 Task: Research Airbnb properties in El Puerto de Santa MarÃ­a, Spain from 19th December, 2023 to 26th December, 2023 for 2 adults, 1 child. Place can be entire room with 2 bedrooms having 2 beds and 1 bathroom. Property type can be flat.
Action: Mouse moved to (537, 102)
Screenshot: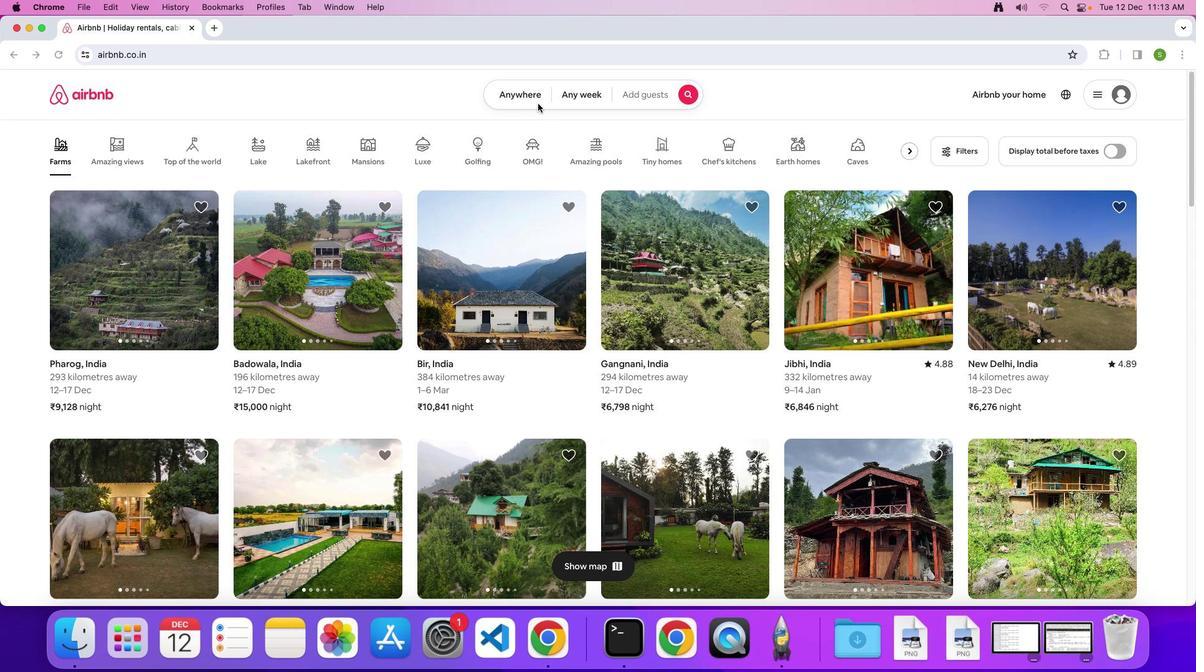 
Action: Mouse pressed left at (537, 102)
Screenshot: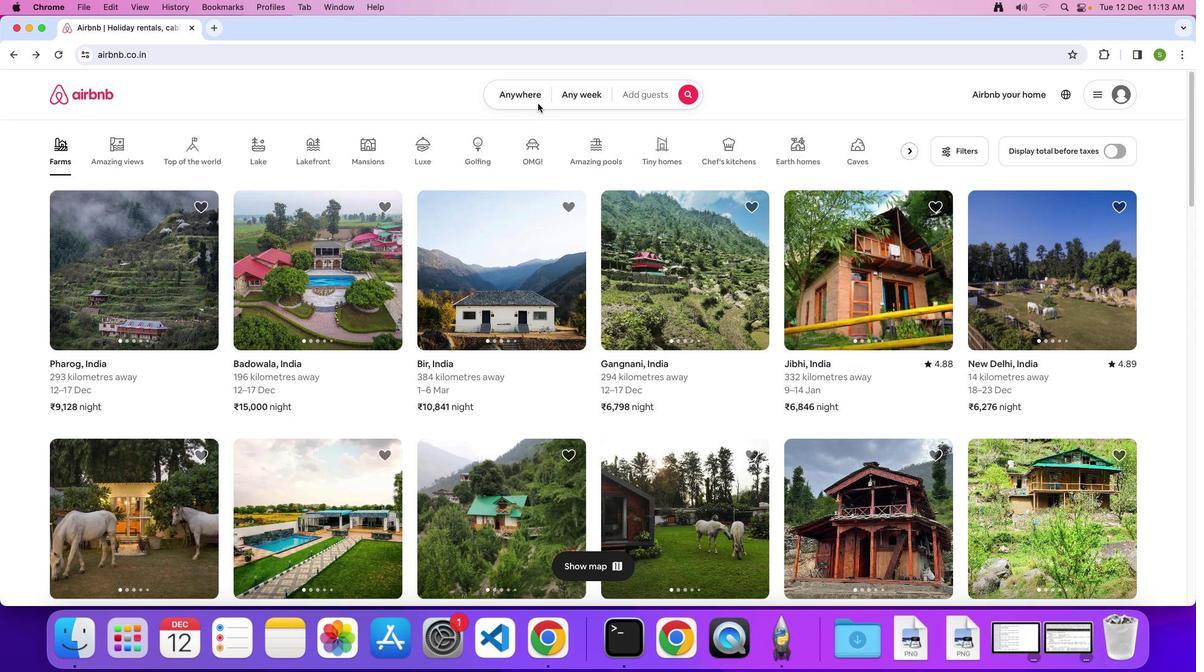 
Action: Mouse moved to (504, 87)
Screenshot: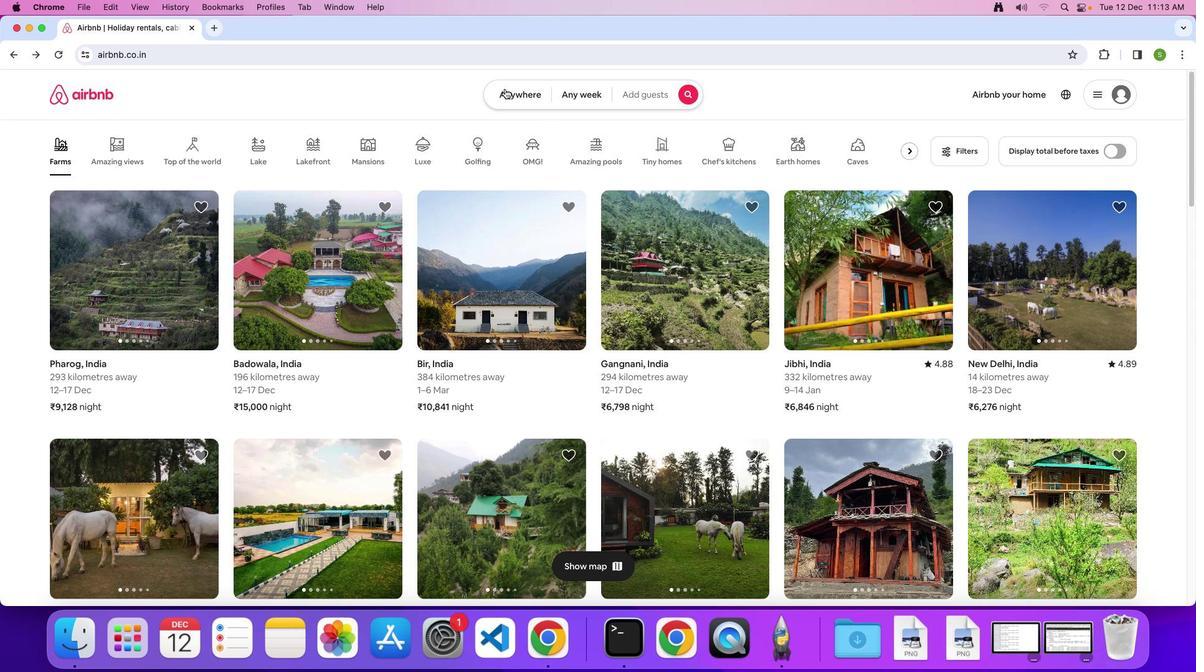 
Action: Mouse pressed left at (504, 87)
Screenshot: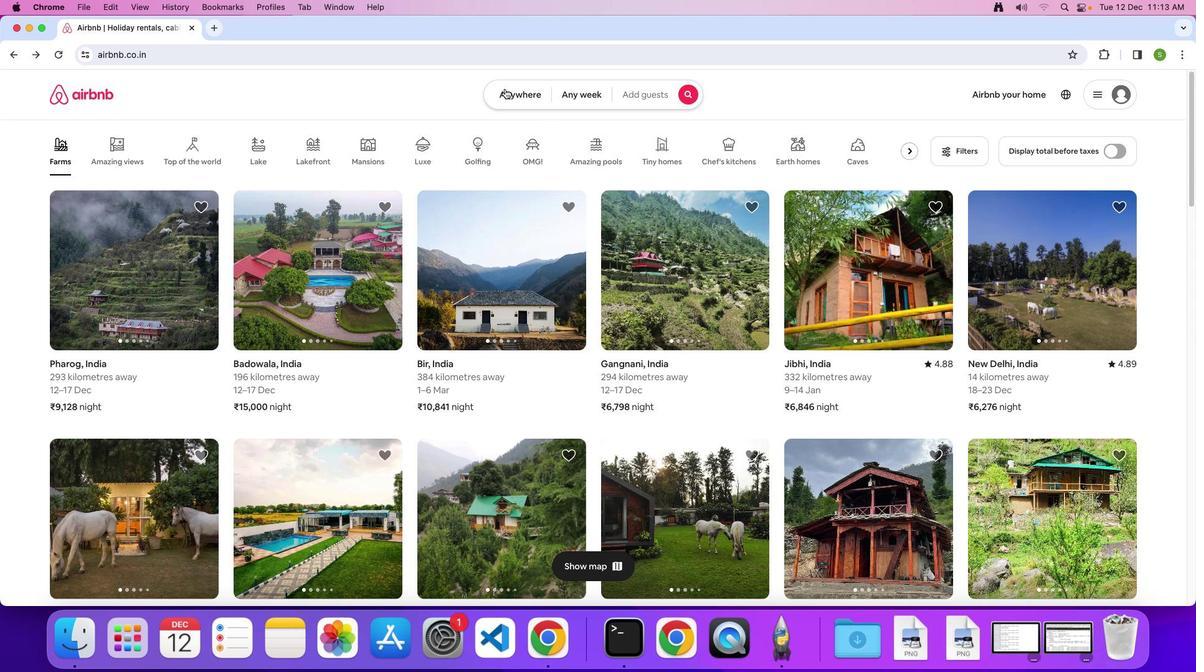 
Action: Mouse moved to (439, 146)
Screenshot: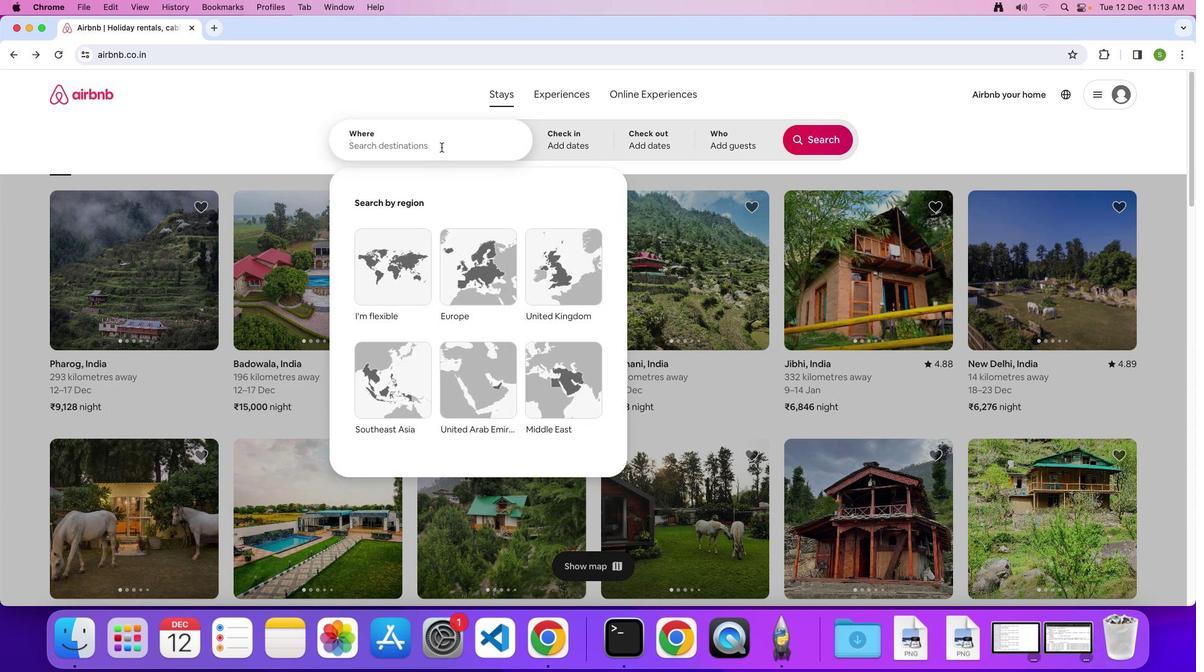 
Action: Mouse pressed left at (439, 146)
Screenshot: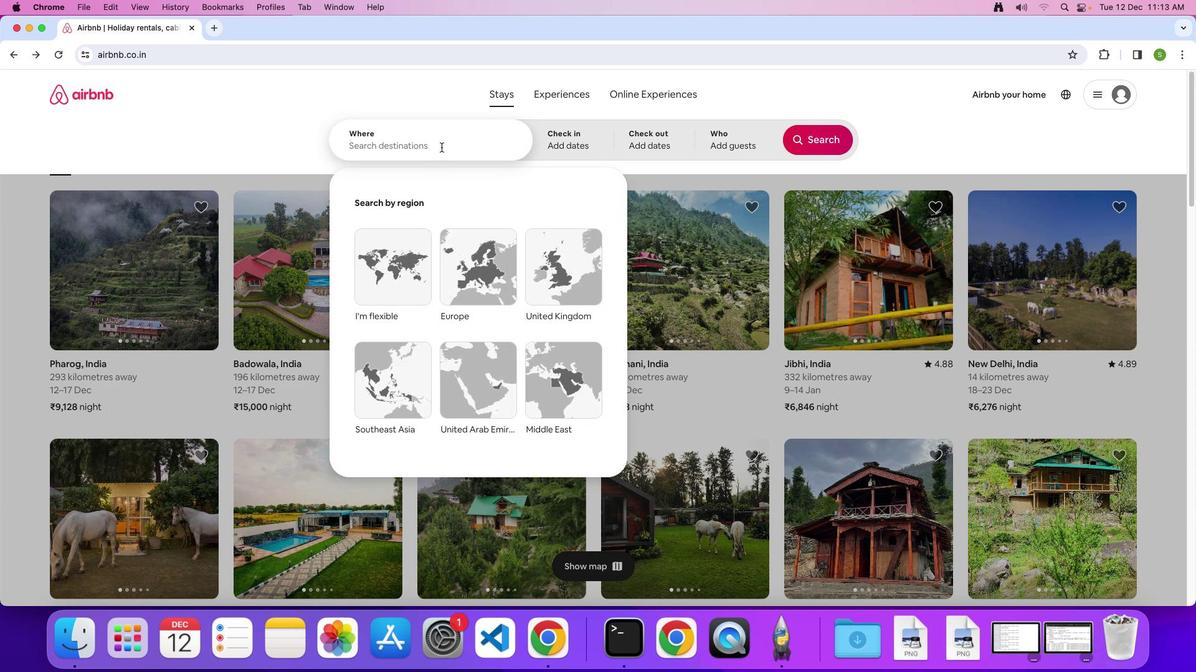 
Action: Key pressed 'E'Key.caps_lock'i'Key.backspace'l'Key.spaceKey.shift'P''u''e''r''t''o'Key.space'd''e'Key.spaceKey.shift'S''a''n''t''a'Key.spaceKey.shift'M''a''r''i''a'','Key.spaceKey.shift'S''p''a''i''n'Key.enter
Screenshot: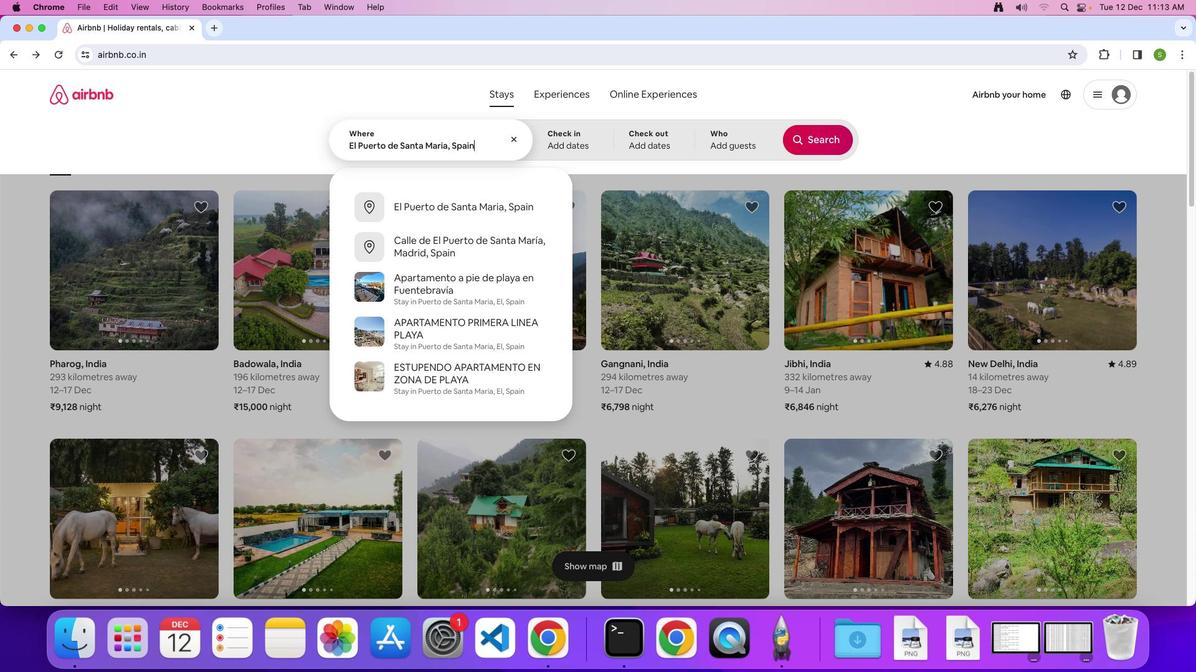 
Action: Mouse moved to (431, 386)
Screenshot: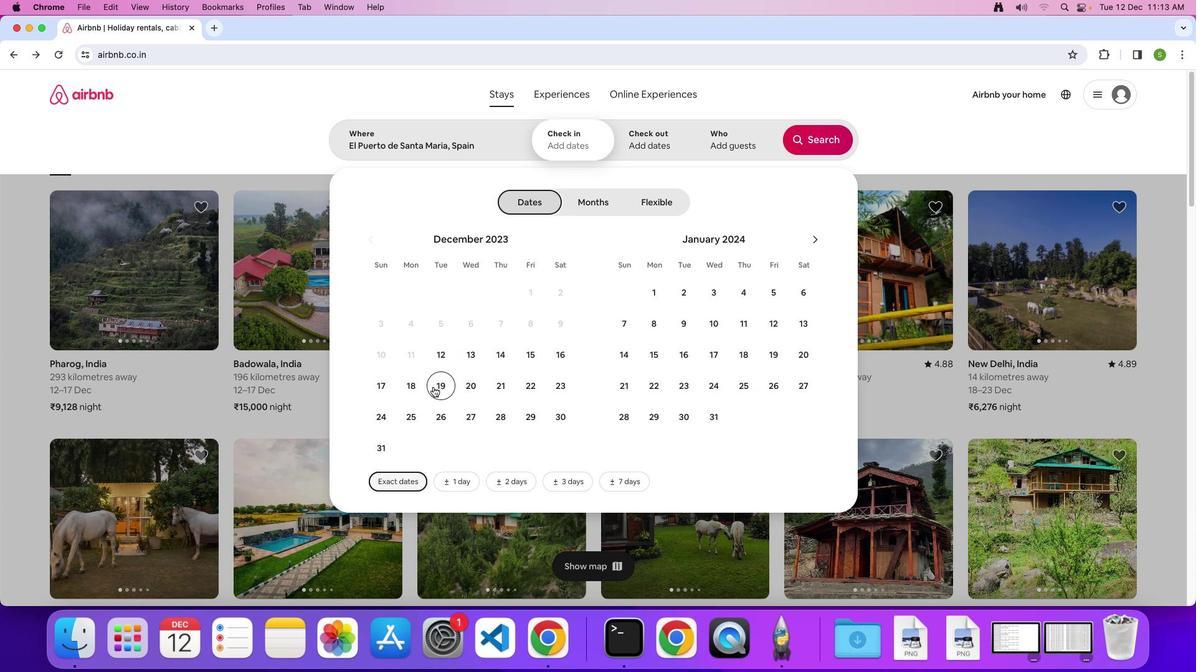 
Action: Mouse pressed left at (431, 386)
Screenshot: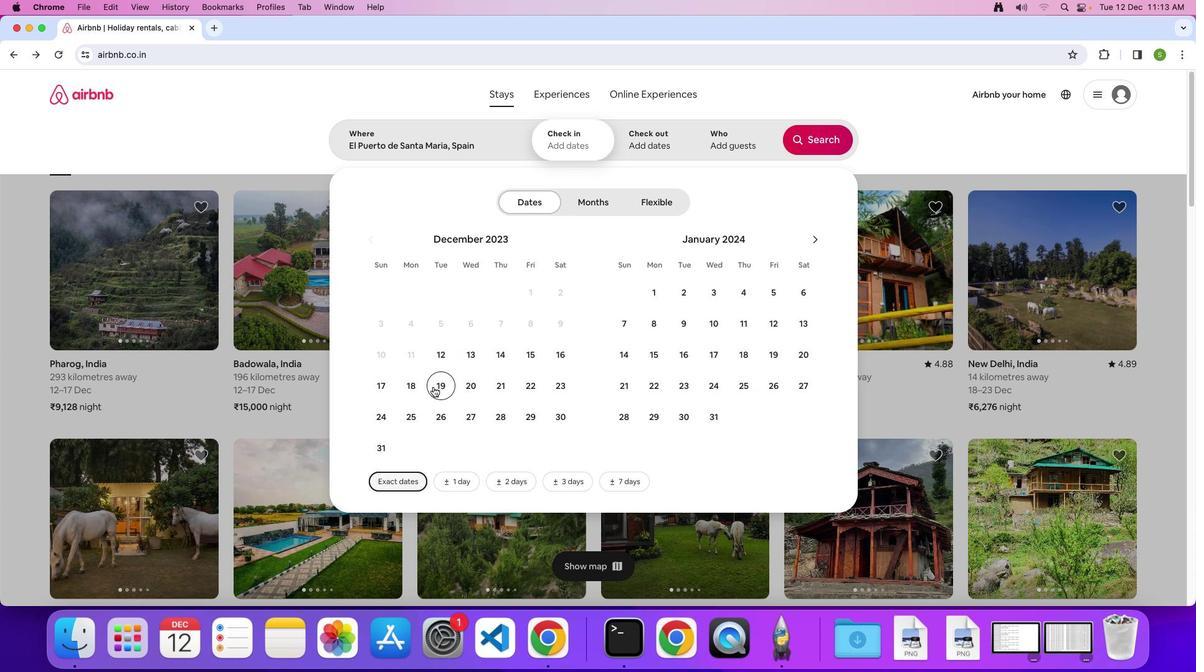 
Action: Mouse moved to (439, 419)
Screenshot: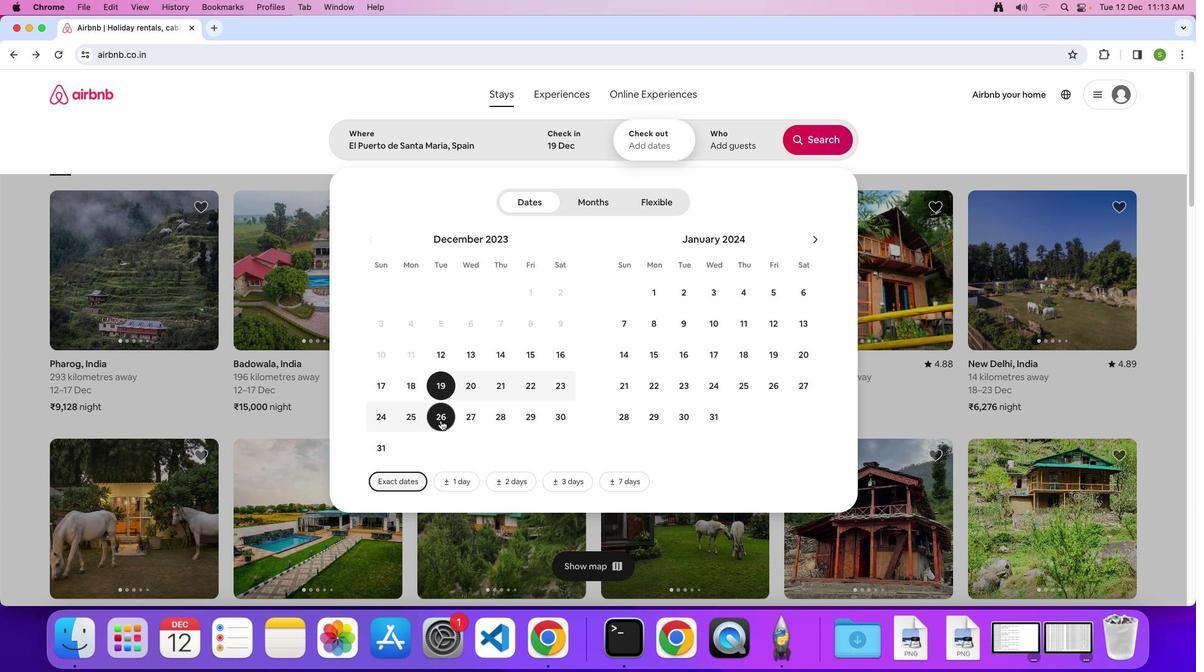 
Action: Mouse pressed left at (439, 419)
Screenshot: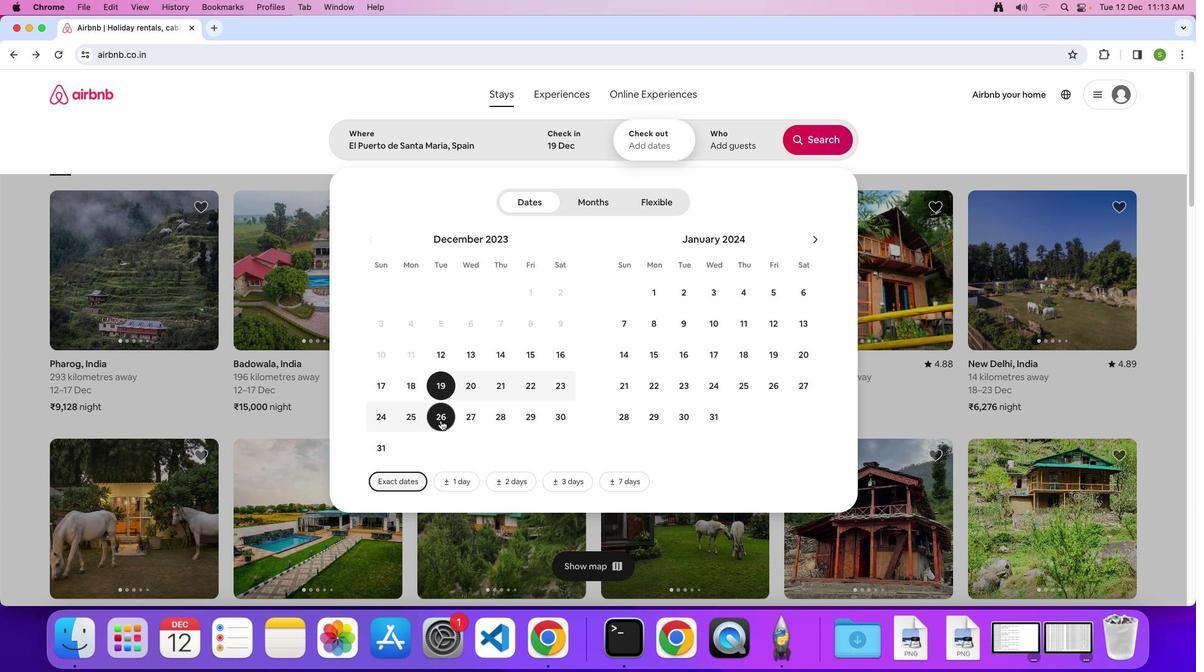 
Action: Mouse moved to (738, 140)
Screenshot: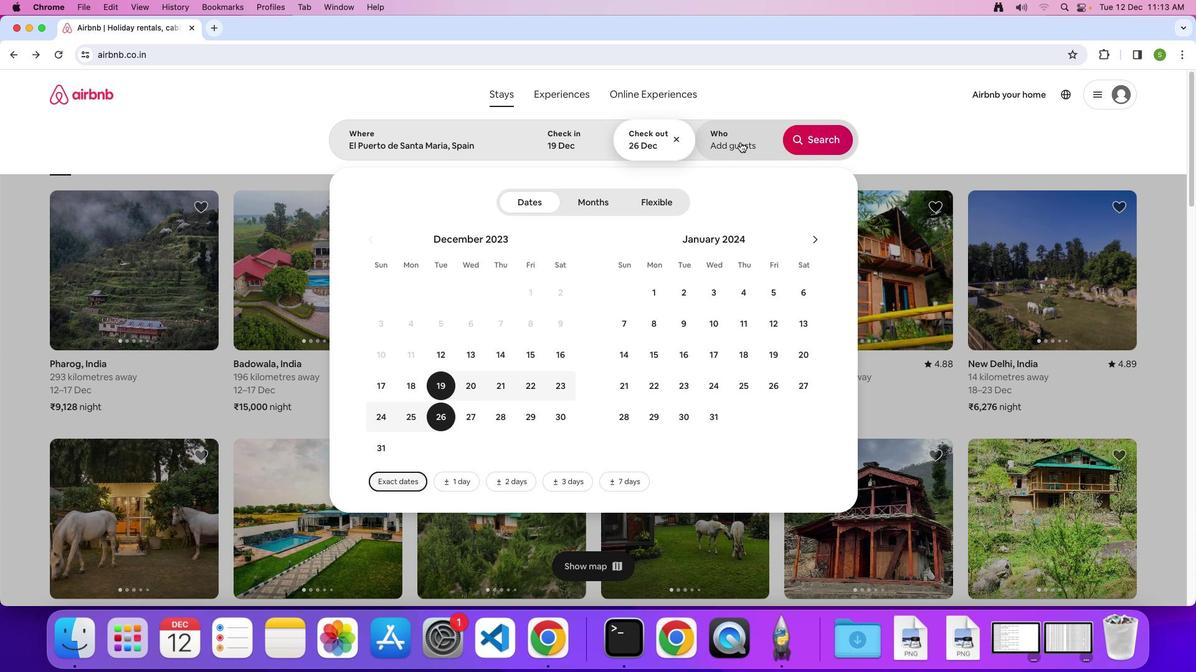 
Action: Mouse pressed left at (738, 140)
Screenshot: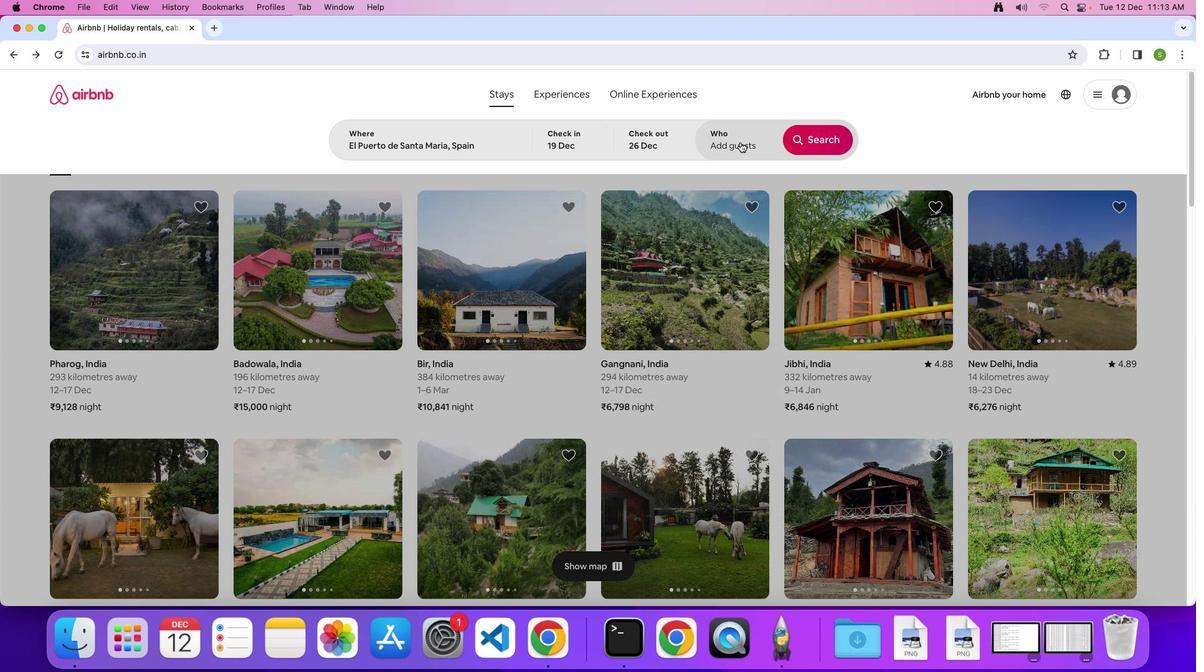 
Action: Mouse moved to (829, 205)
Screenshot: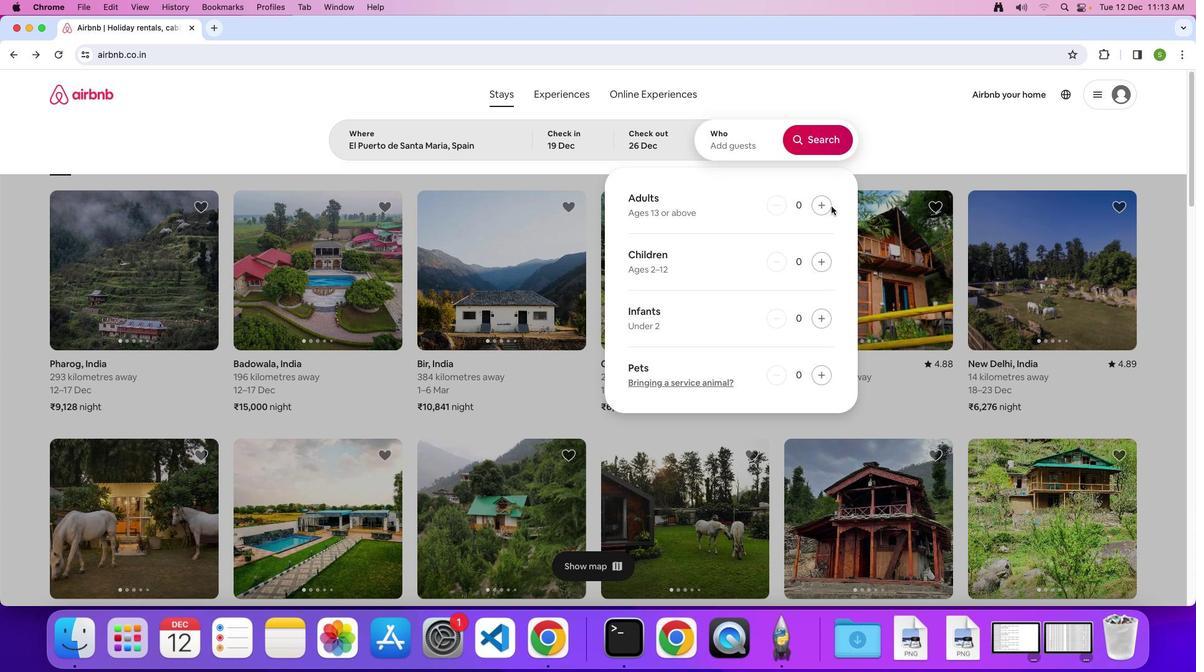 
Action: Mouse pressed left at (829, 205)
Screenshot: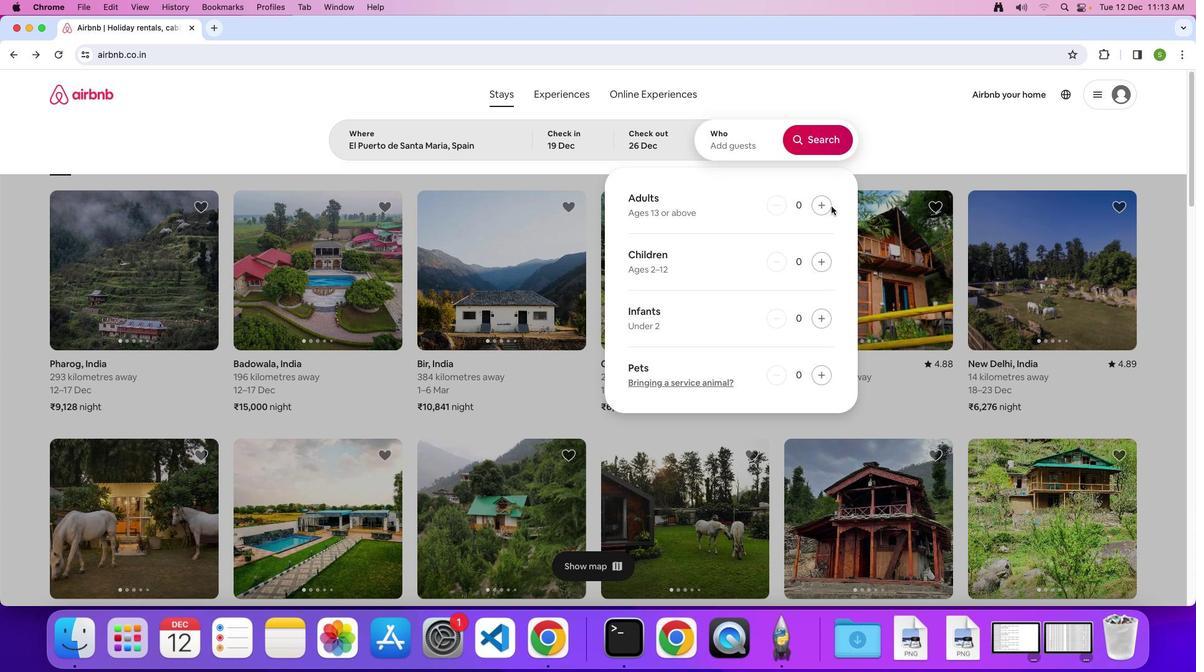 
Action: Mouse moved to (824, 206)
Screenshot: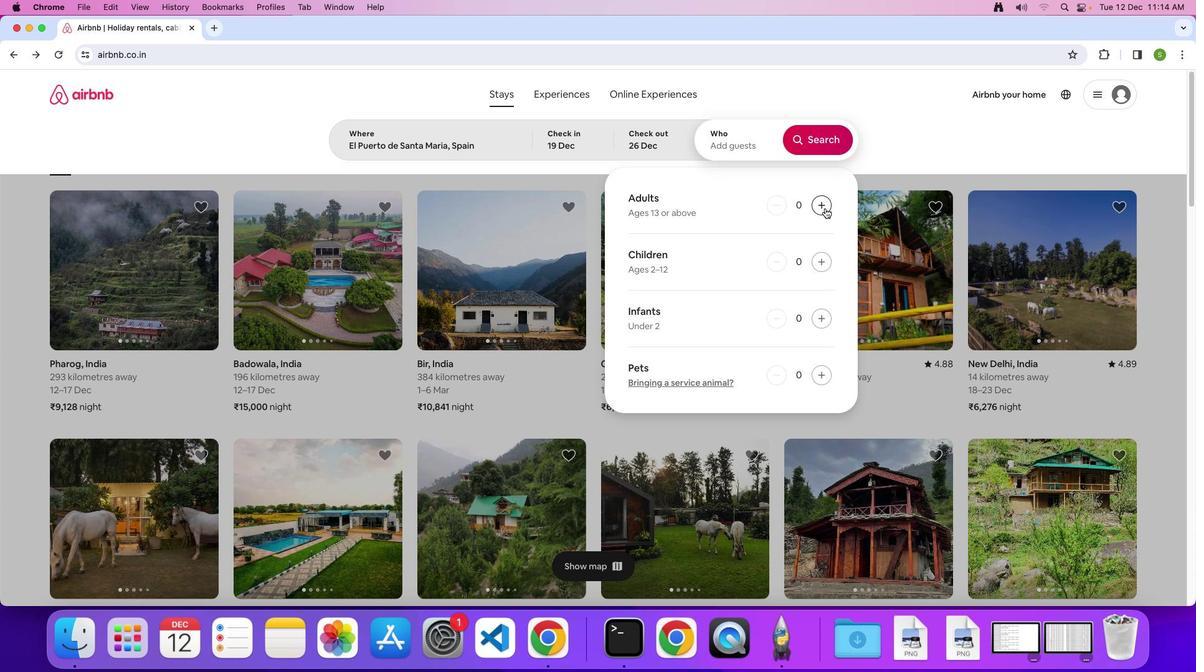 
Action: Mouse pressed left at (824, 206)
Screenshot: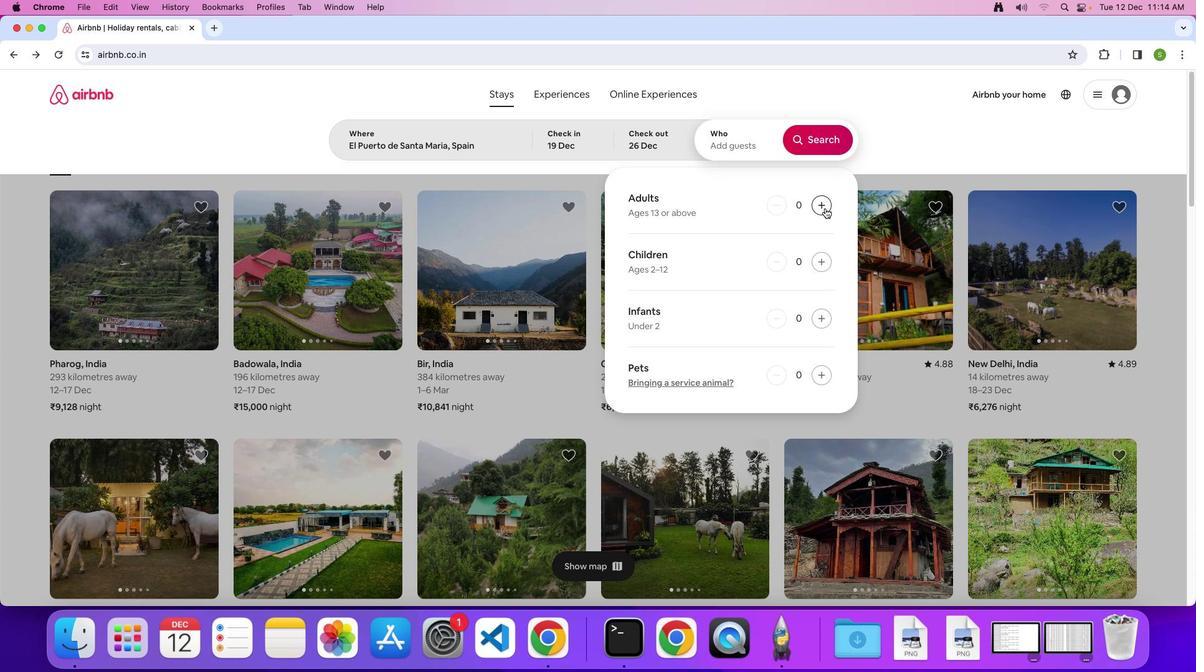 
Action: Mouse pressed left at (824, 206)
Screenshot: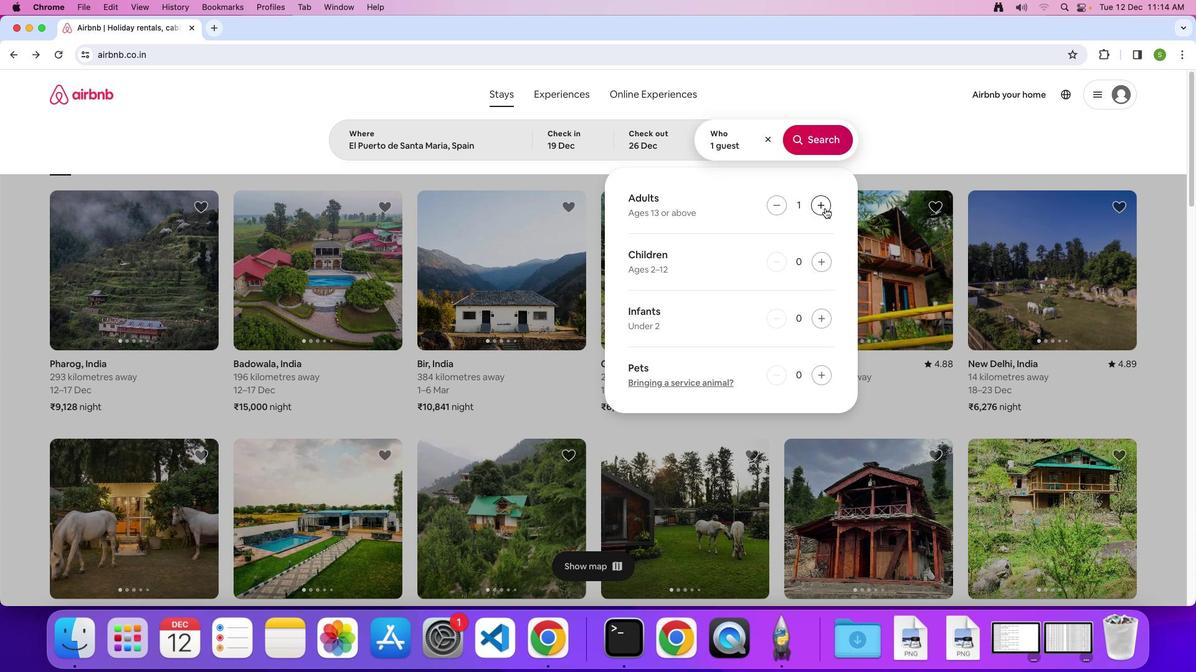 
Action: Mouse moved to (818, 262)
Screenshot: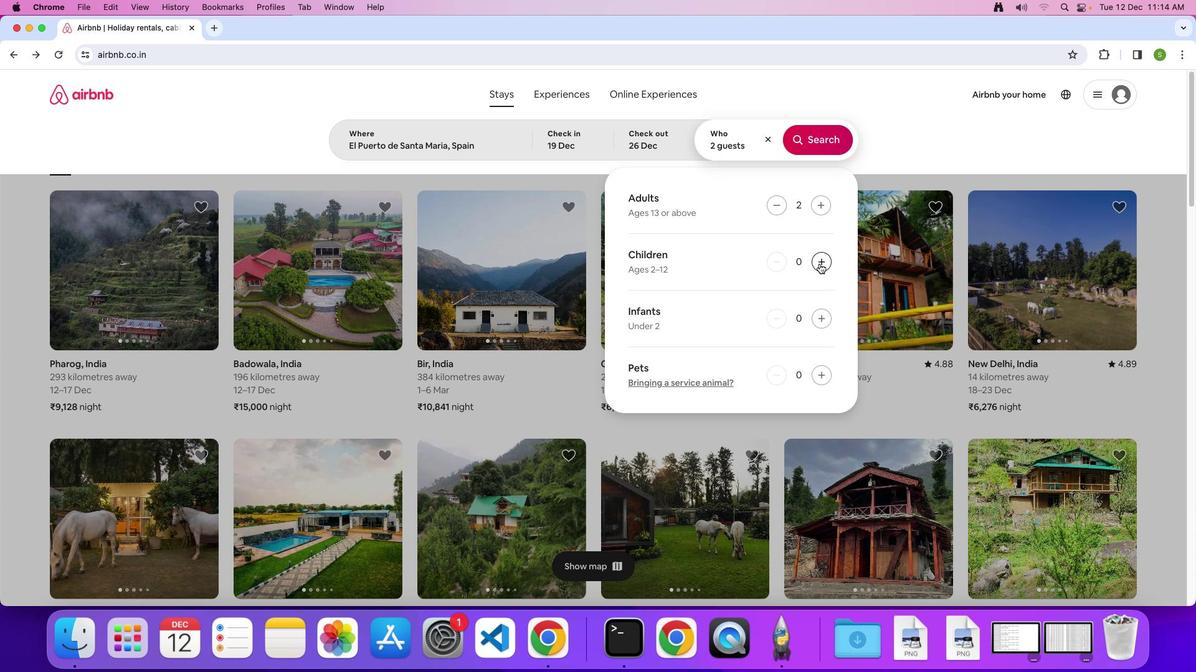 
Action: Mouse pressed left at (818, 262)
Screenshot: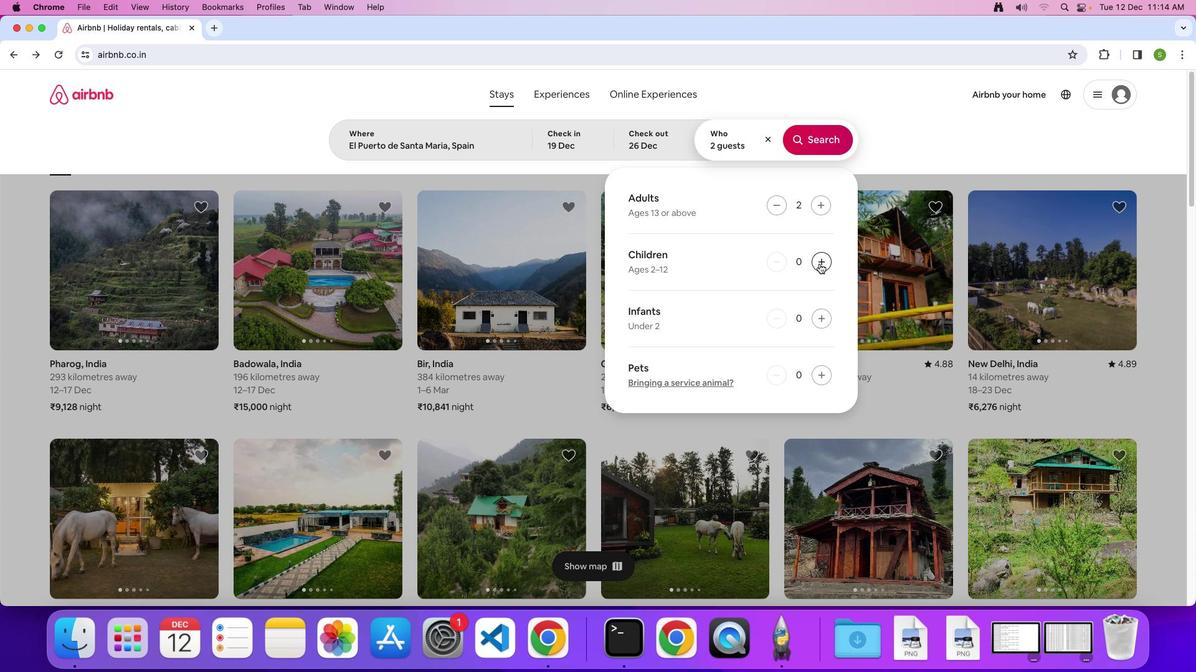 
Action: Mouse moved to (818, 143)
Screenshot: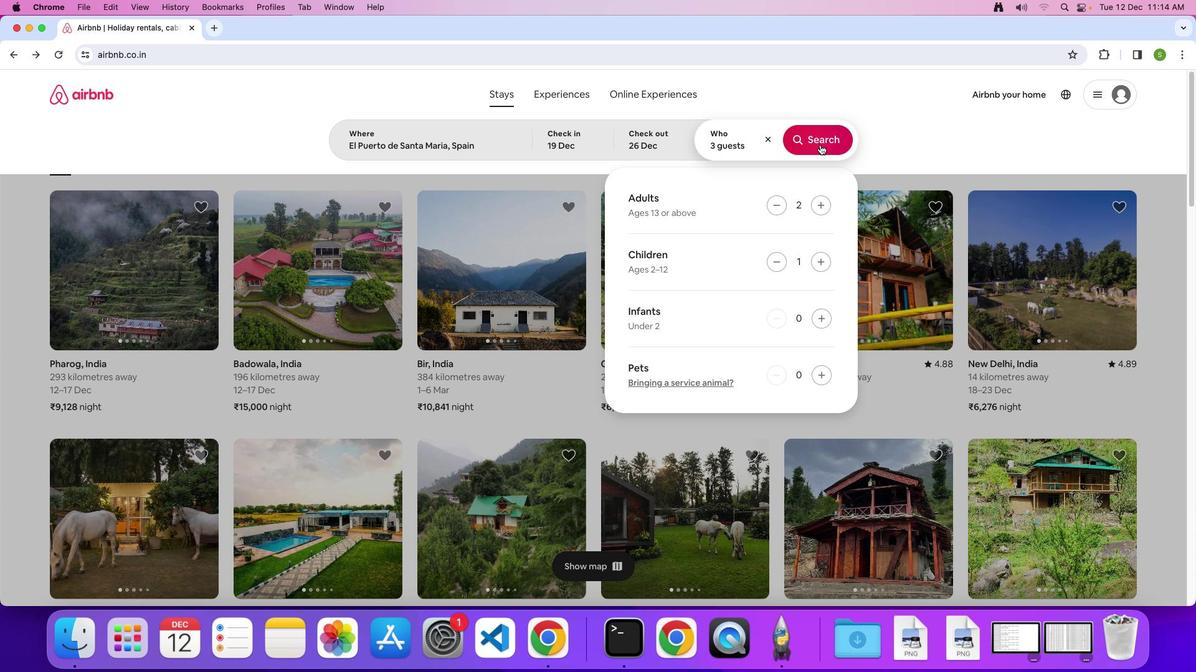 
Action: Mouse pressed left at (818, 143)
Screenshot: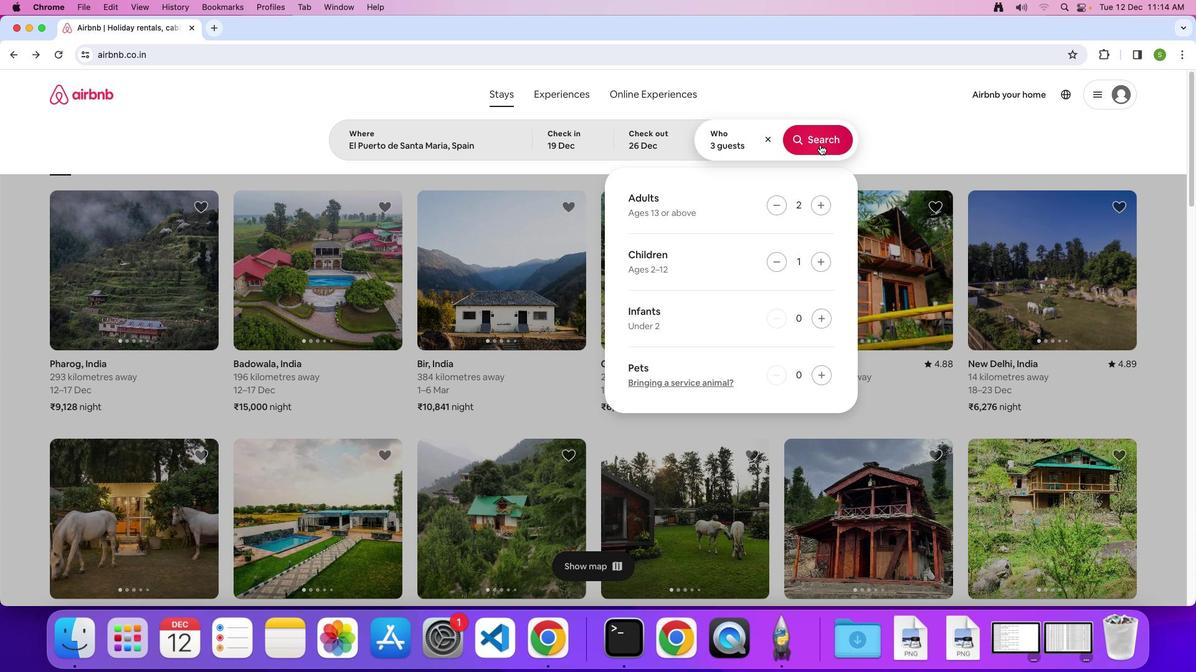 
Action: Mouse moved to (981, 138)
Screenshot: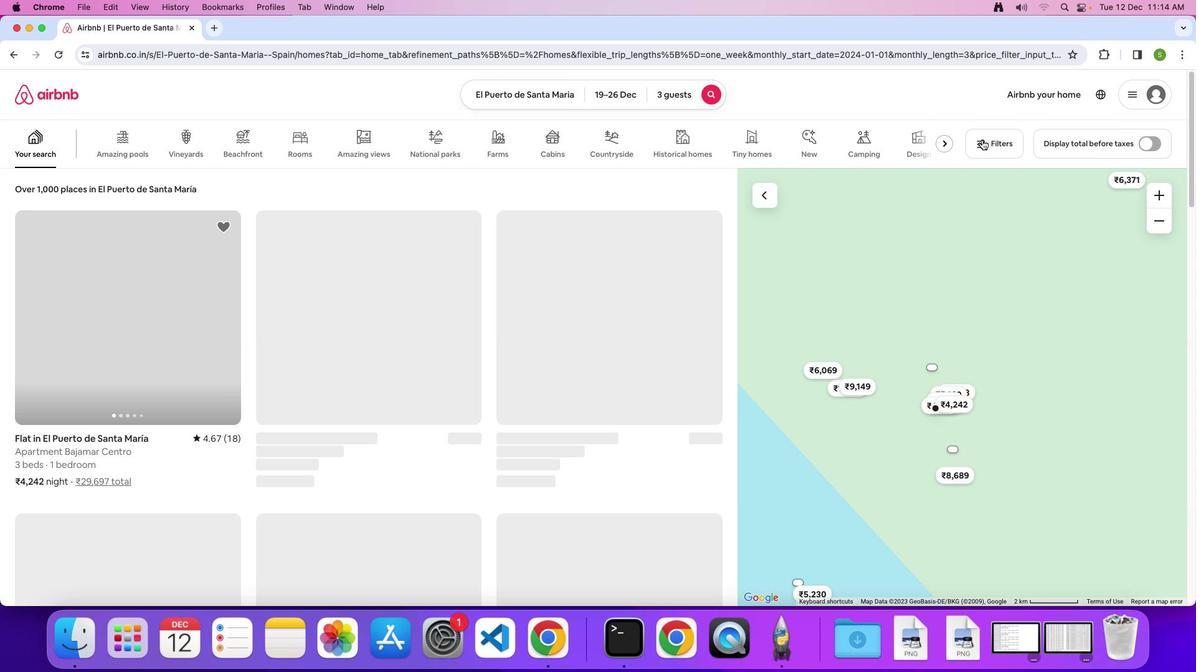 
Action: Mouse pressed left at (981, 138)
Screenshot: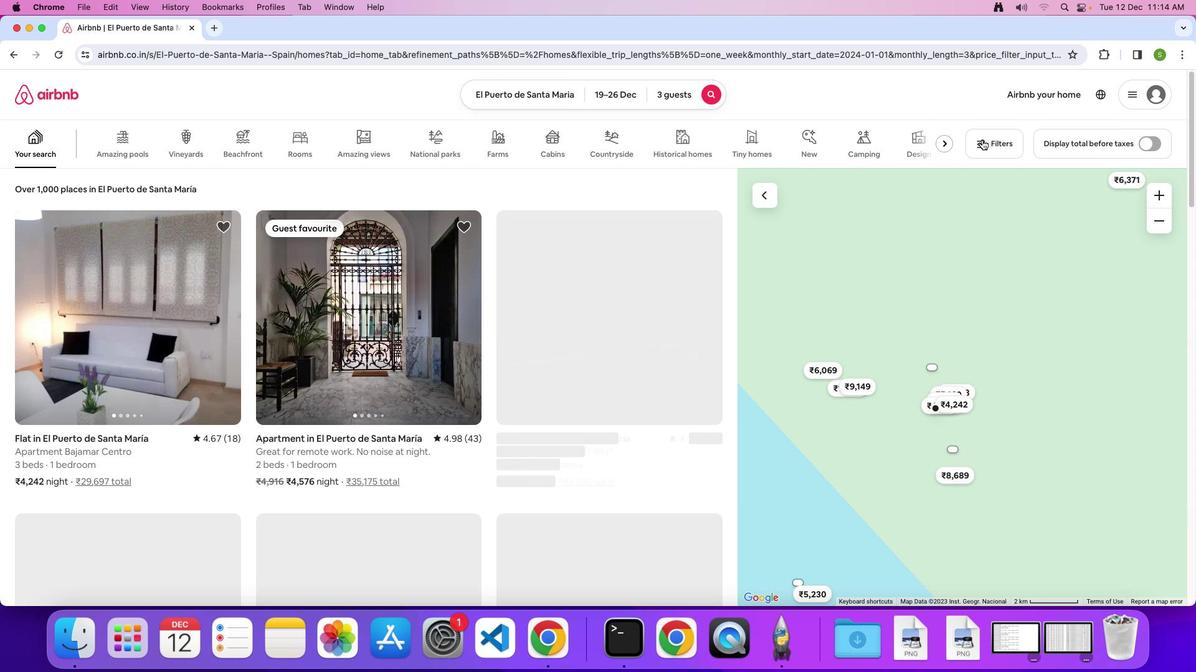 
Action: Mouse moved to (613, 375)
Screenshot: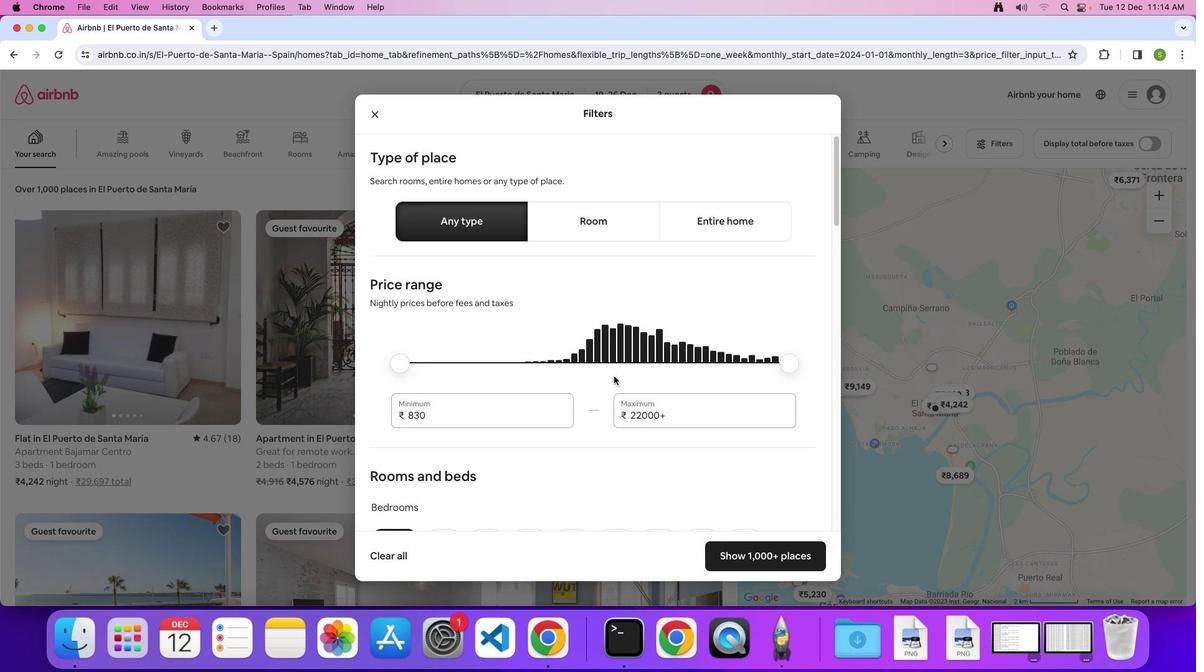 
Action: Mouse scrolled (613, 375) with delta (0, -1)
Screenshot: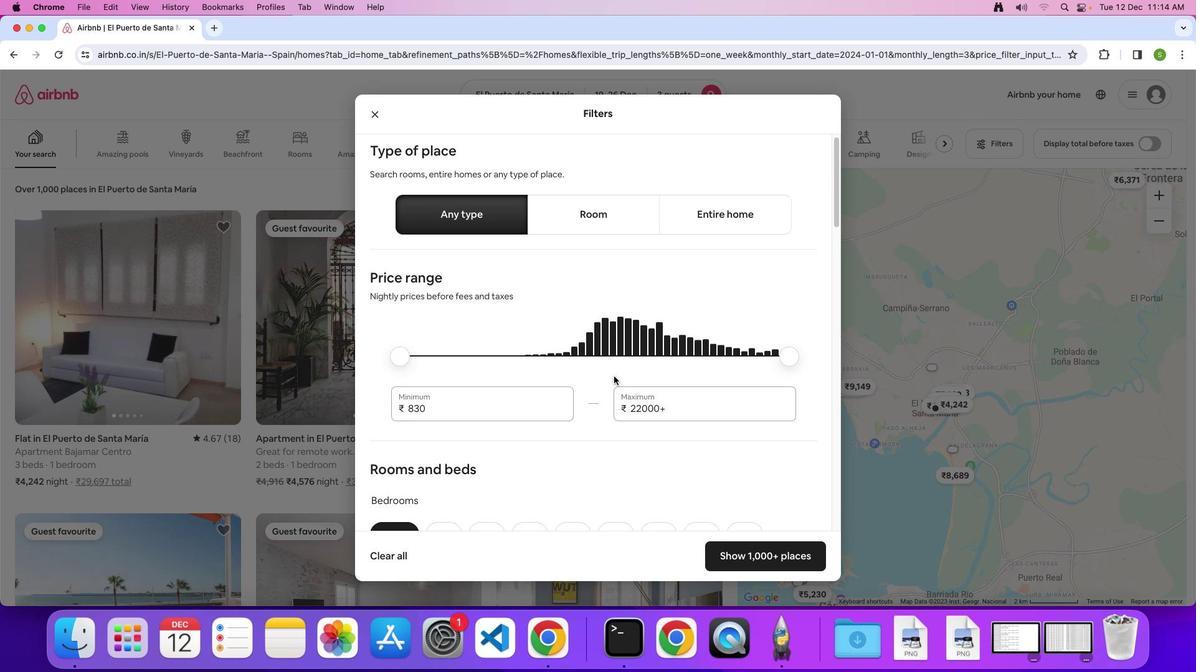 
Action: Mouse scrolled (613, 375) with delta (0, -1)
Screenshot: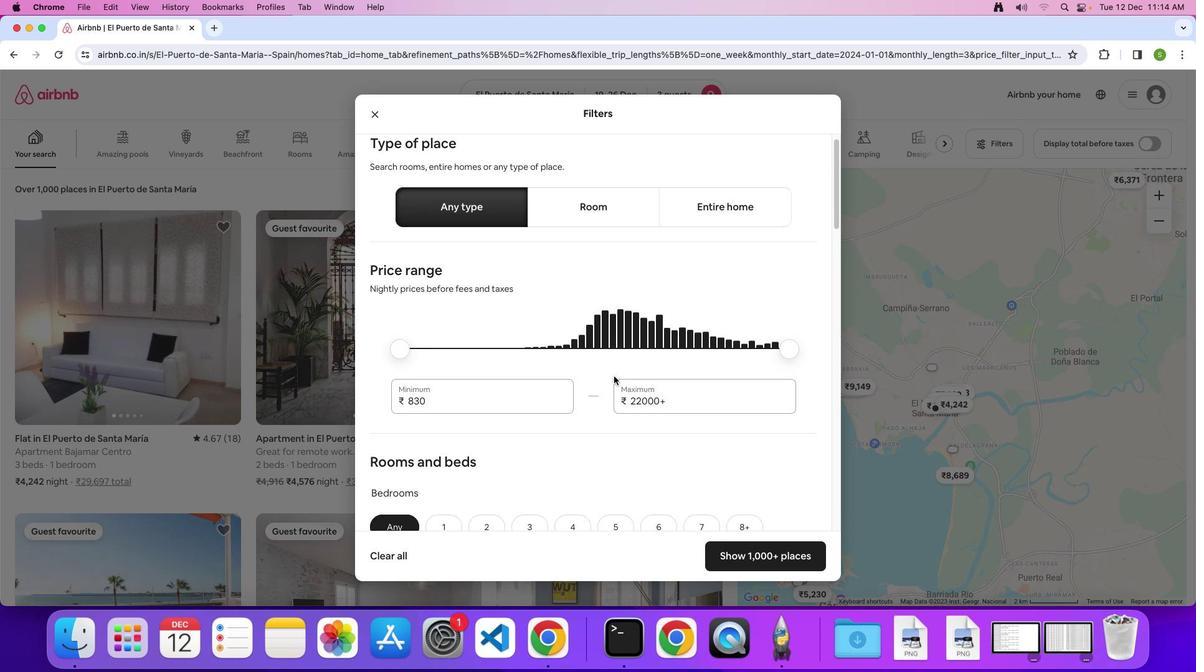 
Action: Mouse scrolled (613, 375) with delta (0, -1)
Screenshot: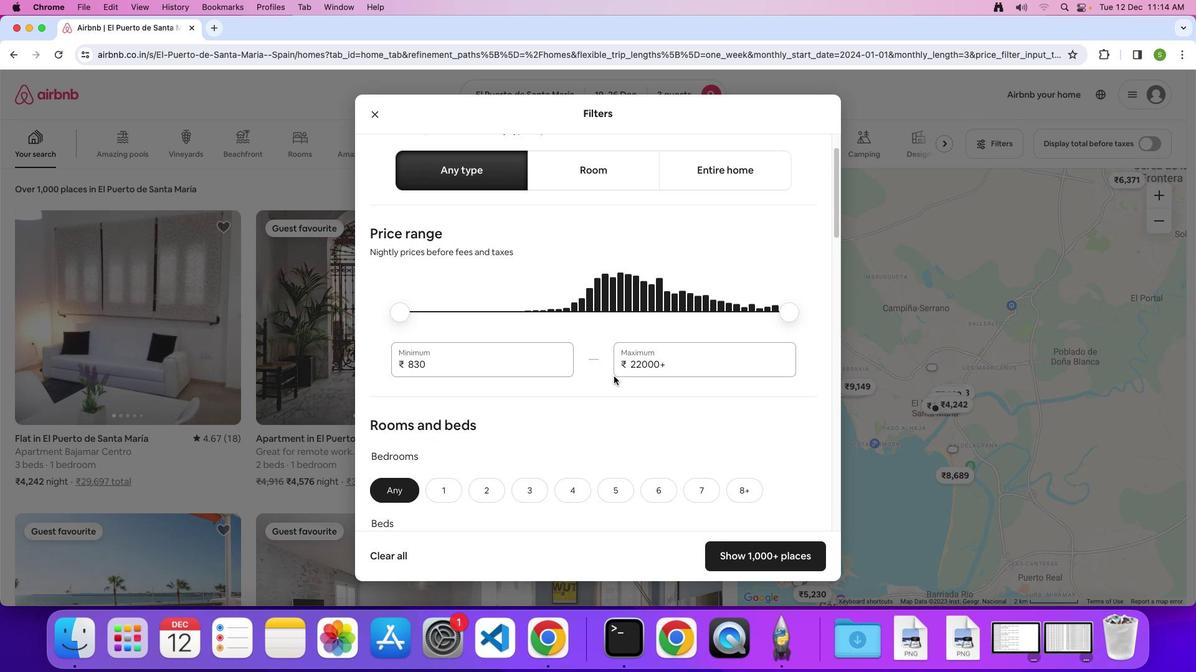 
Action: Mouse scrolled (613, 375) with delta (0, -1)
Screenshot: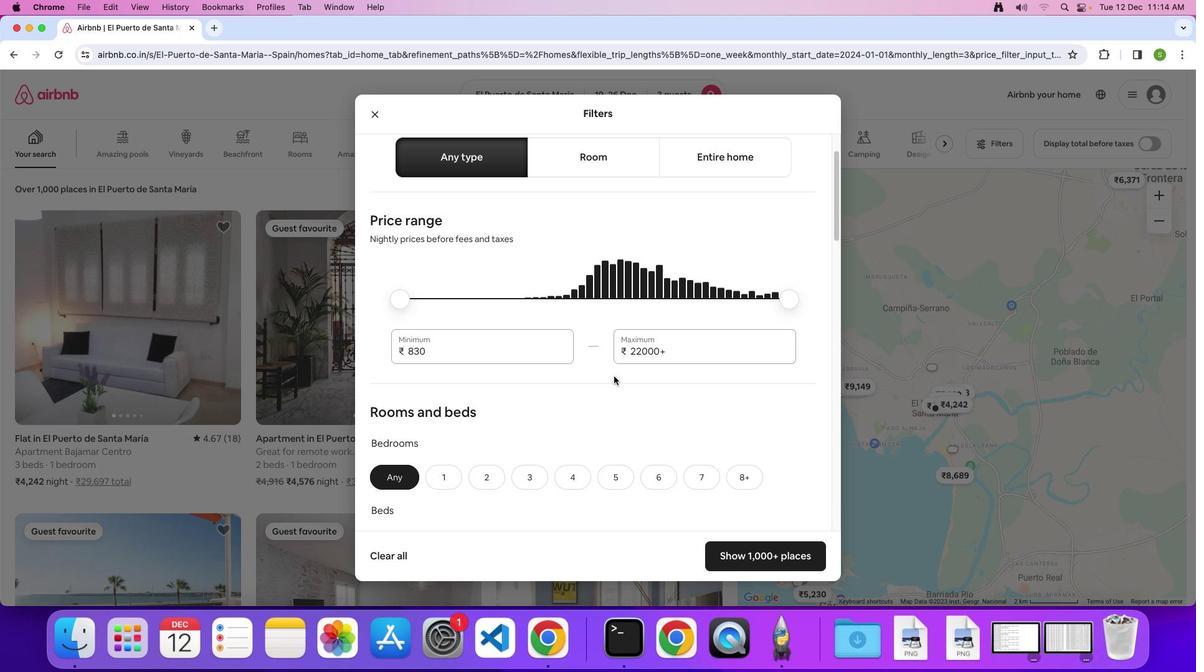 
Action: Mouse scrolled (613, 375) with delta (0, -1)
Screenshot: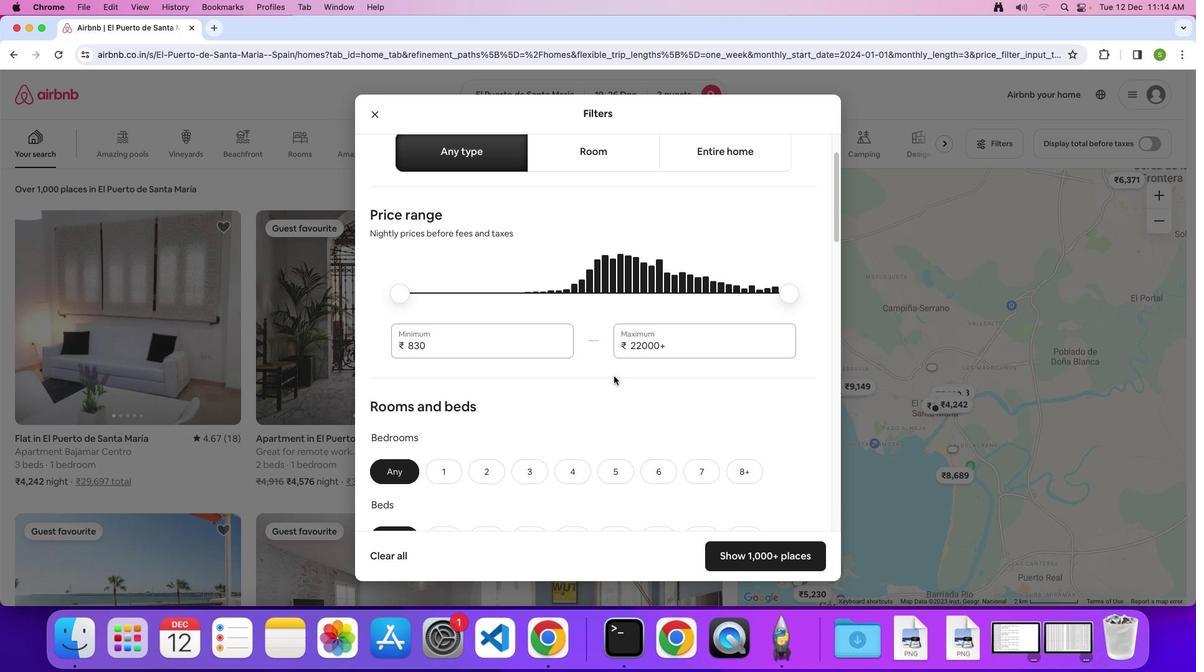 
Action: Mouse scrolled (613, 375) with delta (0, -1)
Screenshot: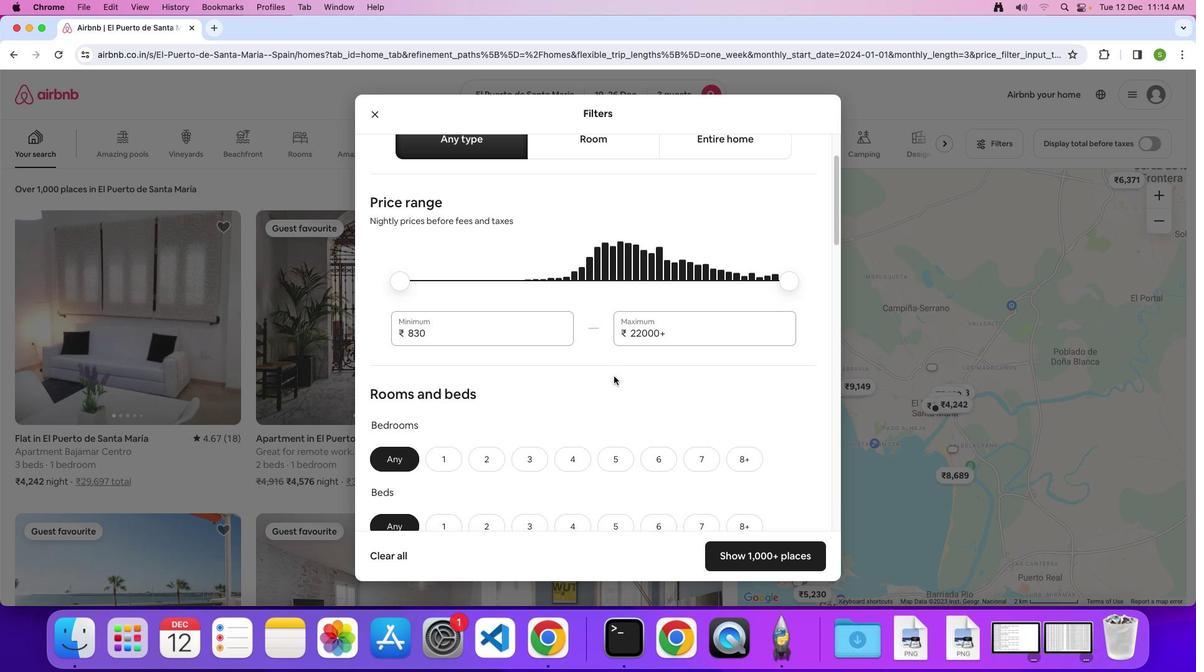 
Action: Mouse scrolled (613, 375) with delta (0, -1)
Screenshot: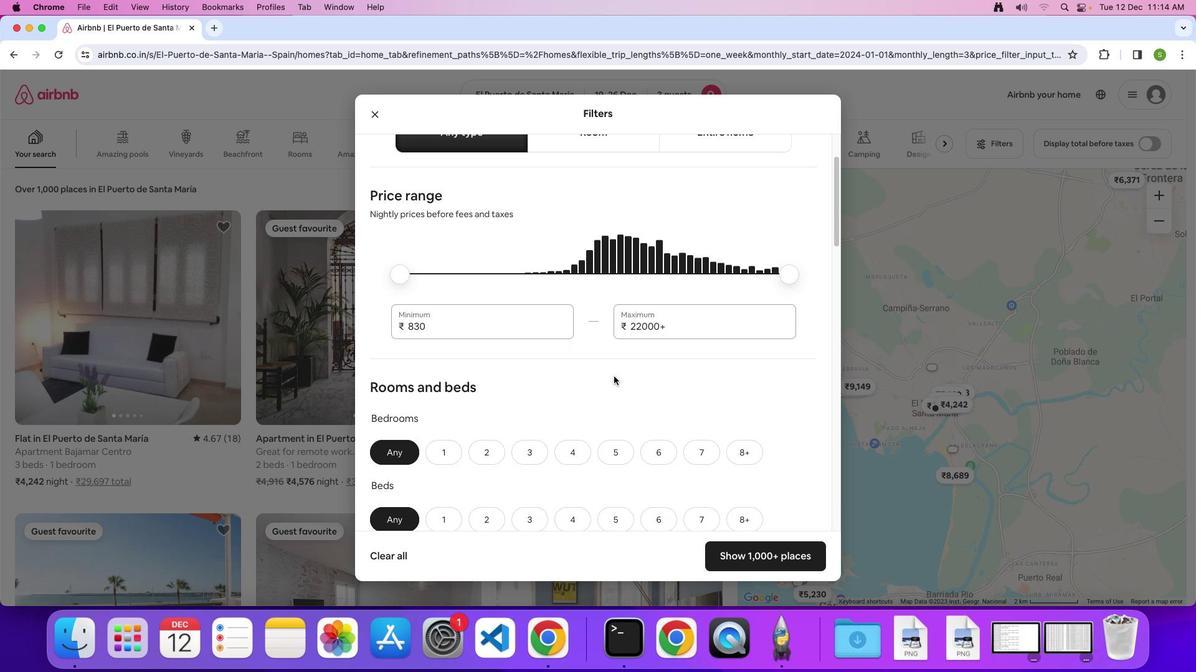 
Action: Mouse scrolled (613, 375) with delta (0, -1)
Screenshot: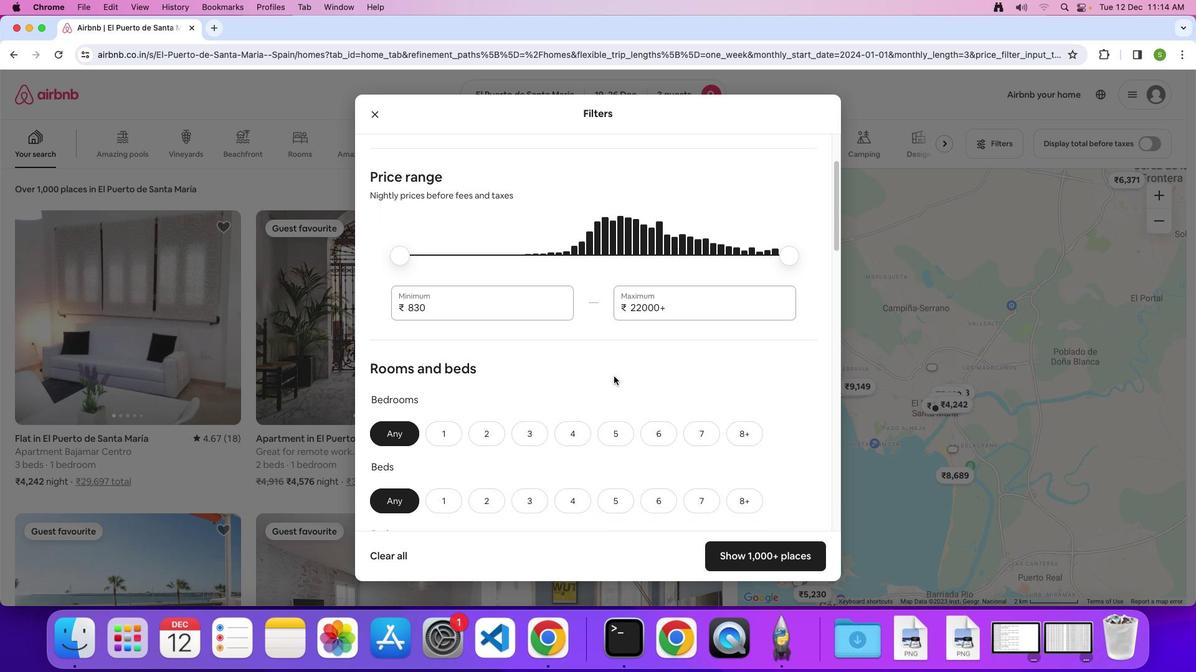 
Action: Mouse scrolled (613, 375) with delta (0, -1)
Screenshot: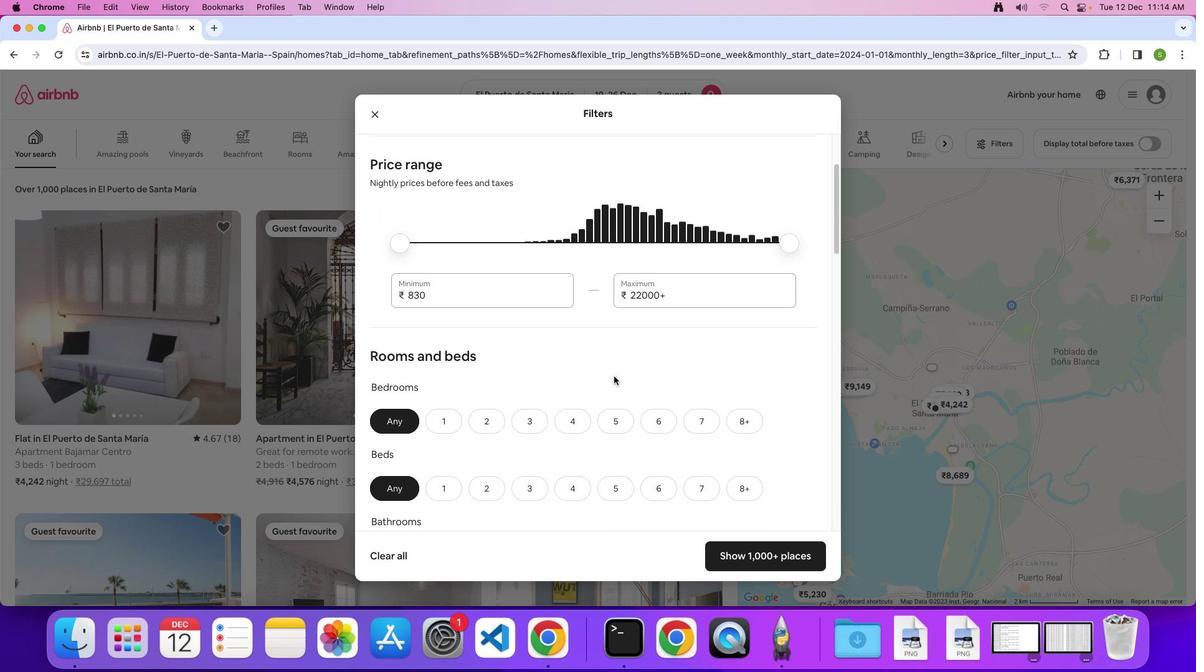 
Action: Mouse scrolled (613, 375) with delta (0, -1)
Screenshot: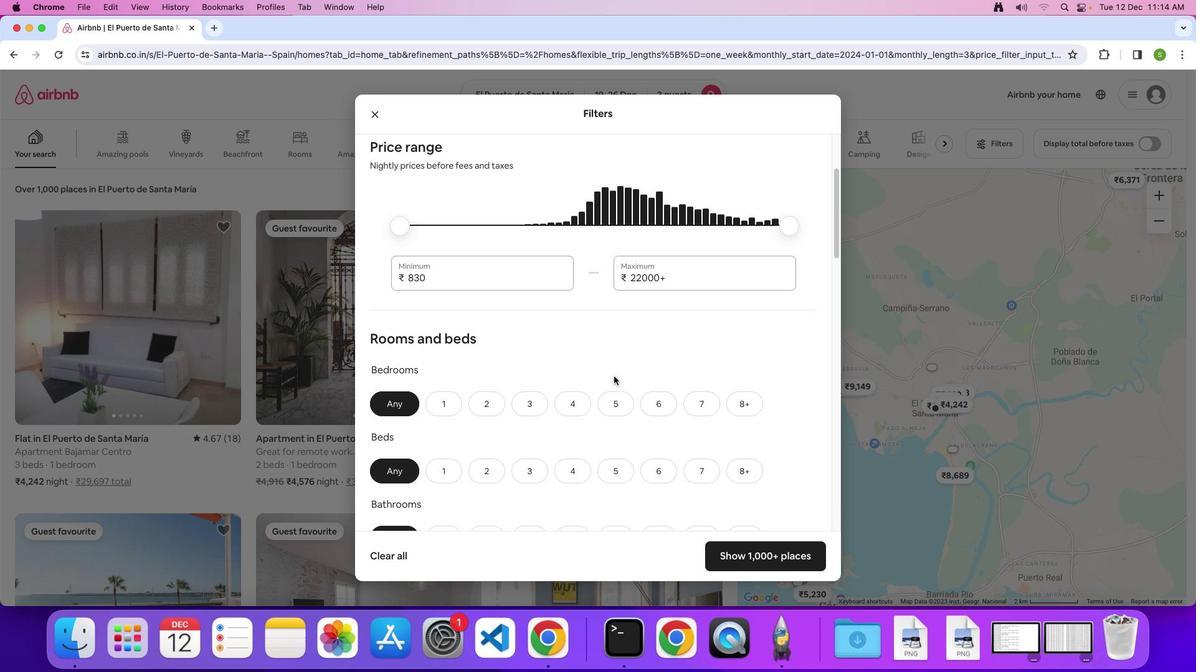 
Action: Mouse scrolled (613, 375) with delta (0, -1)
Screenshot: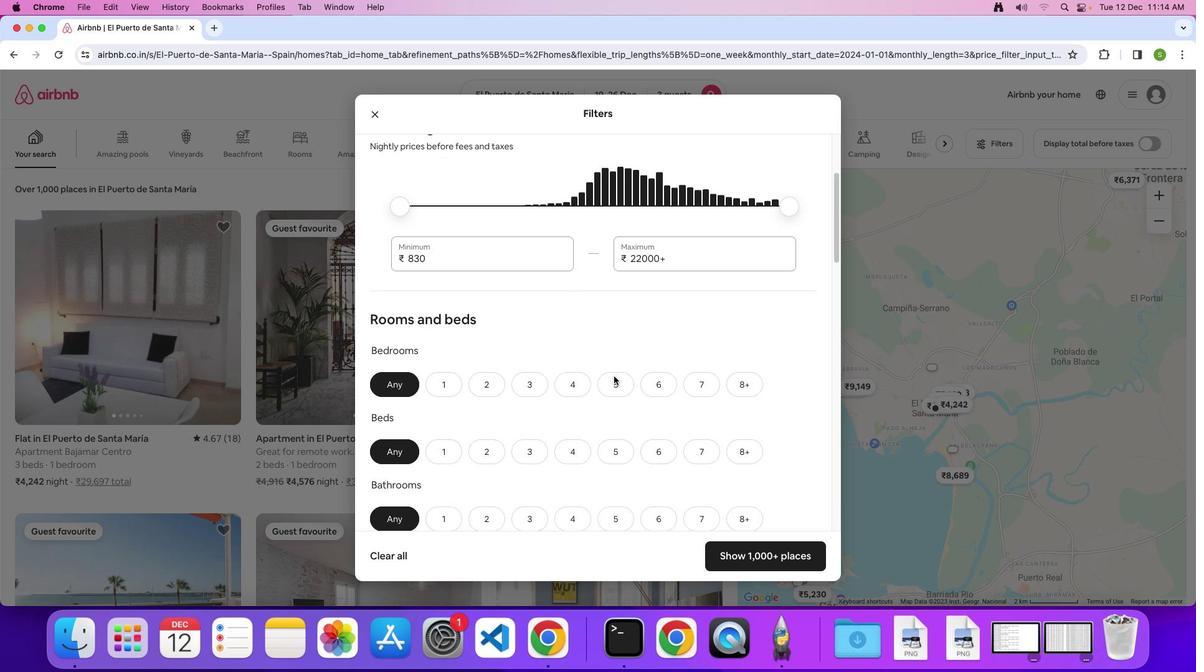 
Action: Mouse scrolled (613, 375) with delta (0, -2)
Screenshot: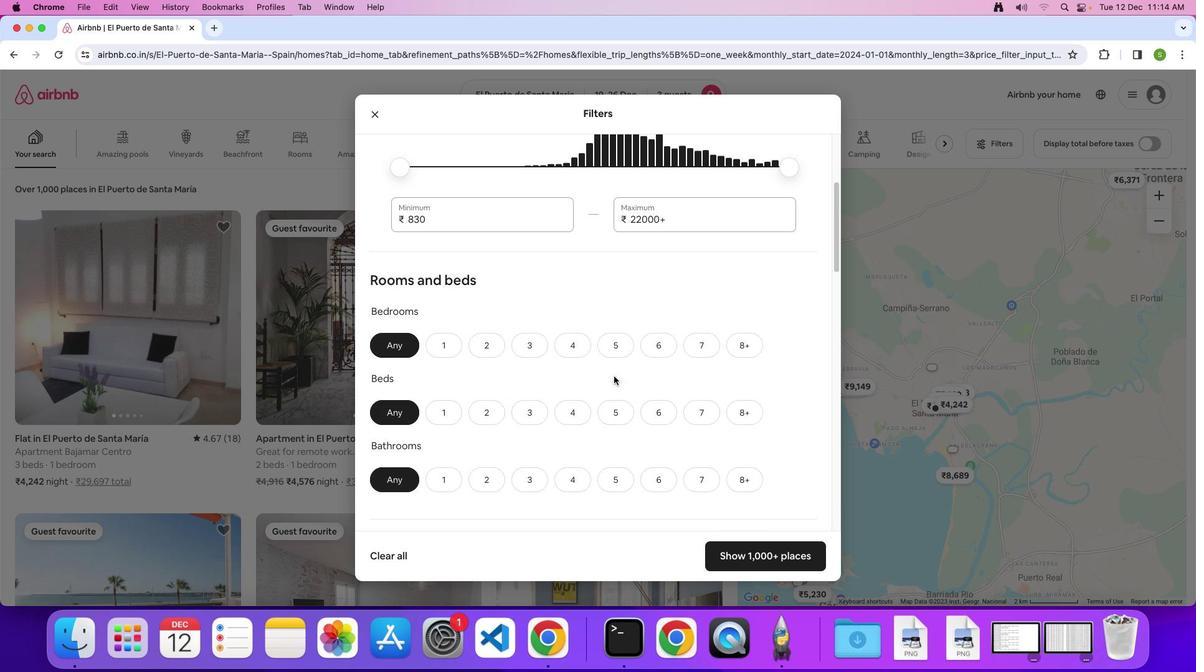 
Action: Mouse scrolled (613, 375) with delta (0, -1)
Screenshot: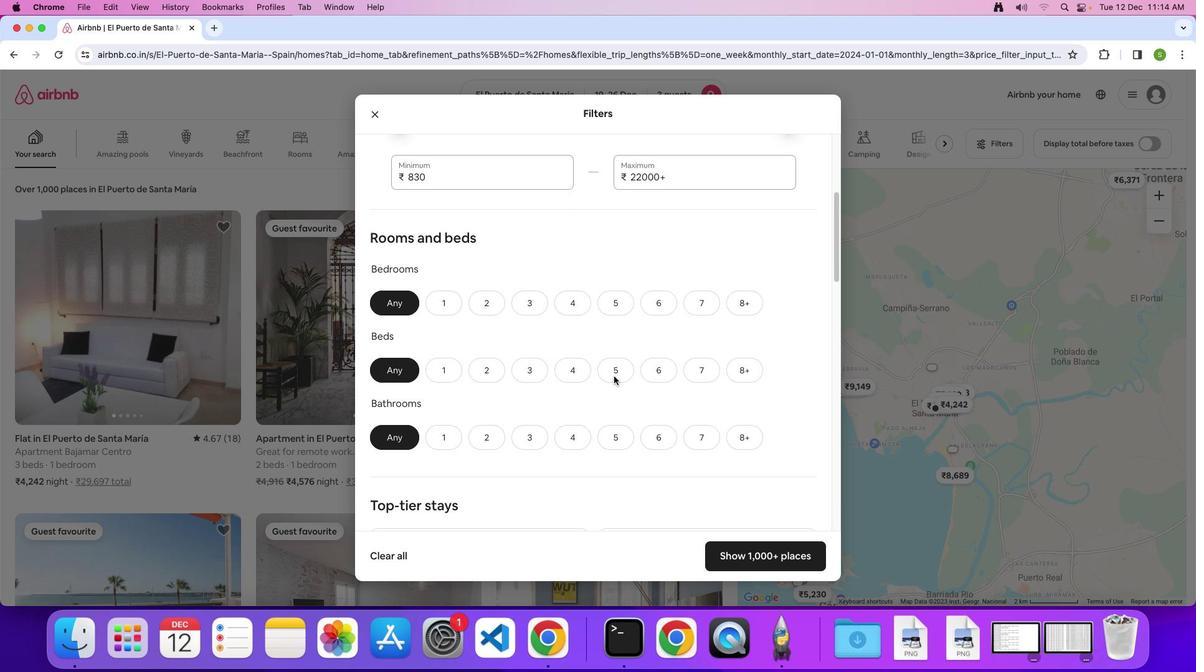 
Action: Mouse scrolled (613, 375) with delta (0, -1)
Screenshot: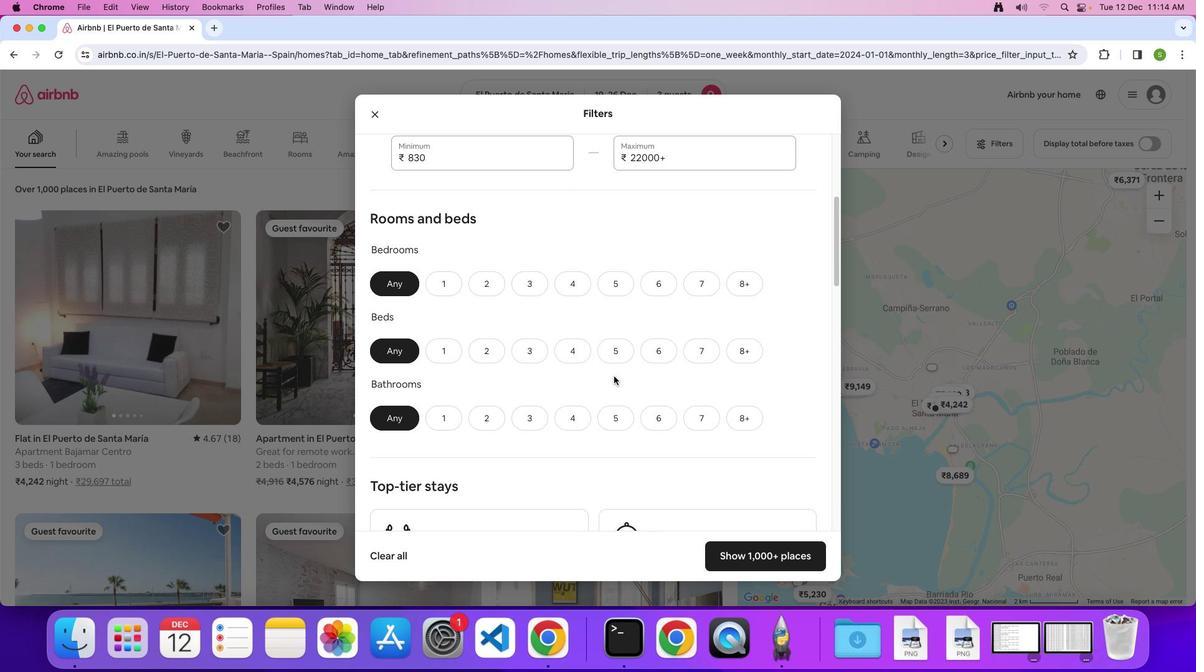 
Action: Mouse scrolled (613, 375) with delta (0, -2)
Screenshot: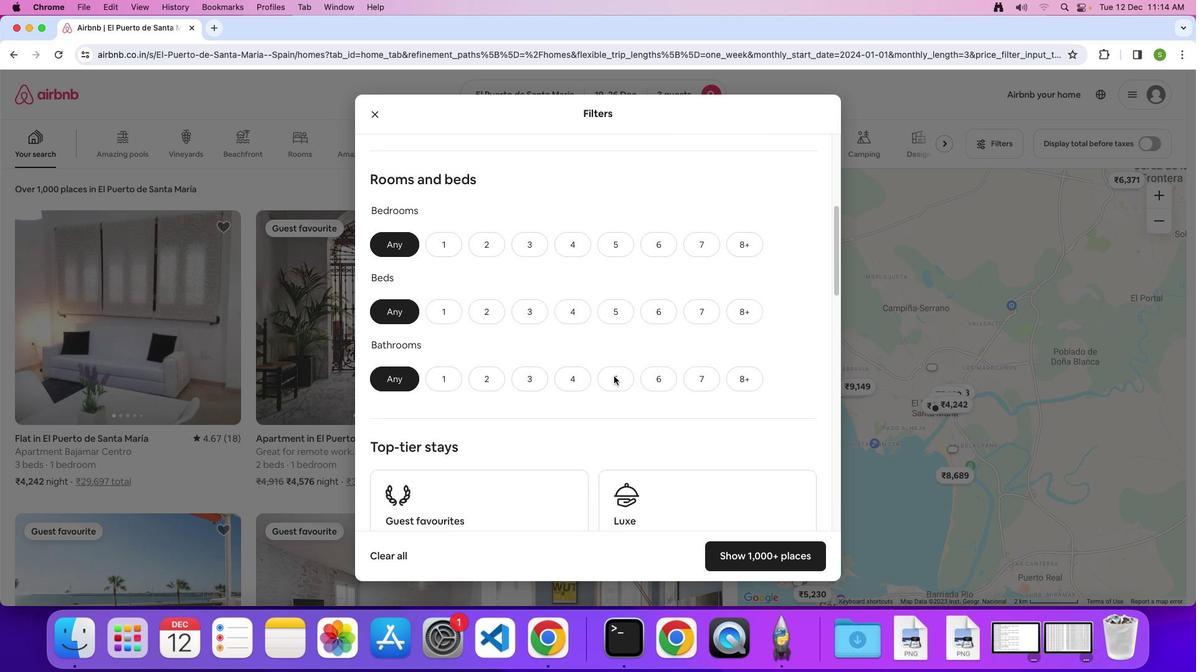 
Action: Mouse moved to (490, 215)
Screenshot: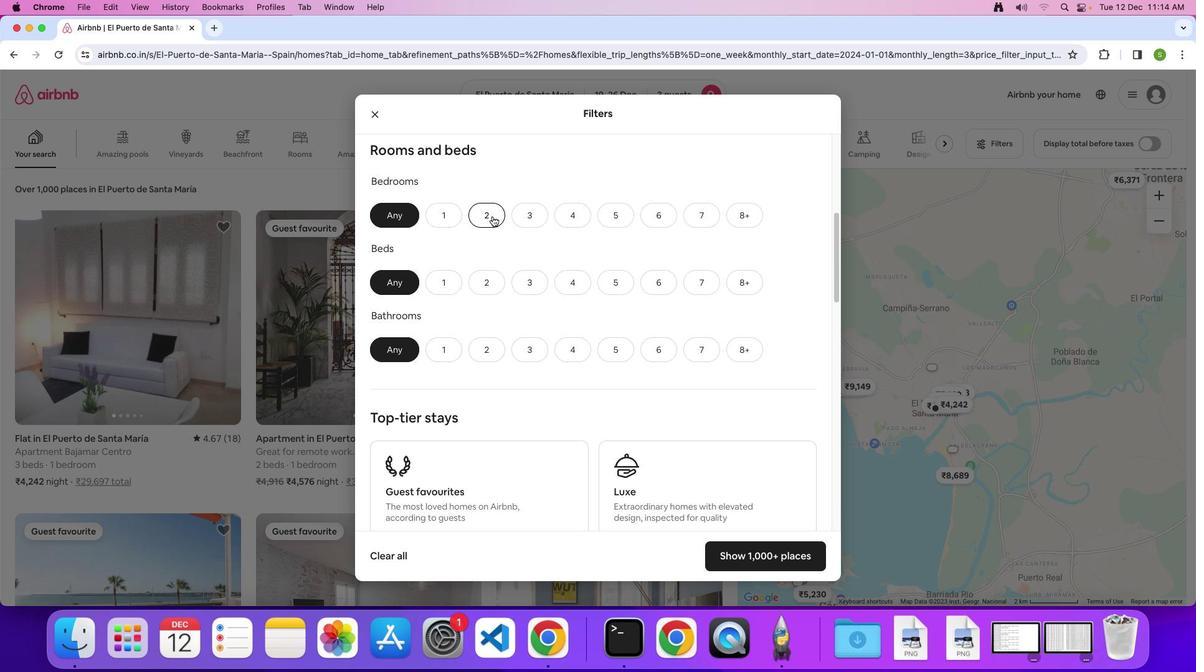 
Action: Mouse pressed left at (490, 215)
Screenshot: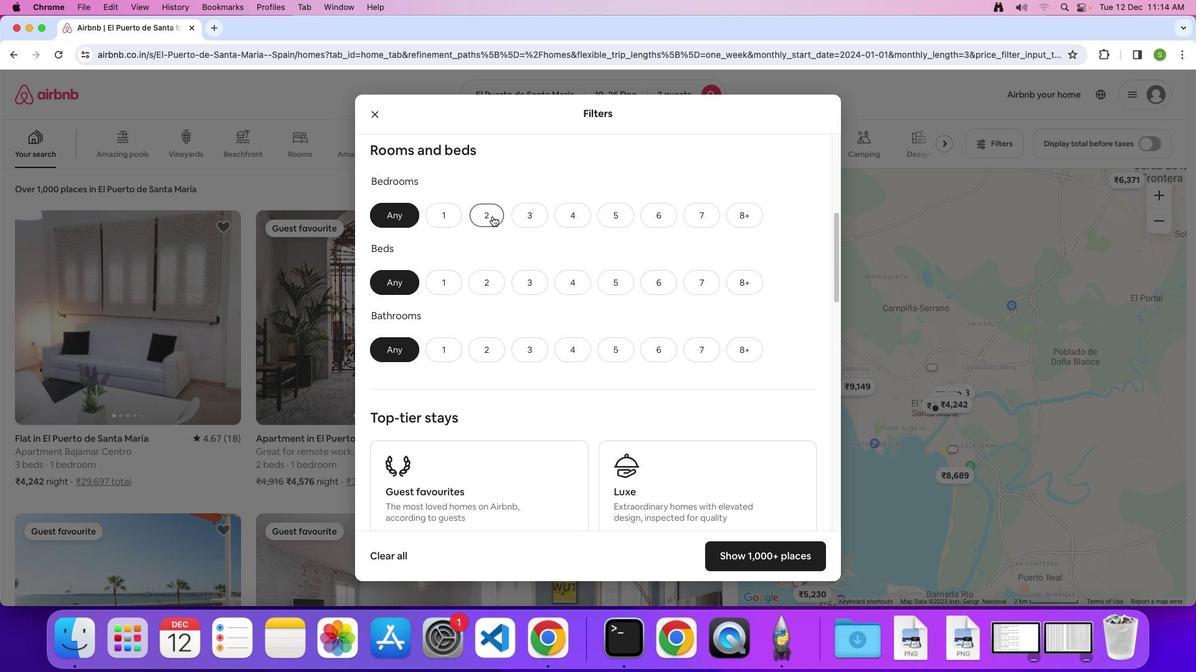 
Action: Mouse moved to (490, 274)
Screenshot: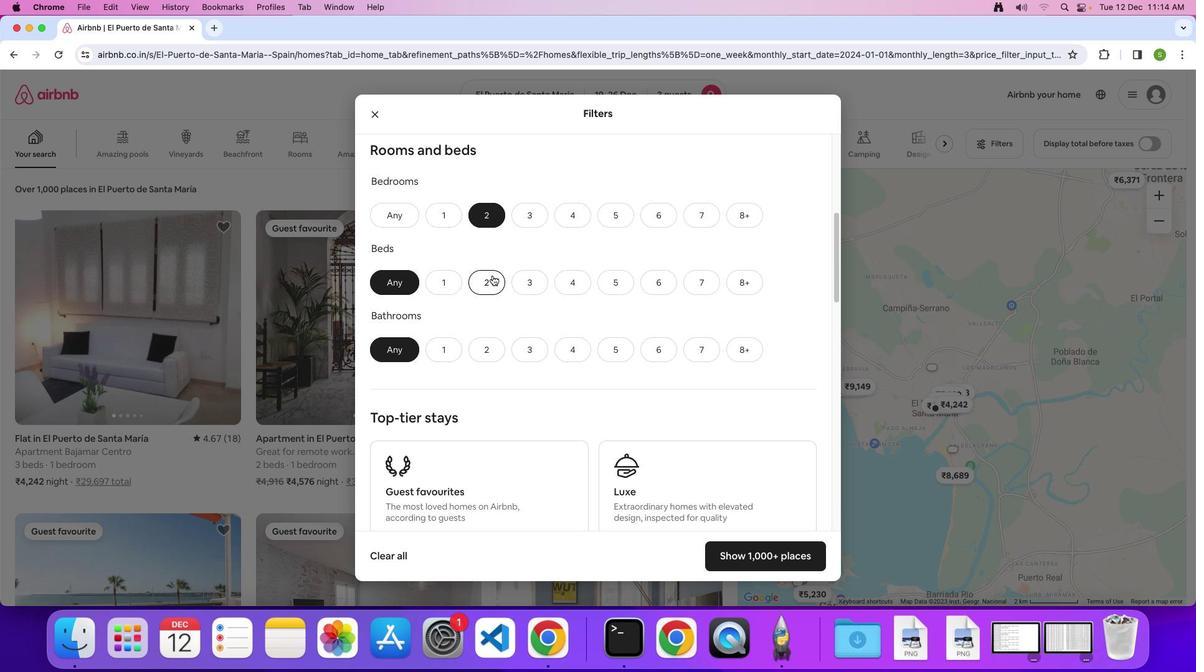 
Action: Mouse pressed left at (490, 274)
Screenshot: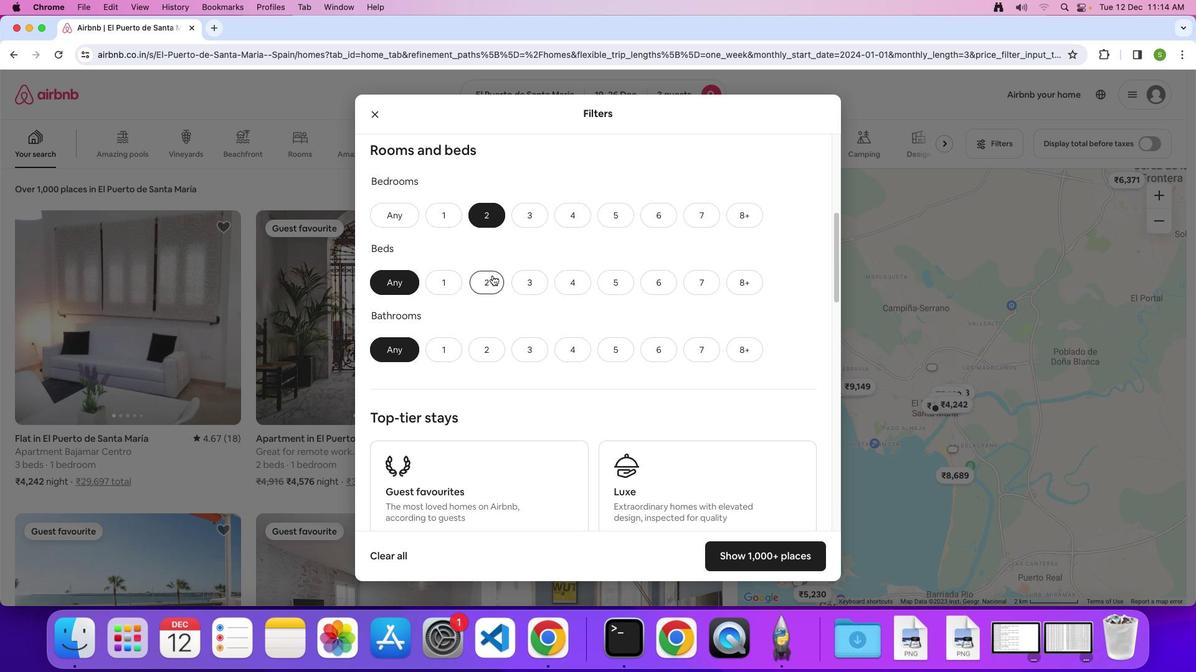 
Action: Mouse moved to (436, 353)
Screenshot: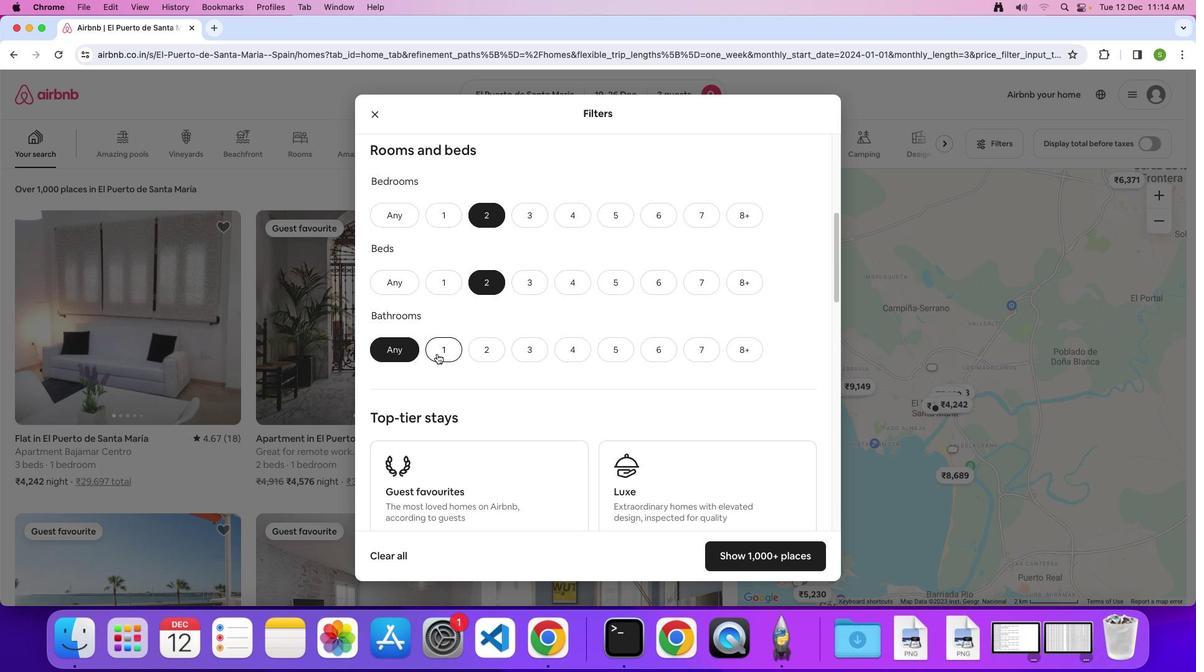 
Action: Mouse pressed left at (436, 353)
Screenshot: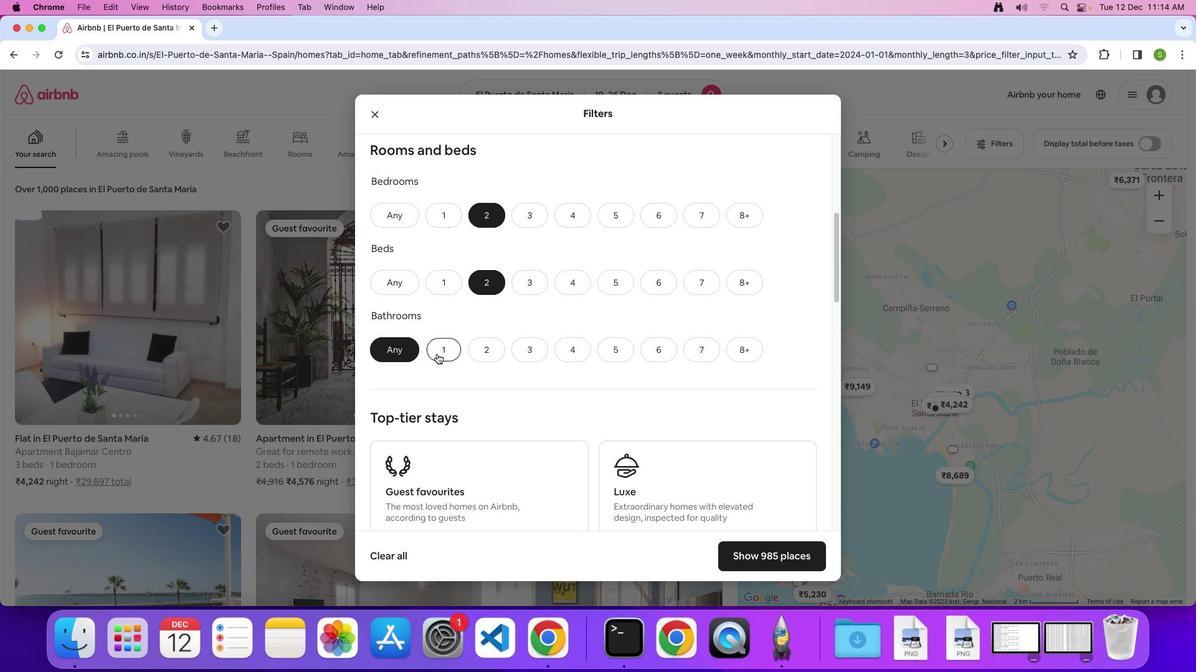 
Action: Mouse moved to (570, 333)
Screenshot: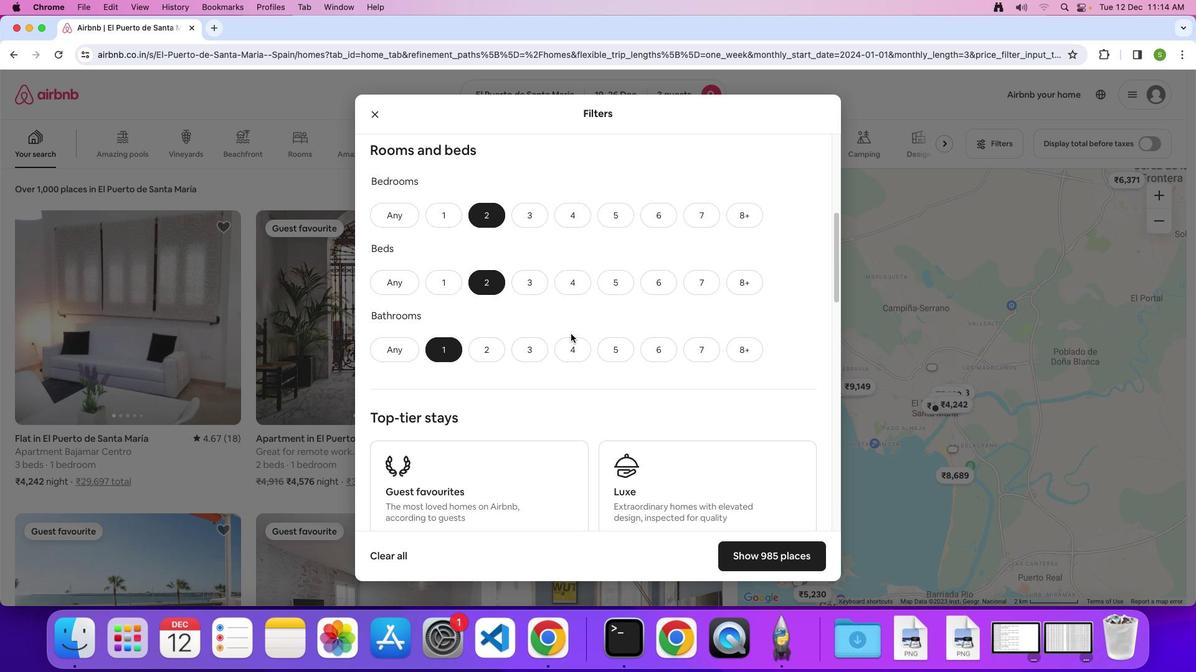 
Action: Mouse scrolled (570, 333) with delta (0, -1)
Screenshot: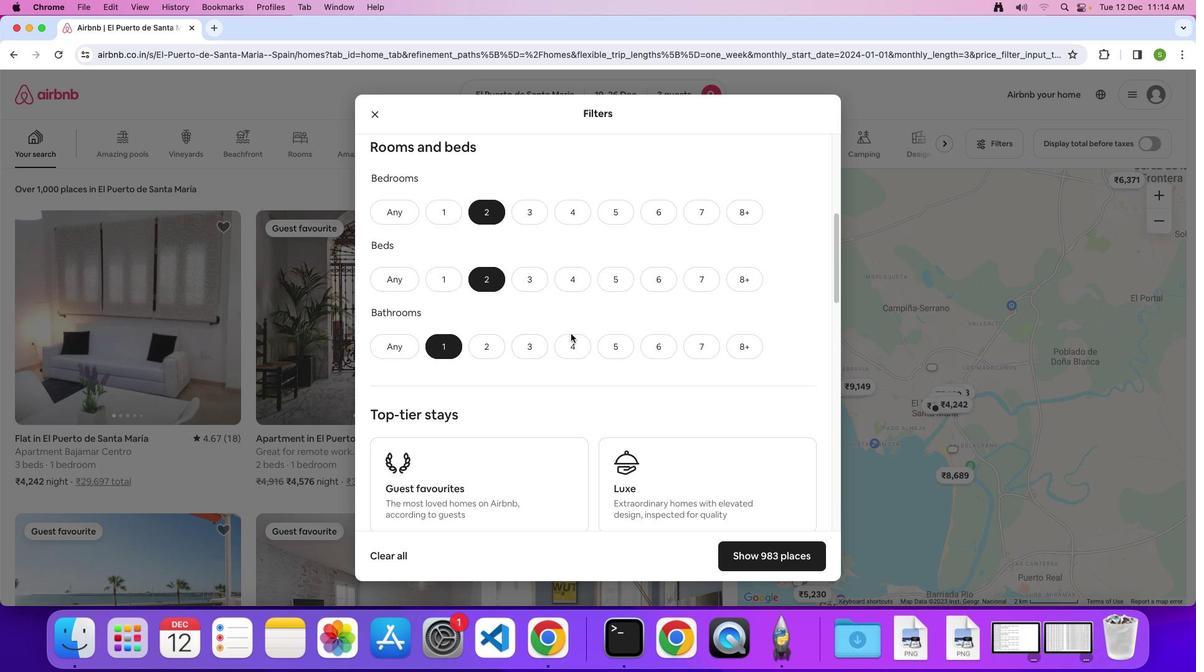 
Action: Mouse scrolled (570, 333) with delta (0, -1)
Screenshot: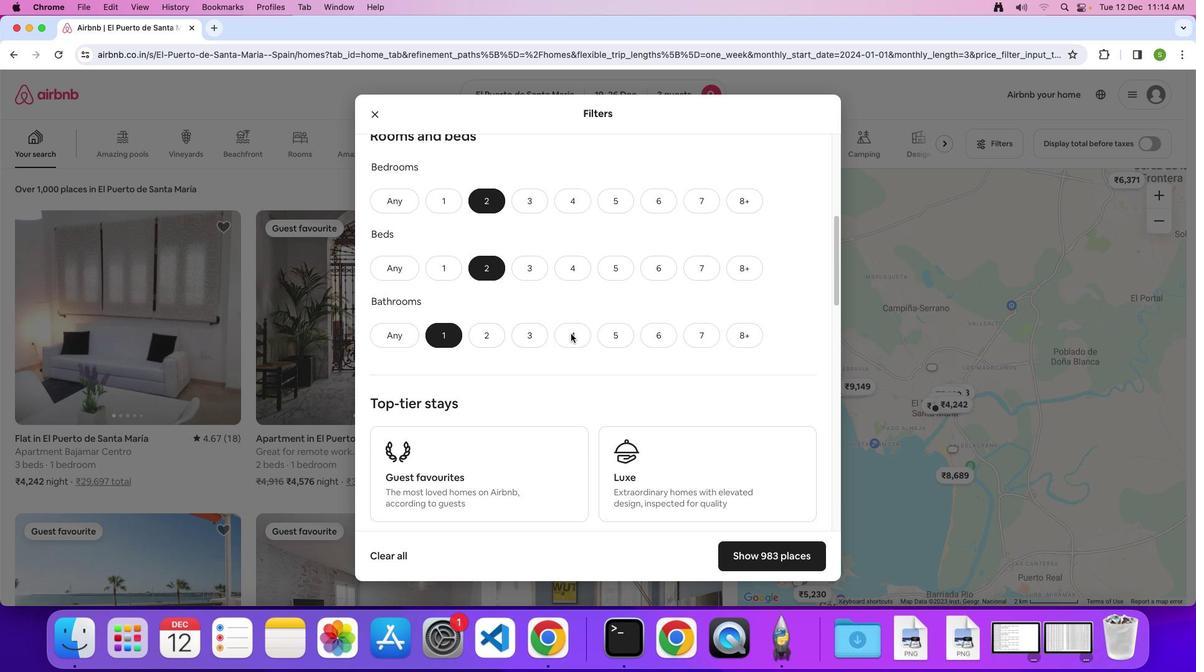 
Action: Mouse scrolled (570, 333) with delta (0, -1)
Screenshot: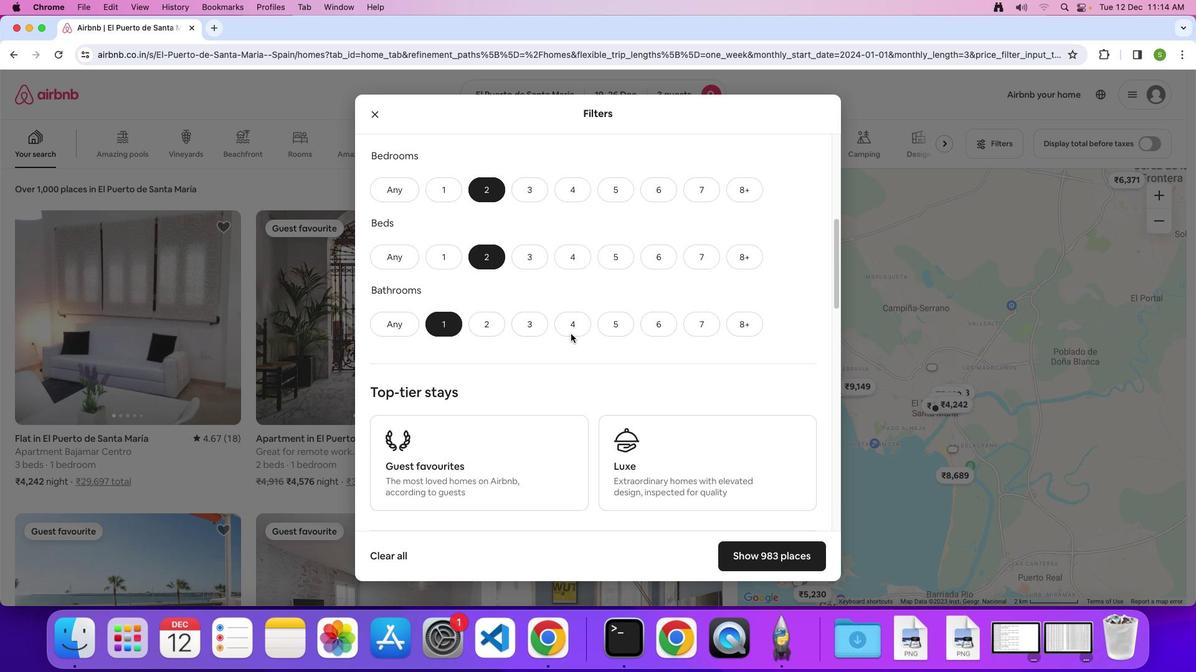 
Action: Mouse scrolled (570, 333) with delta (0, -1)
Screenshot: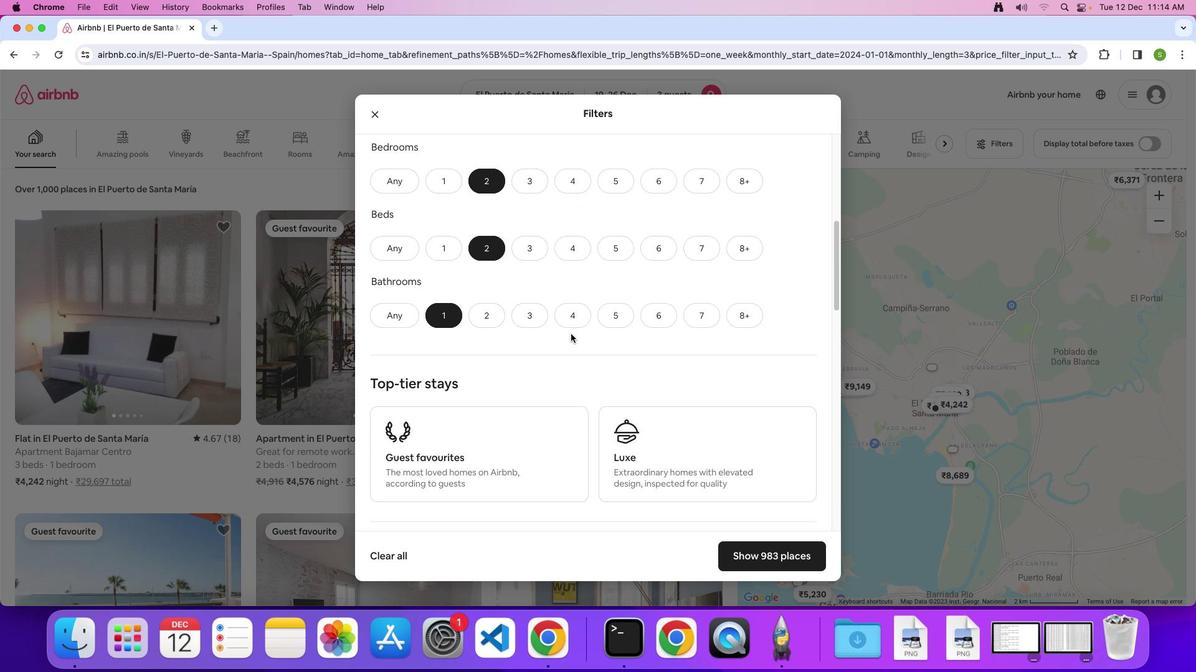 
Action: Mouse scrolled (570, 333) with delta (0, -1)
Screenshot: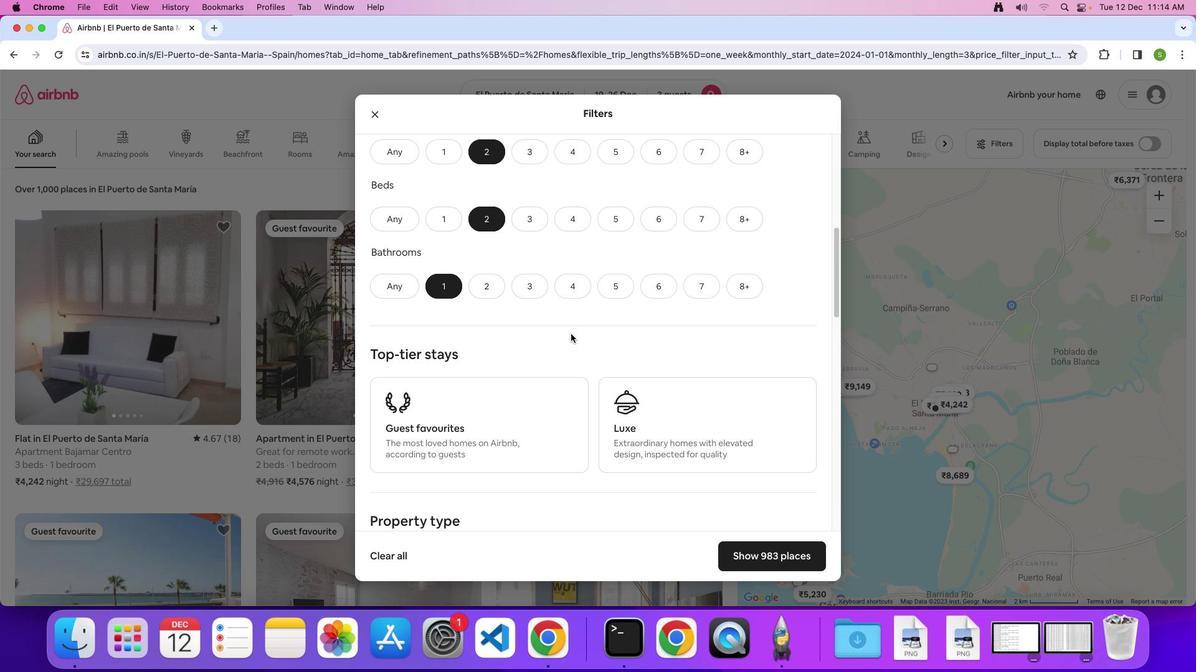 
Action: Mouse scrolled (570, 333) with delta (0, -1)
Screenshot: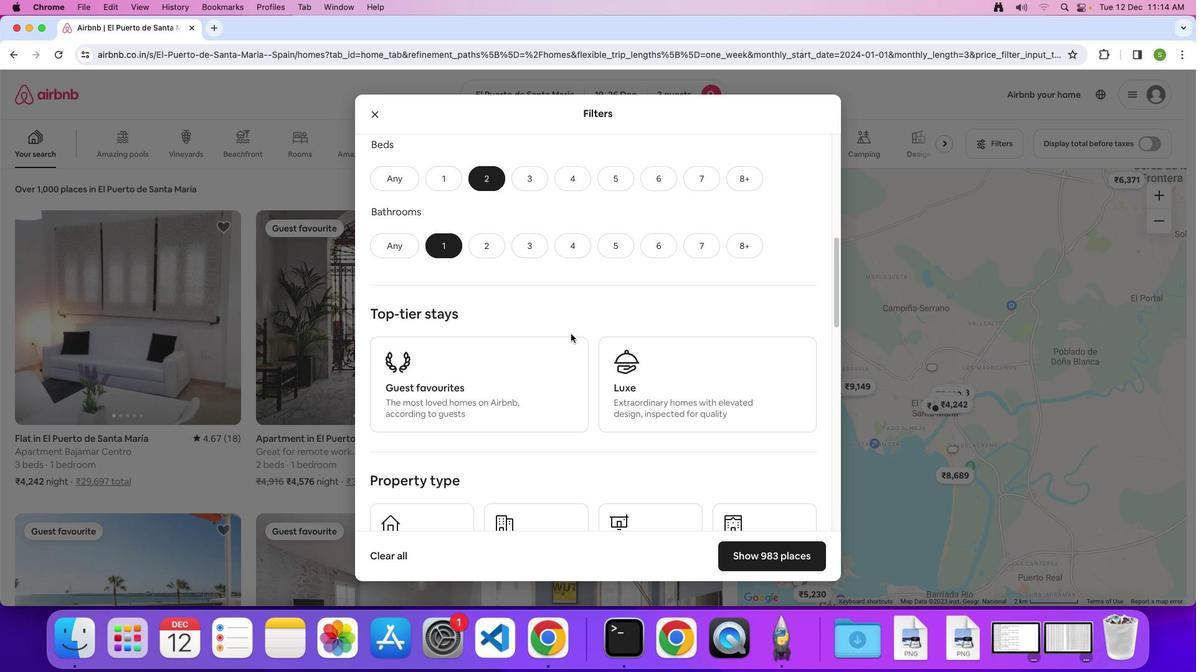 
Action: Mouse scrolled (570, 333) with delta (0, -1)
Screenshot: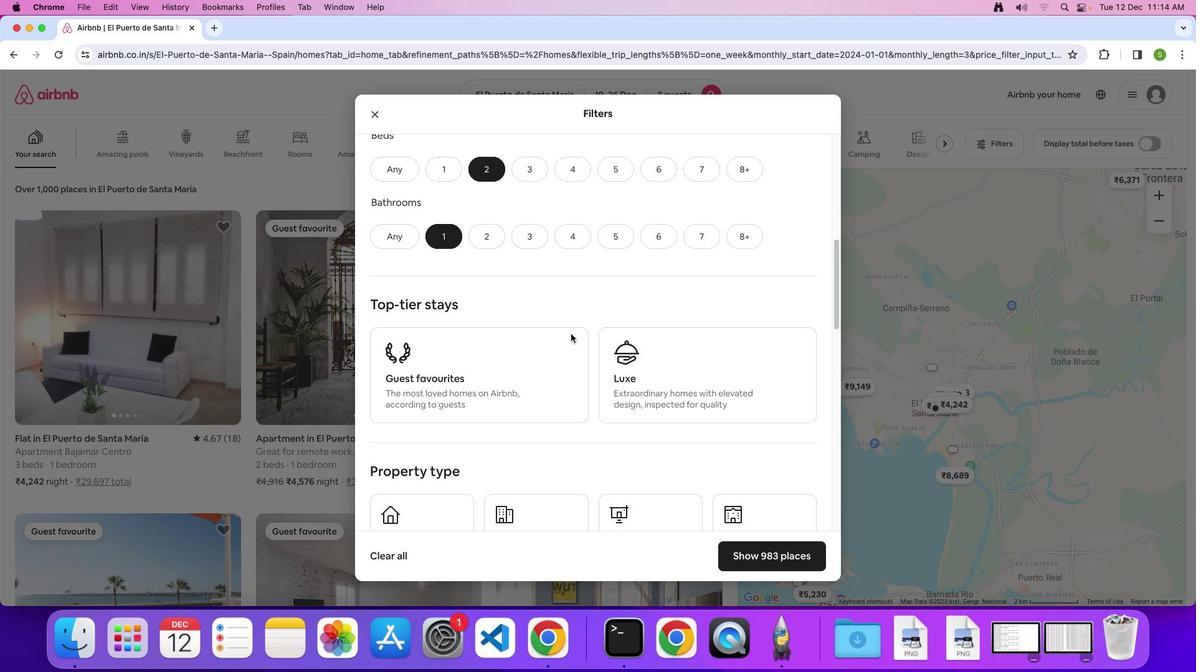 
Action: Mouse scrolled (570, 333) with delta (0, -1)
Screenshot: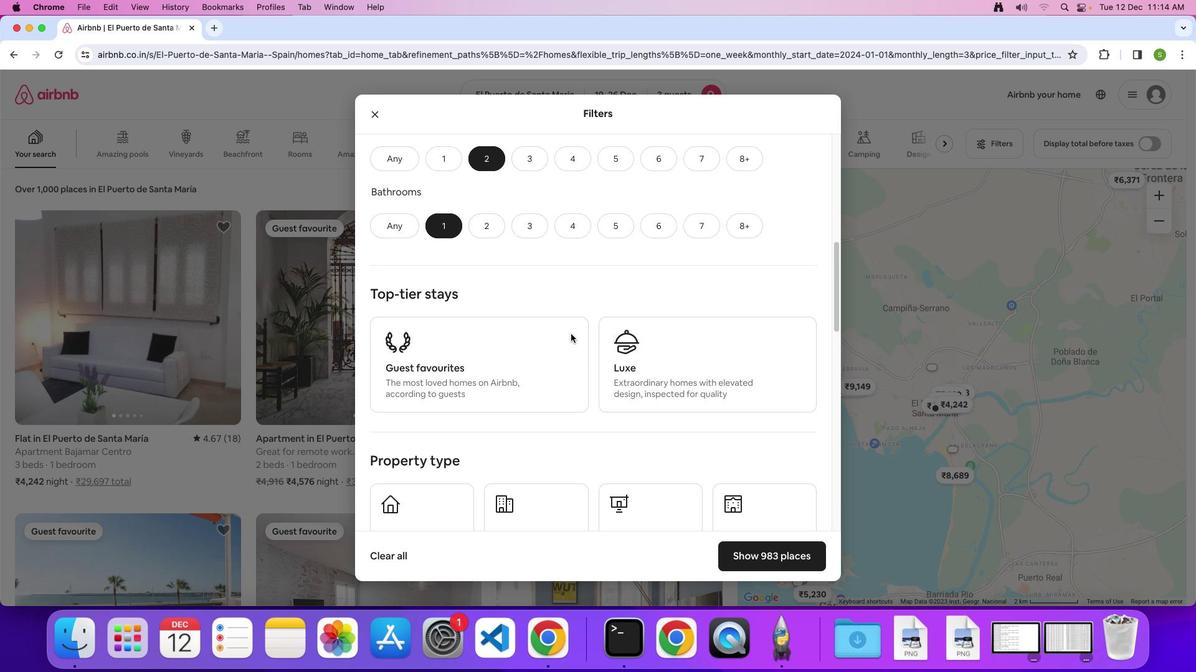 
Action: Mouse scrolled (570, 333) with delta (0, -1)
Screenshot: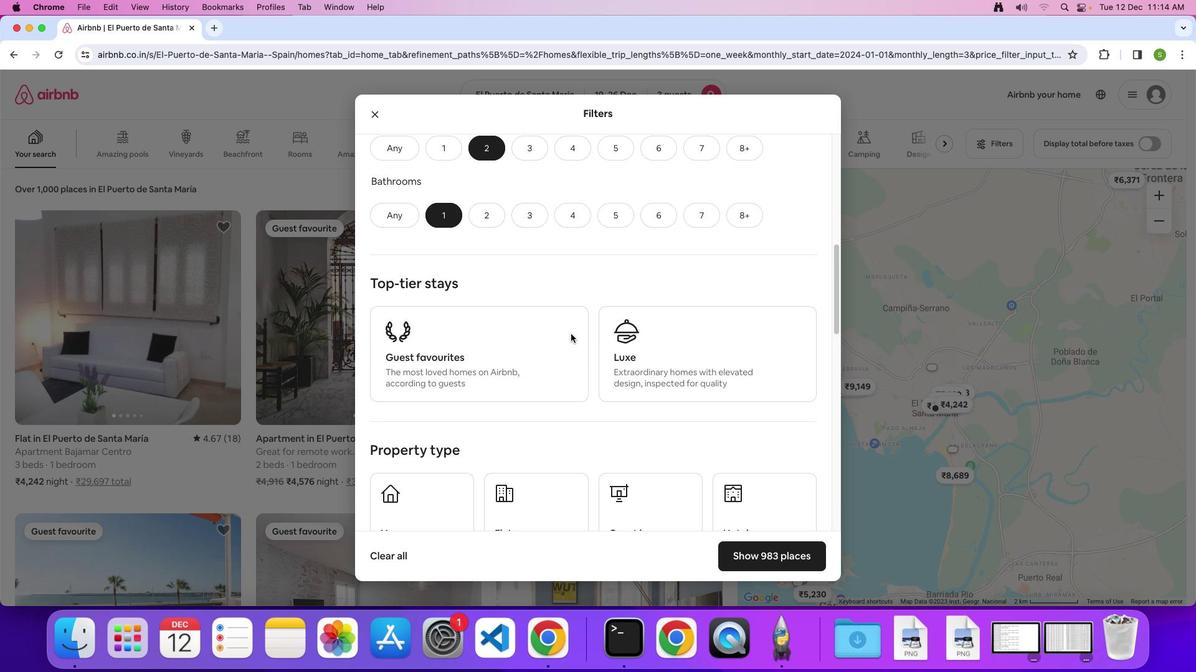 
Action: Mouse scrolled (570, 333) with delta (0, -1)
Screenshot: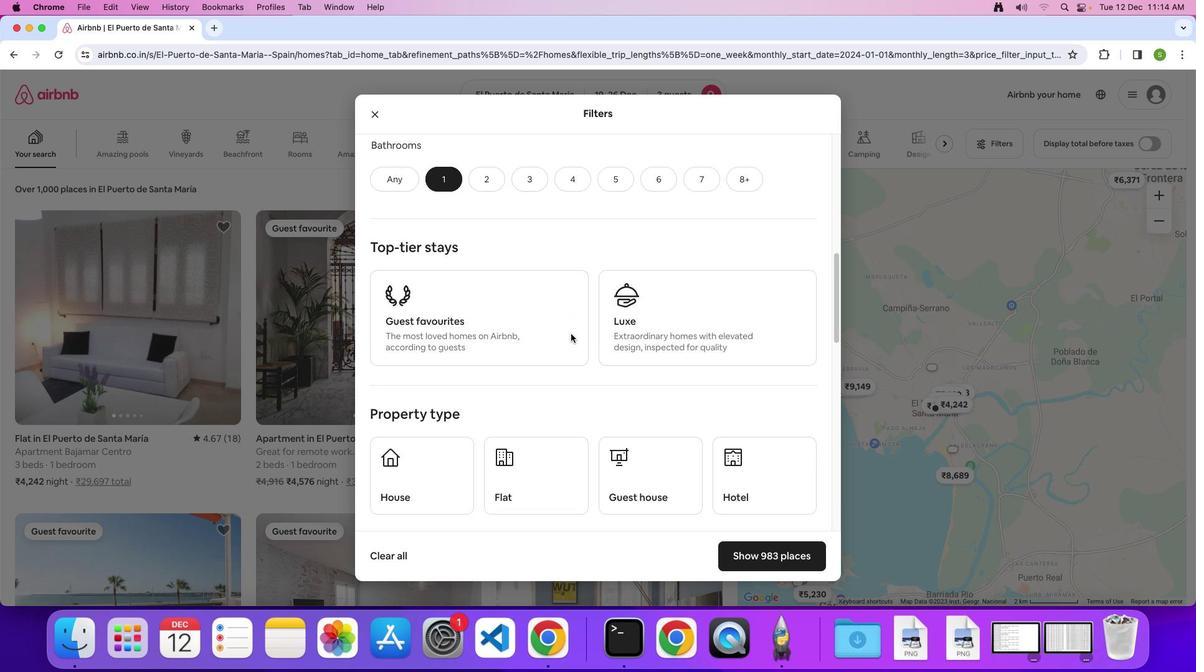 
Action: Mouse scrolled (570, 333) with delta (0, -1)
Screenshot: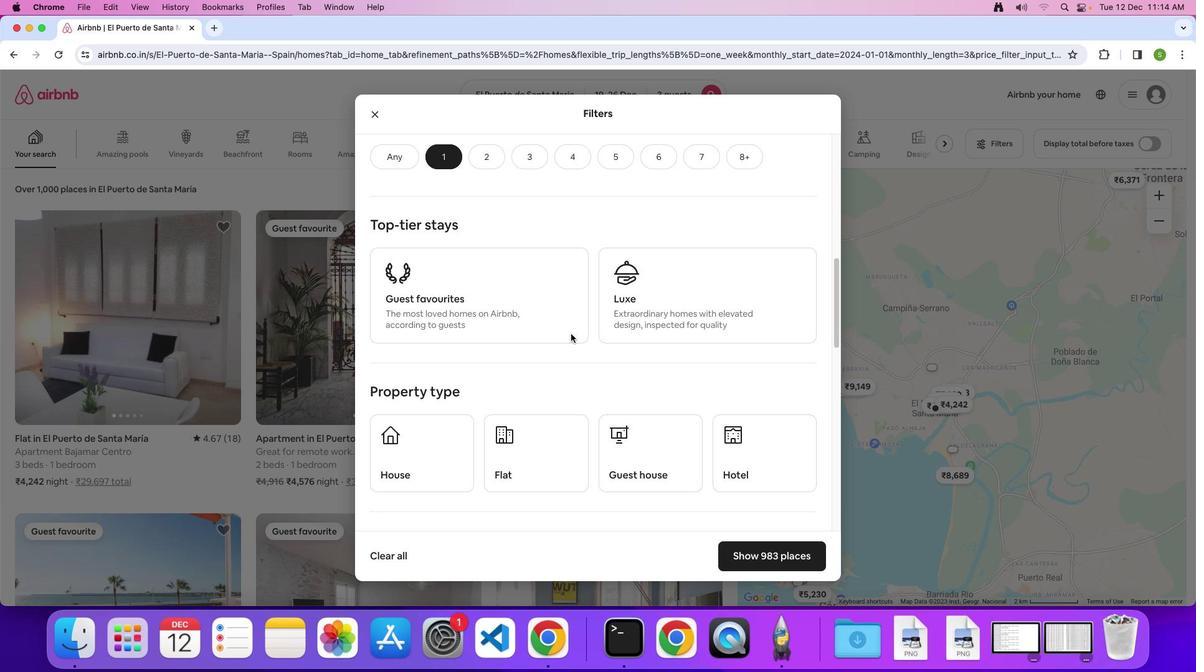 
Action: Mouse scrolled (570, 333) with delta (0, -1)
Screenshot: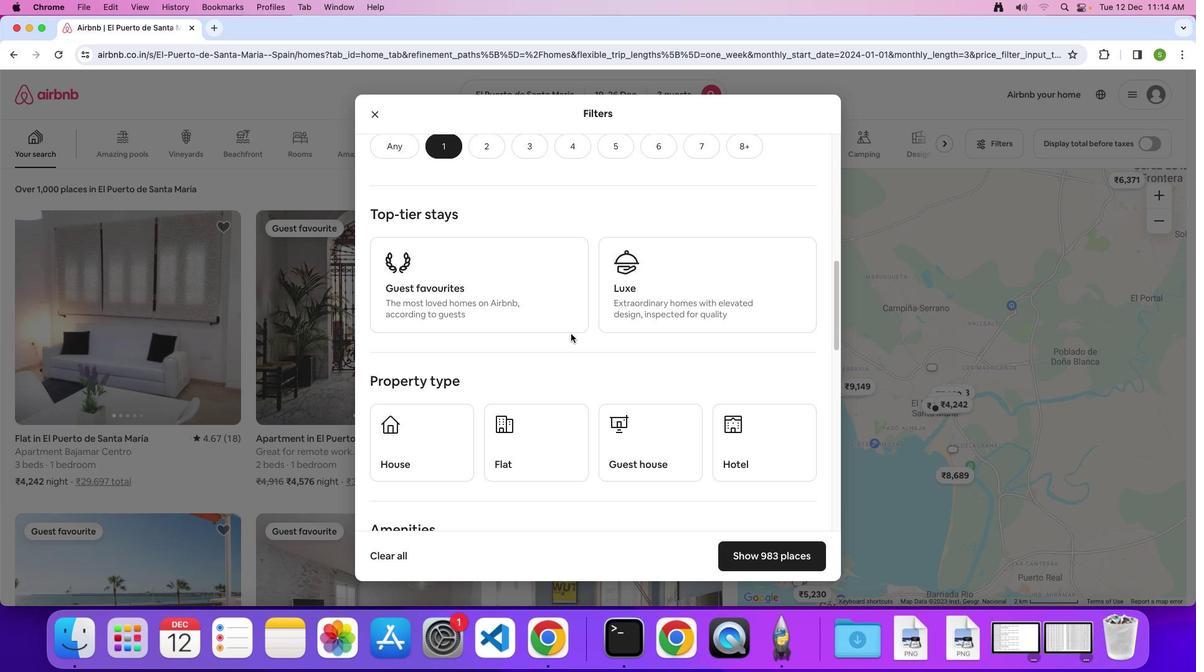 
Action: Mouse scrolled (570, 333) with delta (0, -1)
Screenshot: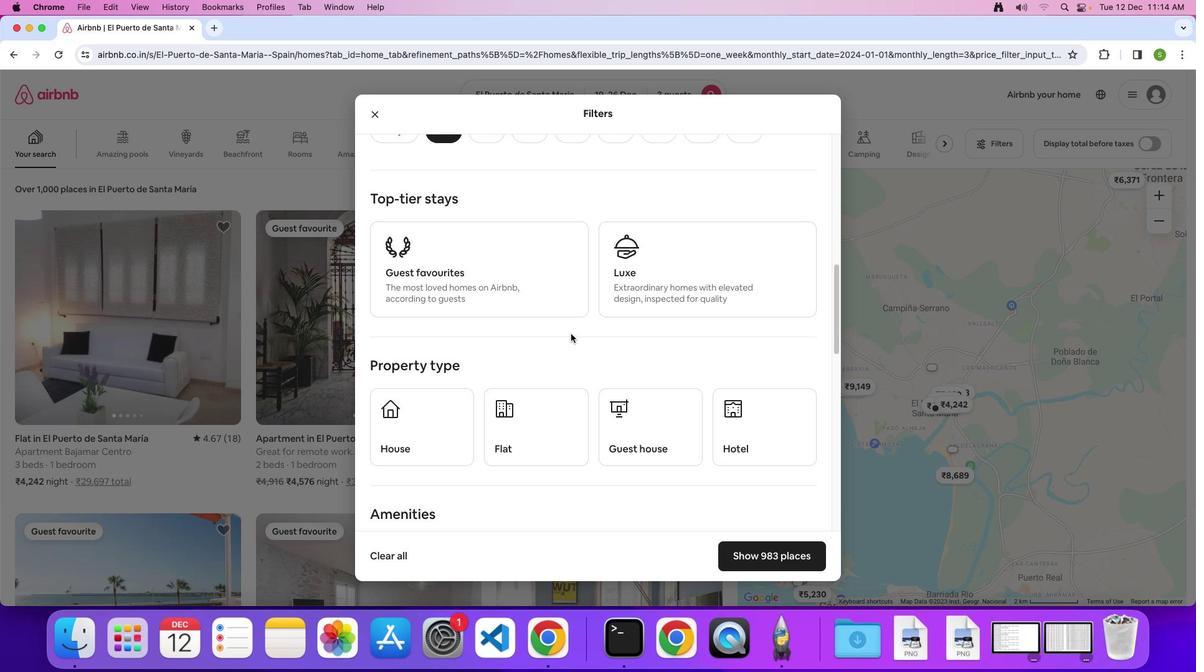 
Action: Mouse scrolled (570, 333) with delta (0, -1)
Screenshot: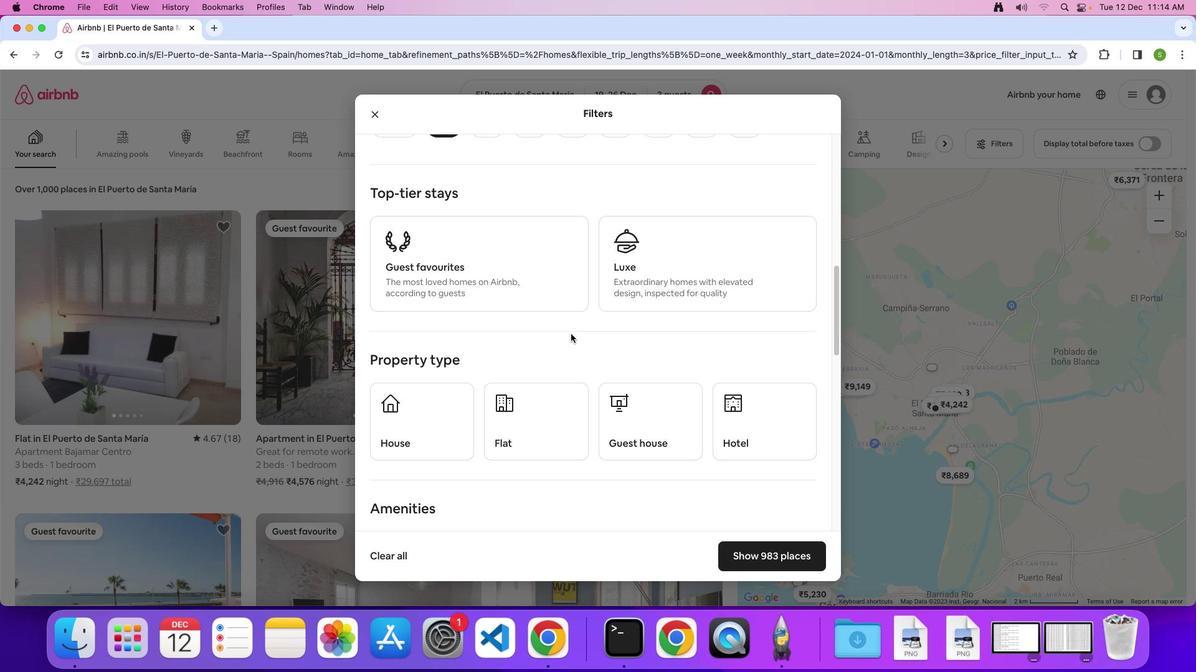
Action: Mouse scrolled (570, 333) with delta (0, -1)
Screenshot: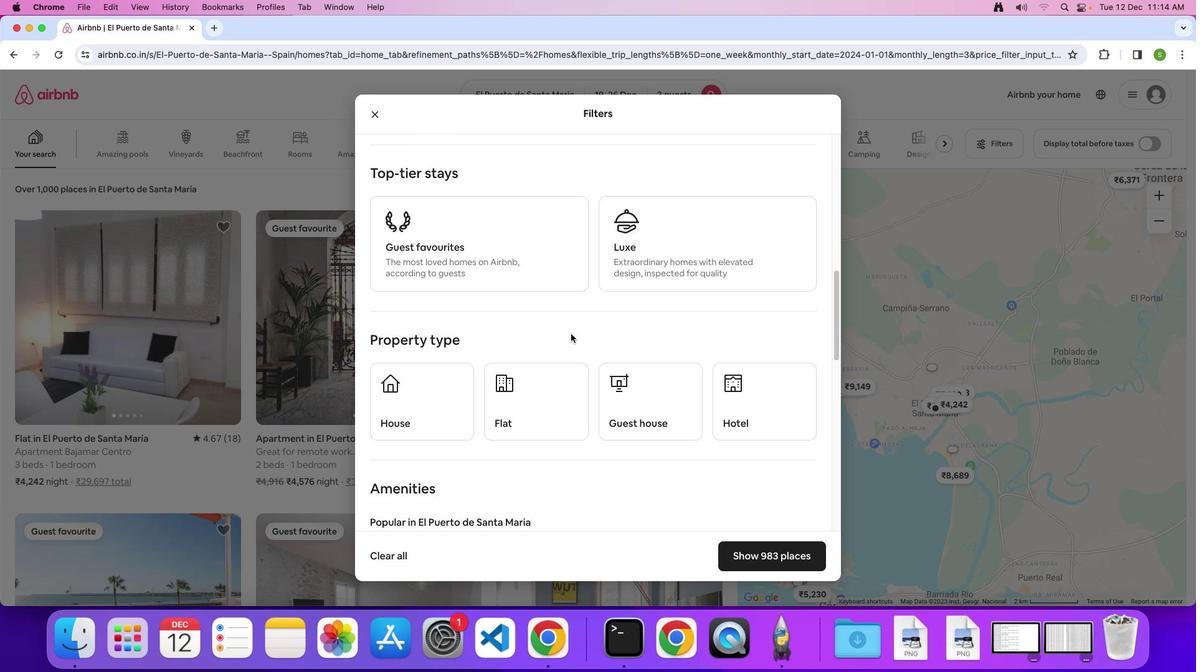
Action: Mouse scrolled (570, 333) with delta (0, -1)
Screenshot: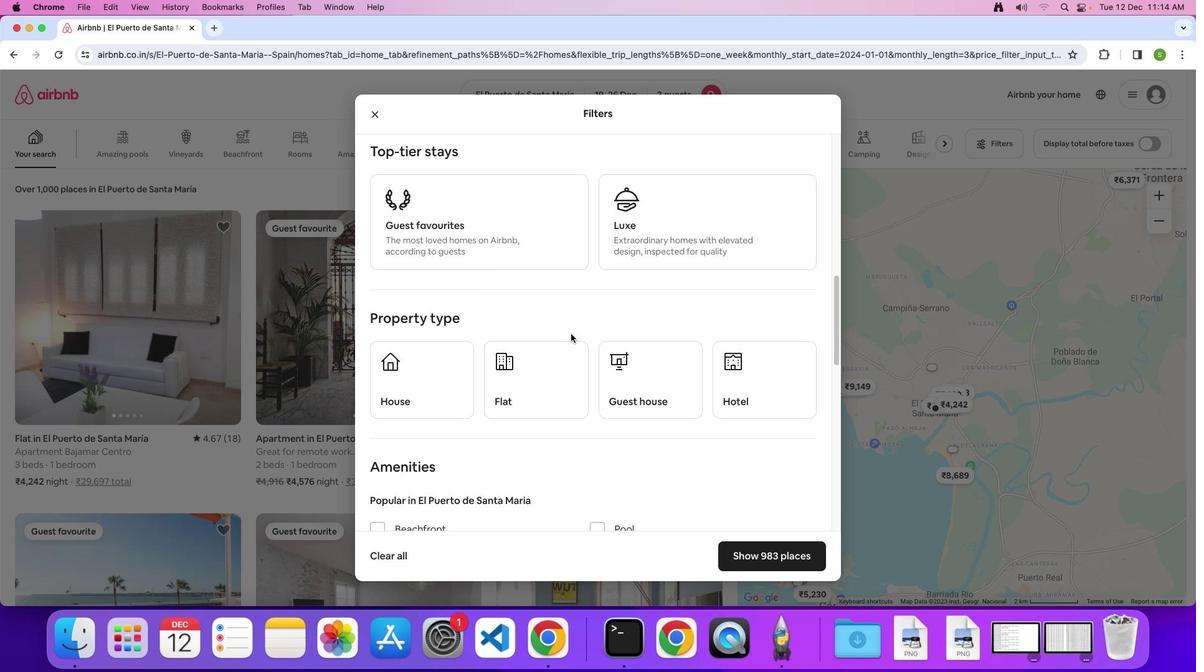 
Action: Mouse scrolled (570, 333) with delta (0, -2)
Screenshot: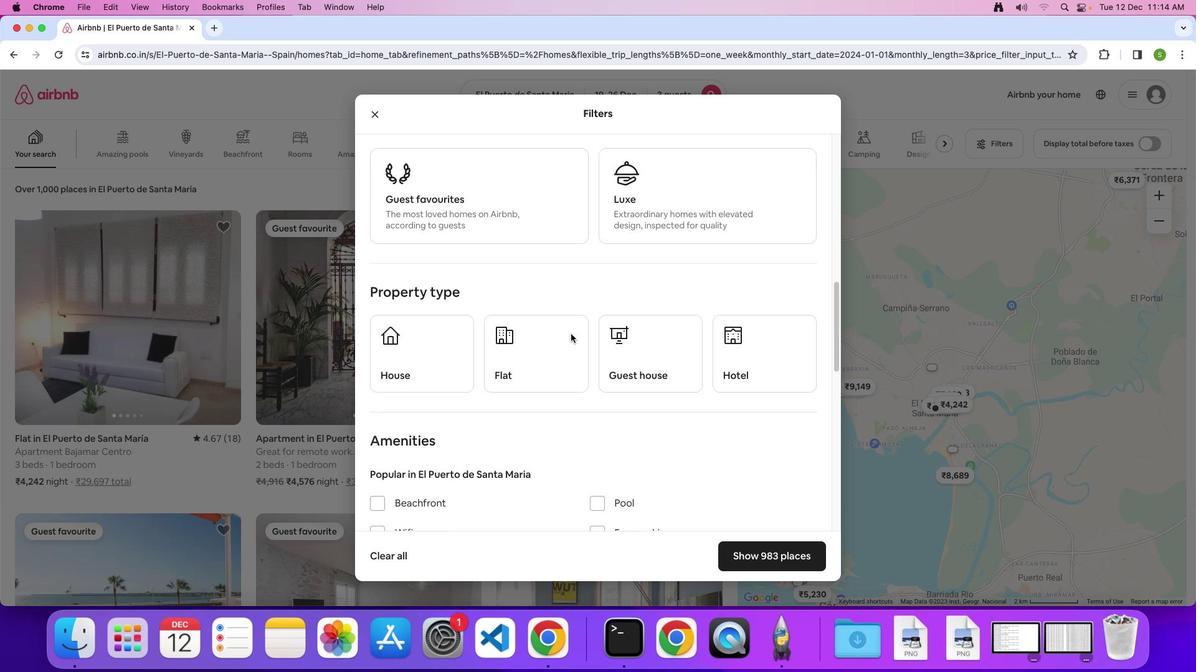 
Action: Mouse moved to (512, 302)
Screenshot: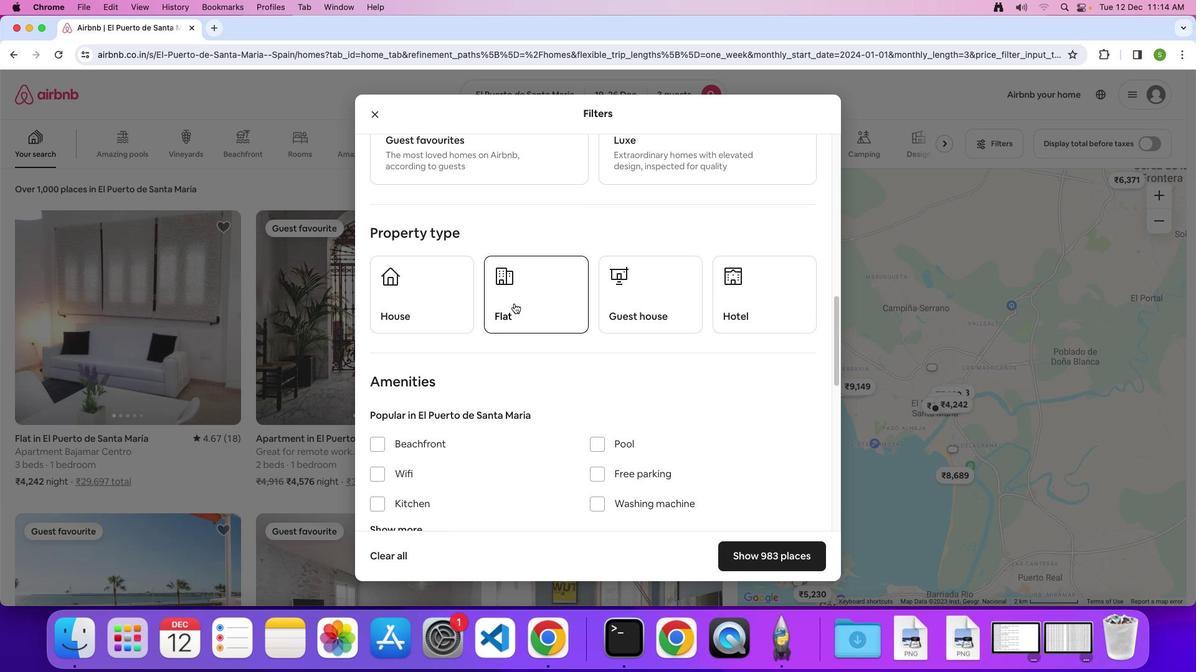 
Action: Mouse pressed left at (512, 302)
Screenshot: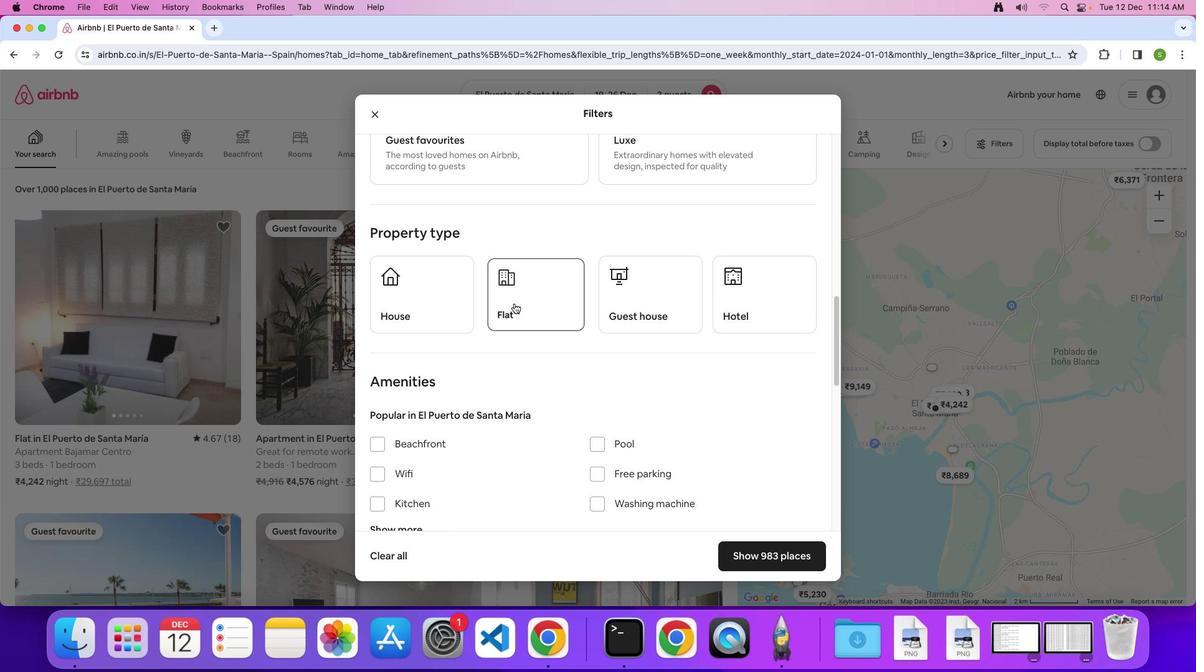 
Action: Mouse moved to (656, 386)
Screenshot: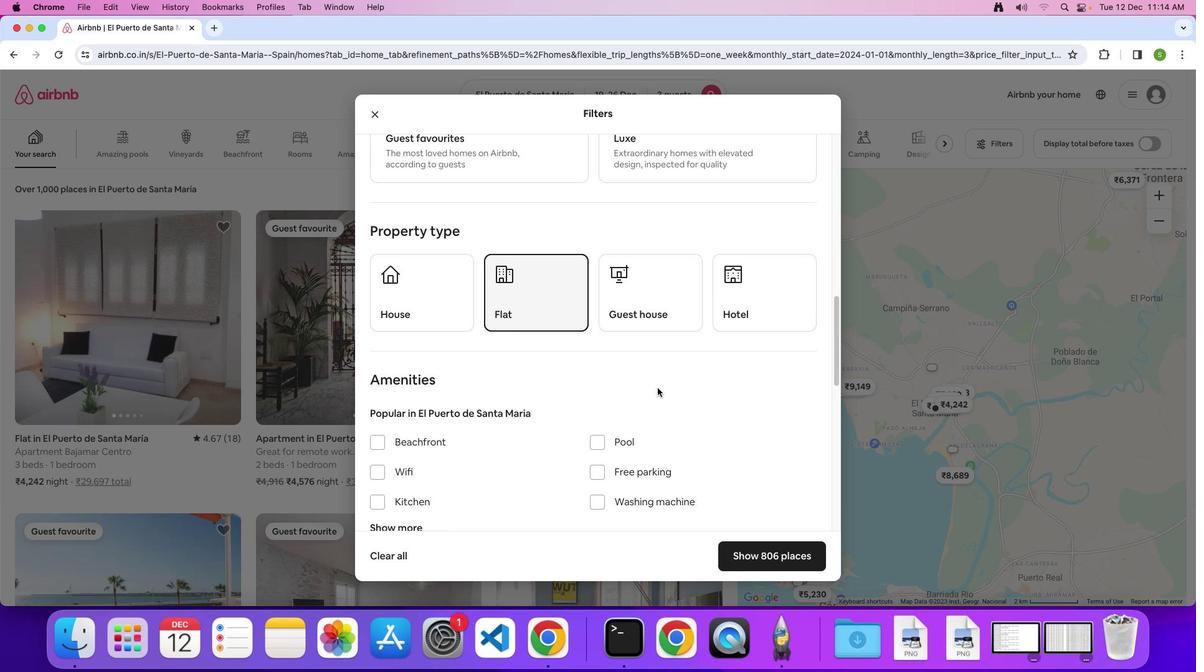
Action: Mouse scrolled (656, 386) with delta (0, -1)
Screenshot: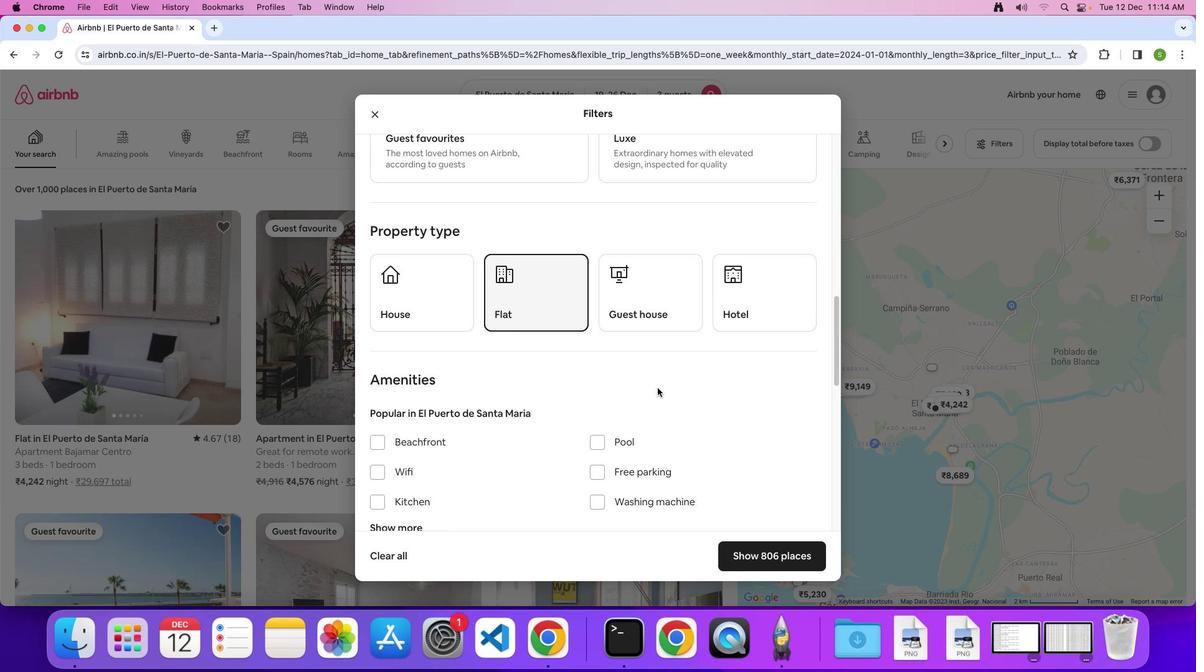 
Action: Mouse scrolled (656, 386) with delta (0, -1)
Screenshot: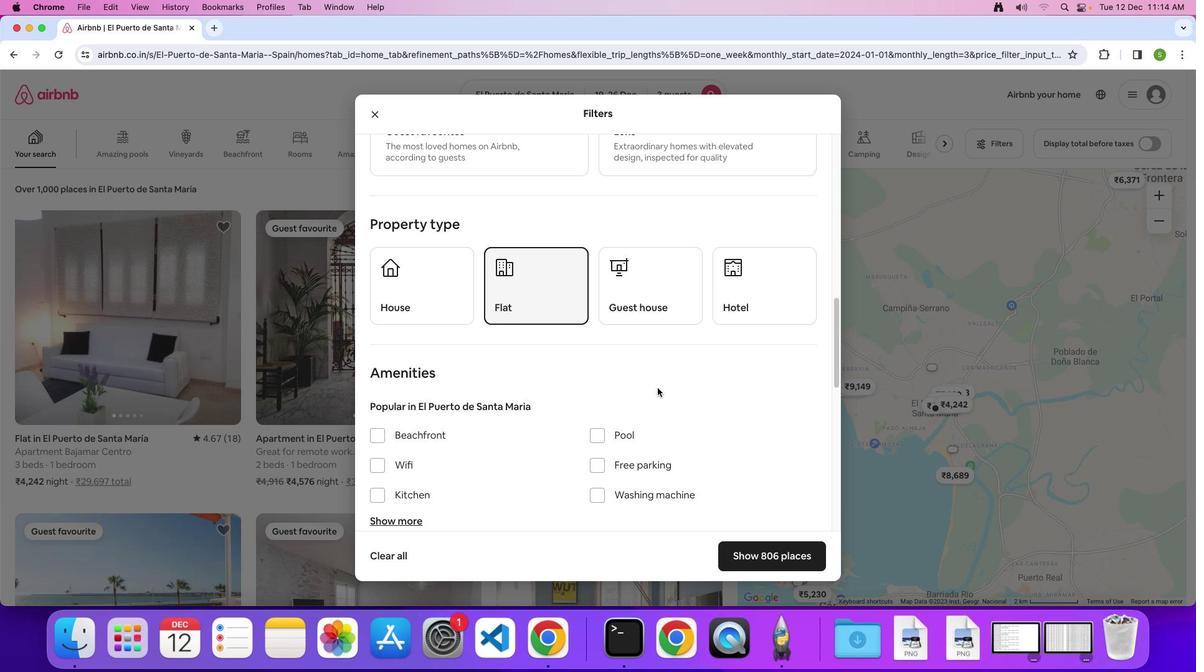 
Action: Mouse scrolled (656, 386) with delta (0, -1)
Screenshot: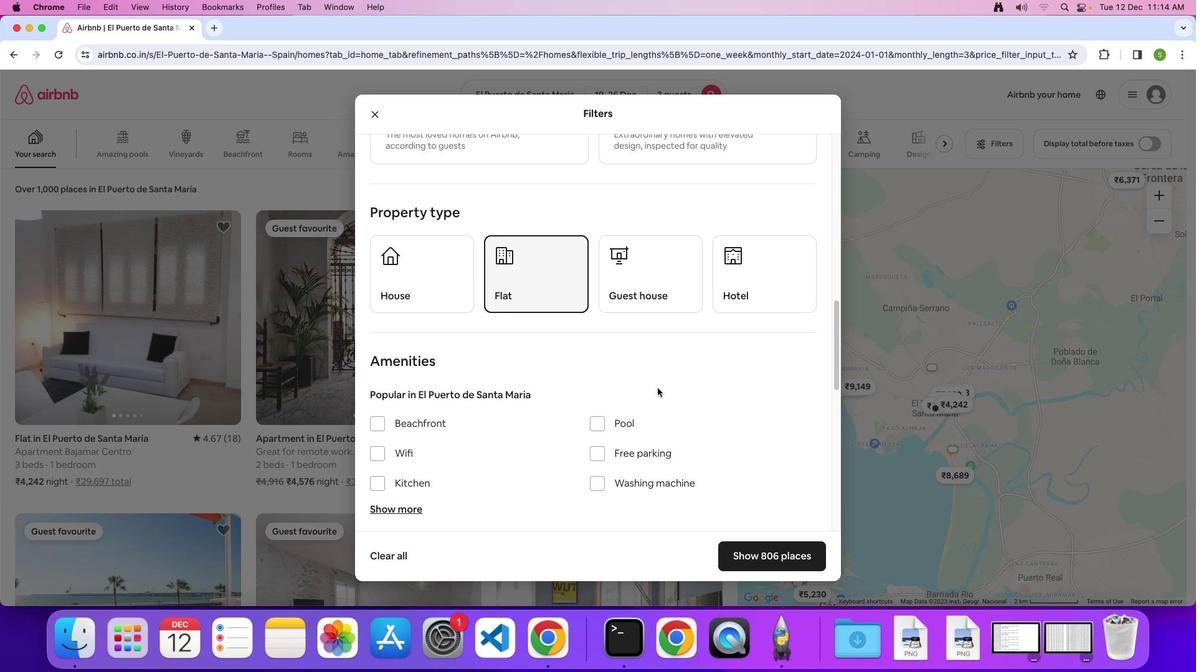 
Action: Mouse scrolled (656, 386) with delta (0, -1)
Screenshot: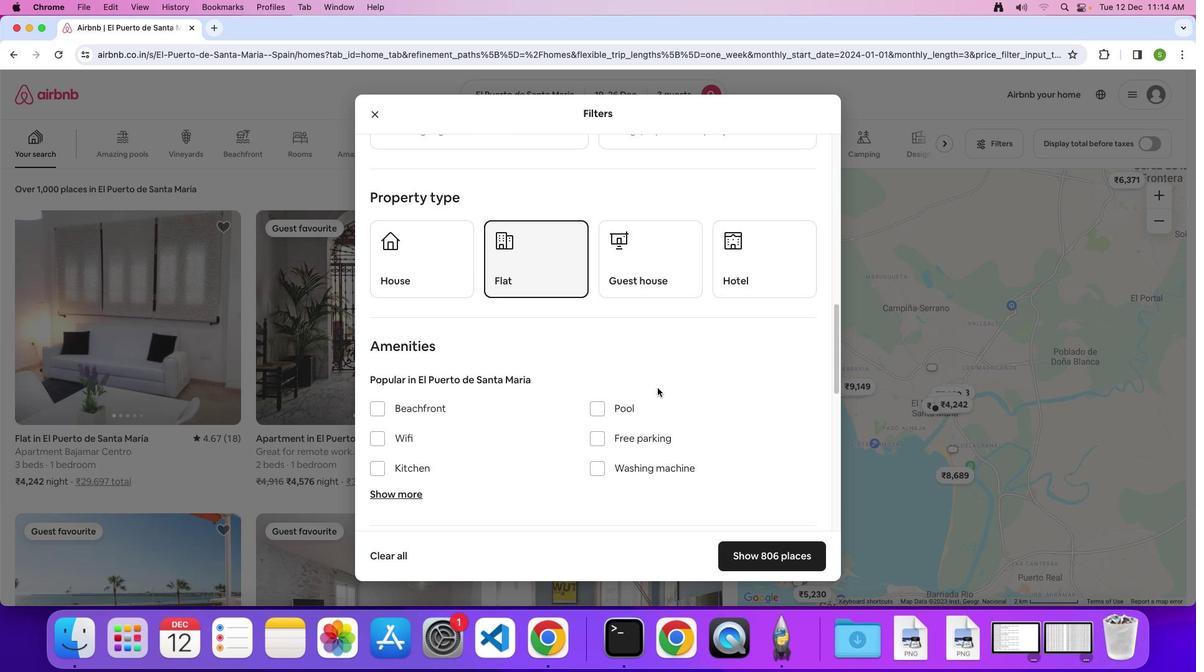 
Action: Mouse scrolled (656, 386) with delta (0, -1)
Screenshot: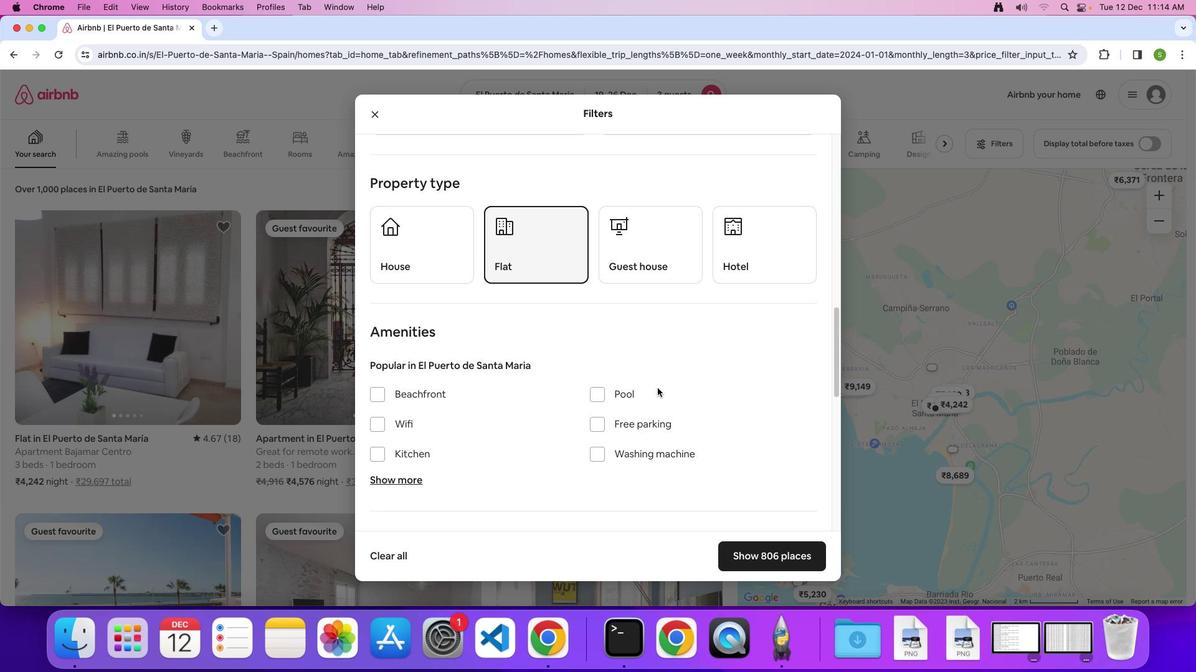 
Action: Mouse scrolled (656, 386) with delta (0, -1)
Screenshot: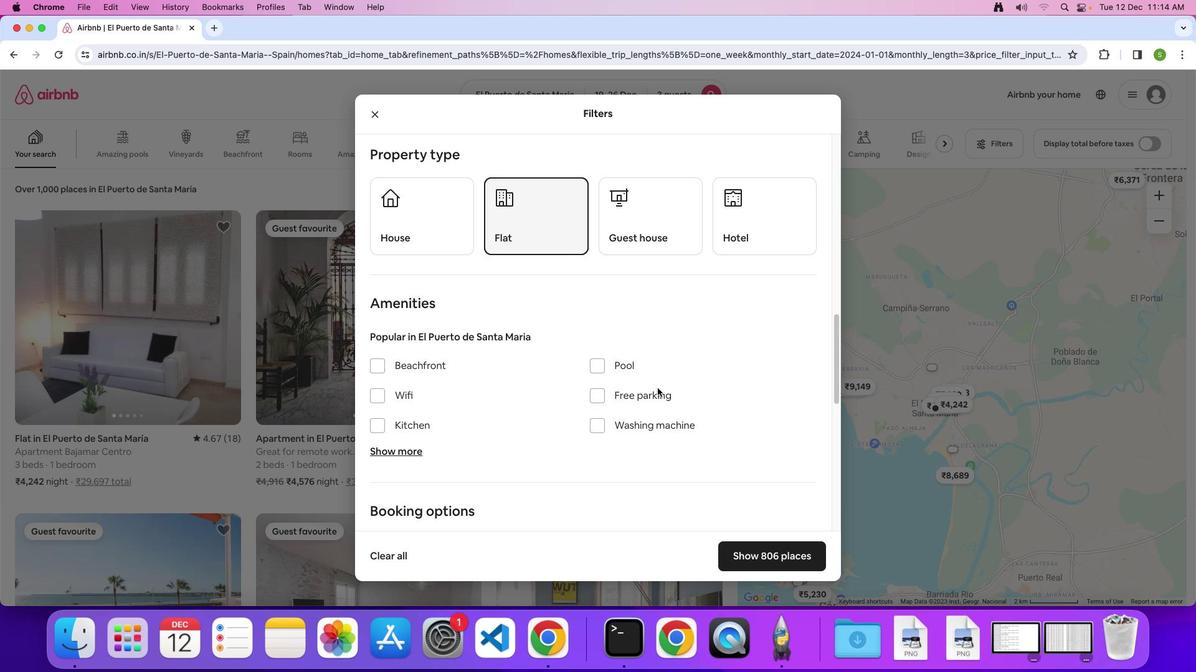 
Action: Mouse scrolled (656, 386) with delta (0, -1)
Screenshot: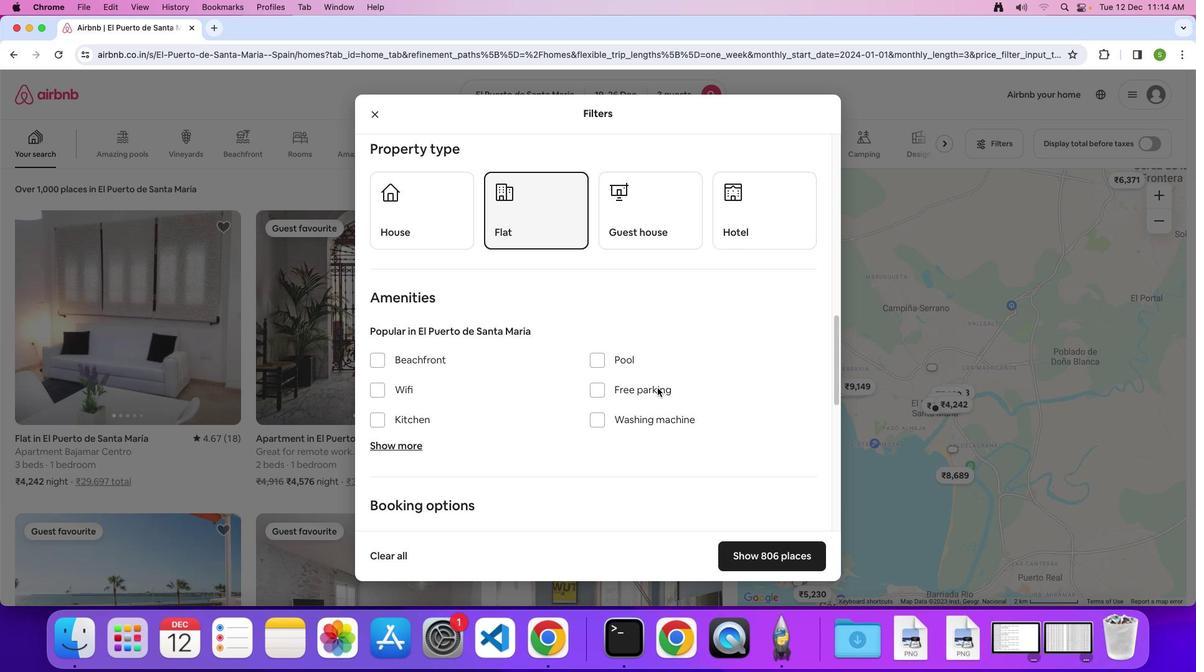 
Action: Mouse scrolled (656, 386) with delta (0, -1)
Screenshot: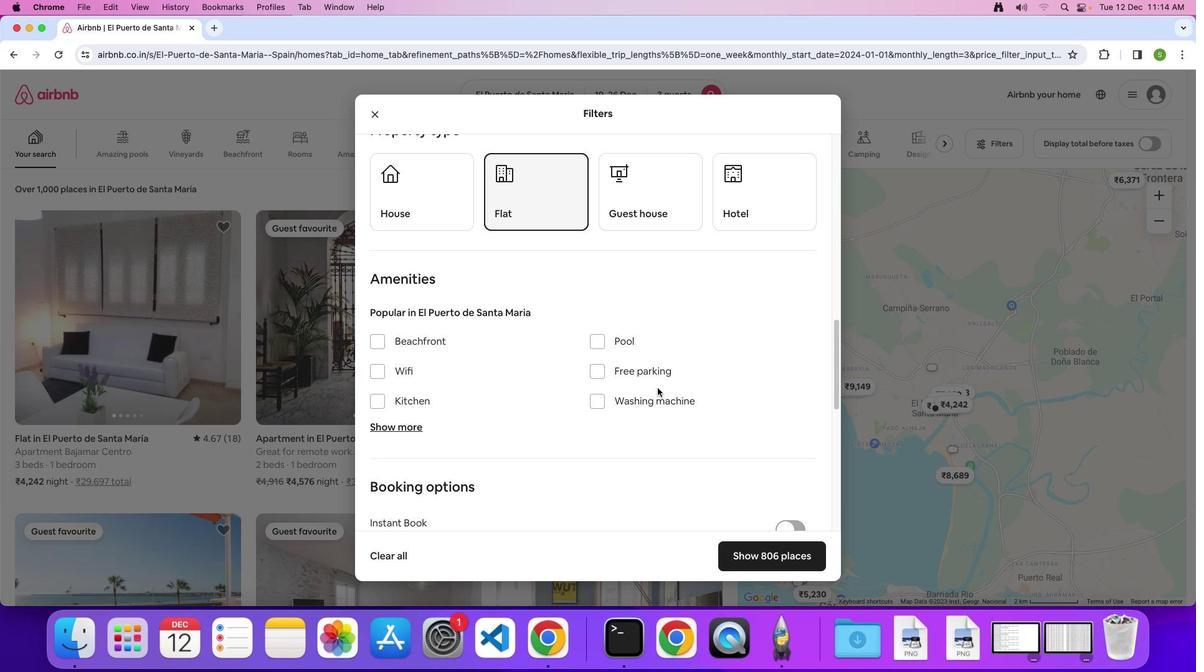 
Action: Mouse scrolled (656, 386) with delta (0, -1)
Screenshot: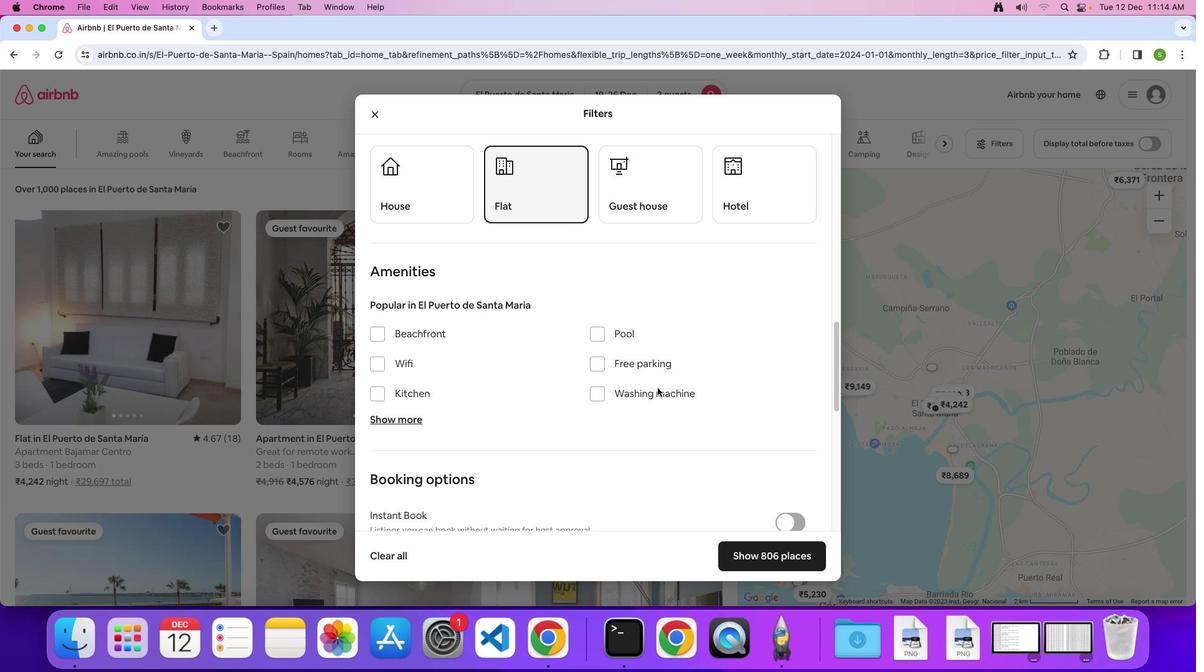 
Action: Mouse scrolled (656, 386) with delta (0, -1)
Screenshot: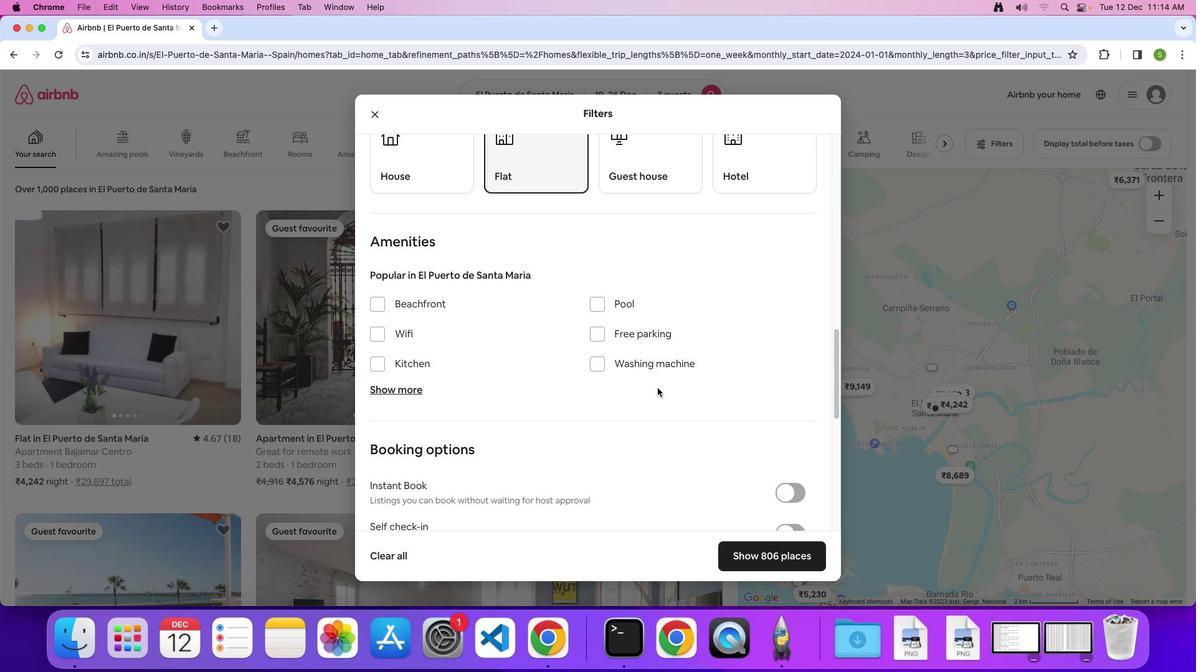 
Action: Mouse scrolled (656, 386) with delta (0, -1)
Screenshot: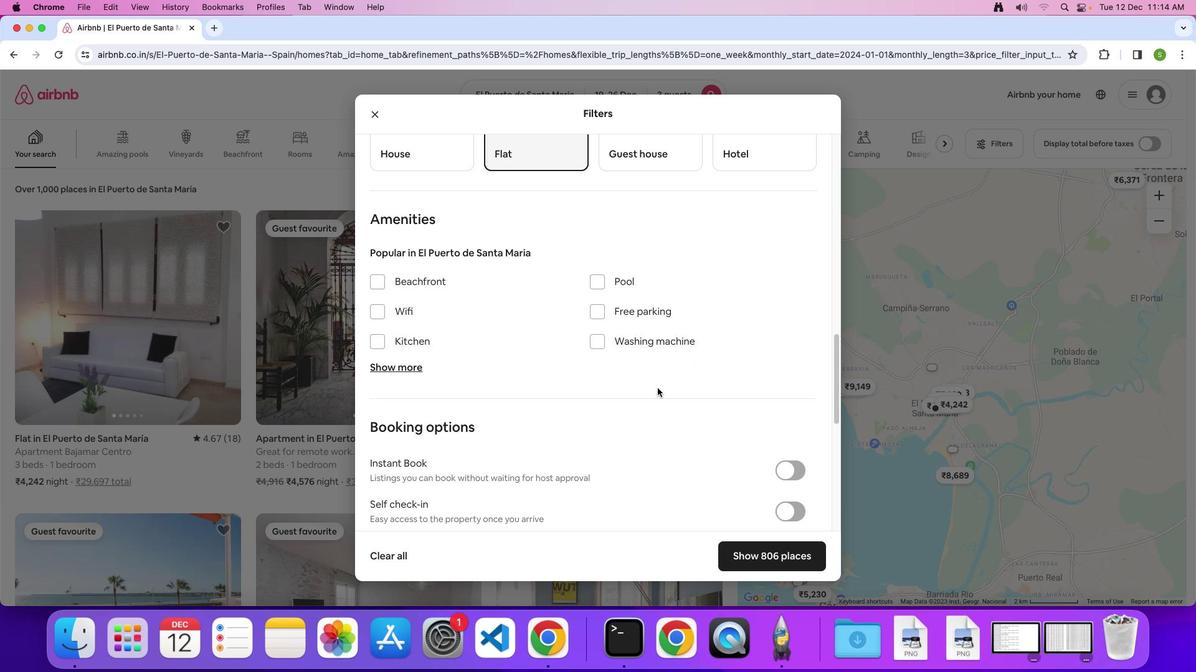 
Action: Mouse scrolled (656, 386) with delta (0, -1)
Screenshot: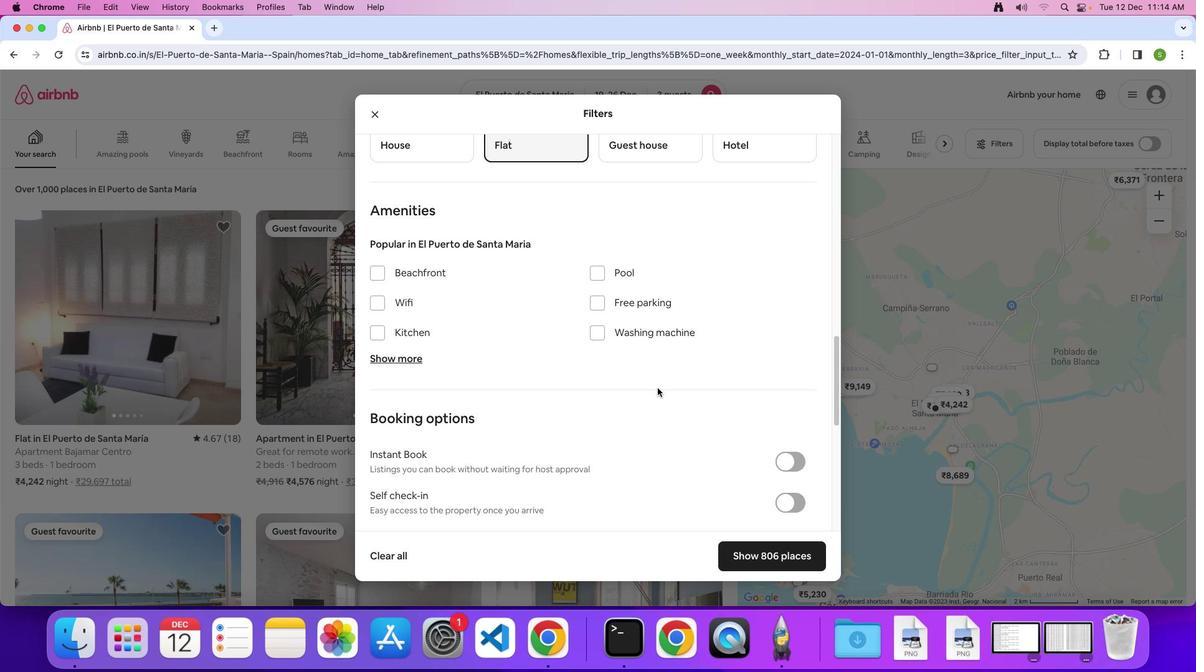 
Action: Mouse scrolled (656, 386) with delta (0, -1)
Screenshot: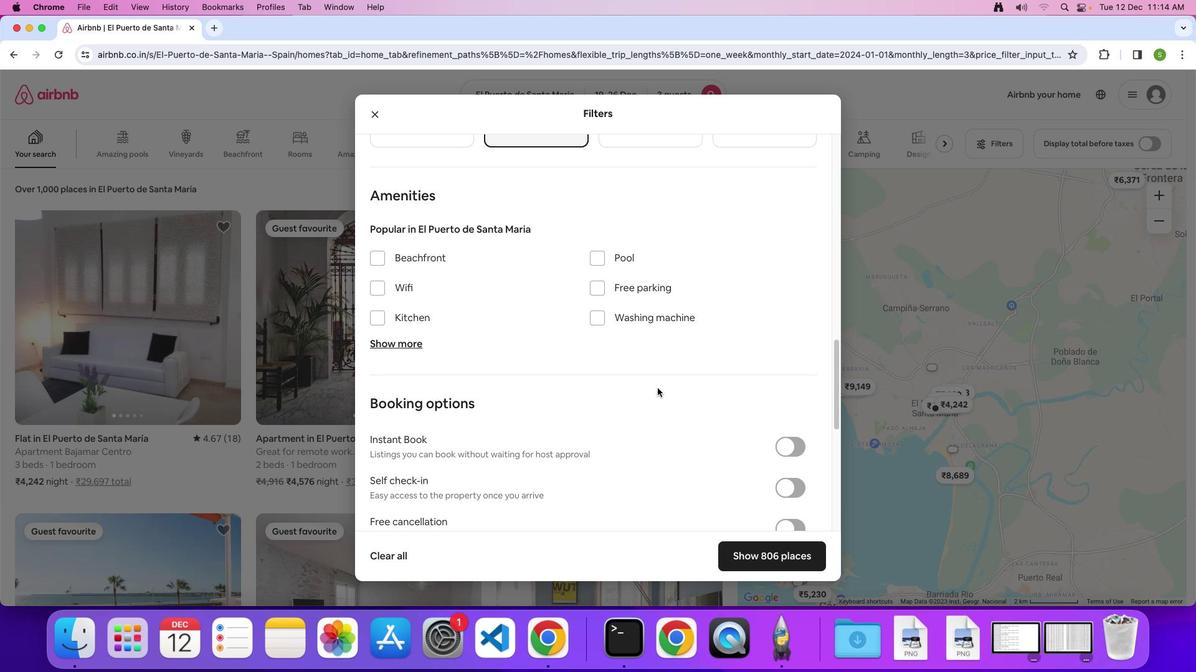 
Action: Mouse scrolled (656, 386) with delta (0, -1)
Screenshot: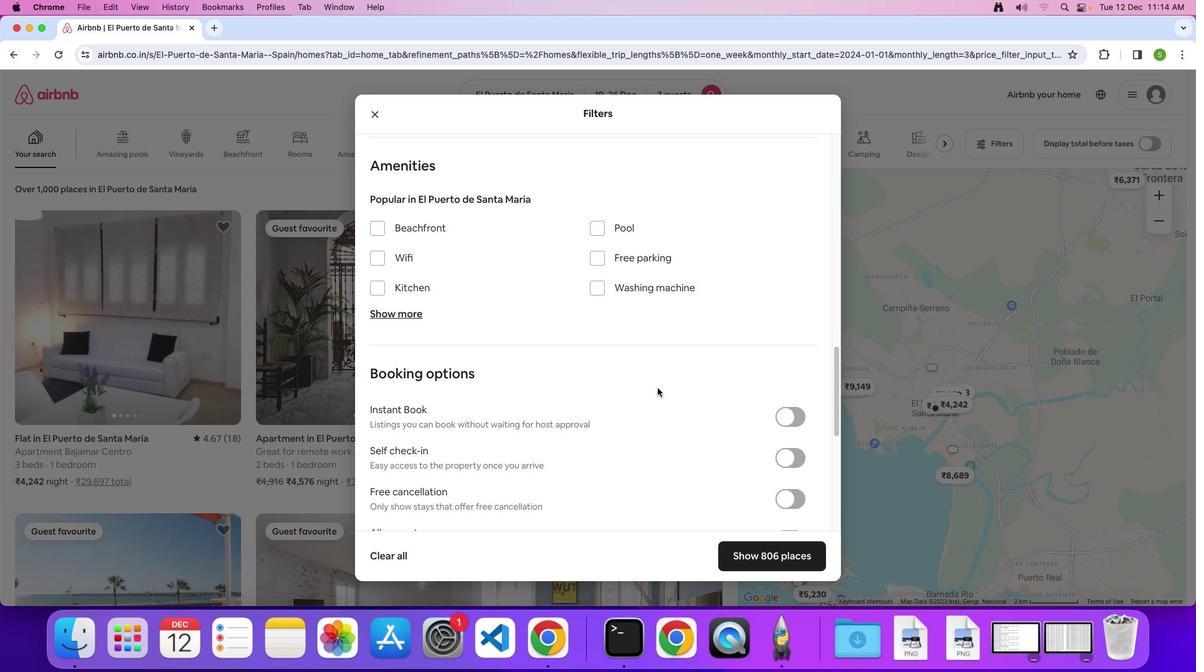 
Action: Mouse scrolled (656, 386) with delta (0, -2)
Screenshot: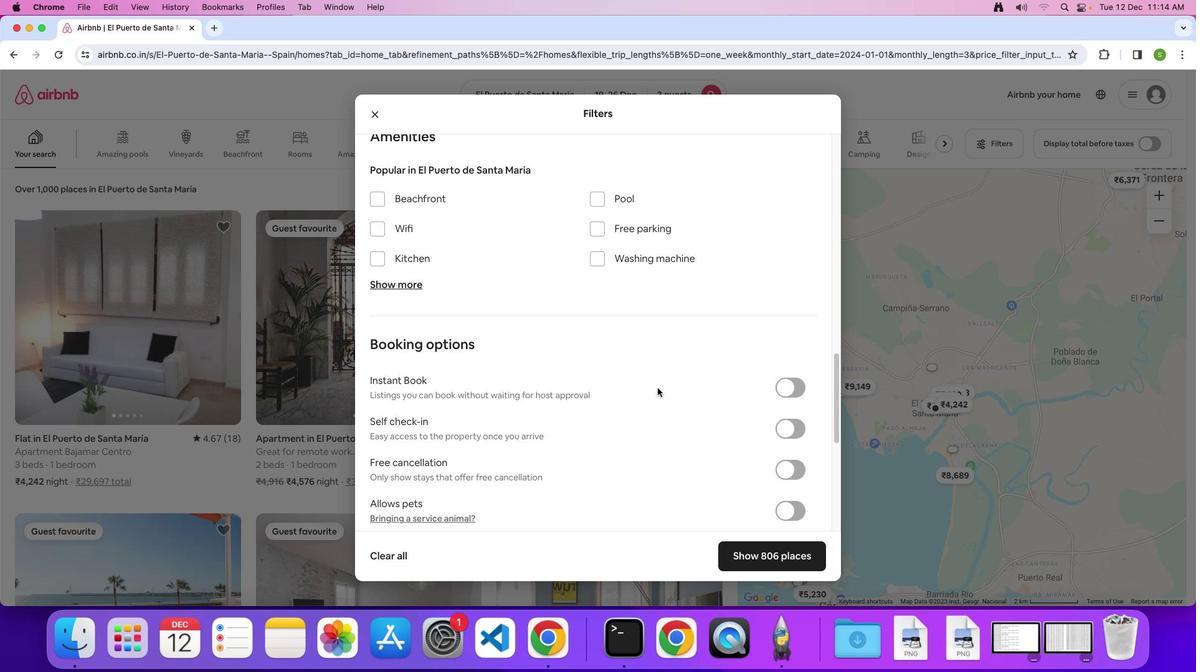 
Action: Mouse scrolled (656, 386) with delta (0, -1)
Screenshot: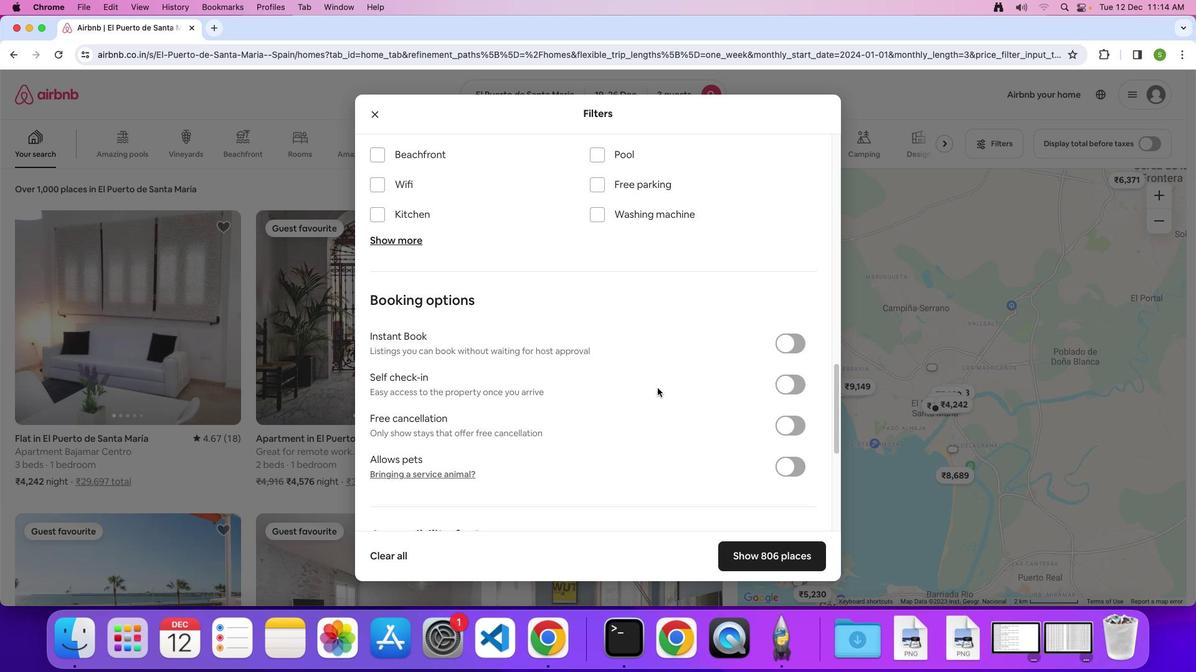 
Action: Mouse scrolled (656, 386) with delta (0, -1)
Screenshot: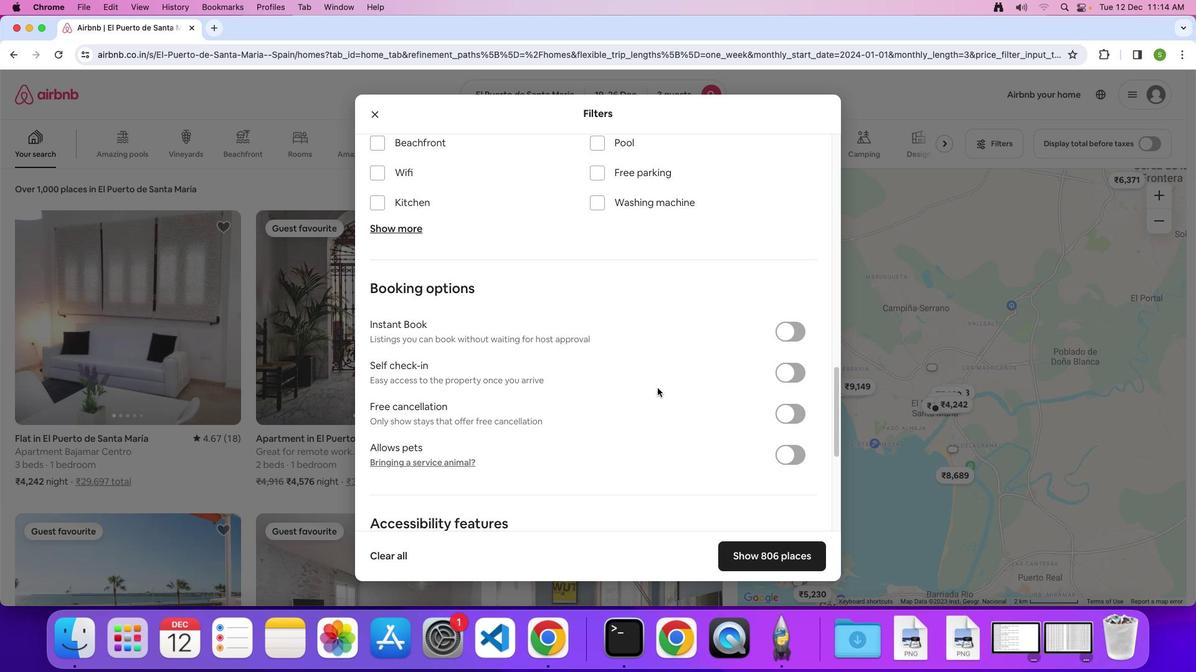 
Action: Mouse scrolled (656, 386) with delta (0, -1)
Screenshot: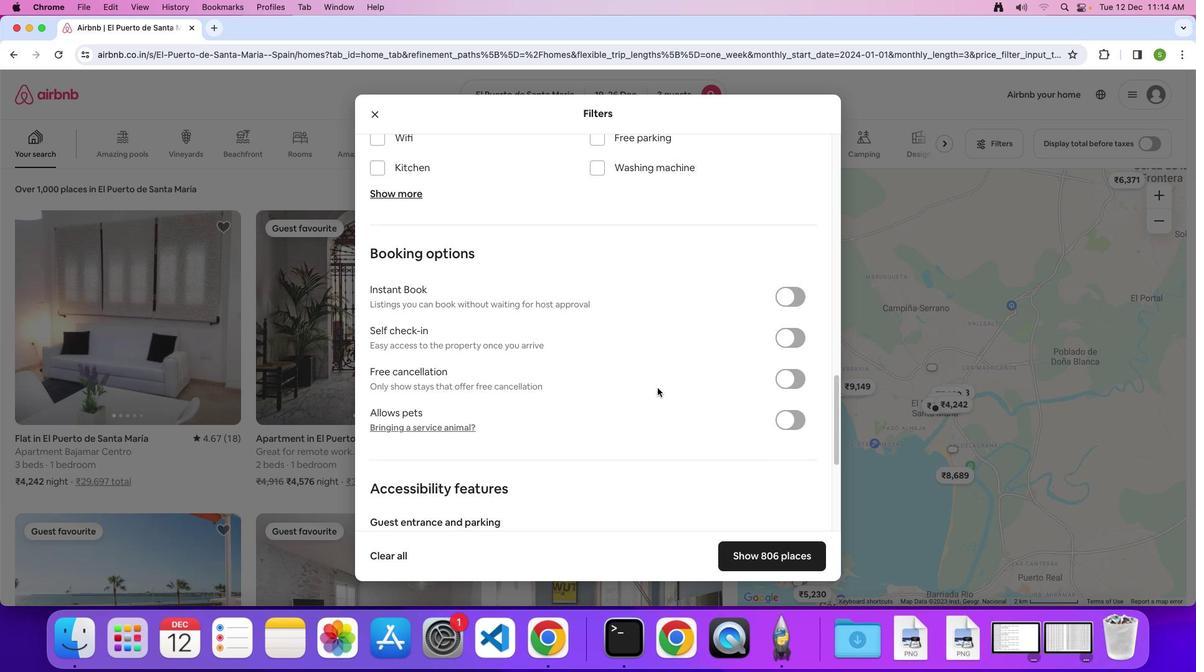 
Action: Mouse scrolled (656, 386) with delta (0, -1)
Screenshot: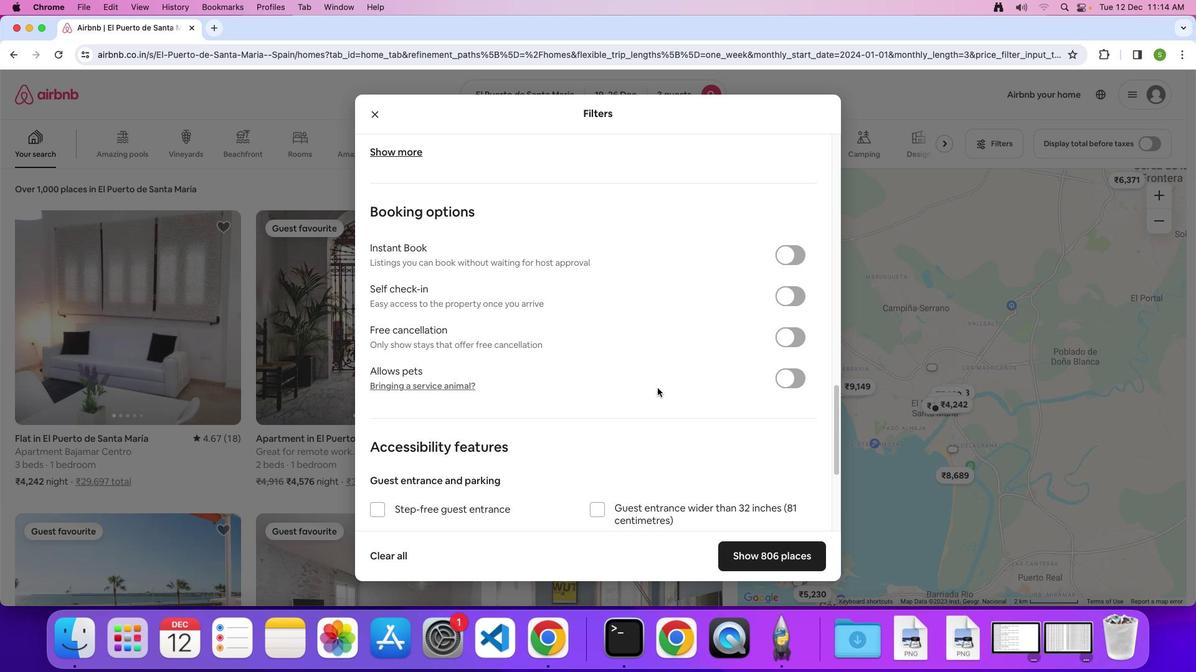 
Action: Mouse scrolled (656, 386) with delta (0, -1)
Screenshot: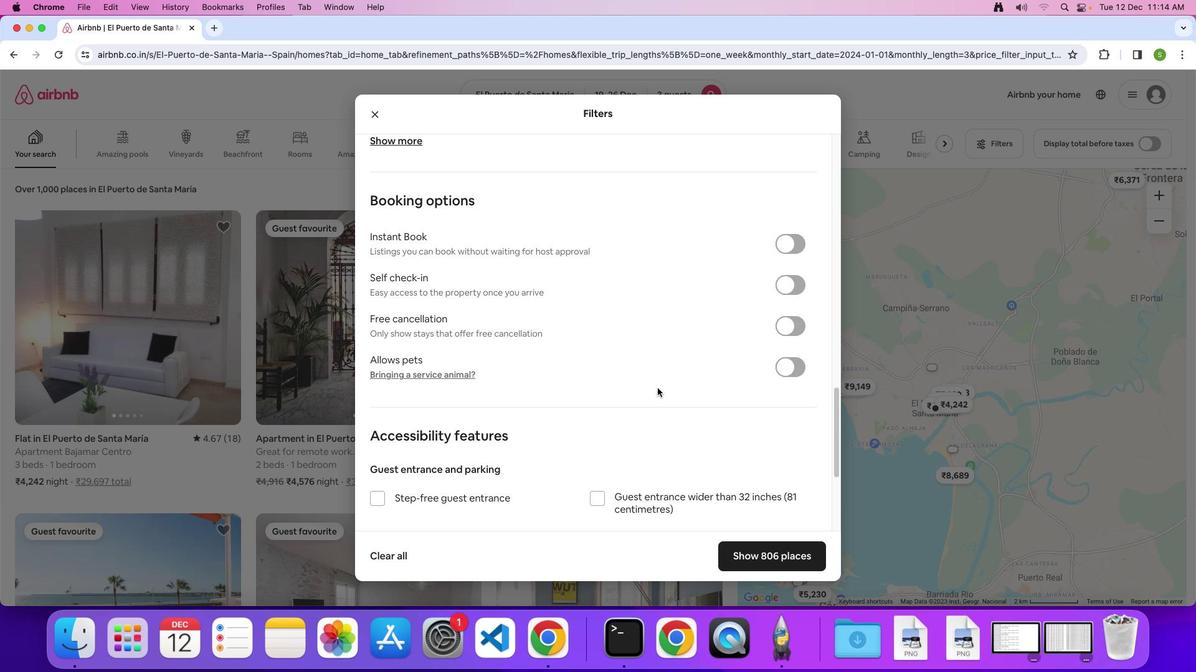 
Action: Mouse scrolled (656, 386) with delta (0, -1)
Screenshot: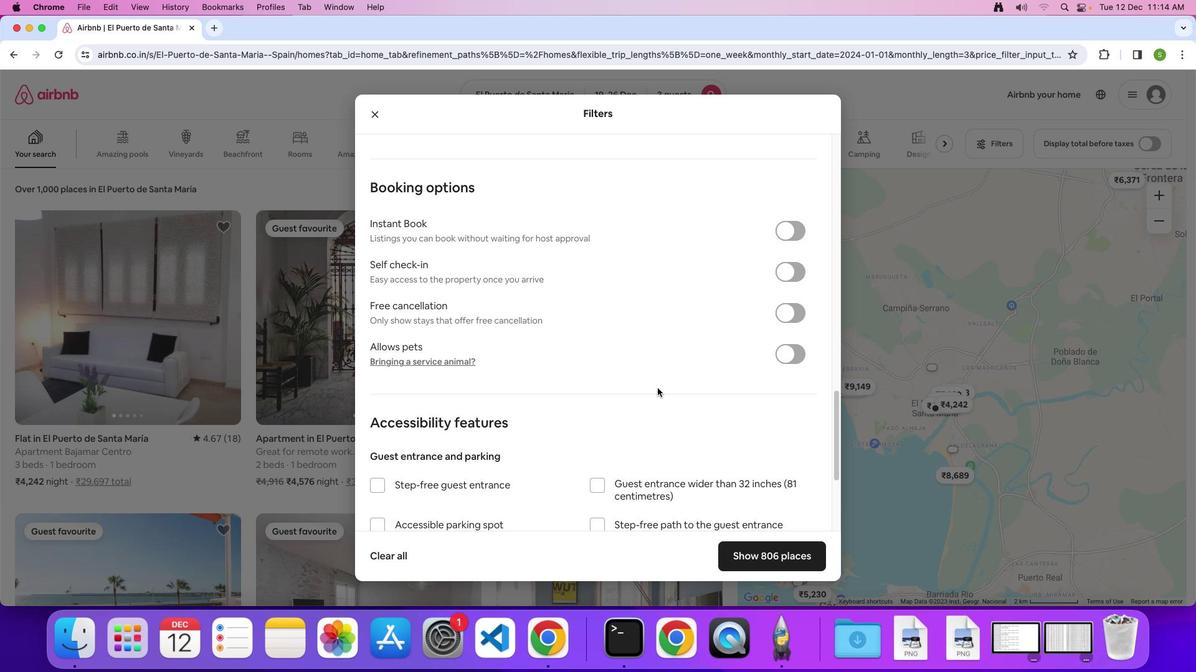
Action: Mouse scrolled (656, 386) with delta (0, -1)
Screenshot: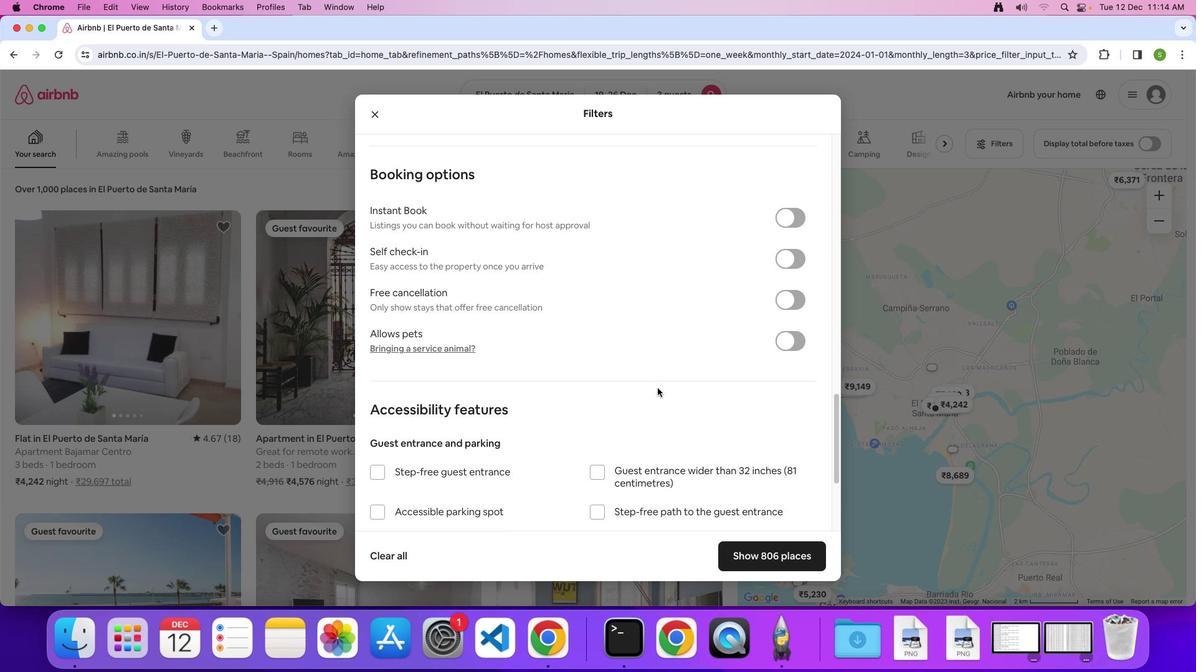 
Action: Mouse scrolled (656, 386) with delta (0, -1)
Screenshot: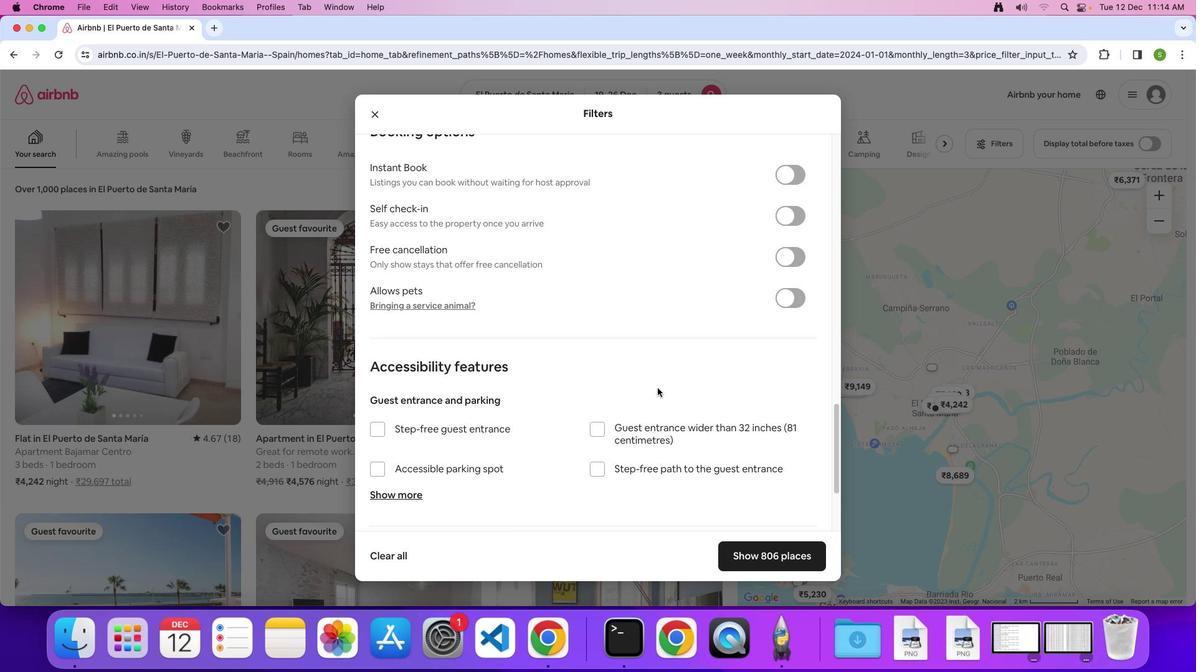 
Action: Mouse scrolled (656, 386) with delta (0, -1)
Screenshot: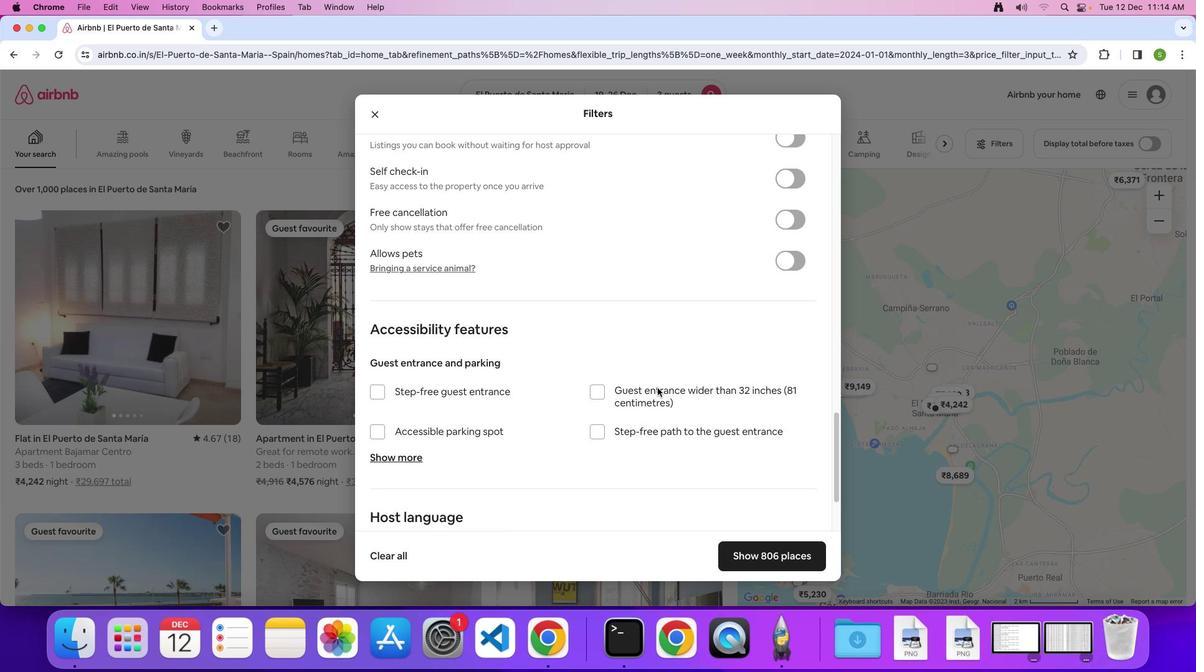 
Action: Mouse scrolled (656, 386) with delta (0, -1)
Screenshot: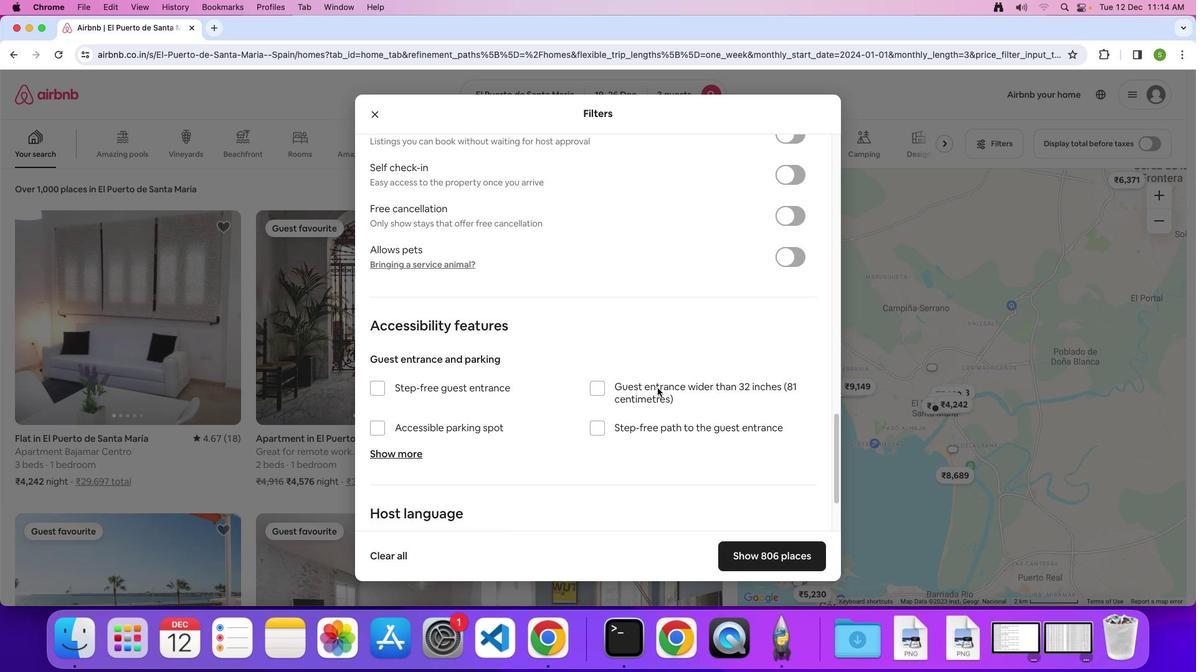 
Action: Mouse scrolled (656, 386) with delta (0, -1)
Screenshot: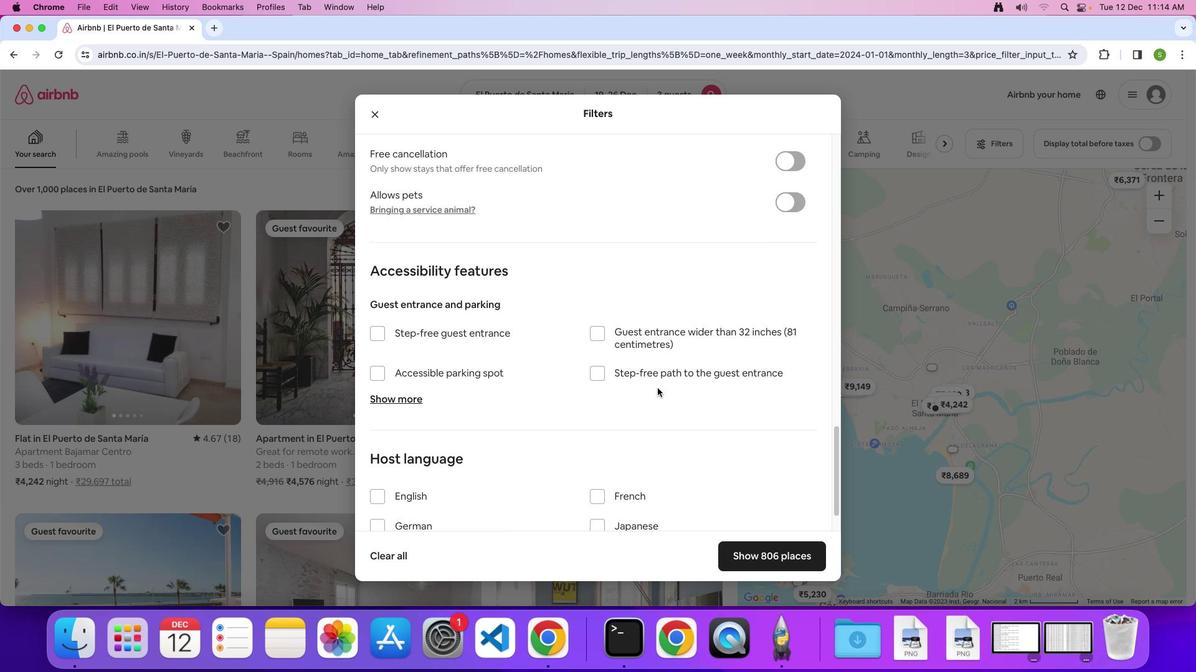 
Action: Mouse scrolled (656, 386) with delta (0, -1)
Screenshot: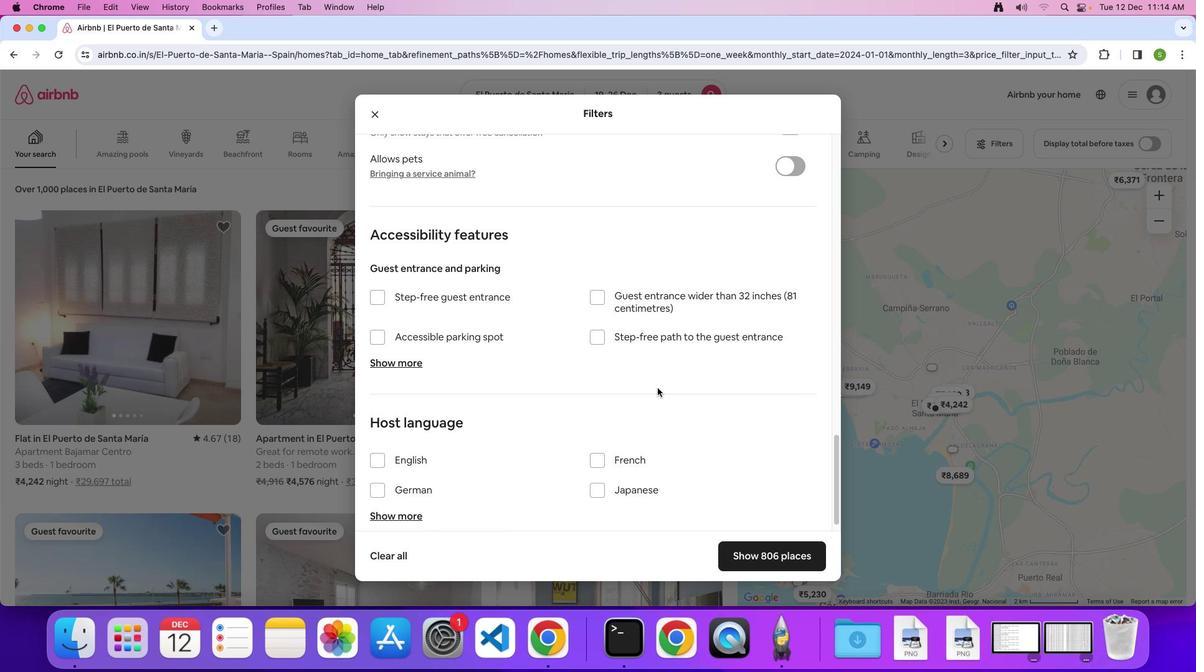 
Action: Mouse scrolled (656, 386) with delta (0, -1)
Screenshot: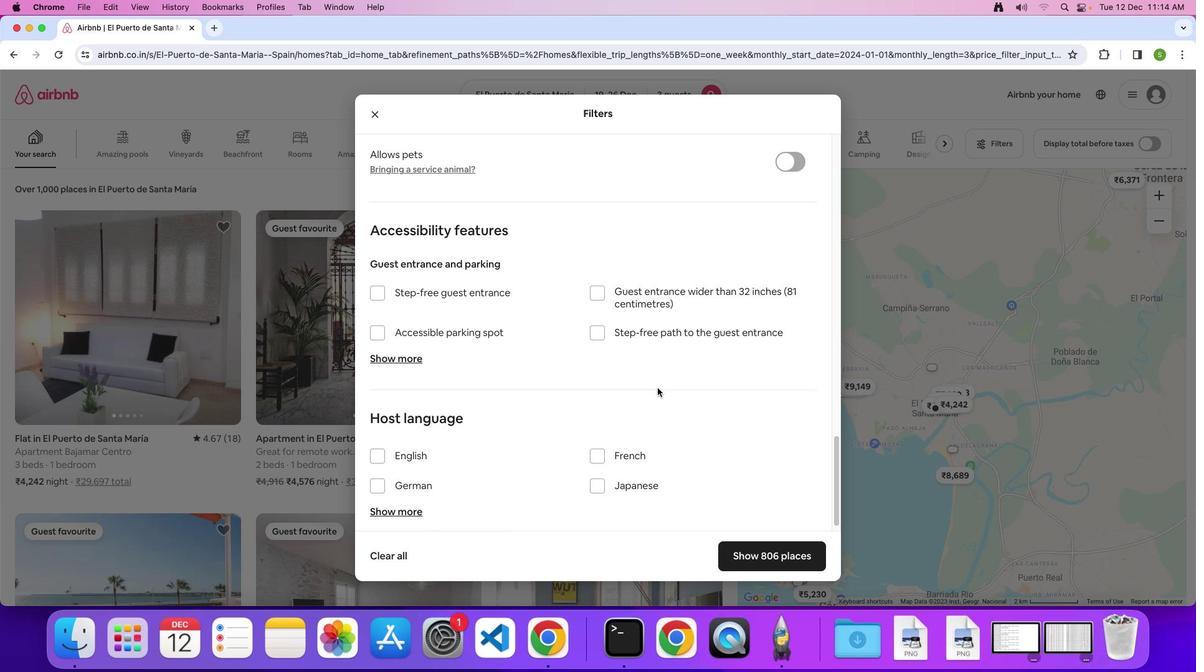 
Action: Mouse moved to (657, 386)
Screenshot: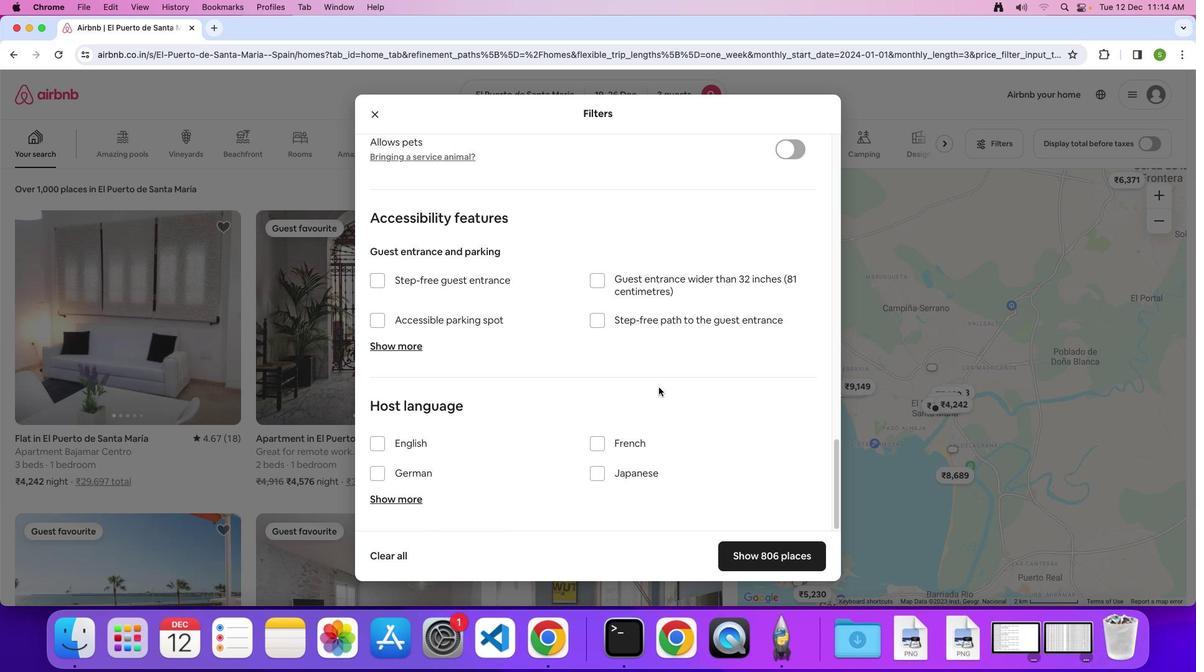 
Action: Mouse scrolled (657, 386) with delta (0, -1)
Screenshot: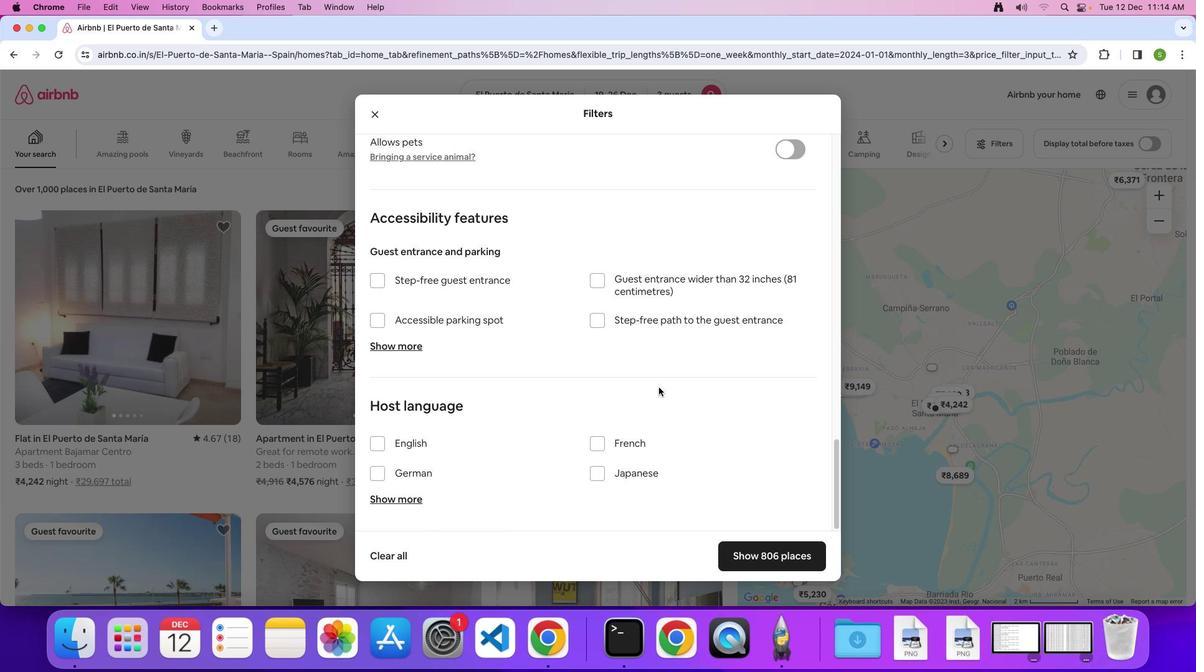 
Action: Mouse scrolled (657, 386) with delta (0, -1)
Screenshot: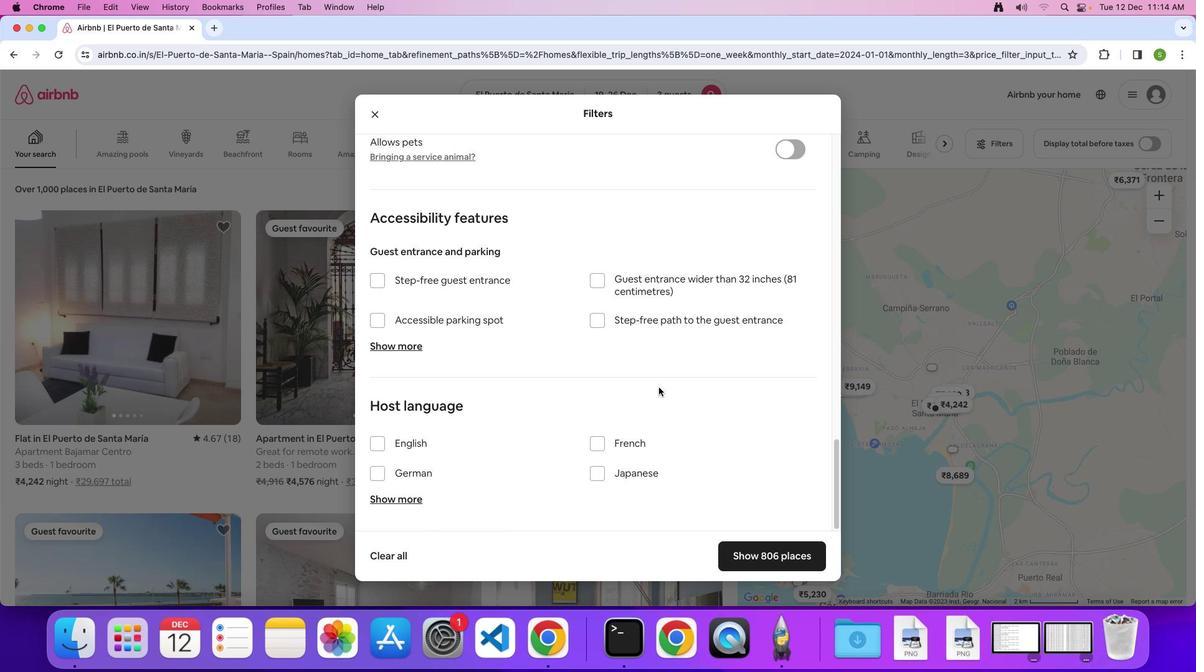 
Action: Mouse scrolled (657, 386) with delta (0, -1)
Screenshot: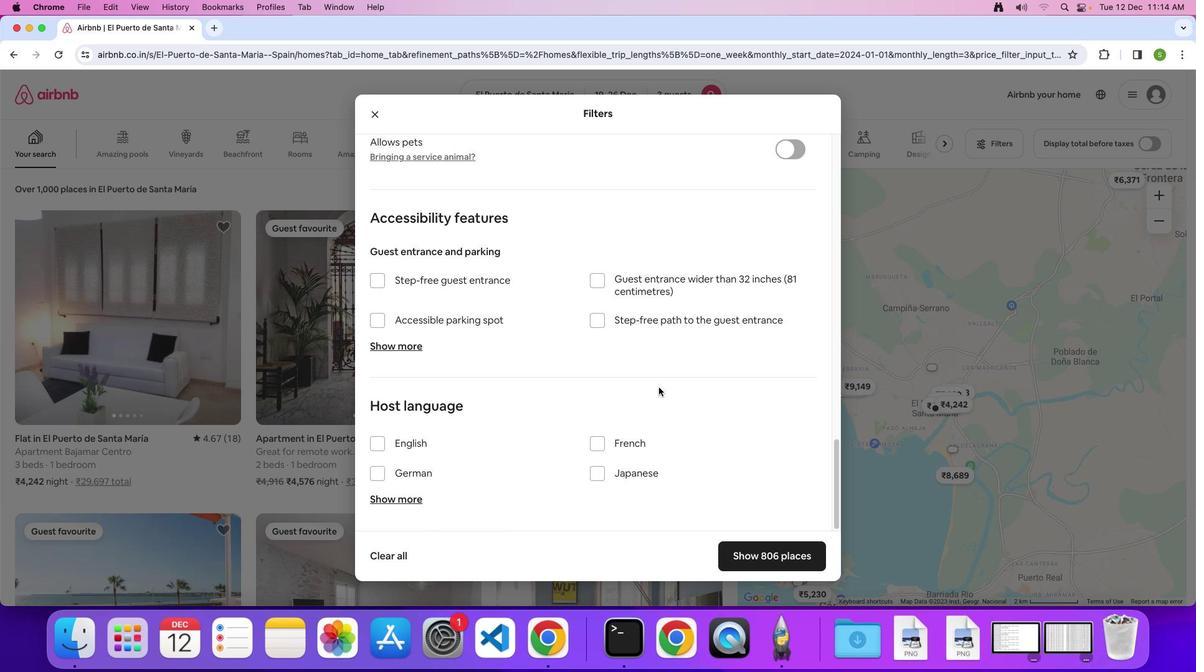 
Action: Mouse moved to (760, 549)
Screenshot: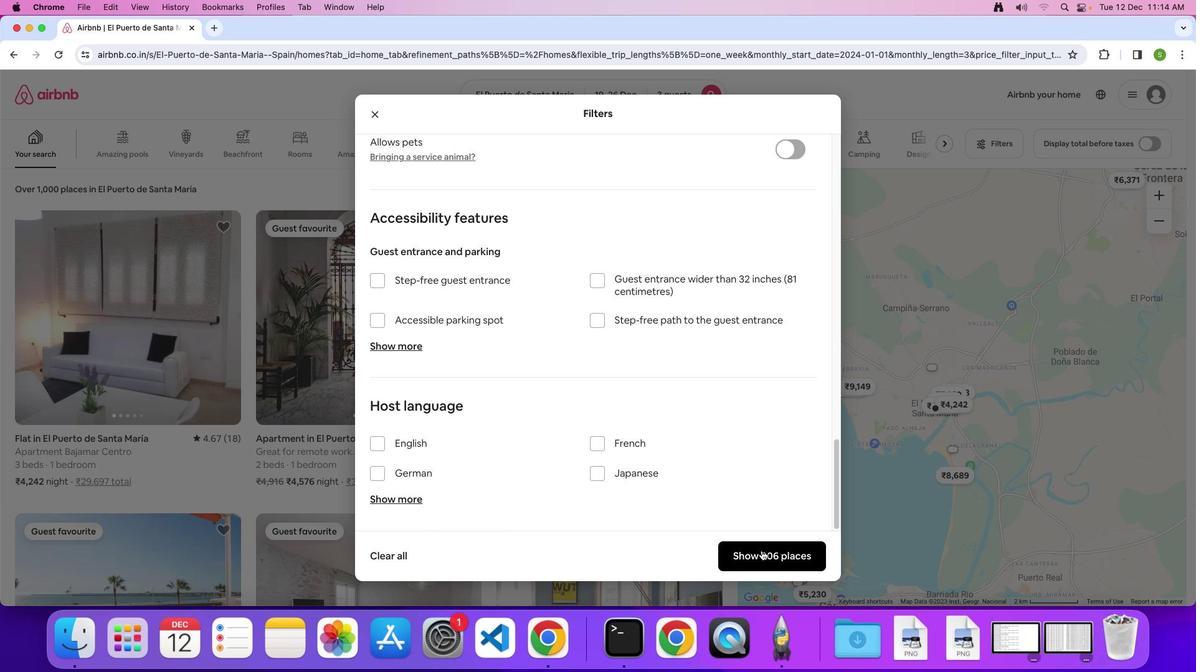 
Action: Mouse pressed left at (760, 549)
Screenshot: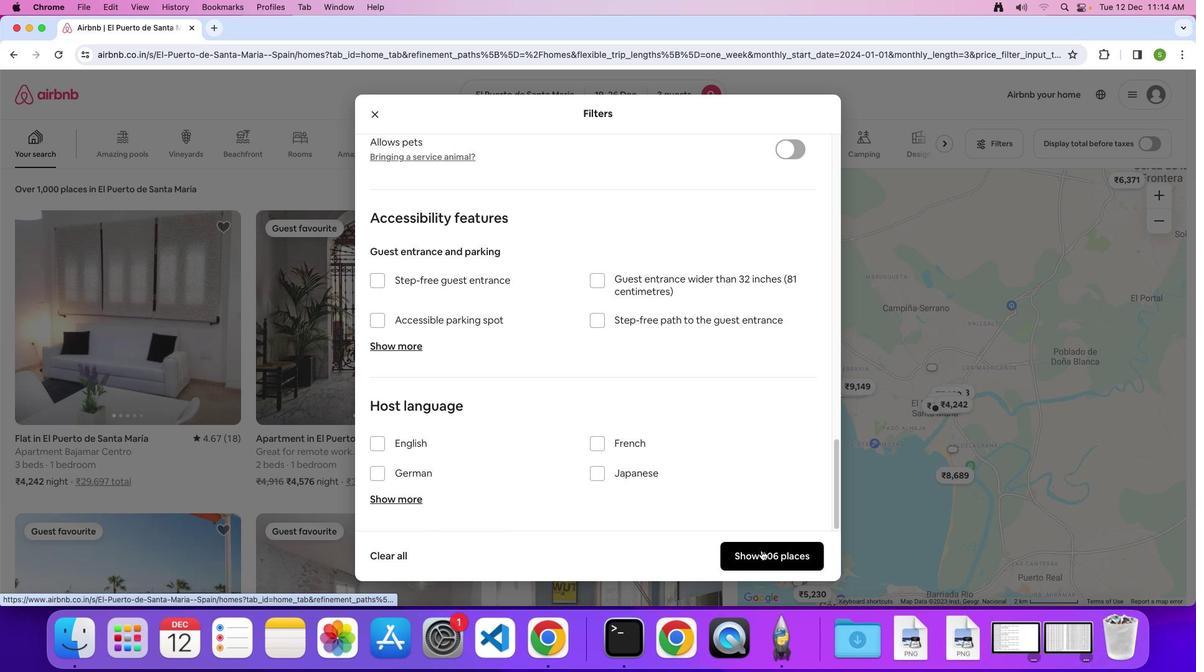 
Action: Mouse moved to (159, 287)
Screenshot: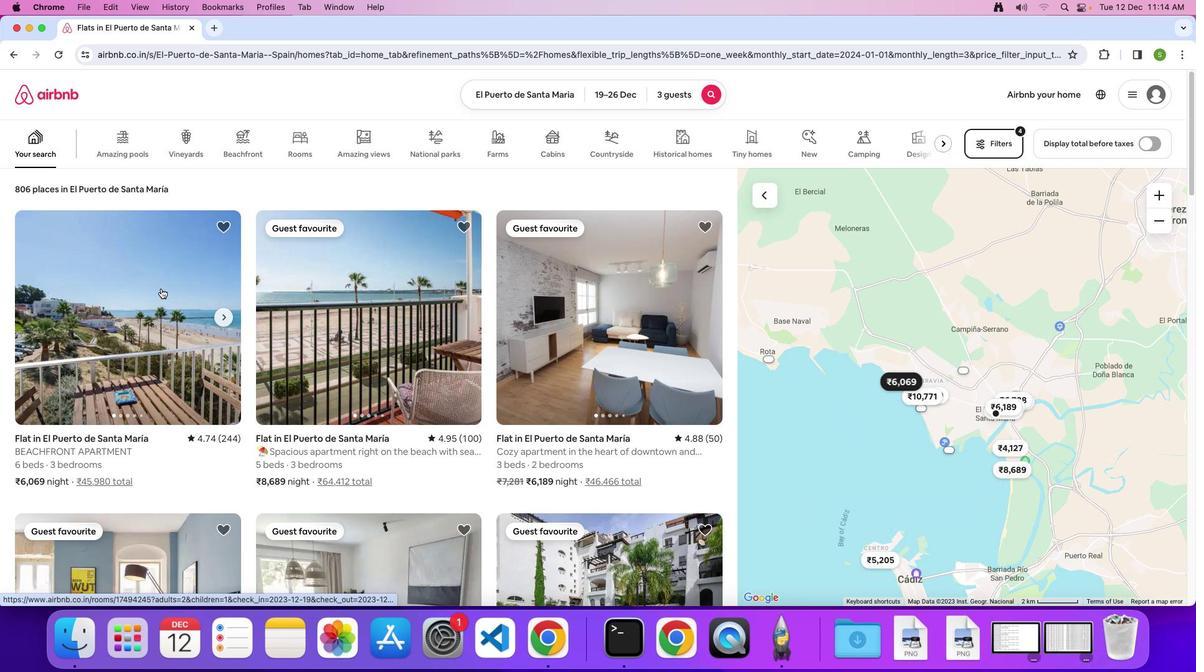 
Action: Mouse pressed left at (159, 287)
Screenshot: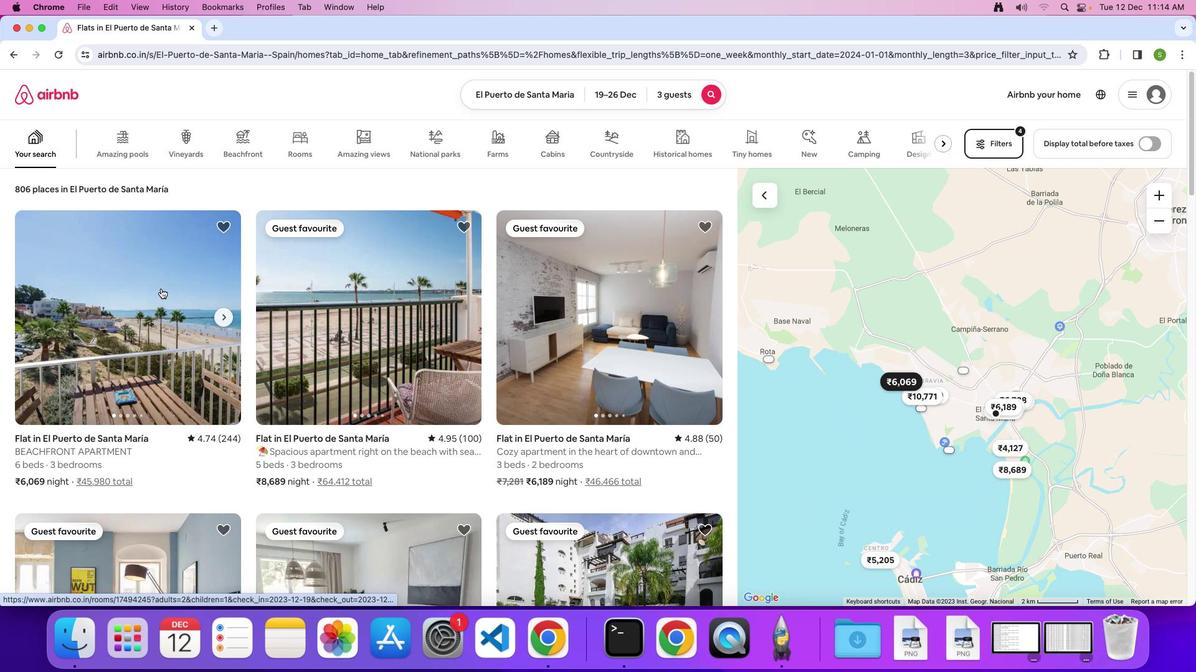
Action: Mouse moved to (428, 269)
Screenshot: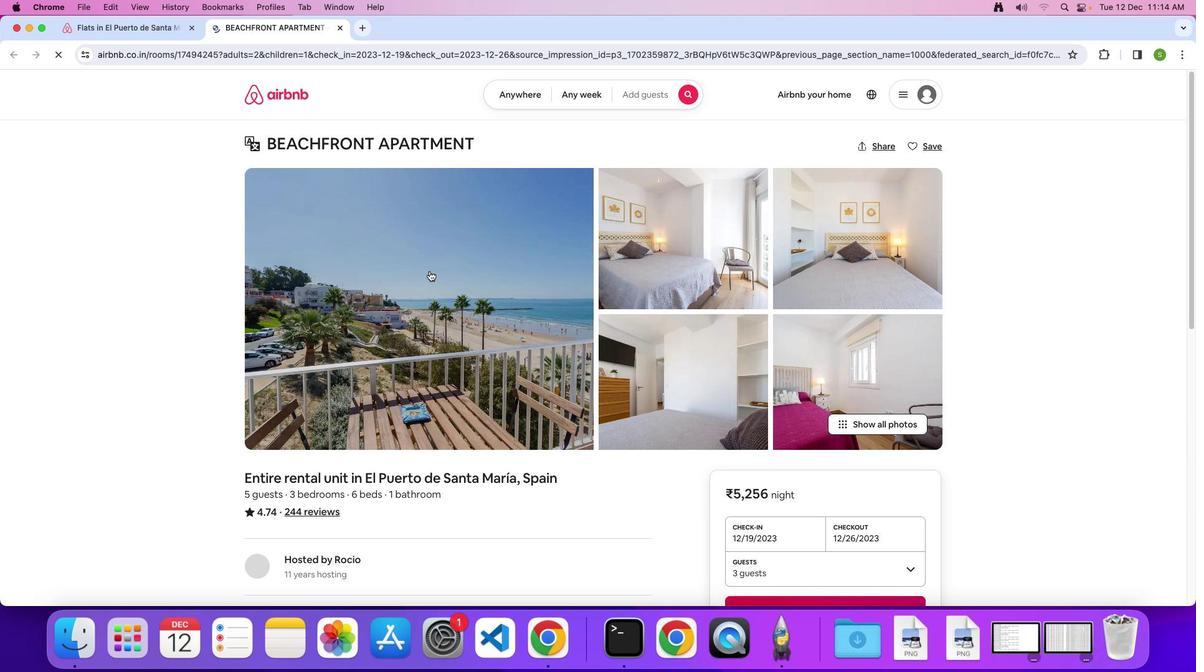 
Action: Mouse pressed left at (428, 269)
Screenshot: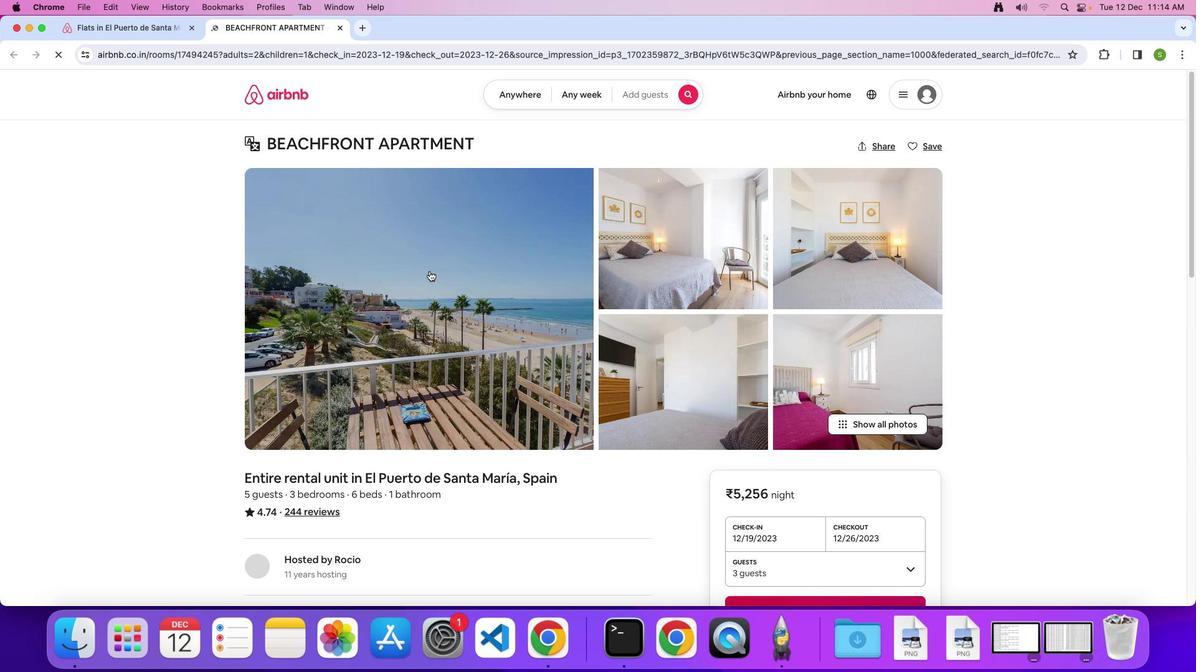 
Action: Mouse moved to (671, 383)
Screenshot: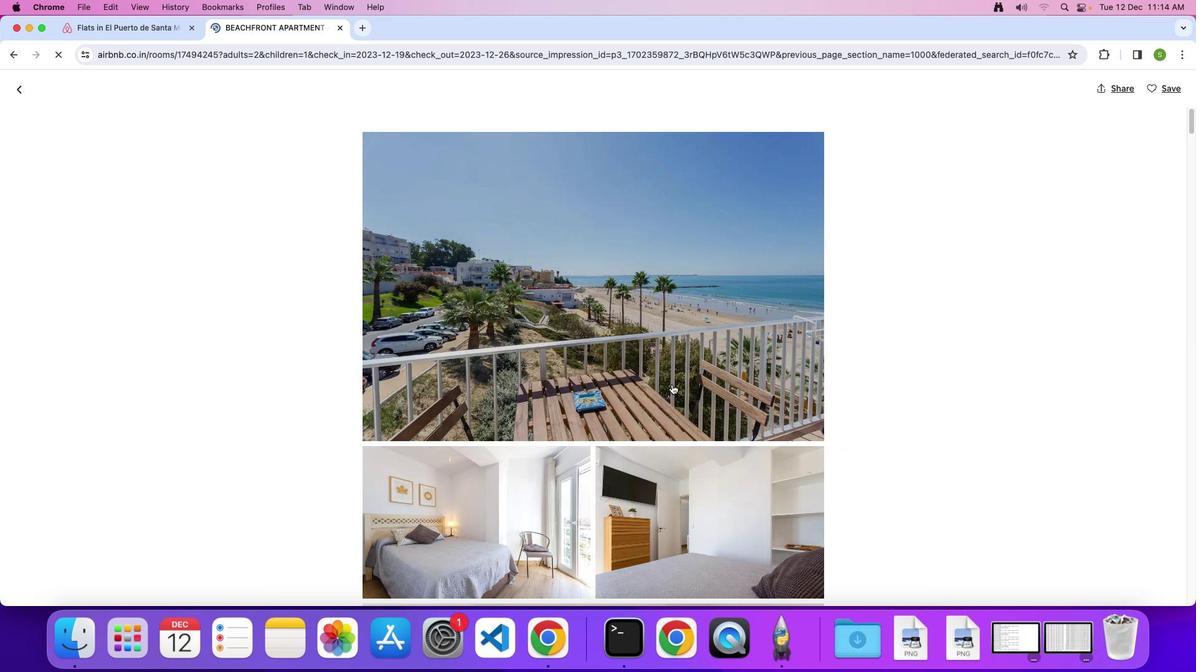 
Action: Mouse scrolled (671, 383) with delta (0, -1)
Screenshot: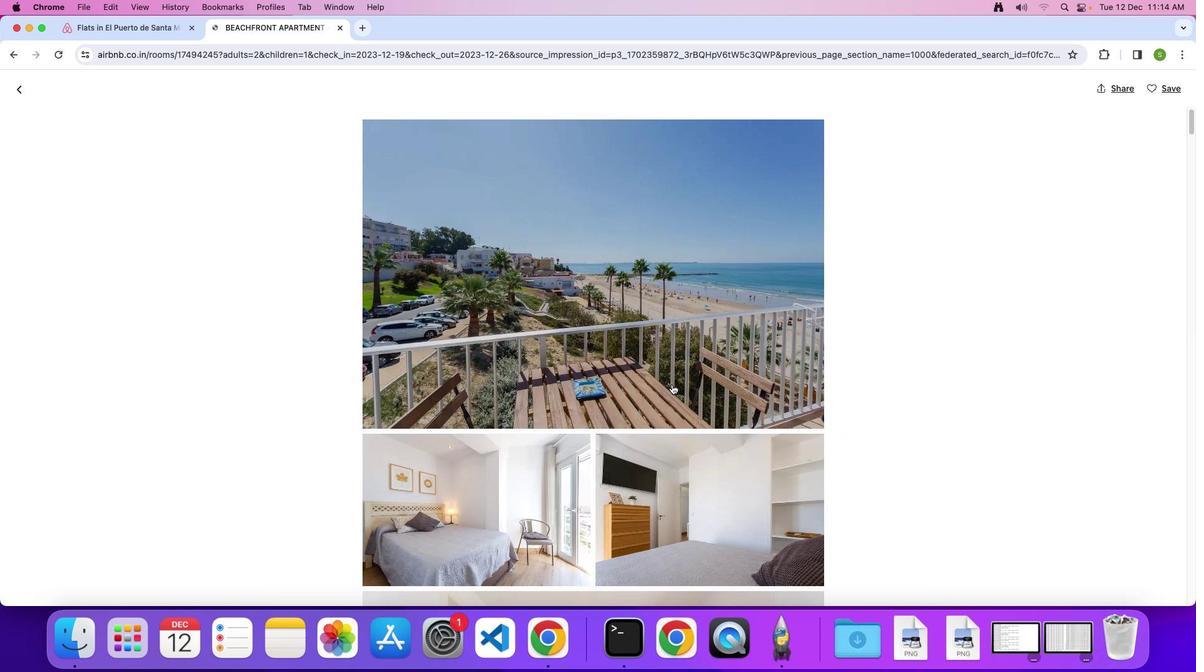 
Action: Mouse scrolled (671, 383) with delta (0, -1)
Screenshot: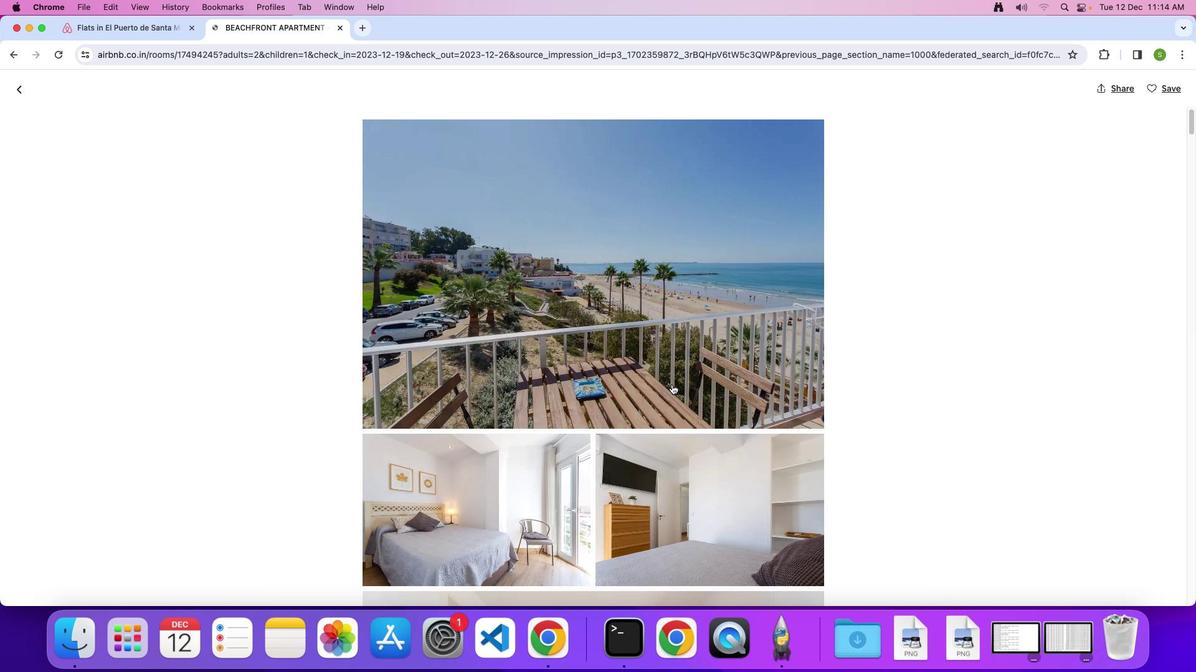 
Action: Mouse scrolled (671, 383) with delta (0, -1)
Screenshot: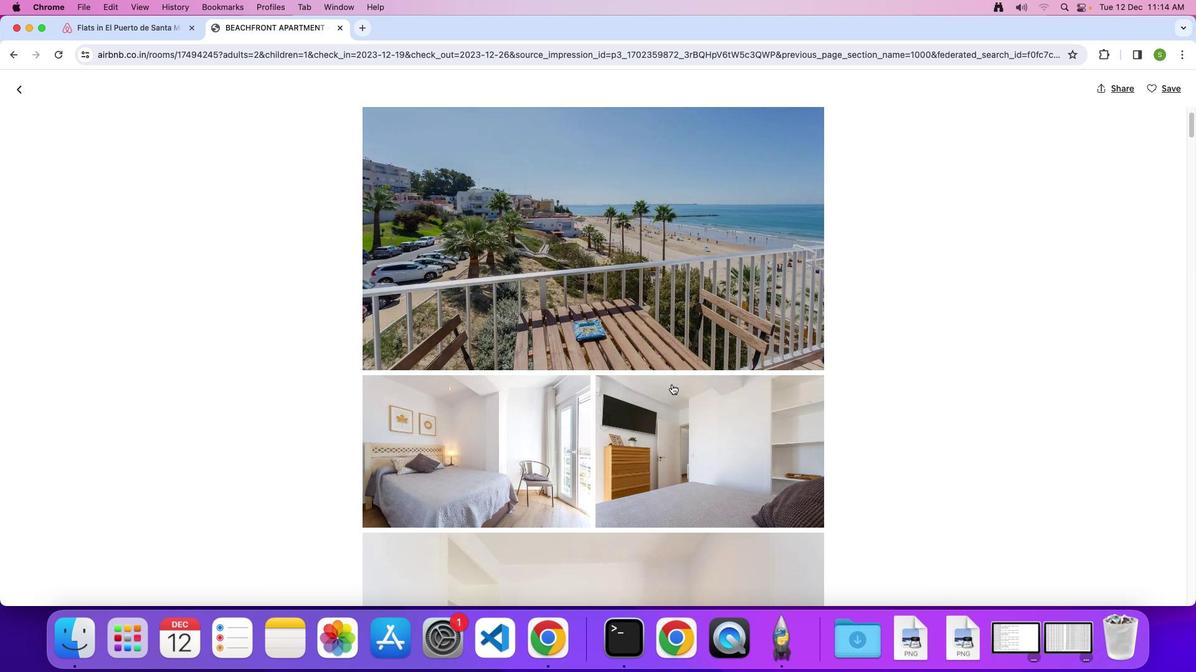 
Action: Mouse scrolled (671, 383) with delta (0, -1)
Screenshot: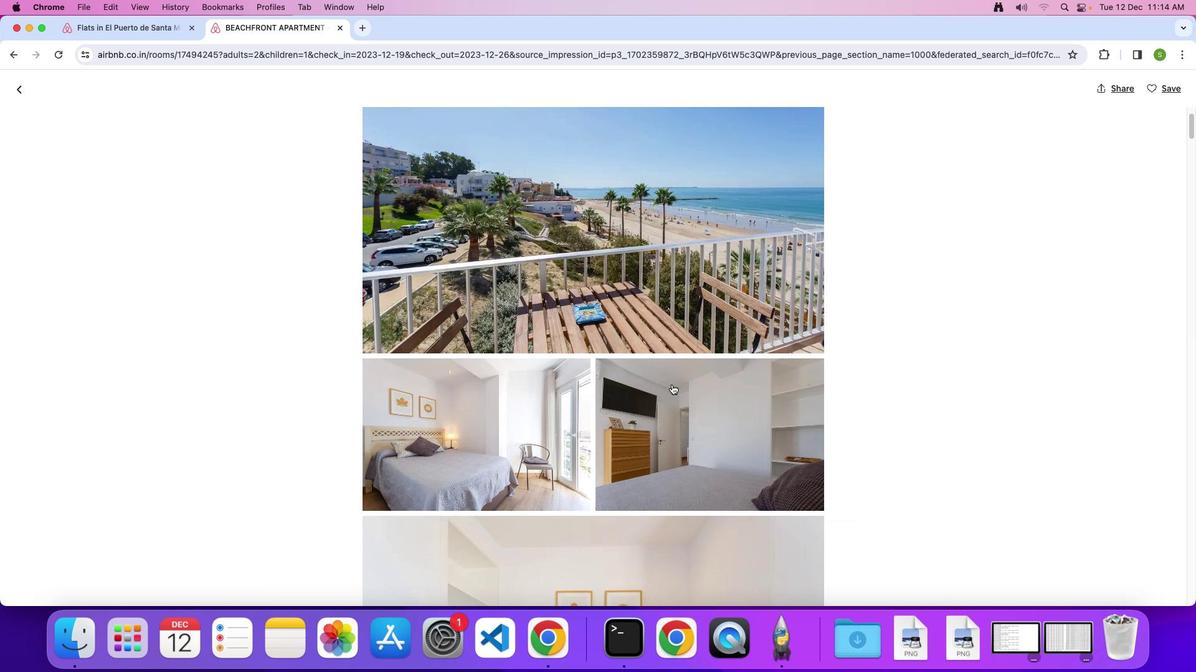 
Action: Mouse scrolled (671, 383) with delta (0, -1)
Screenshot: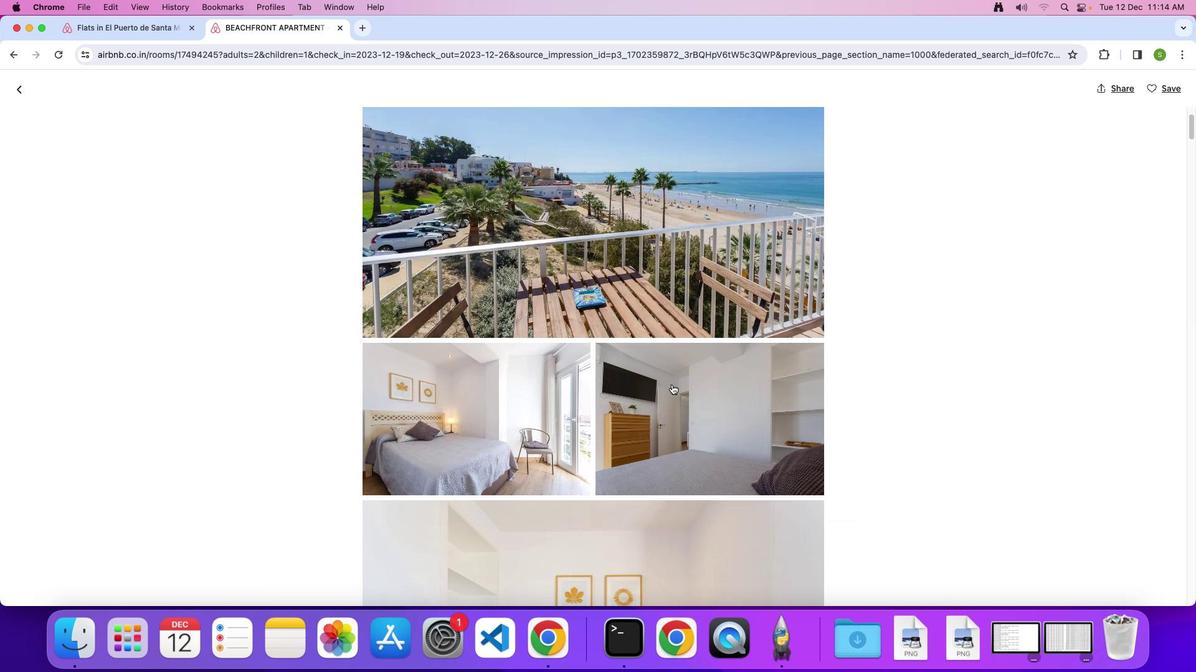 
Action: Mouse scrolled (671, 383) with delta (0, -1)
Screenshot: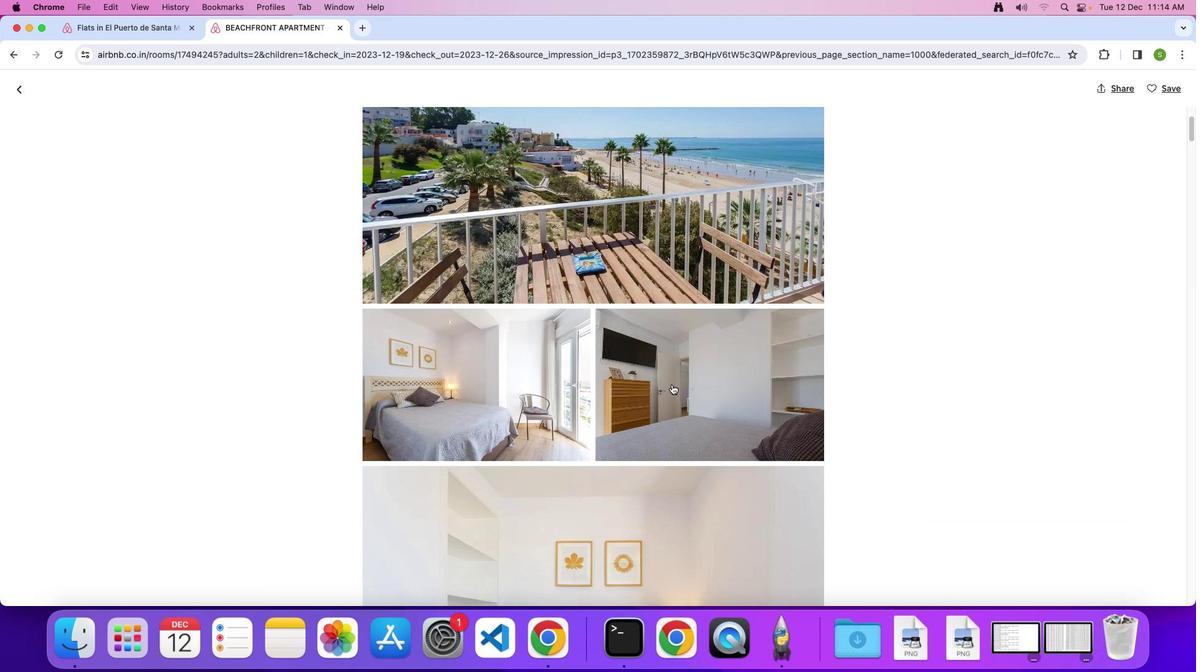 
Action: Mouse scrolled (671, 383) with delta (0, -1)
Screenshot: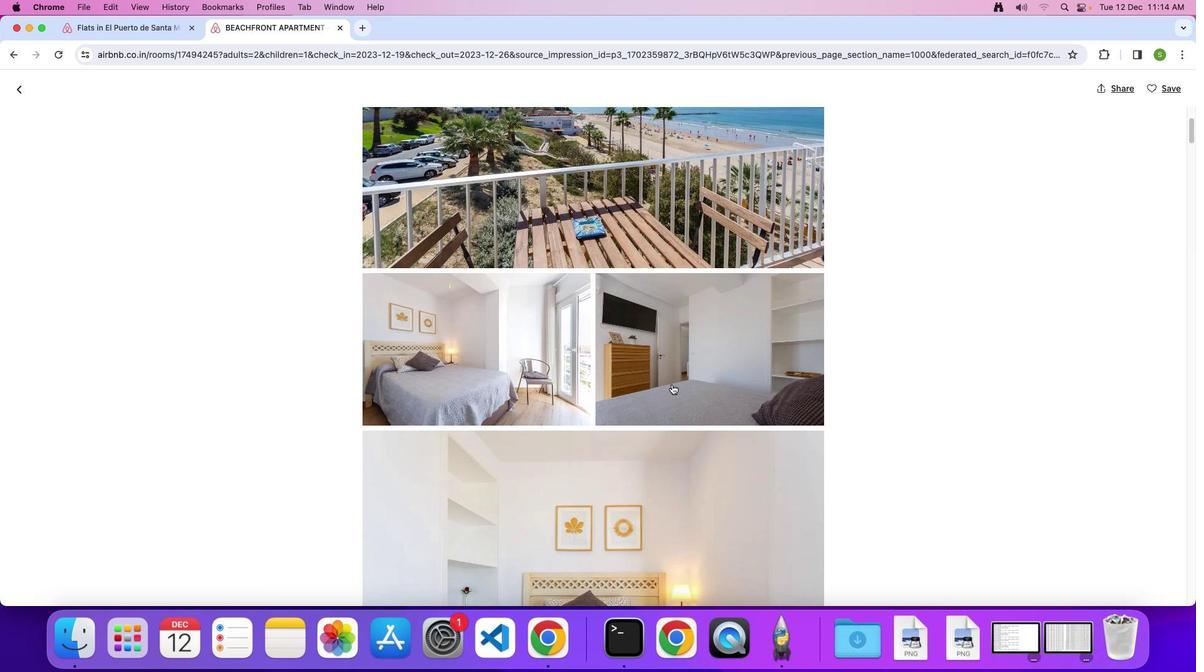 
Action: Mouse scrolled (671, 383) with delta (0, -1)
Screenshot: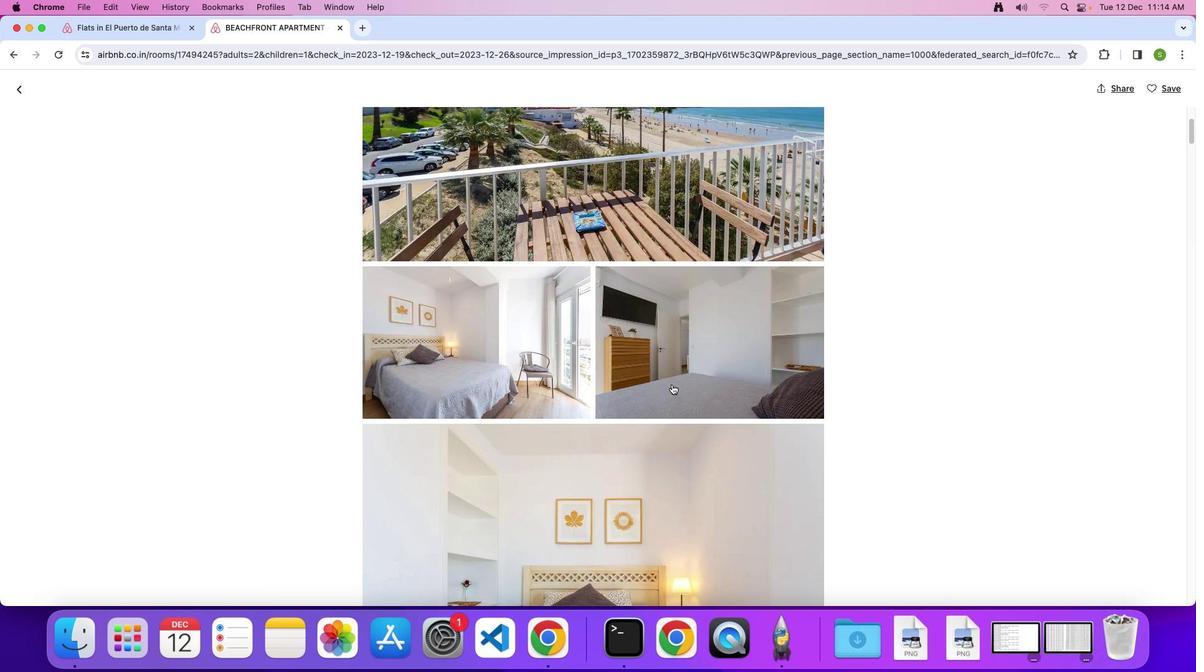
Action: Mouse scrolled (671, 383) with delta (0, -1)
Screenshot: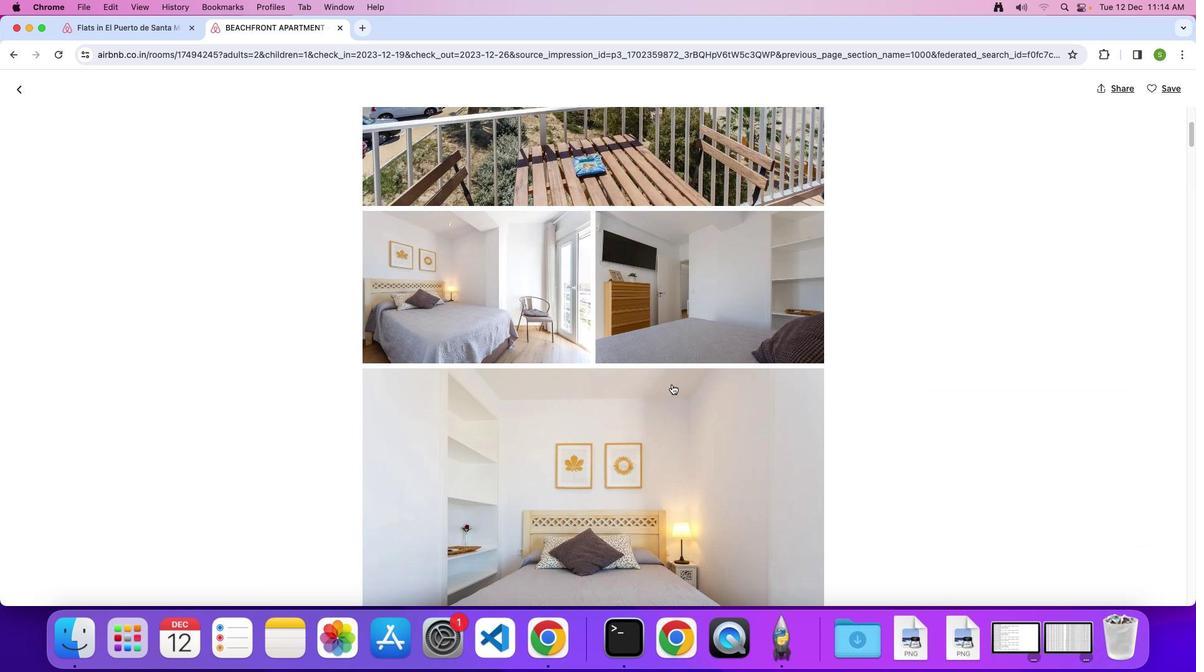 
Action: Mouse scrolled (671, 383) with delta (0, -1)
Screenshot: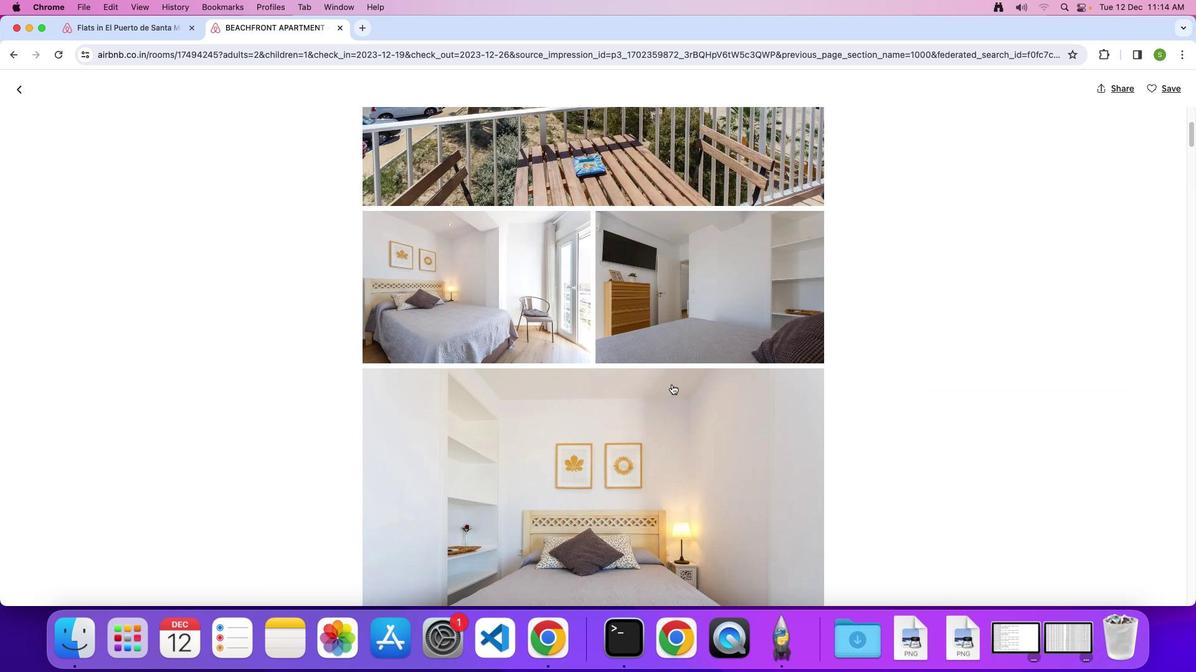 
Action: Mouse scrolled (671, 383) with delta (0, -1)
Screenshot: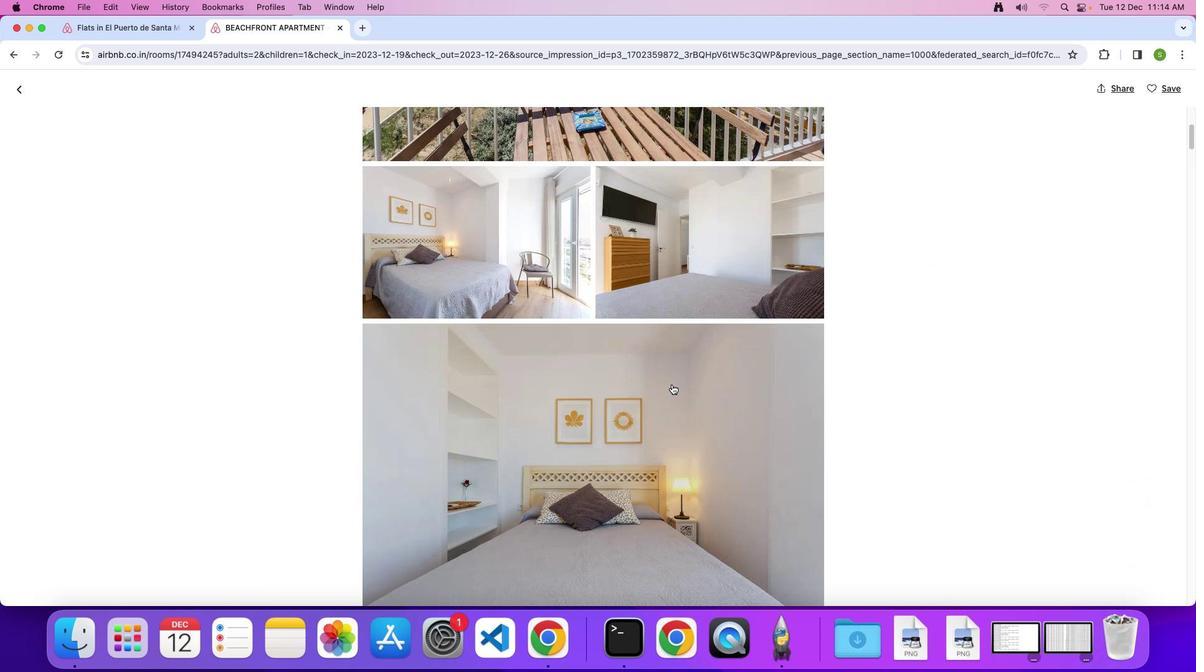 
Action: Mouse scrolled (671, 383) with delta (0, -1)
Screenshot: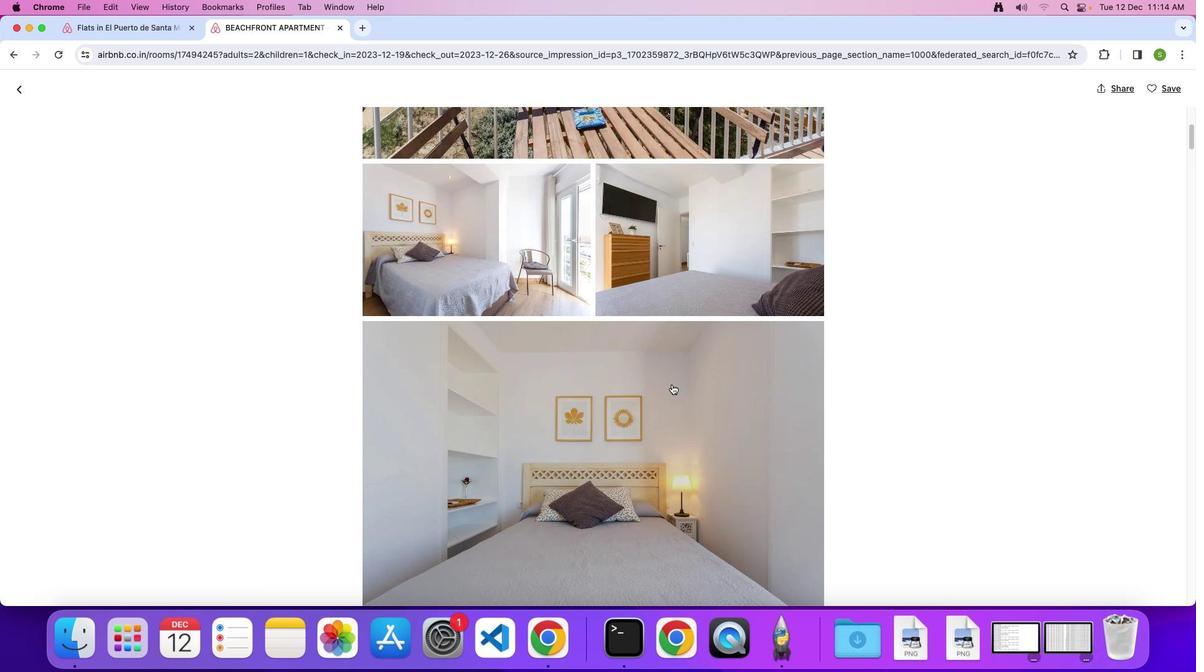 
Action: Mouse scrolled (671, 383) with delta (0, -1)
Screenshot: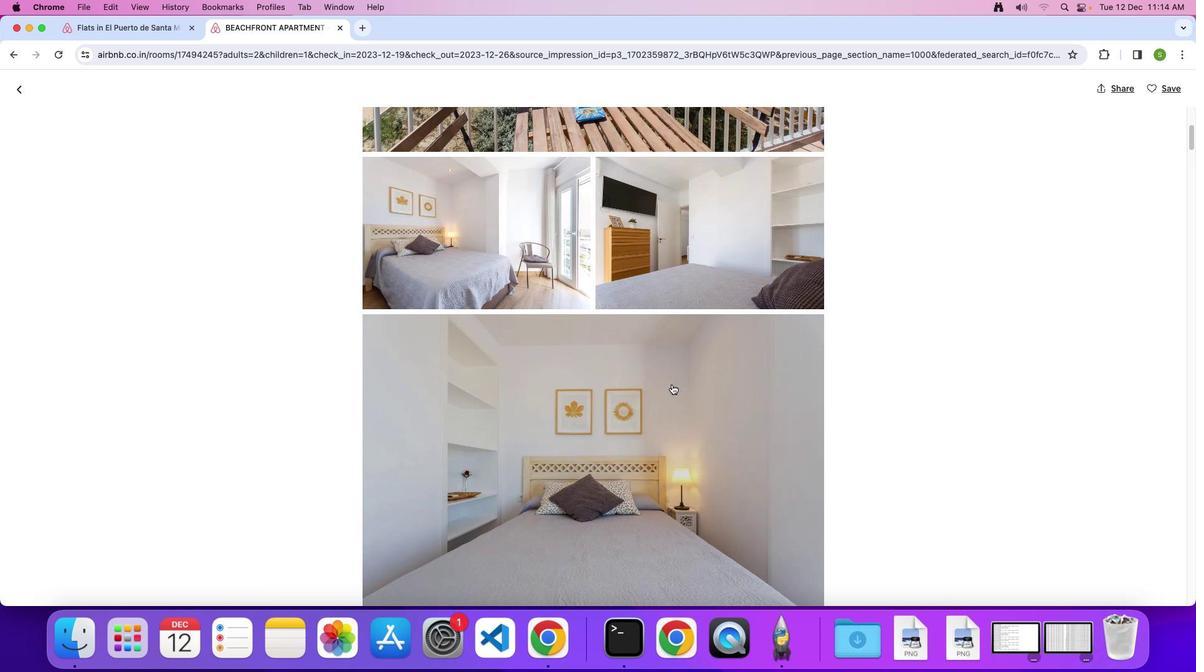 
Action: Mouse scrolled (671, 383) with delta (0, -1)
Screenshot: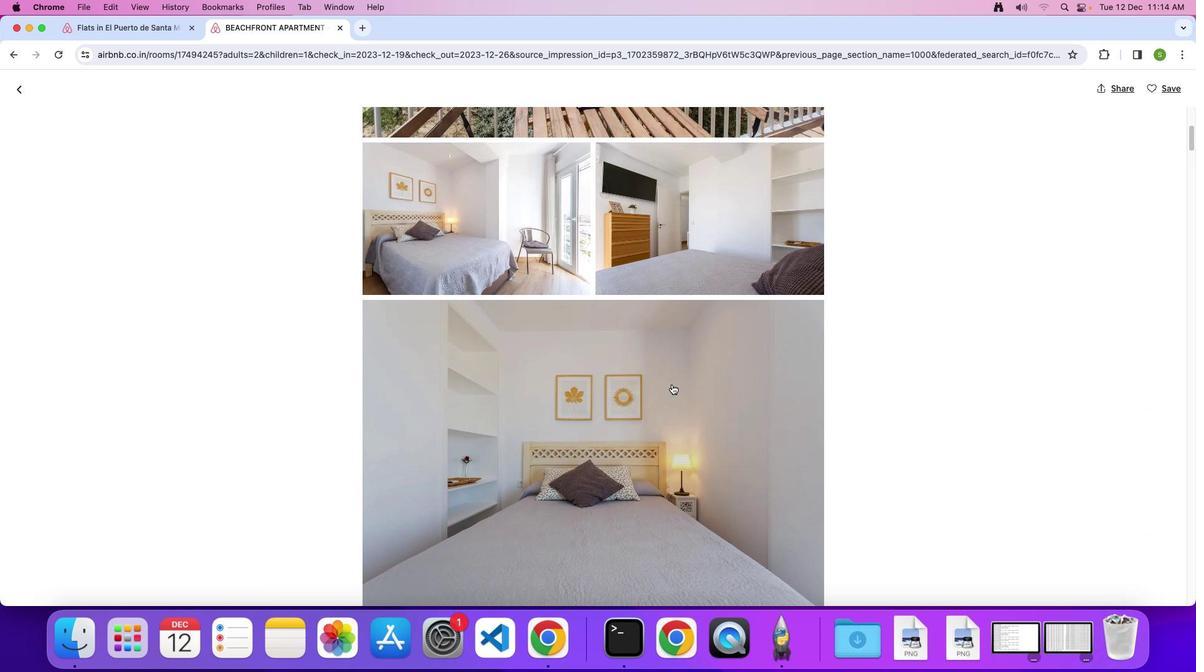
Action: Mouse scrolled (671, 383) with delta (0, -1)
Screenshot: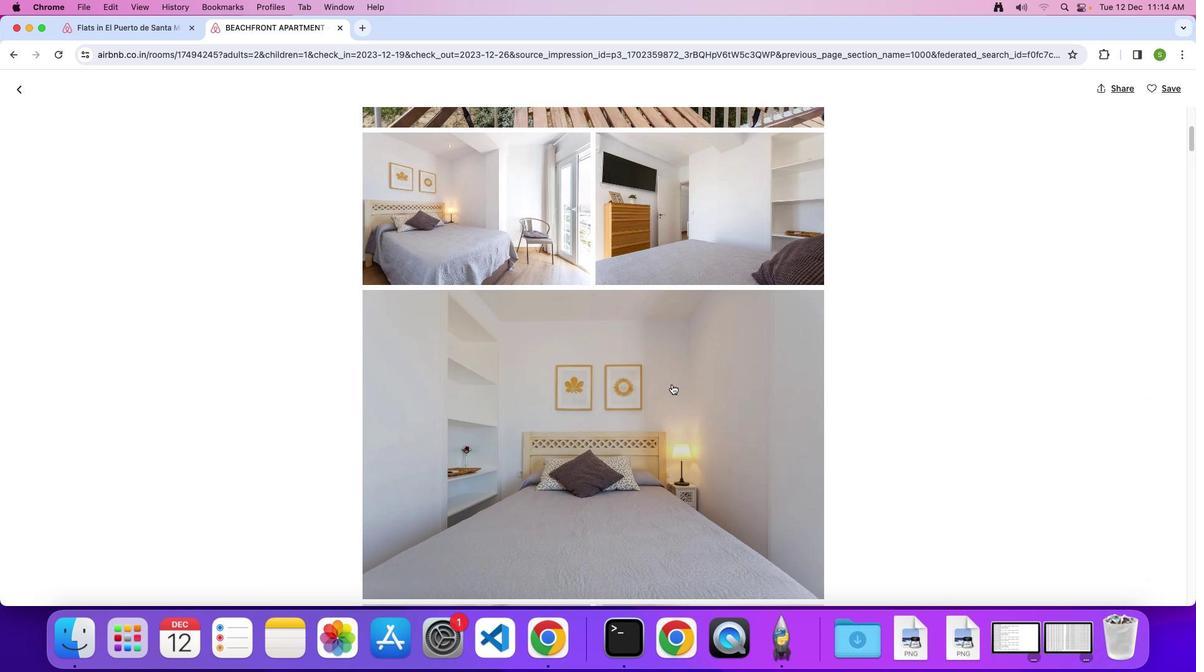 
Action: Mouse scrolled (671, 383) with delta (0, -1)
Screenshot: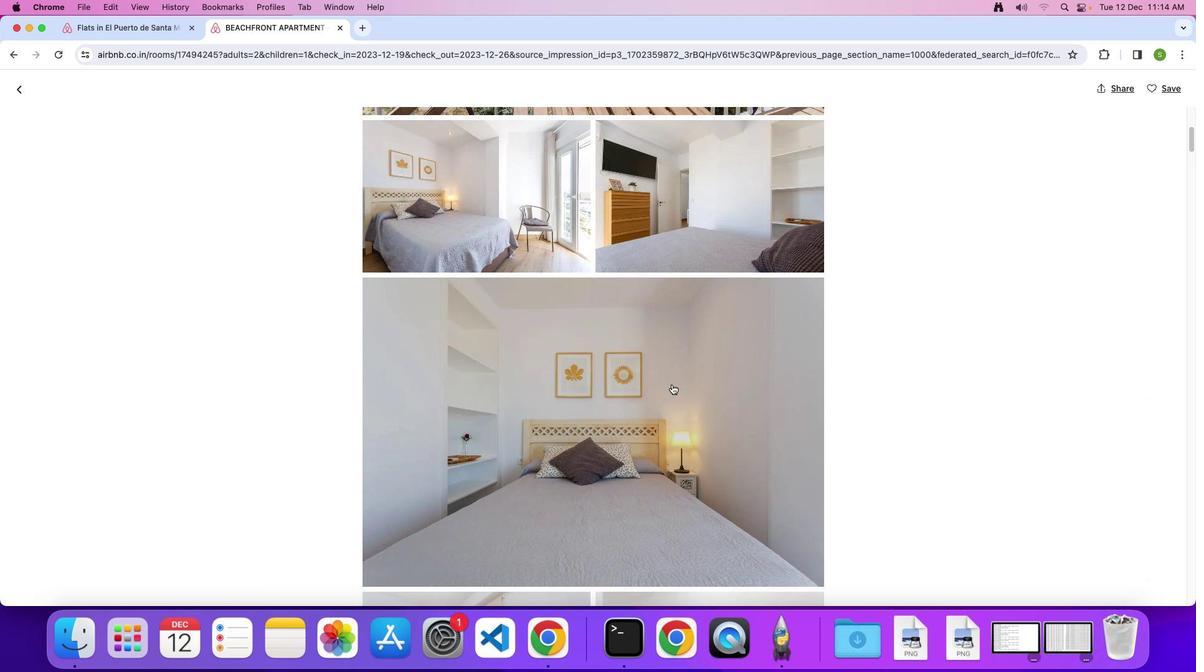 
Action: Mouse scrolled (671, 383) with delta (0, -1)
Screenshot: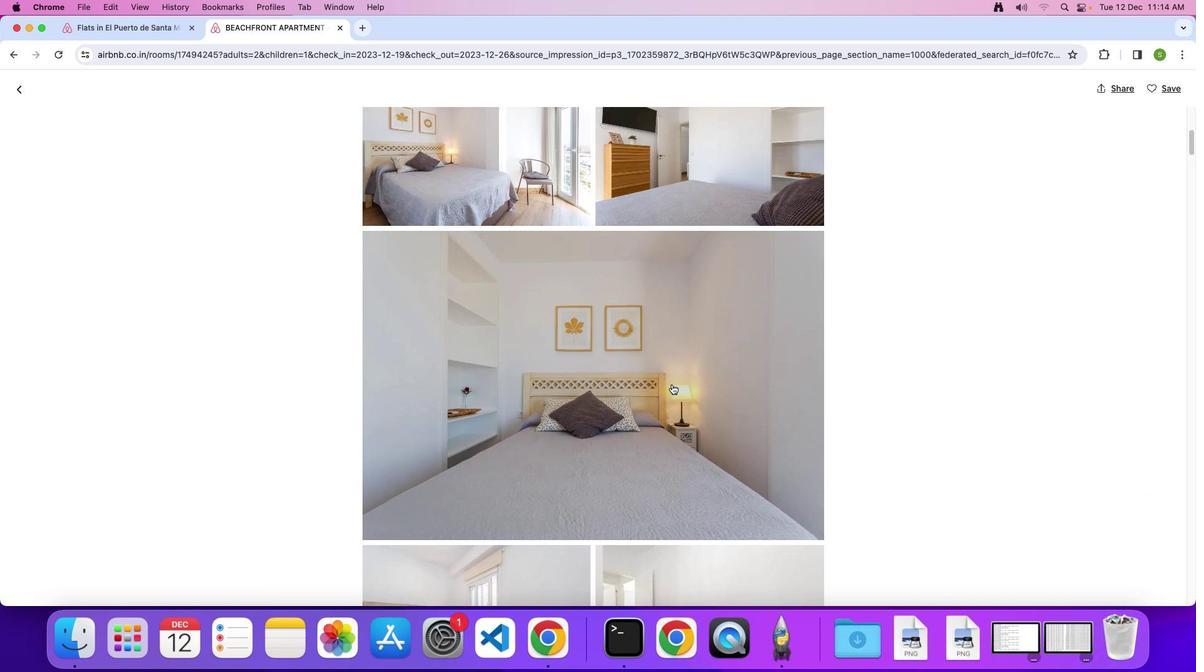 
Action: Mouse scrolled (671, 383) with delta (0, -1)
Screenshot: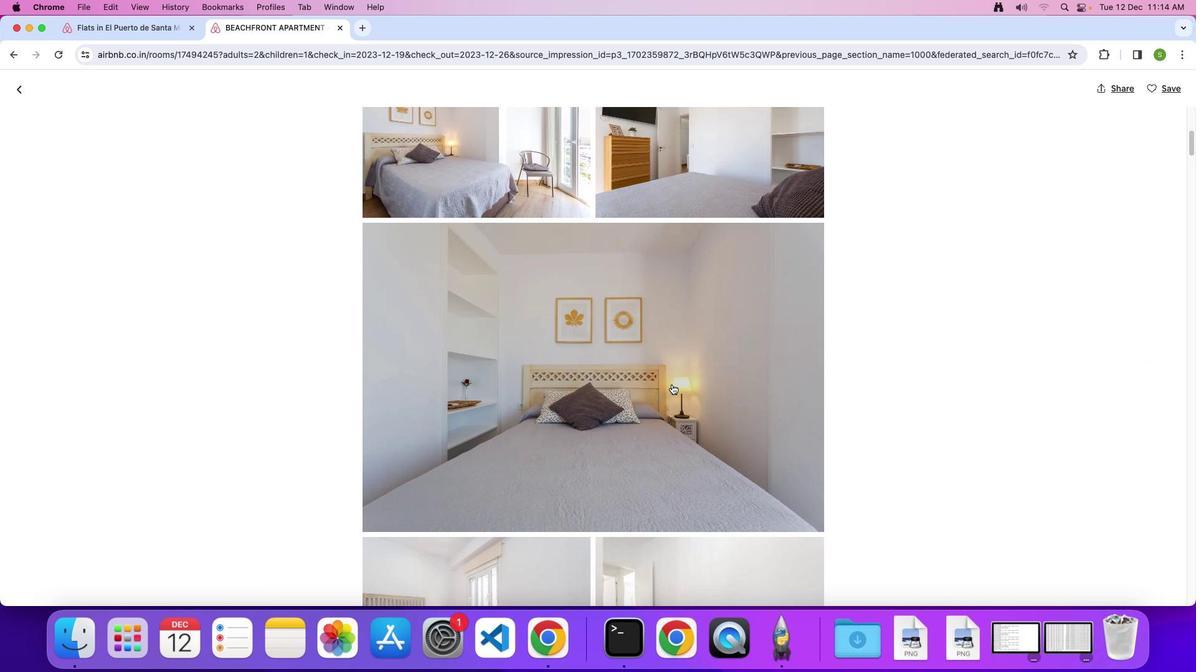 
Action: Mouse scrolled (671, 383) with delta (0, -1)
Screenshot: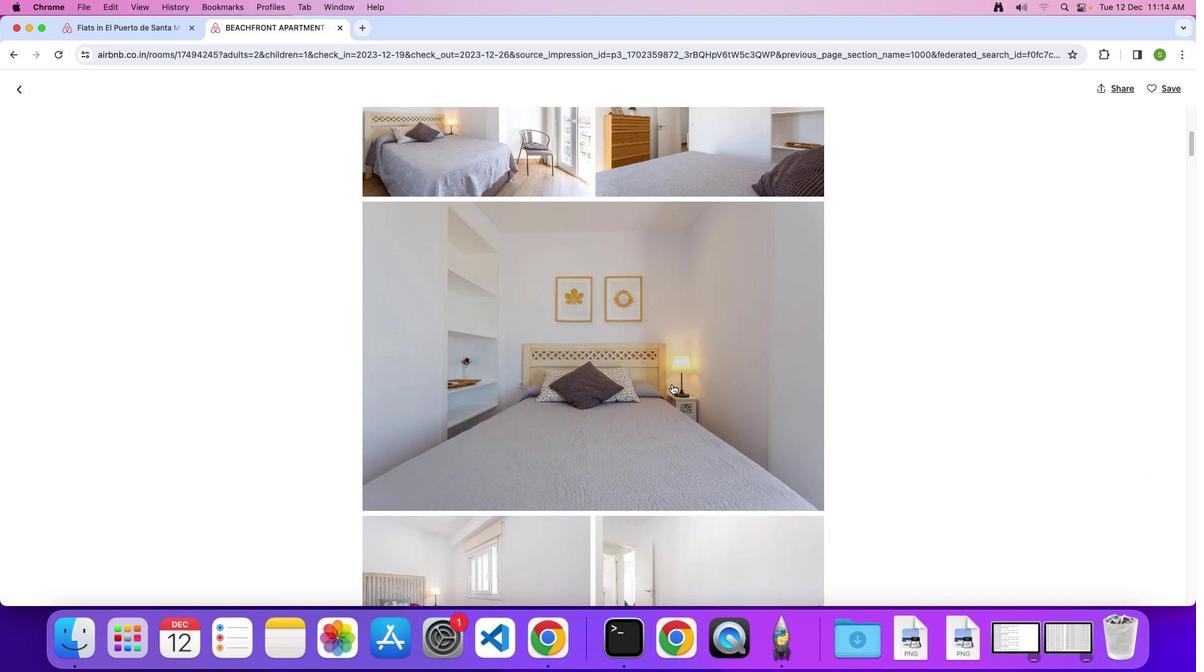 
Action: Mouse scrolled (671, 383) with delta (0, -1)
Screenshot: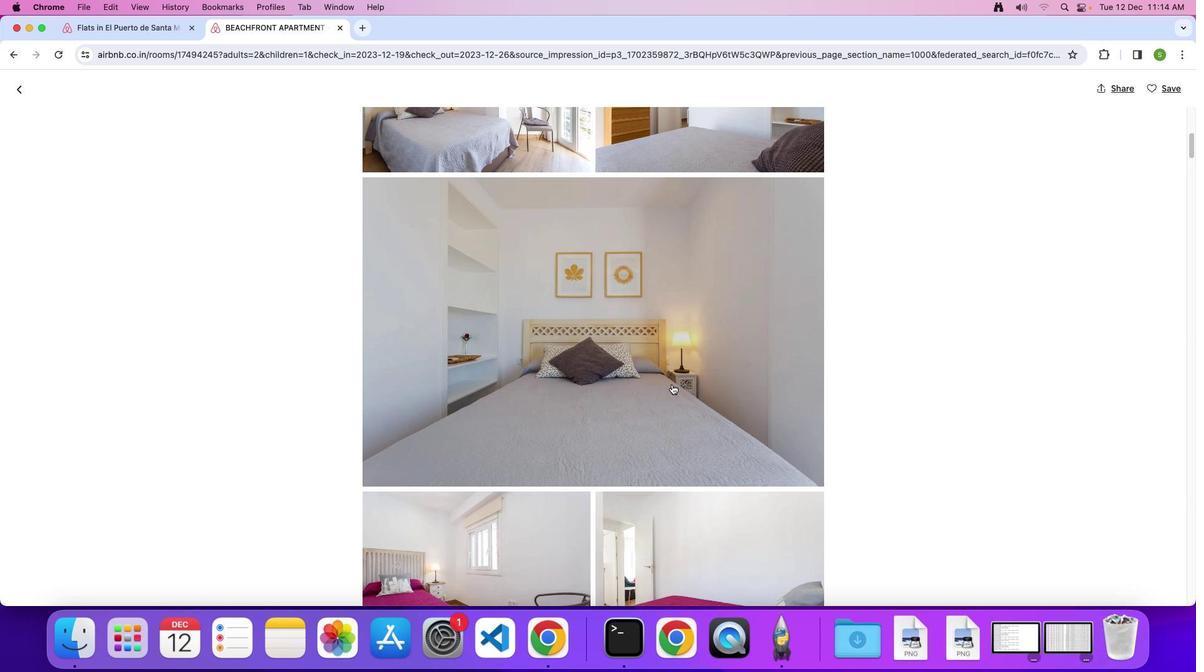
Action: Mouse scrolled (671, 383) with delta (0, -1)
Screenshot: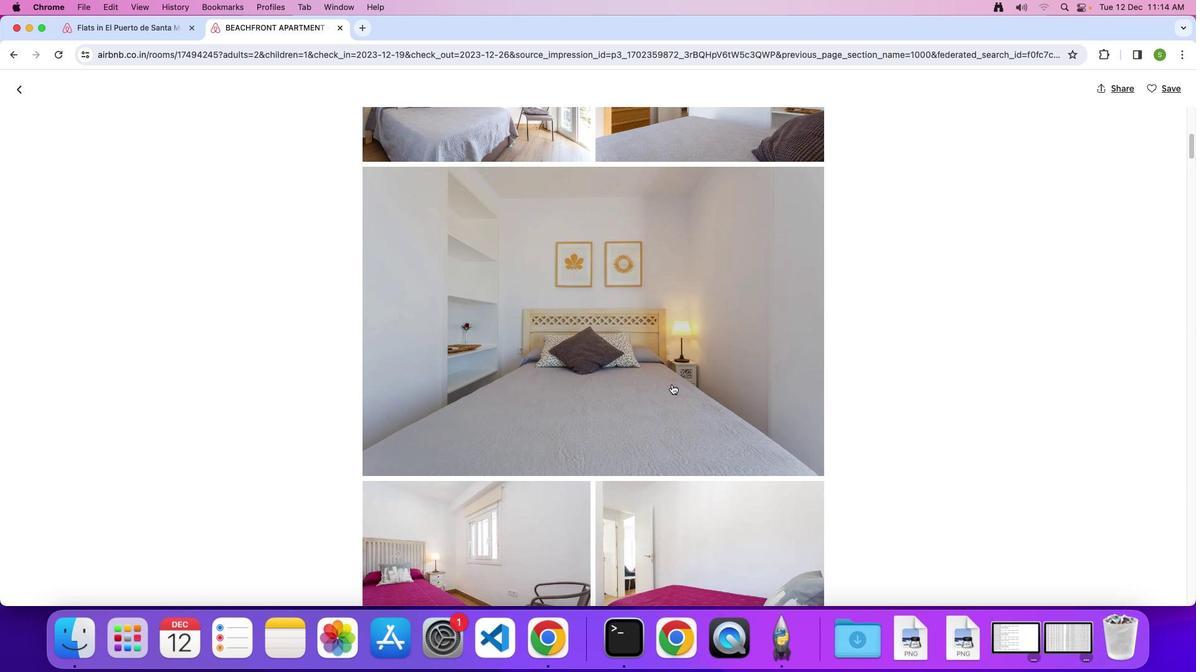 
Action: Mouse scrolled (671, 383) with delta (0, -1)
Screenshot: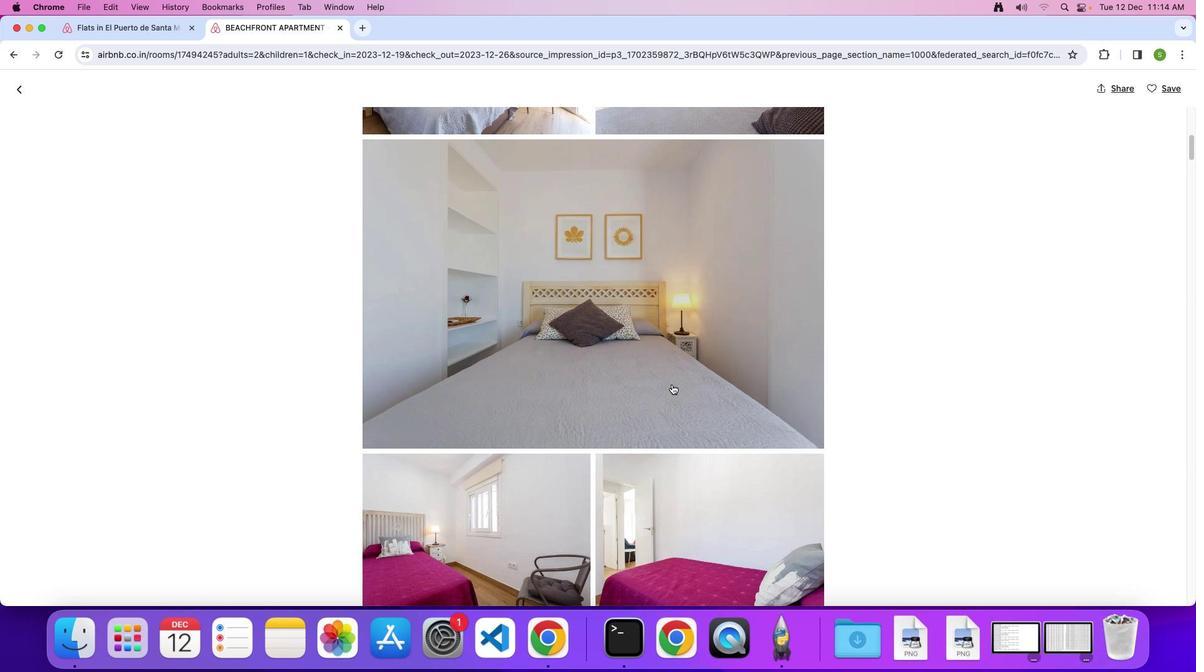 
Action: Mouse scrolled (671, 383) with delta (0, -1)
Screenshot: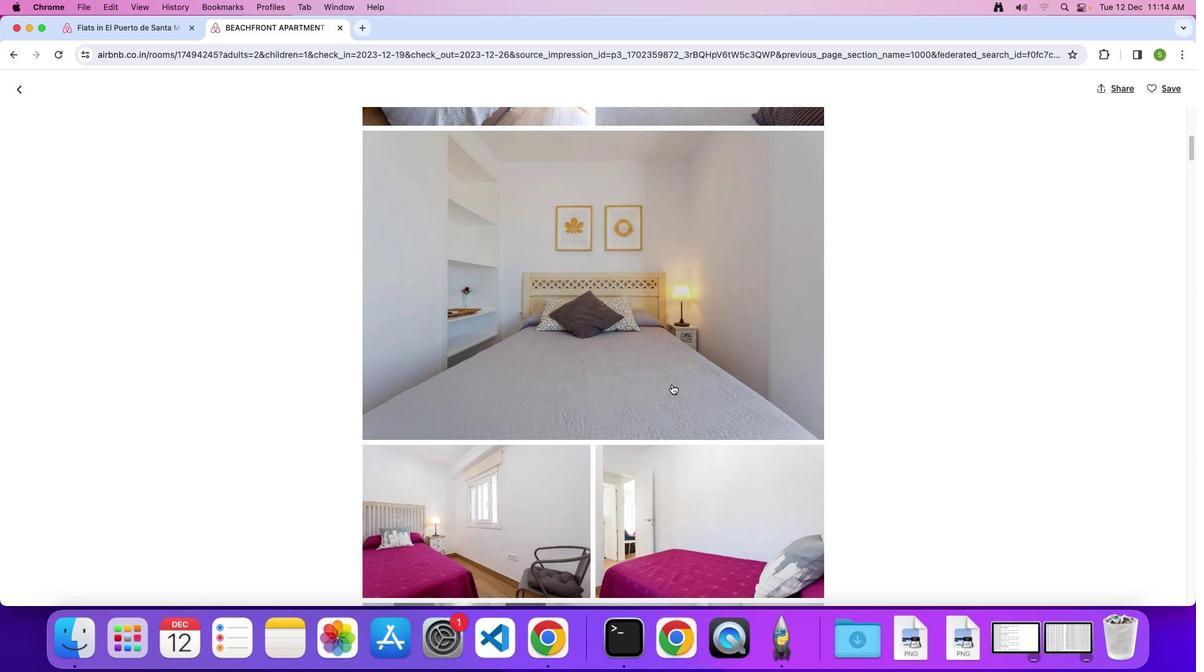 
Action: Mouse scrolled (671, 383) with delta (0, -1)
Screenshot: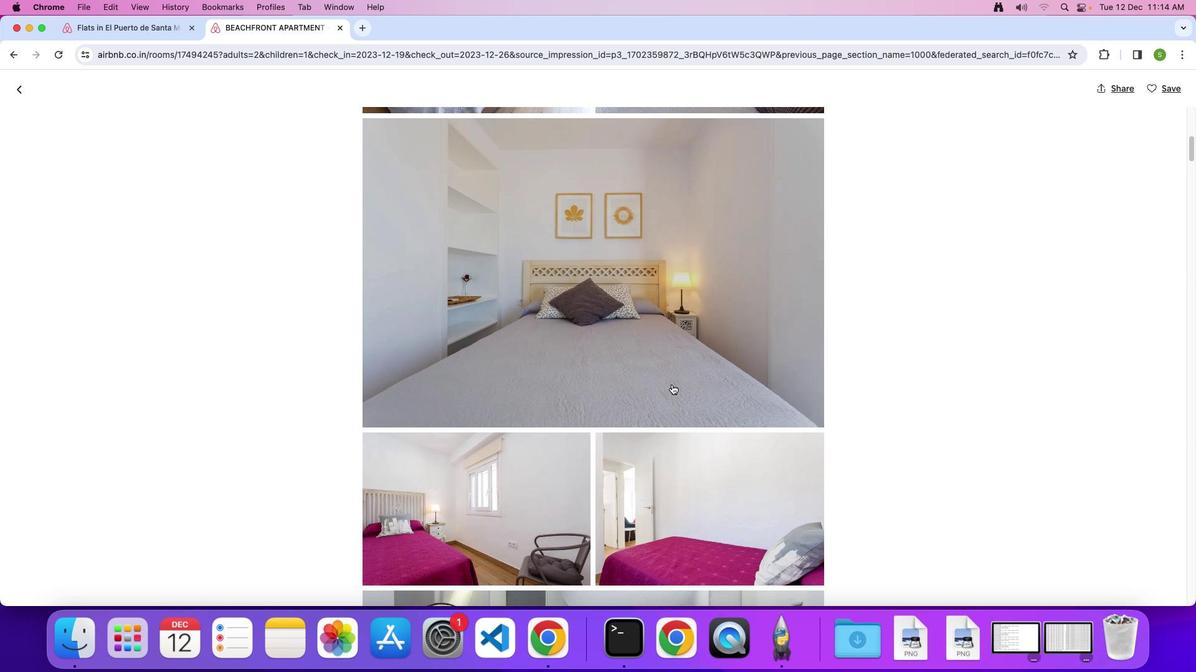 
Action: Mouse scrolled (671, 383) with delta (0, -1)
Screenshot: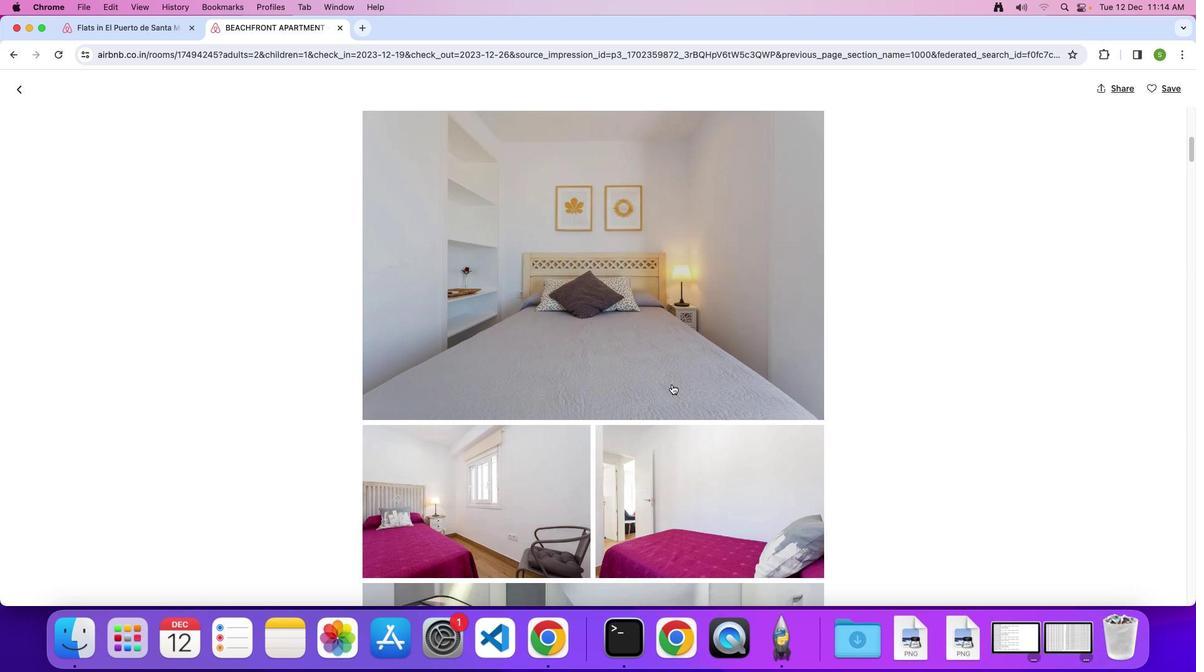 
Action: Mouse scrolled (671, 383) with delta (0, -1)
Screenshot: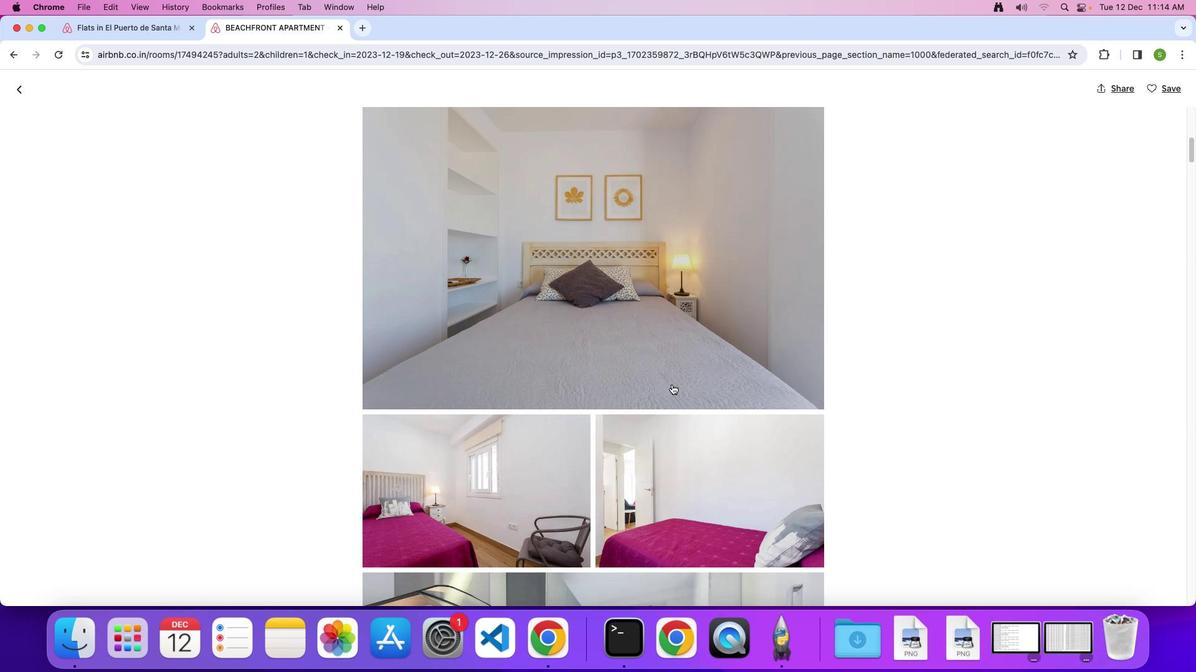 
Action: Mouse scrolled (671, 383) with delta (0, -2)
Screenshot: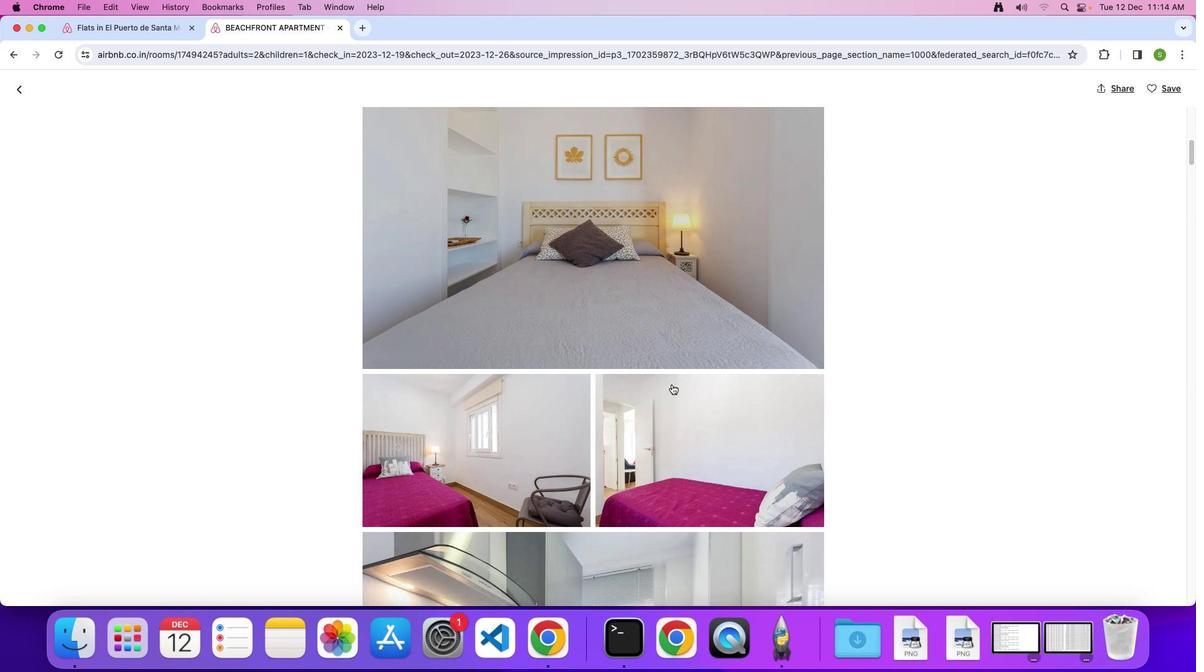 
Action: Mouse scrolled (671, 383) with delta (0, -1)
Screenshot: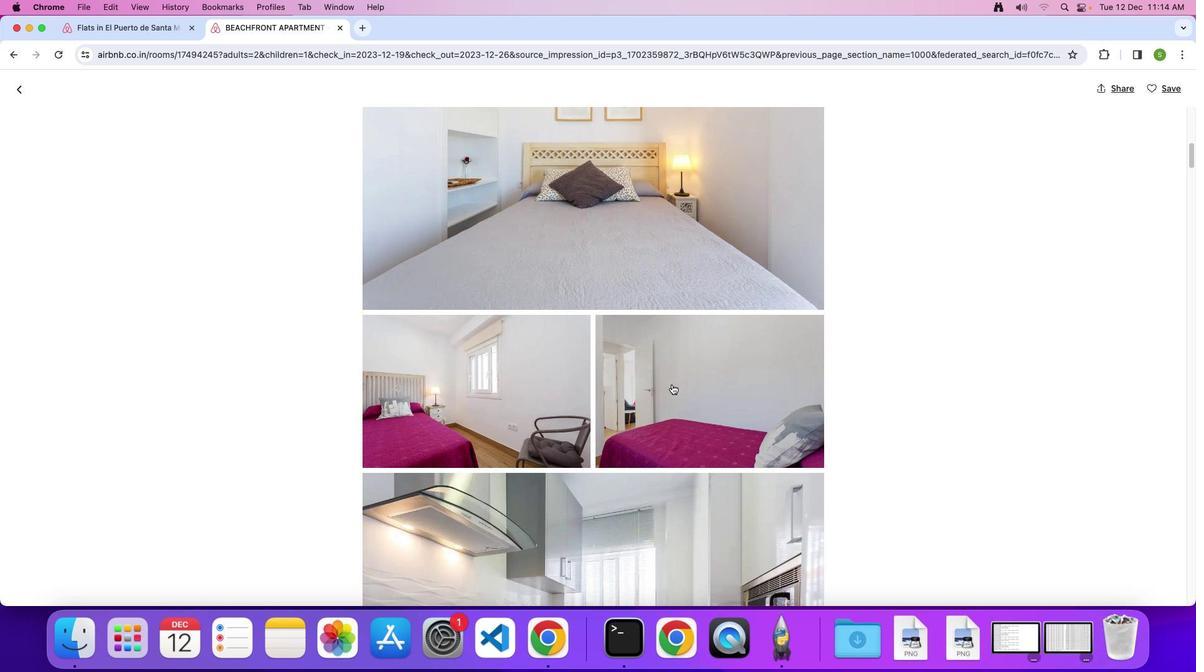 
Action: Mouse scrolled (671, 383) with delta (0, -1)
Screenshot: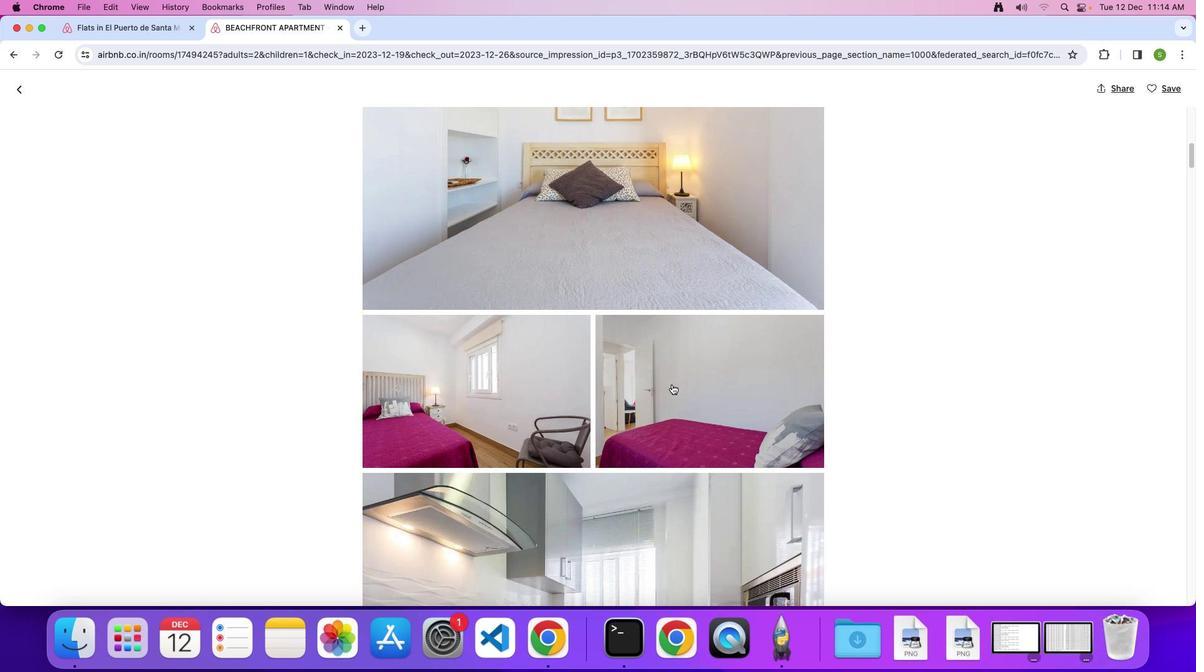 
Action: Mouse scrolled (671, 383) with delta (0, -1)
Screenshot: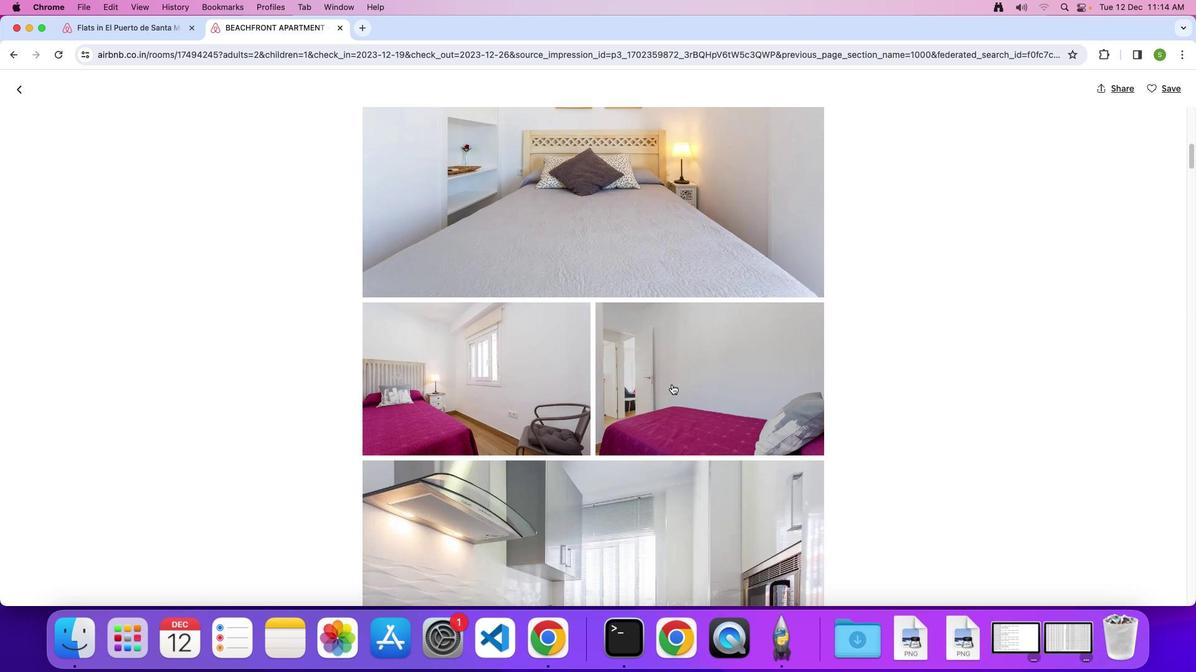 
Action: Mouse scrolled (671, 383) with delta (0, -1)
Screenshot: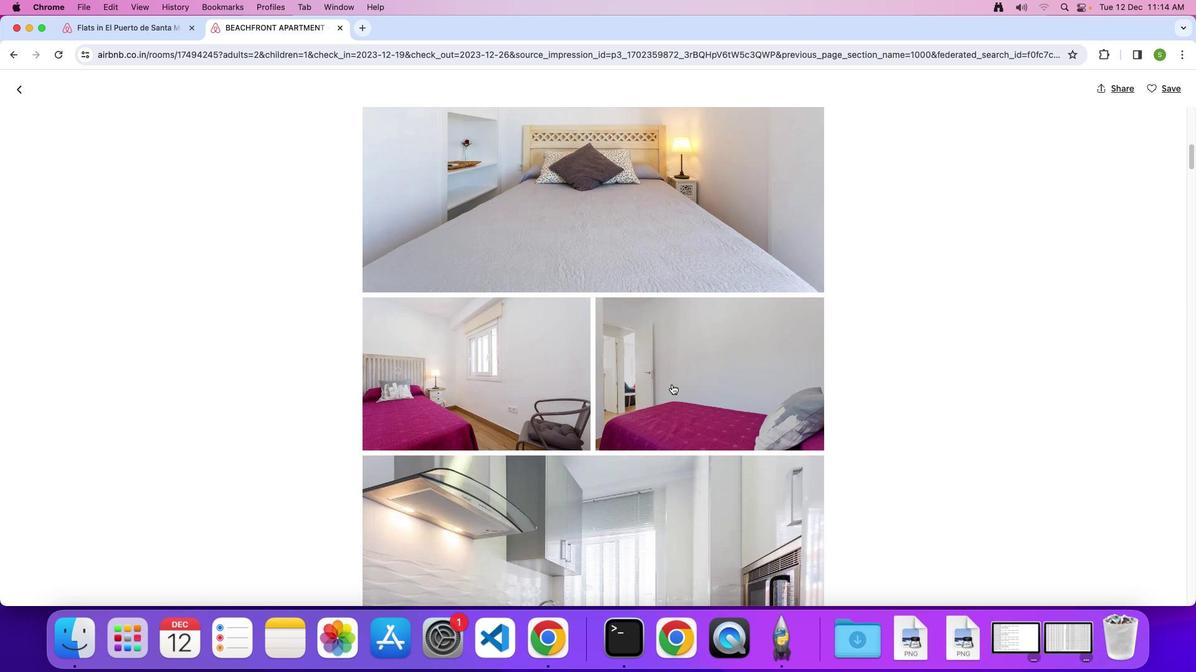 
Action: Mouse scrolled (671, 383) with delta (0, -1)
Screenshot: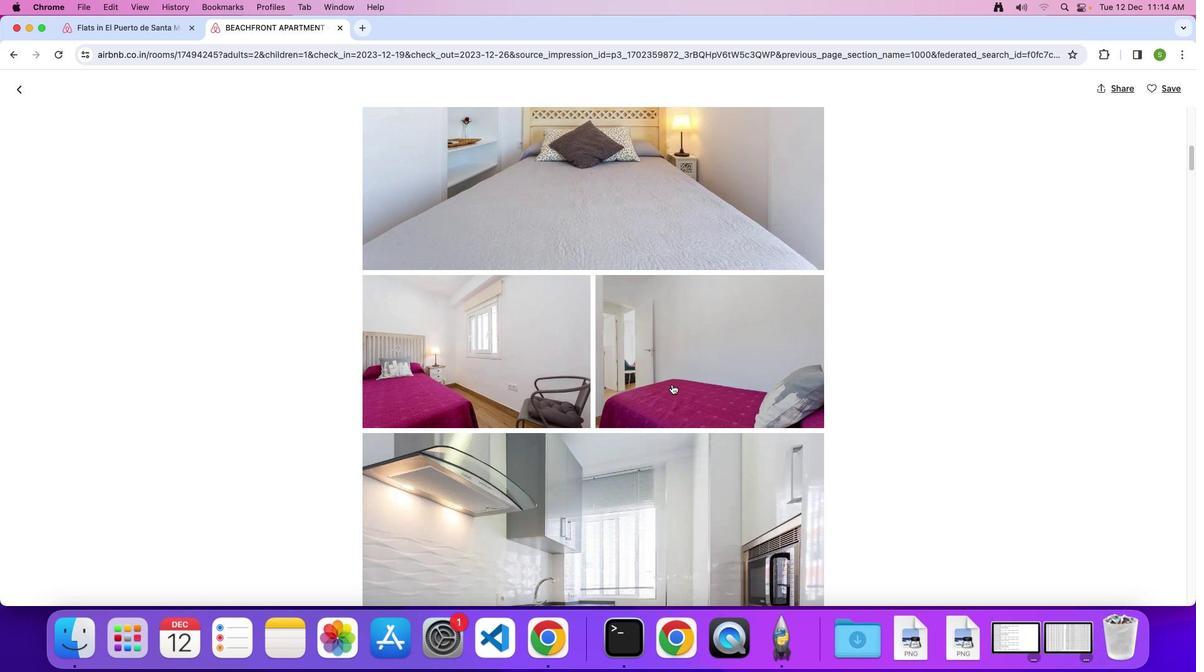 
Action: Mouse scrolled (671, 383) with delta (0, -1)
Screenshot: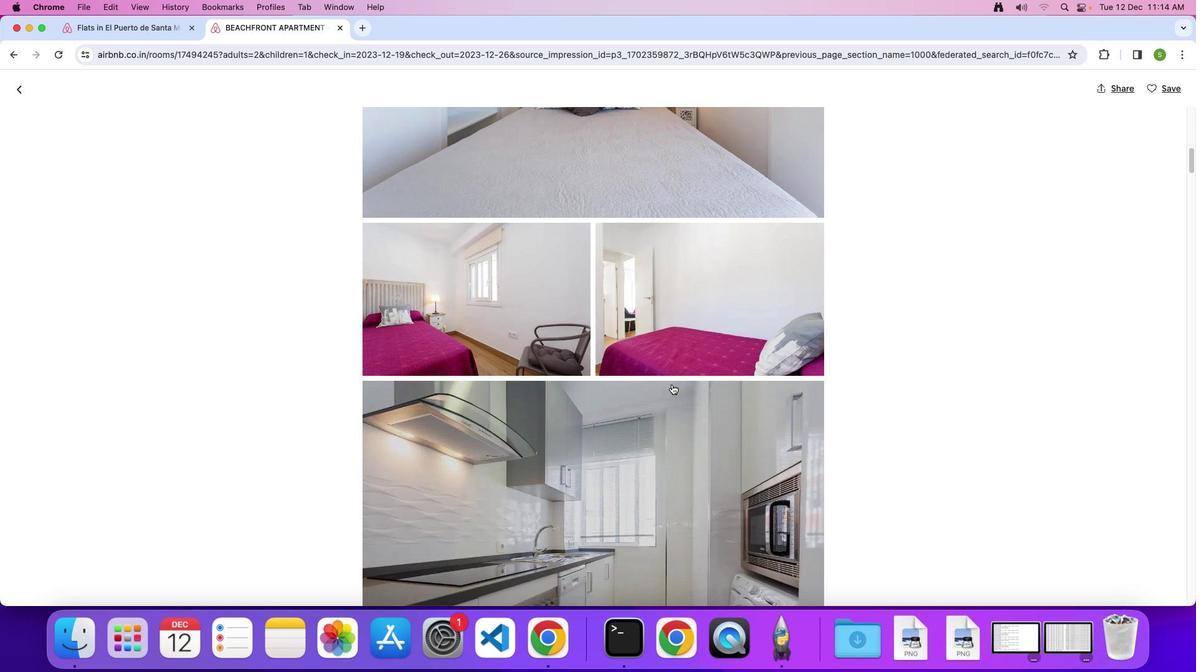 
Action: Mouse scrolled (671, 383) with delta (0, -1)
Screenshot: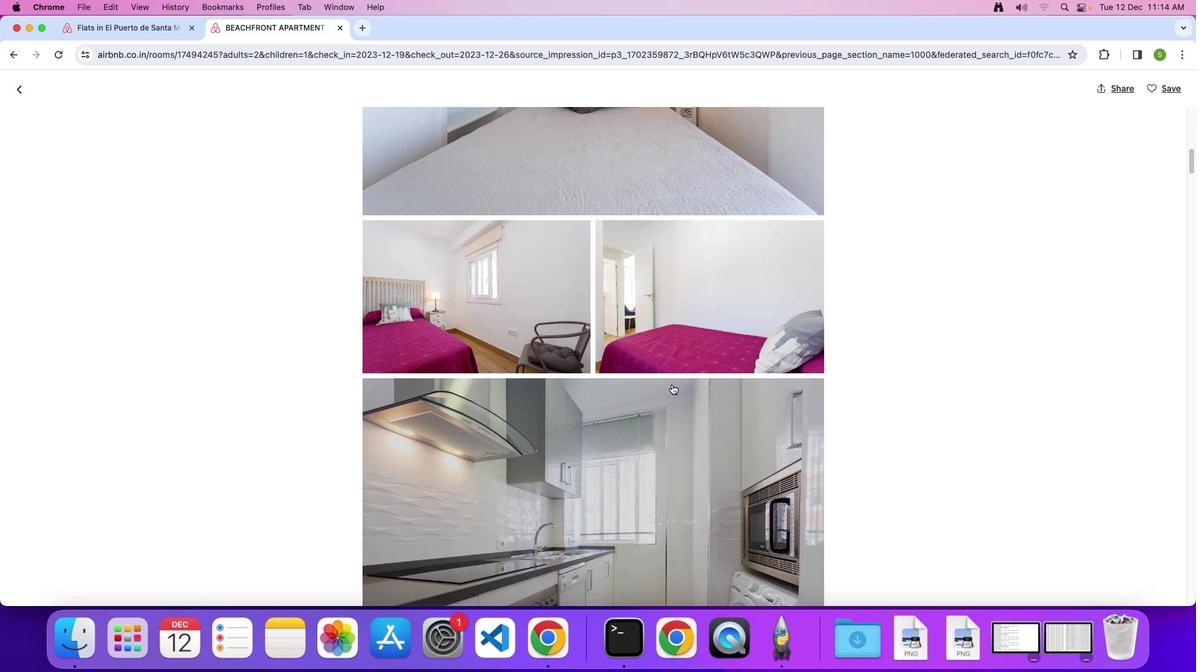 
Action: Mouse scrolled (671, 383) with delta (0, -1)
Screenshot: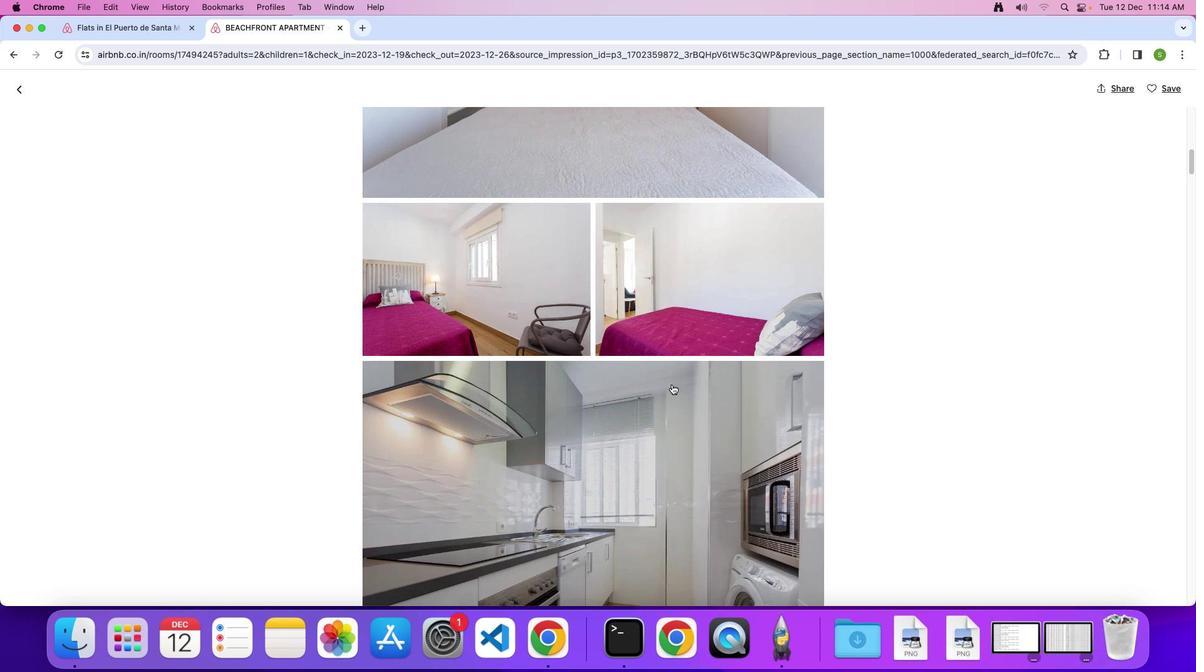 
Action: Mouse scrolled (671, 383) with delta (0, -1)
Screenshot: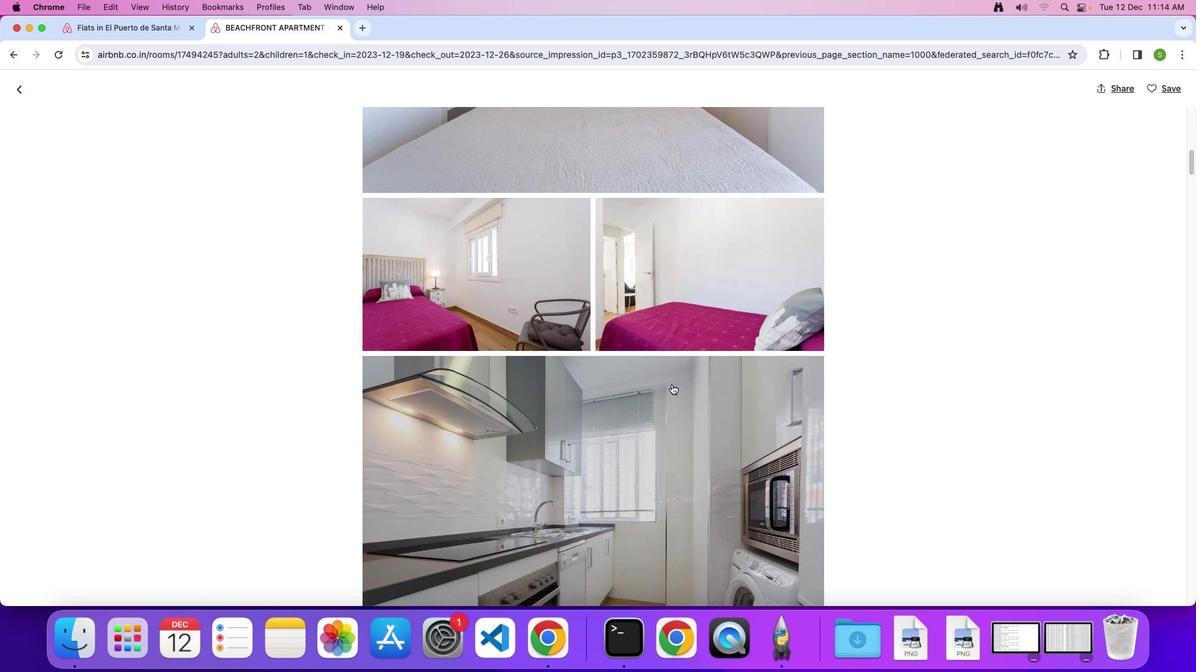 
Action: Mouse scrolled (671, 383) with delta (0, -1)
Screenshot: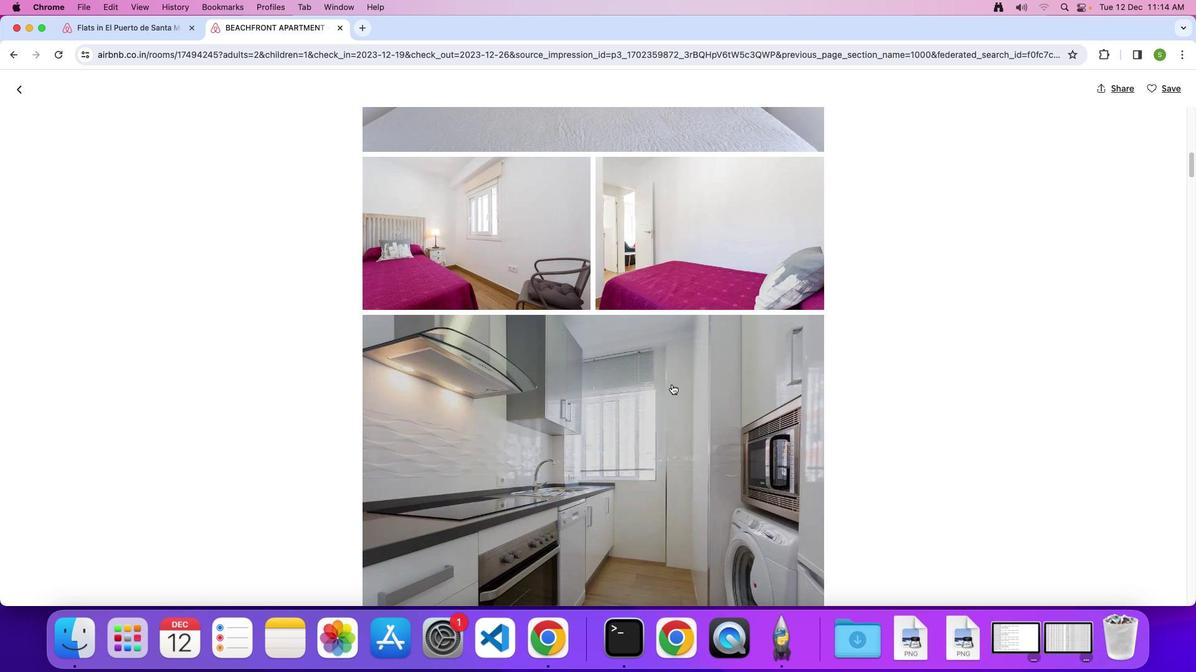 
Action: Mouse scrolled (671, 383) with delta (0, -1)
Screenshot: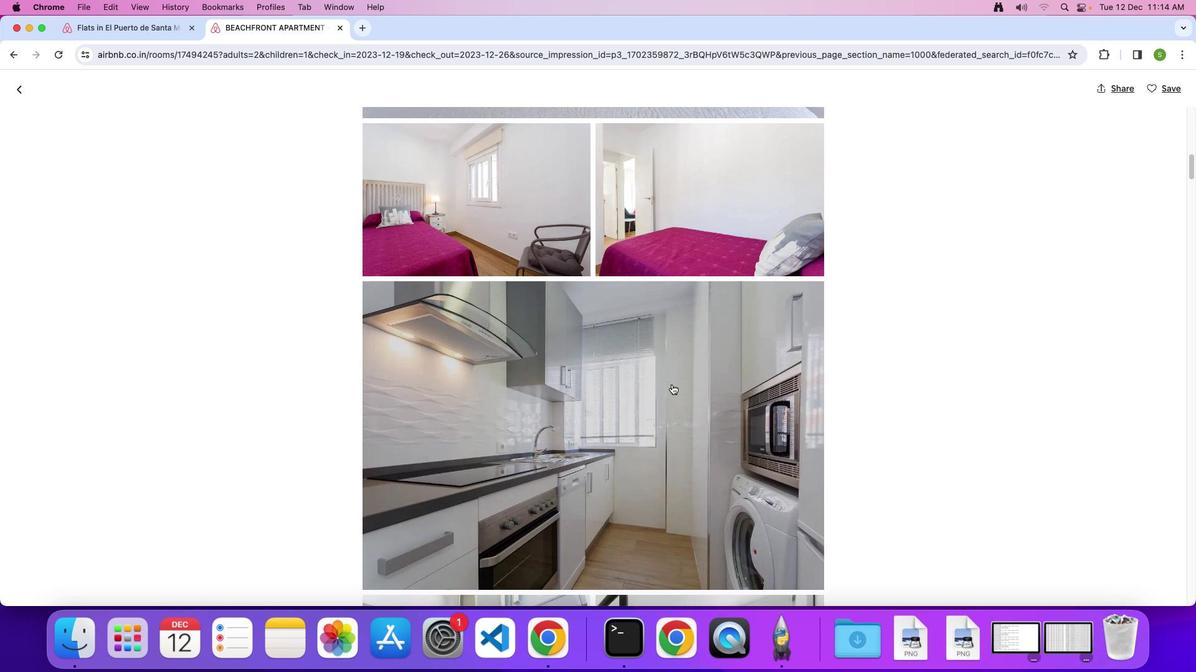 
Action: Mouse scrolled (671, 383) with delta (0, -1)
Screenshot: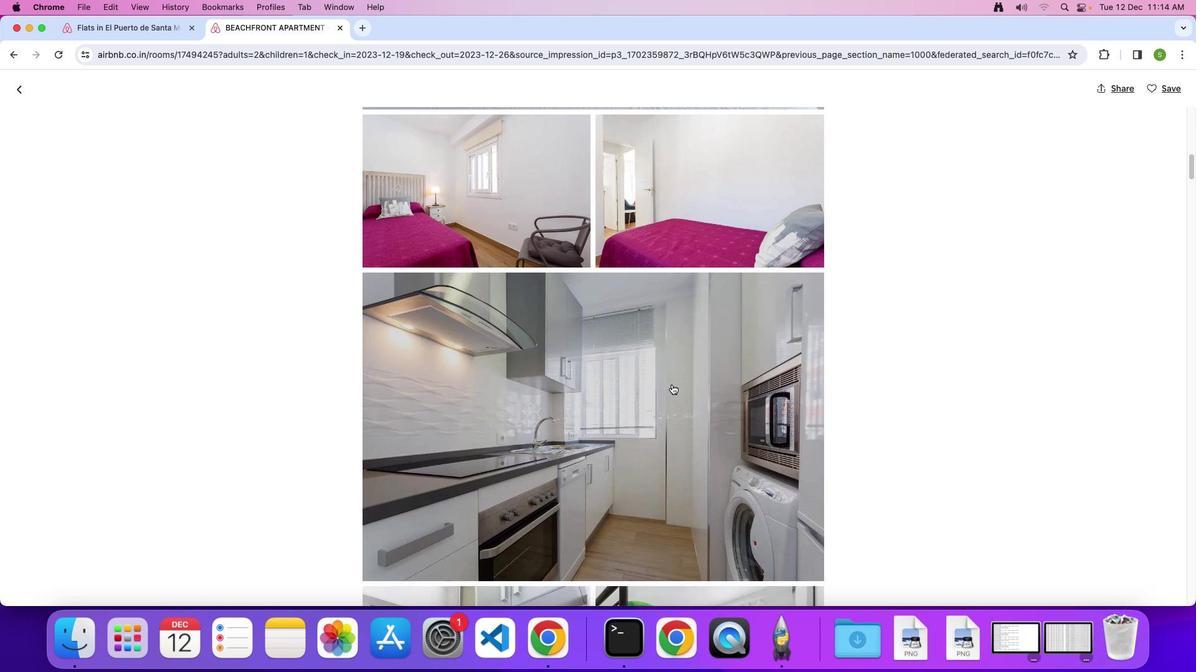 
Action: Mouse scrolled (671, 383) with delta (0, -1)
Screenshot: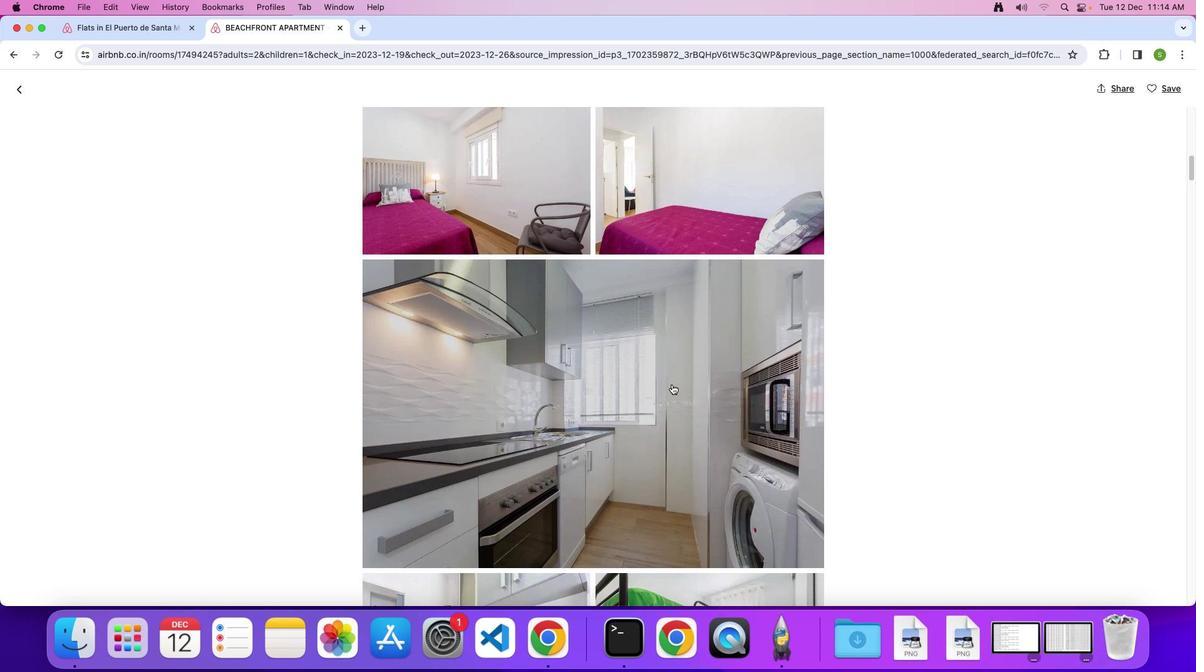 
Action: Mouse scrolled (671, 383) with delta (0, -1)
Screenshot: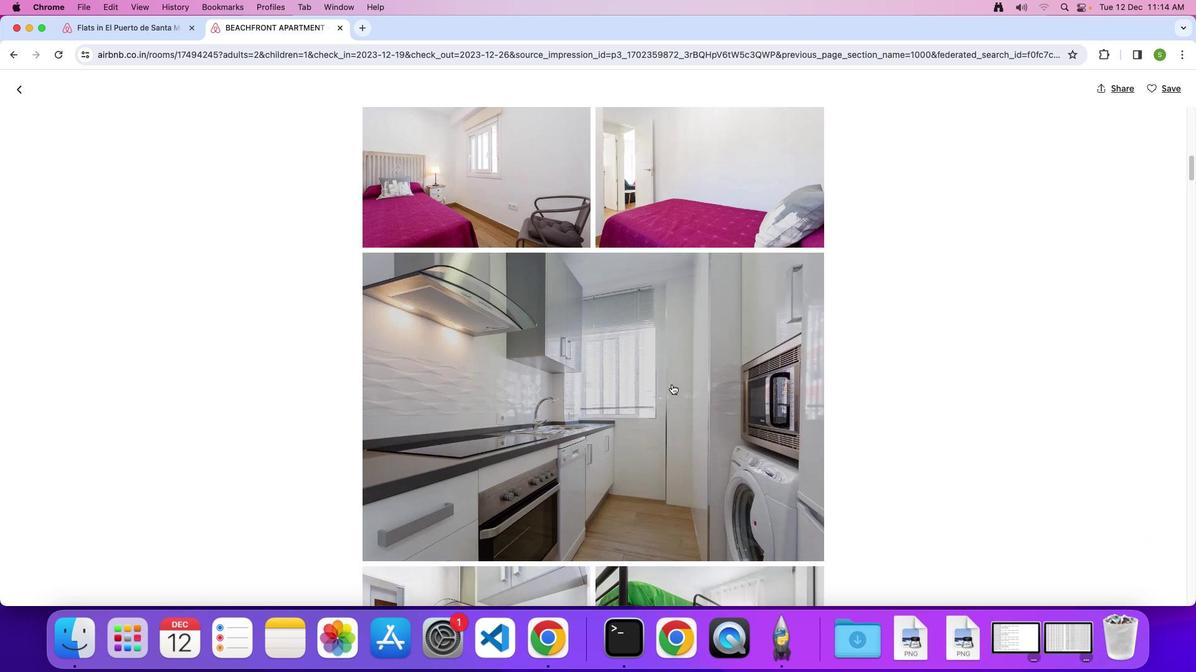 
Action: Mouse scrolled (671, 383) with delta (0, -1)
Screenshot: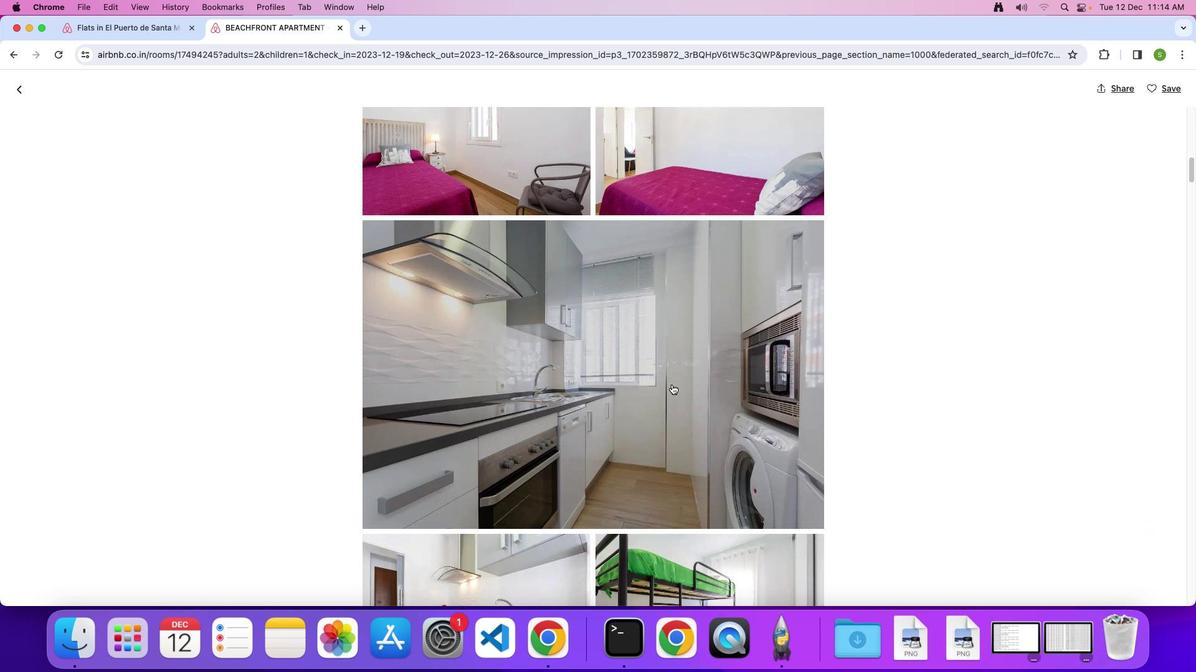 
Action: Mouse scrolled (671, 383) with delta (0, -1)
Screenshot: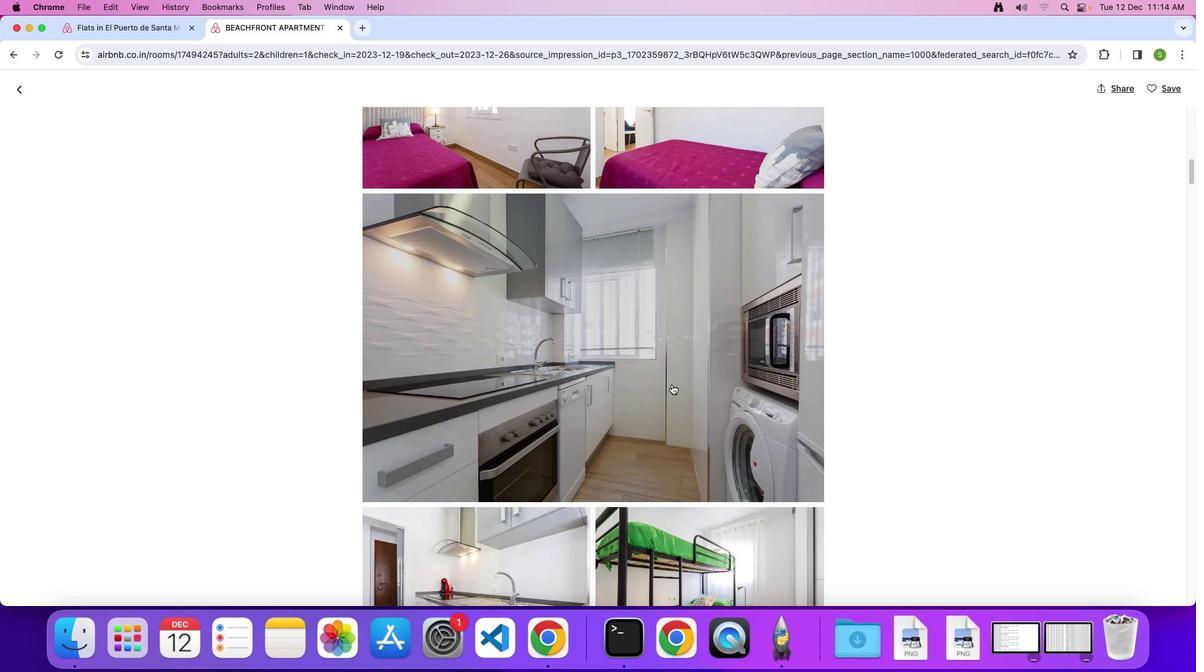 
Action: Mouse scrolled (671, 383) with delta (0, -1)
Screenshot: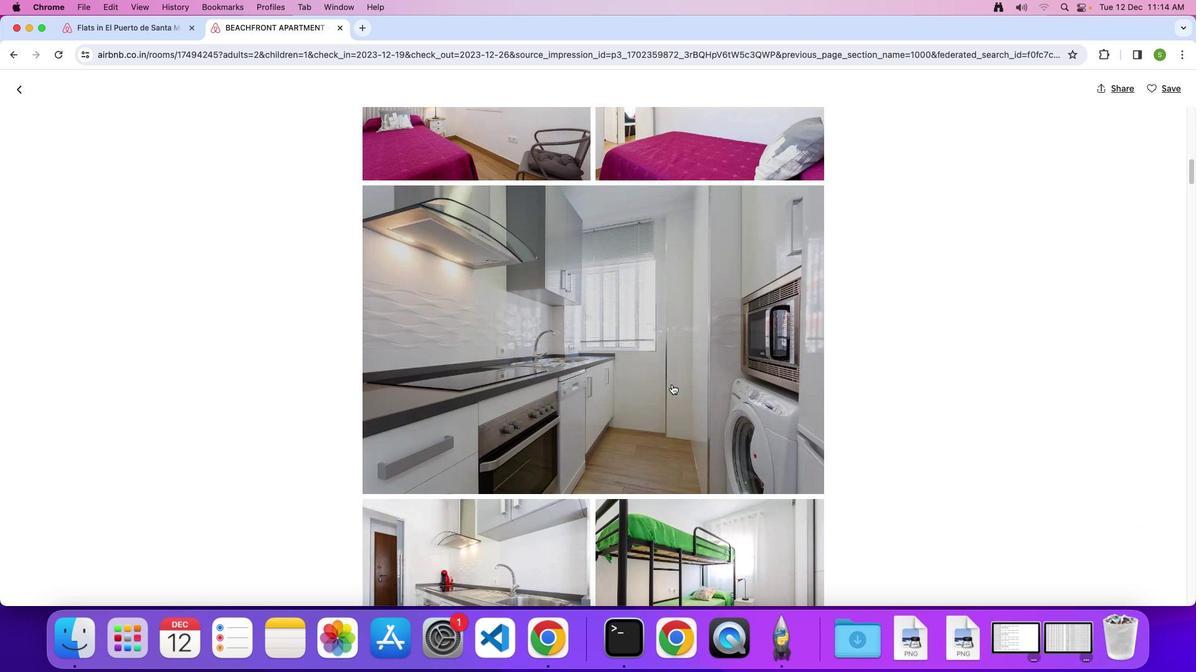 
Action: Mouse scrolled (671, 383) with delta (0, -1)
Screenshot: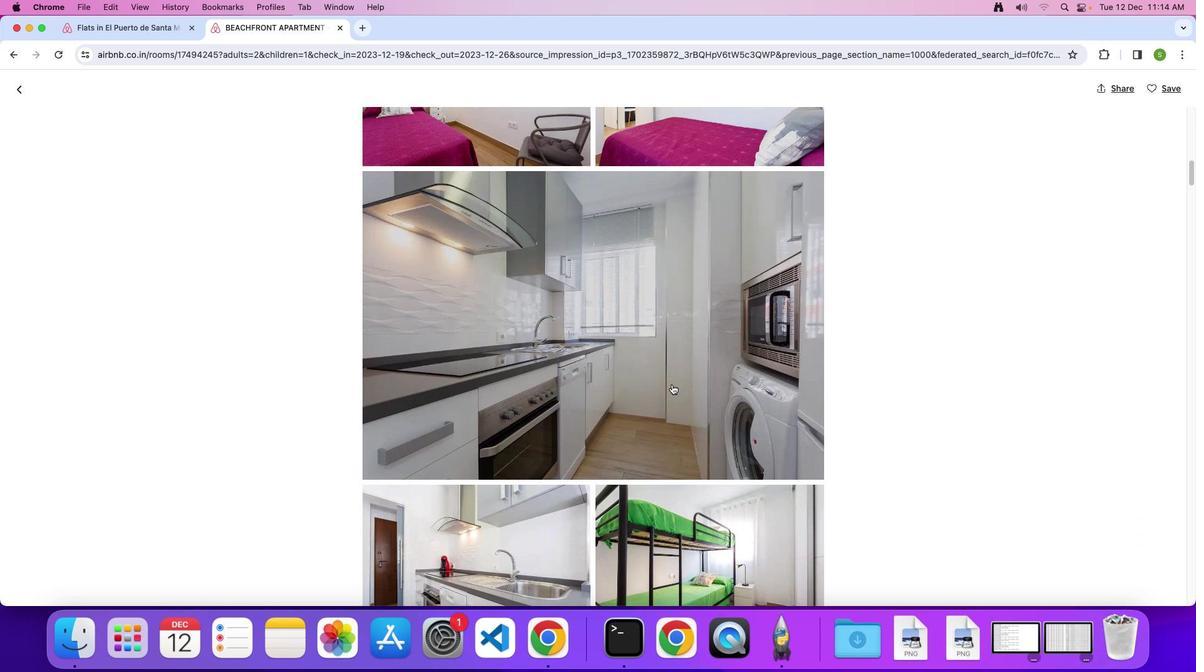 
Action: Mouse scrolled (671, 383) with delta (0, -1)
Screenshot: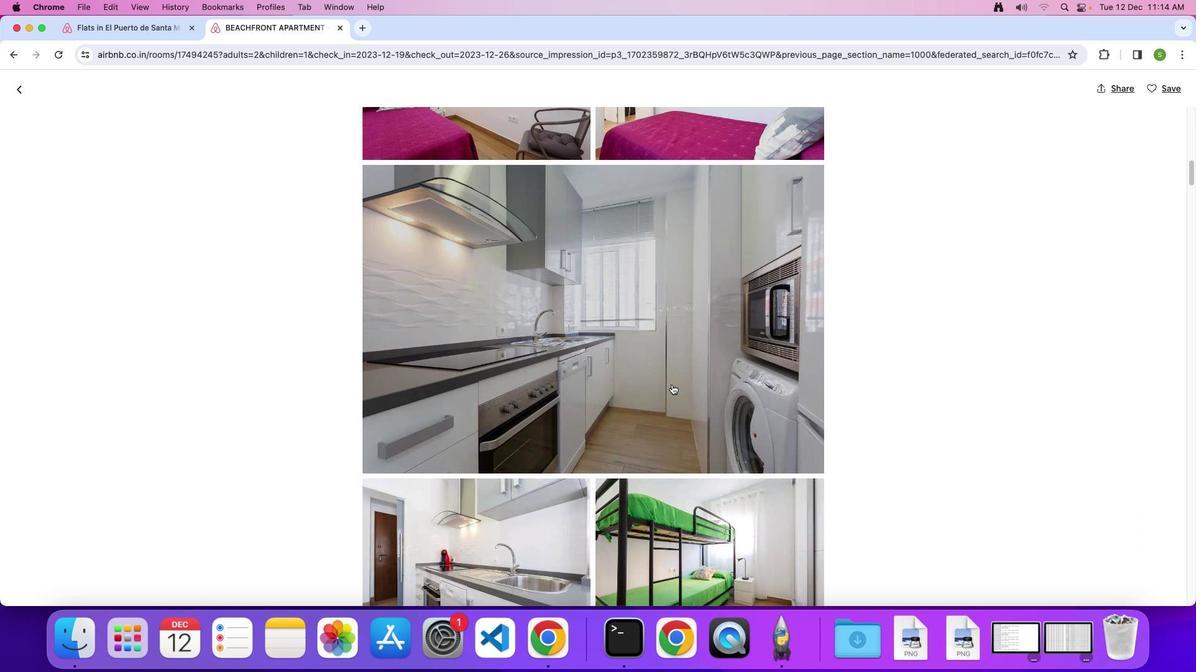 
Action: Mouse scrolled (671, 383) with delta (0, -1)
Screenshot: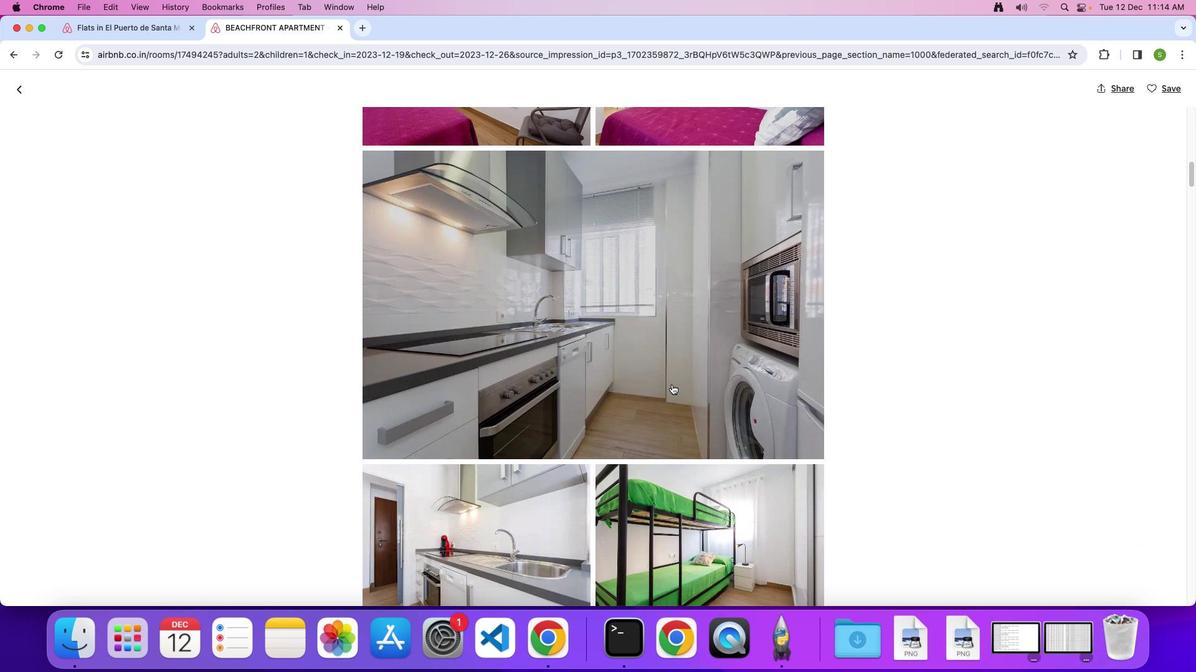 
Action: Mouse scrolled (671, 383) with delta (0, -1)
Screenshot: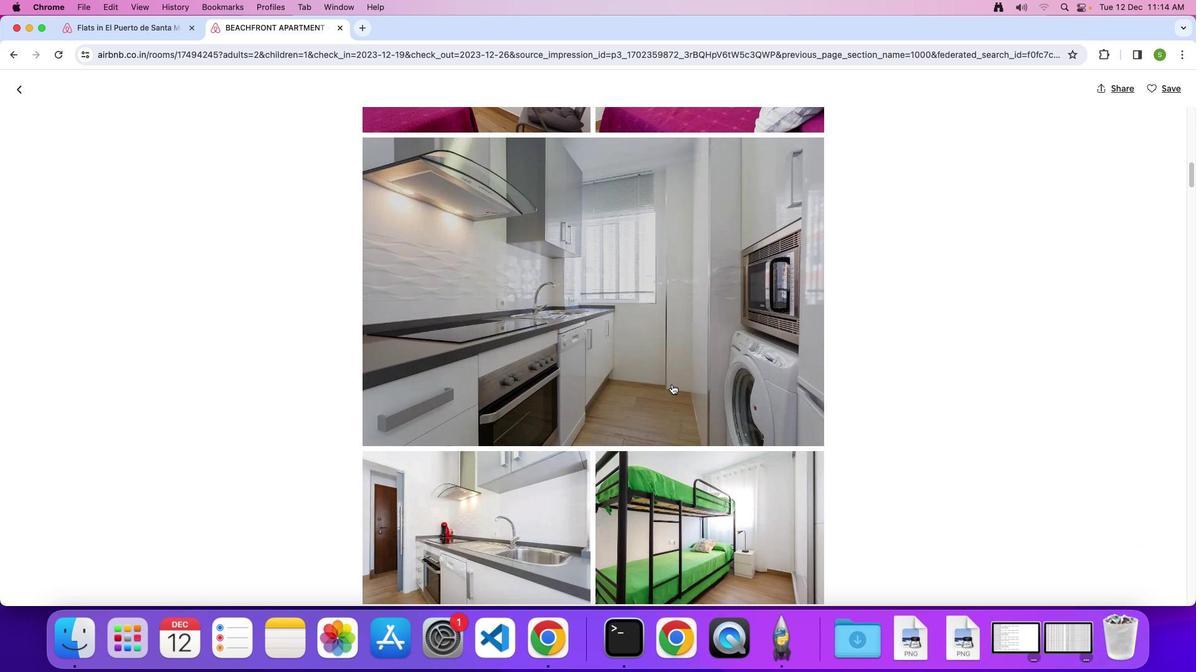 
Action: Mouse scrolled (671, 383) with delta (0, -1)
Screenshot: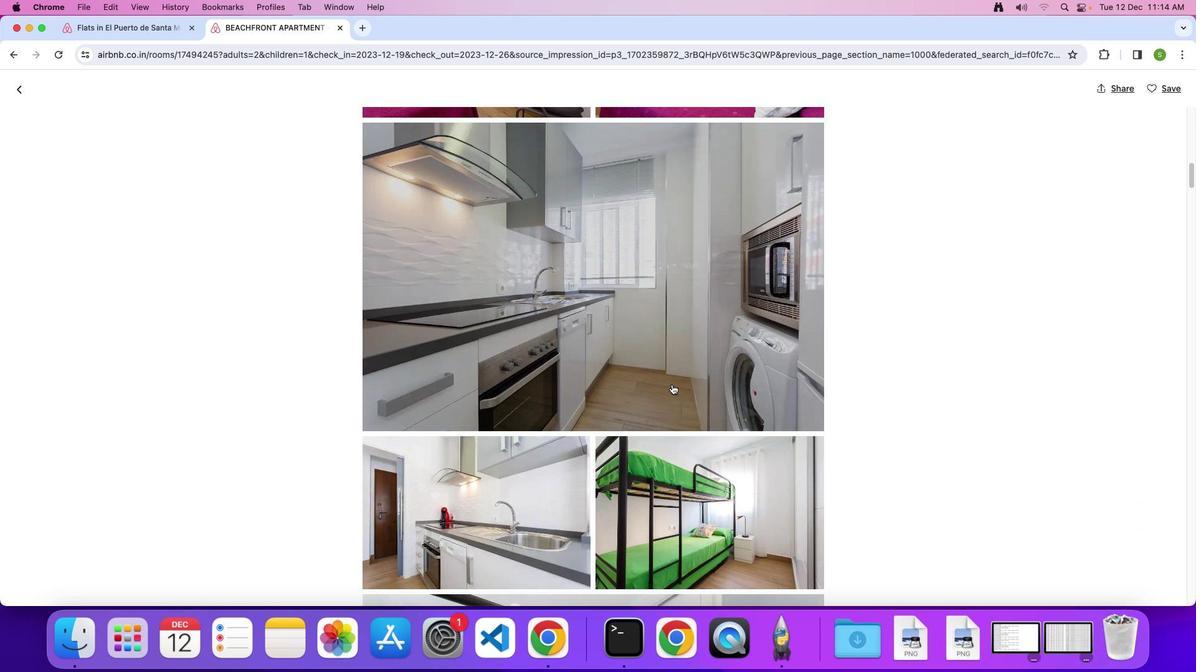 
Action: Mouse scrolled (671, 383) with delta (0, -1)
Screenshot: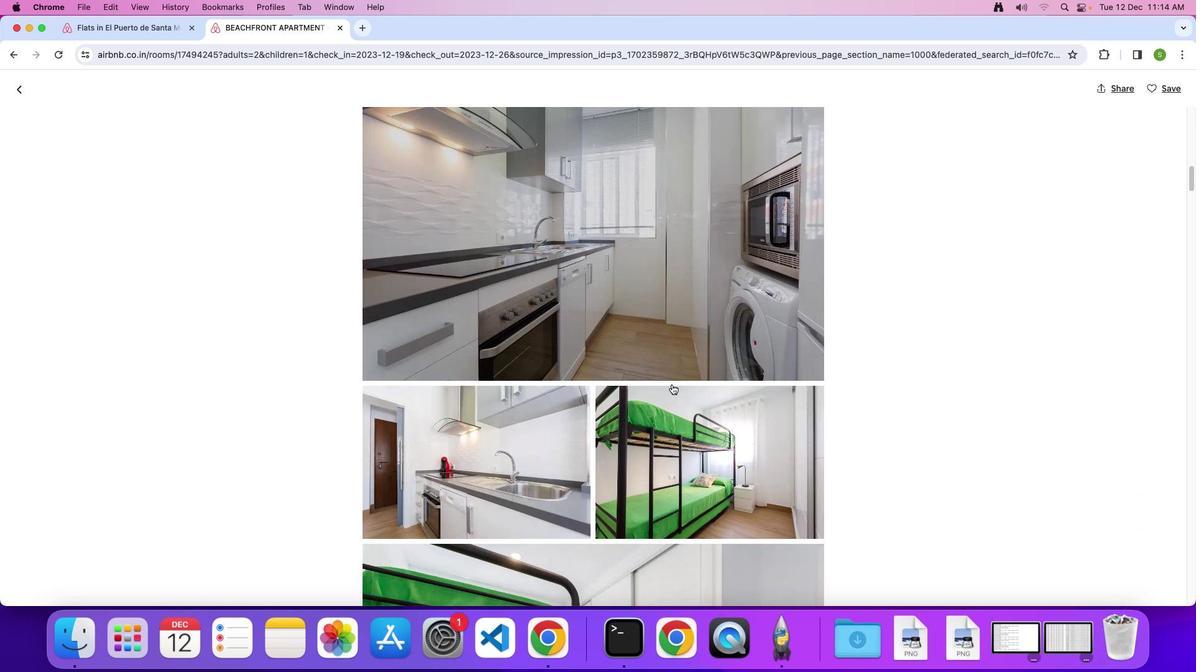 
Action: Mouse scrolled (671, 383) with delta (0, -1)
Screenshot: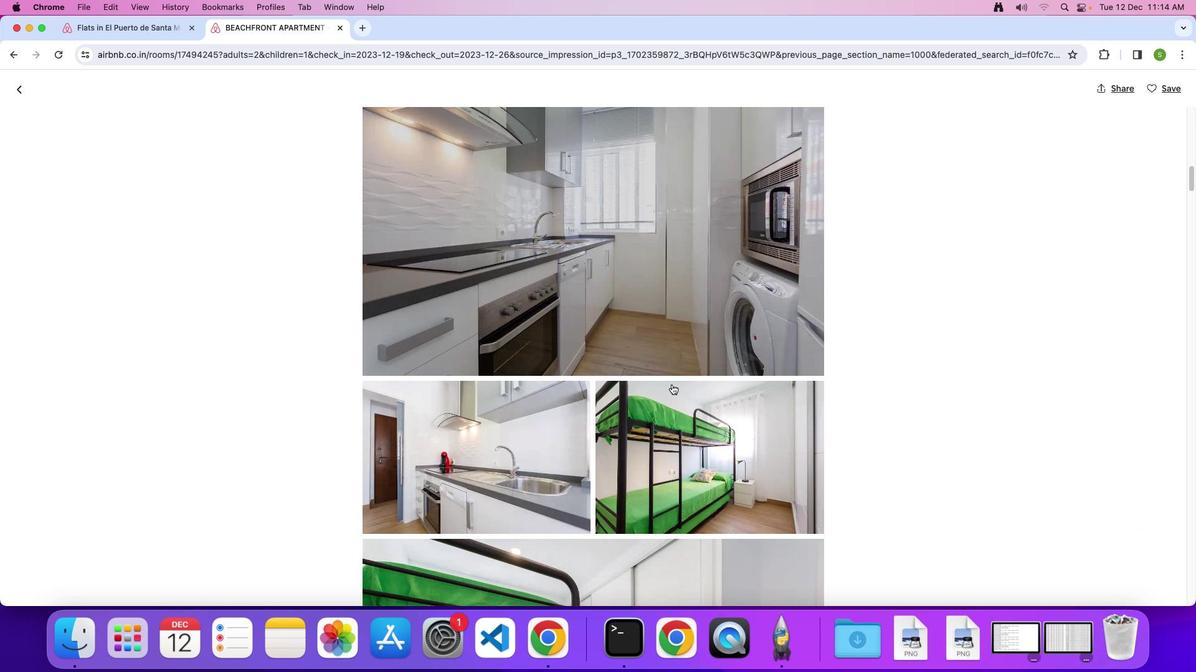 
Action: Mouse scrolled (671, 383) with delta (0, -1)
Screenshot: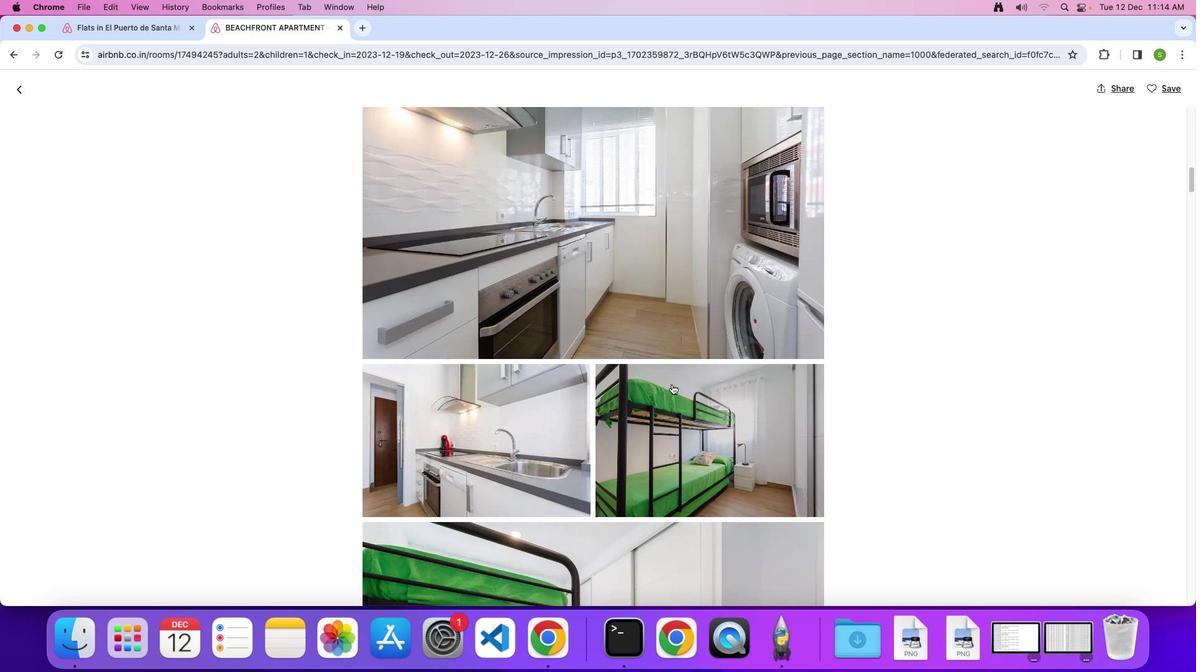 
Action: Mouse scrolled (671, 383) with delta (0, -1)
Screenshot: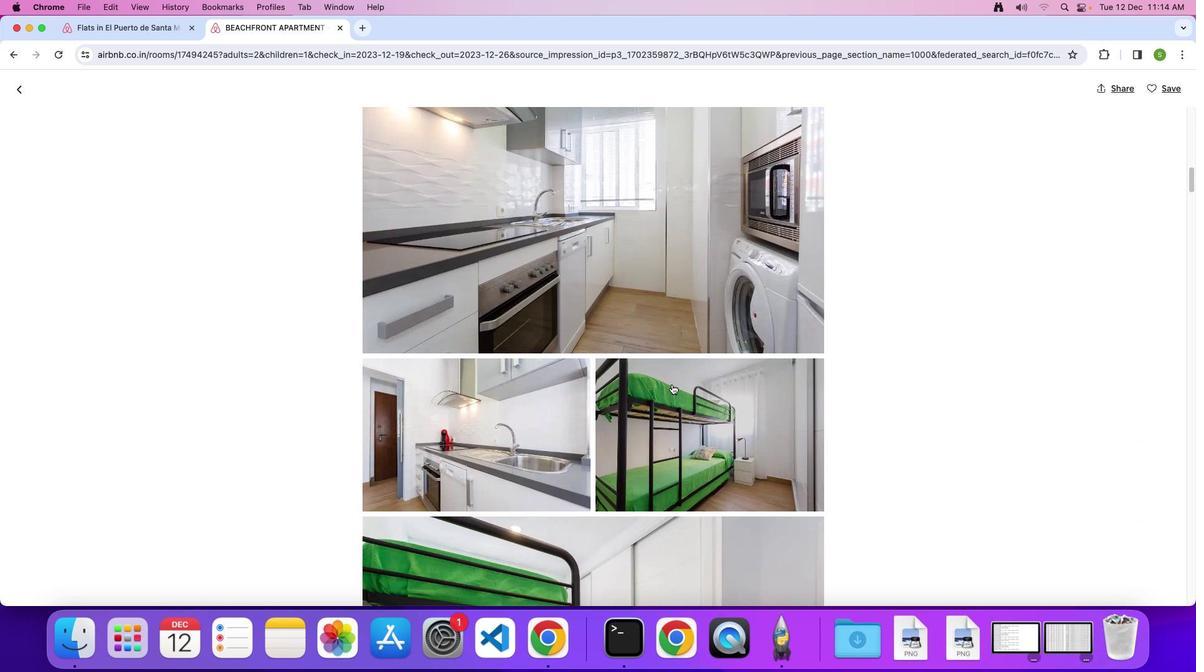 
Action: Mouse scrolled (671, 383) with delta (0, -1)
Screenshot: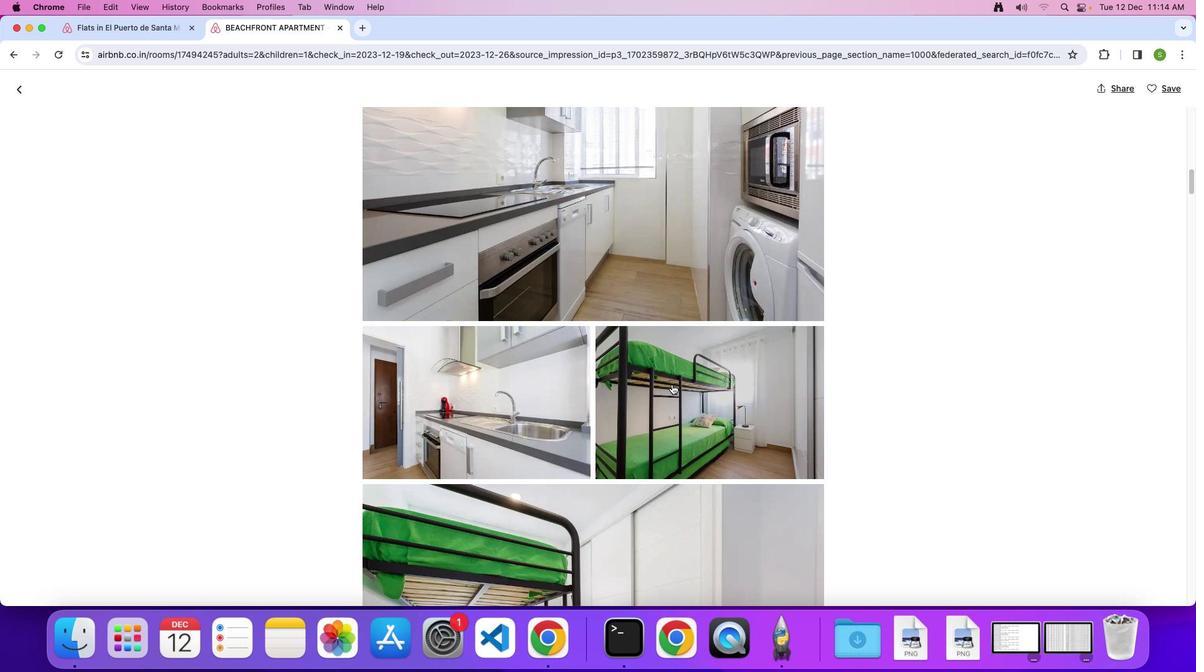 
Action: Mouse scrolled (671, 383) with delta (0, -1)
Screenshot: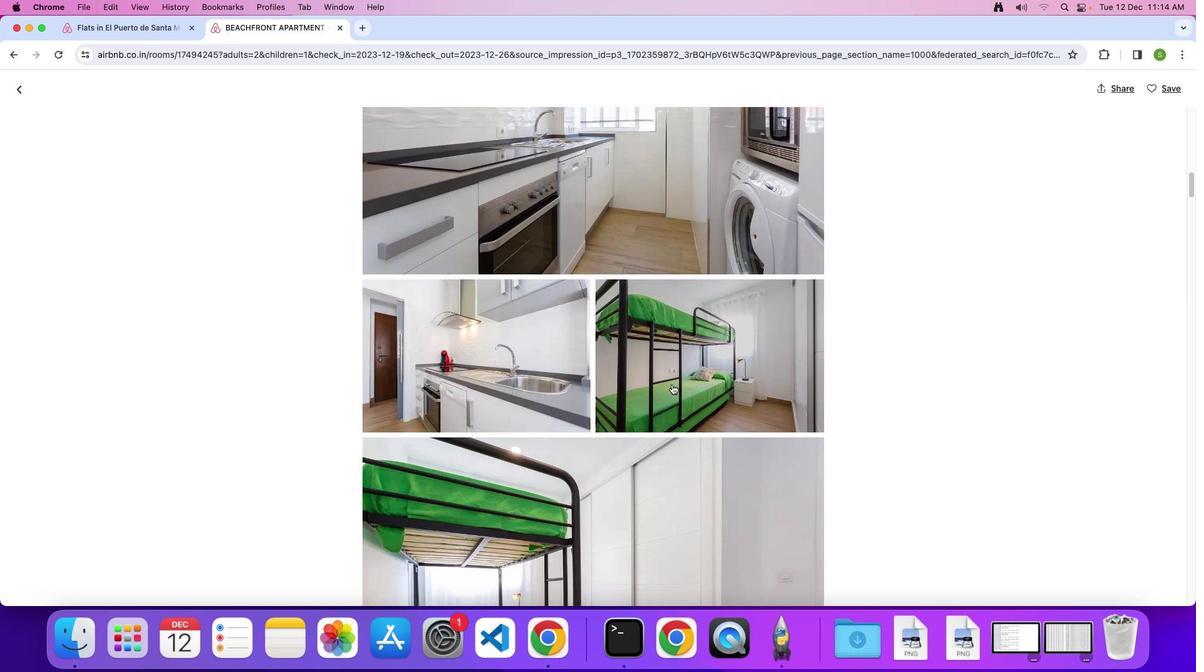 
Action: Mouse scrolled (671, 383) with delta (0, -1)
Screenshot: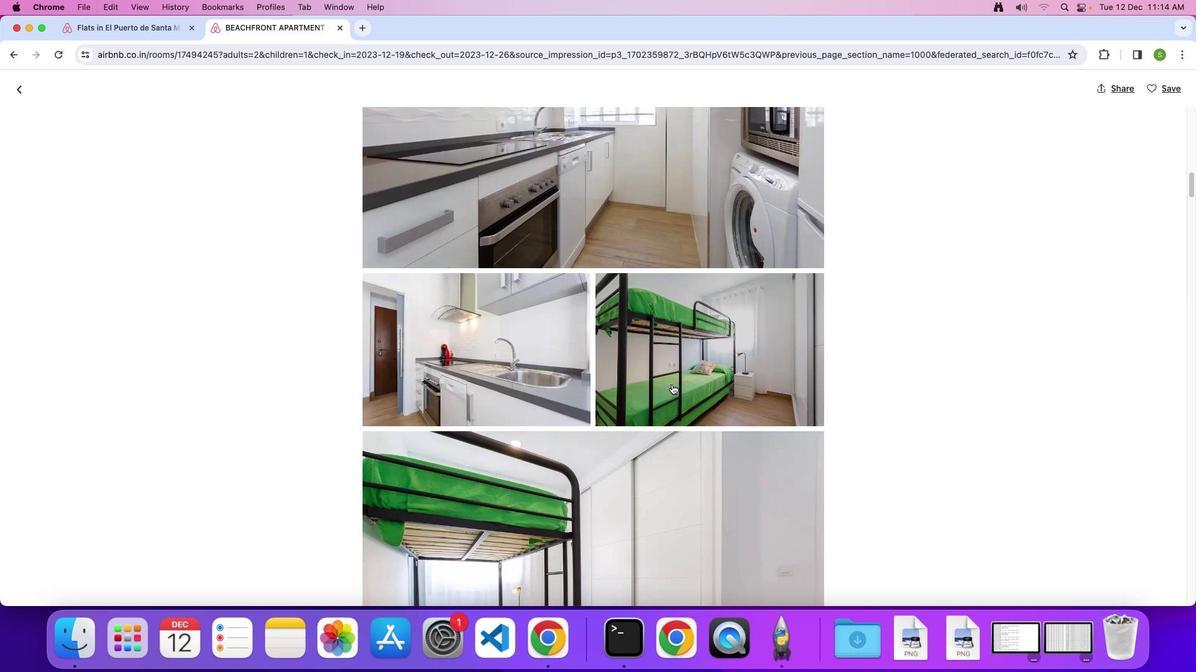 
Action: Mouse scrolled (671, 383) with delta (0, -1)
Screenshot: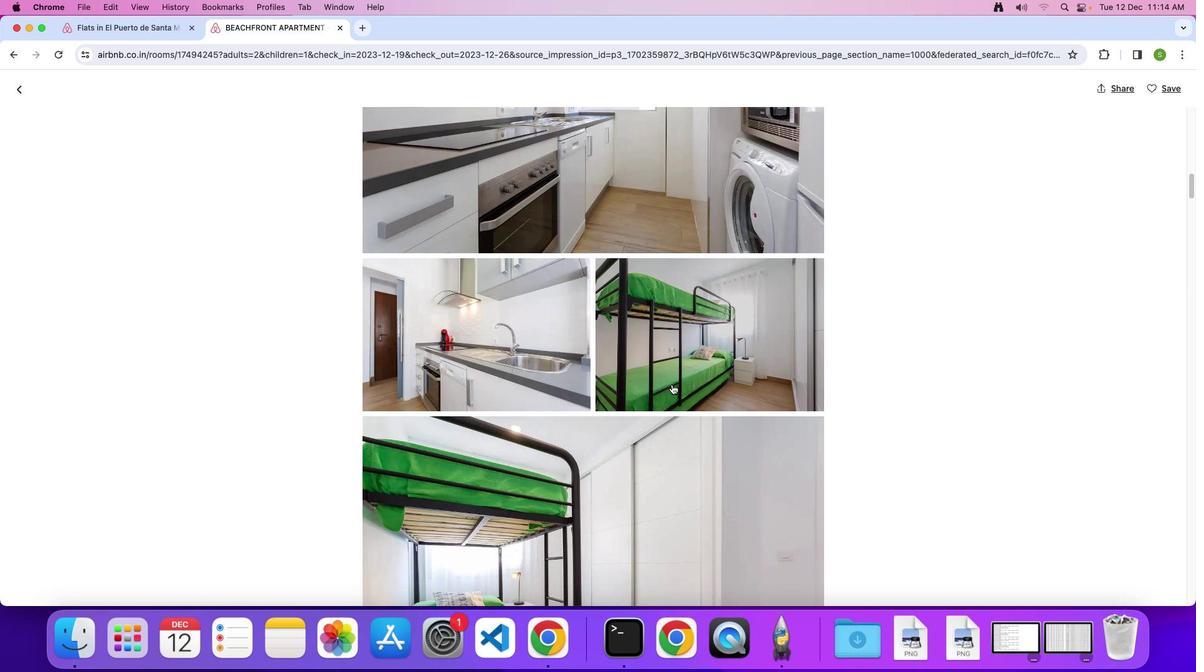 
Action: Mouse scrolled (671, 383) with delta (0, -1)
Screenshot: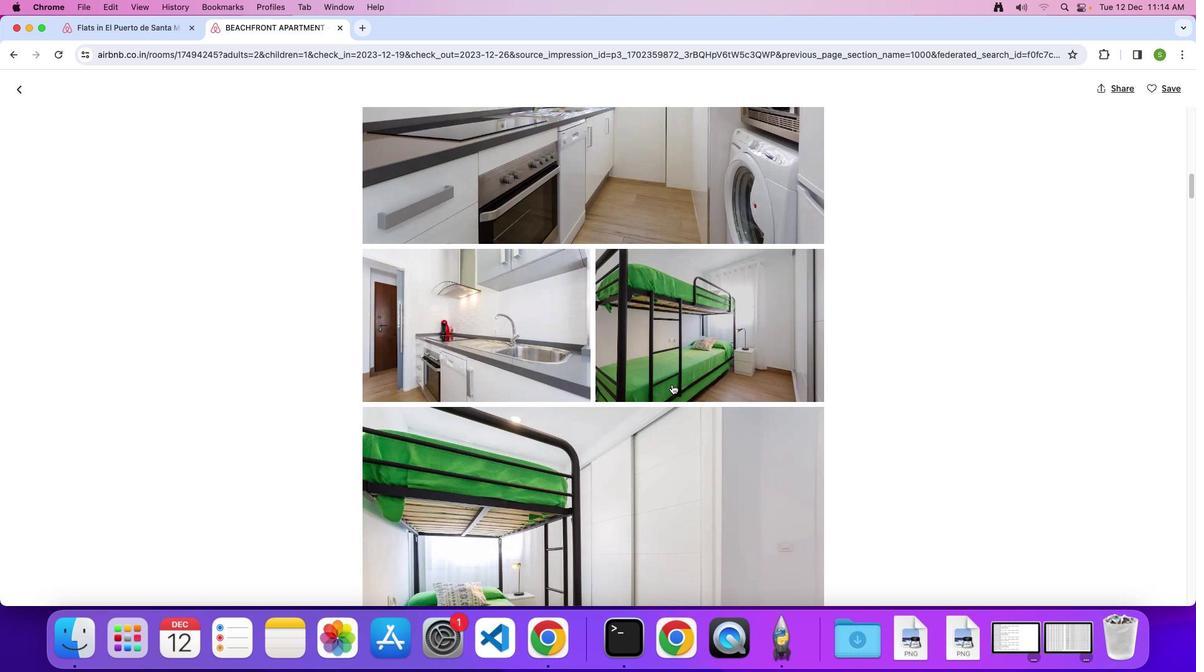 
Action: Mouse scrolled (671, 383) with delta (0, -1)
Screenshot: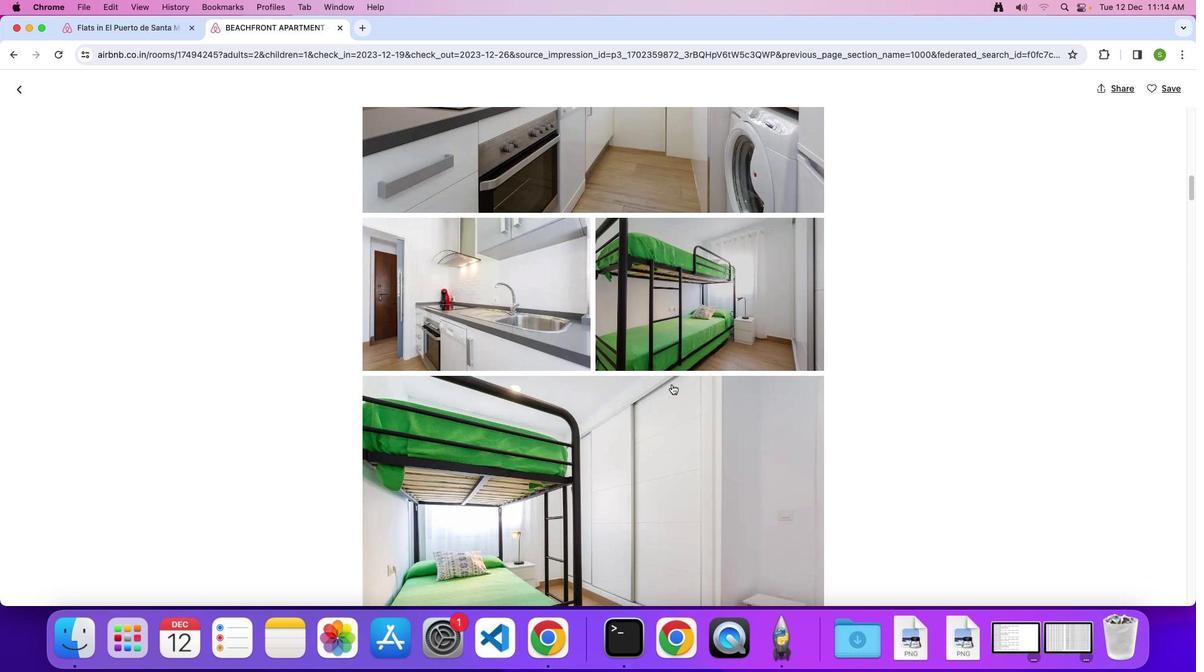 
Action: Mouse scrolled (671, 383) with delta (0, -1)
Screenshot: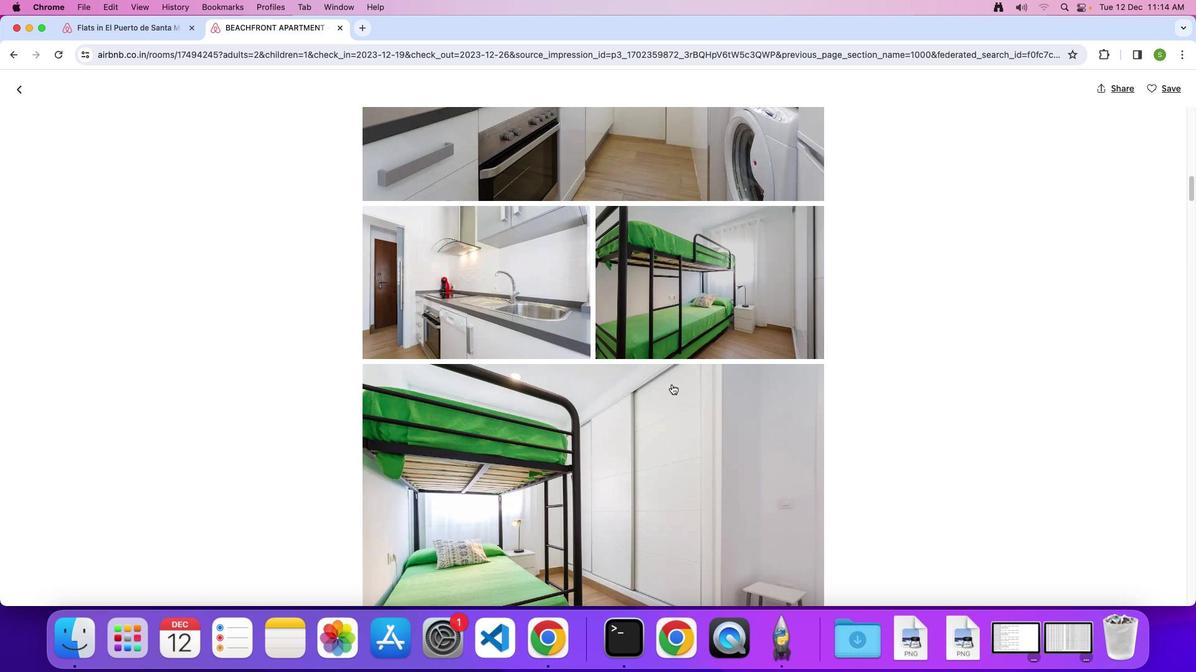 
Action: Mouse scrolled (671, 383) with delta (0, -1)
Screenshot: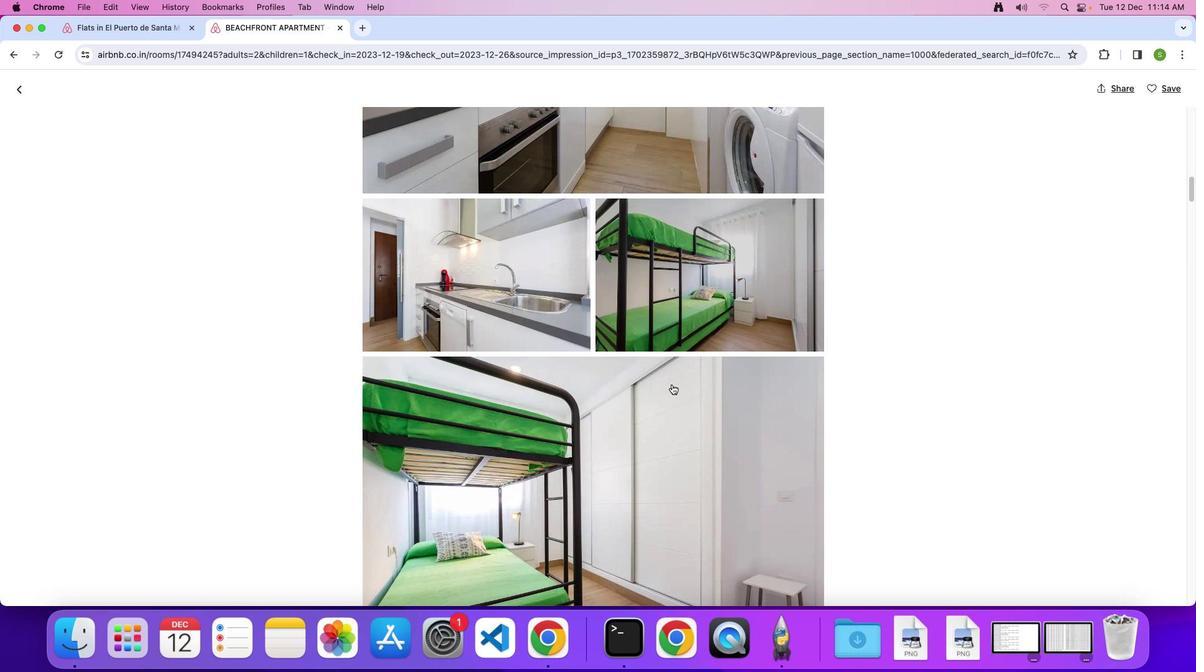 
Action: Mouse scrolled (671, 383) with delta (0, -1)
Screenshot: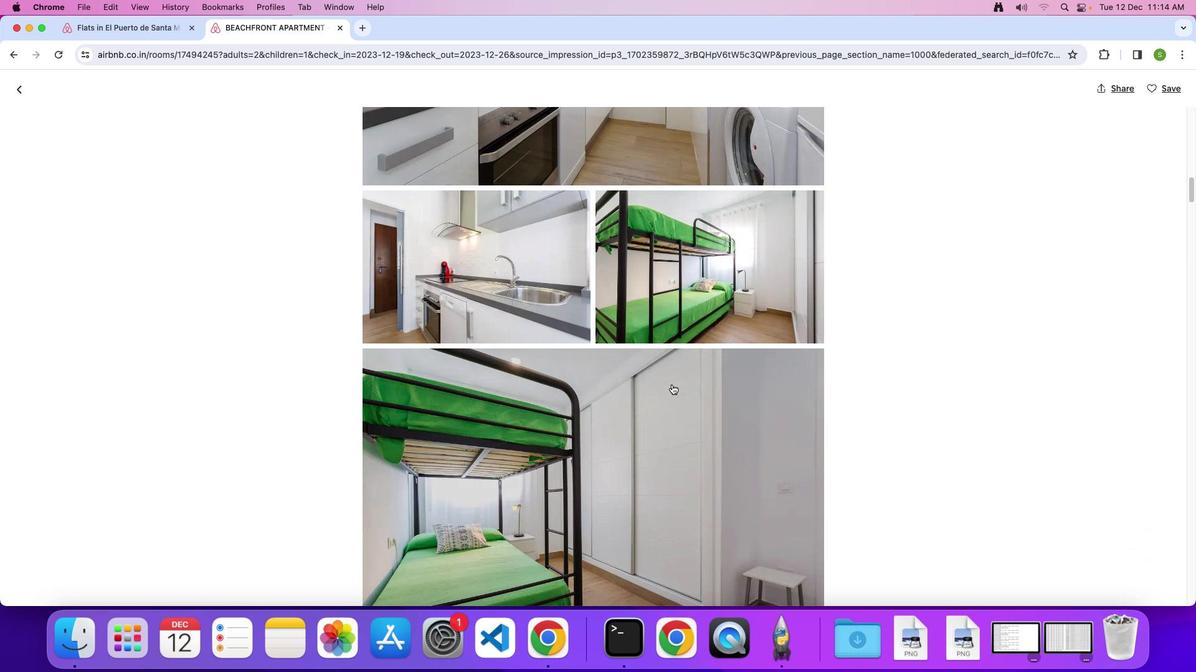 
Action: Mouse scrolled (671, 383) with delta (0, -1)
Screenshot: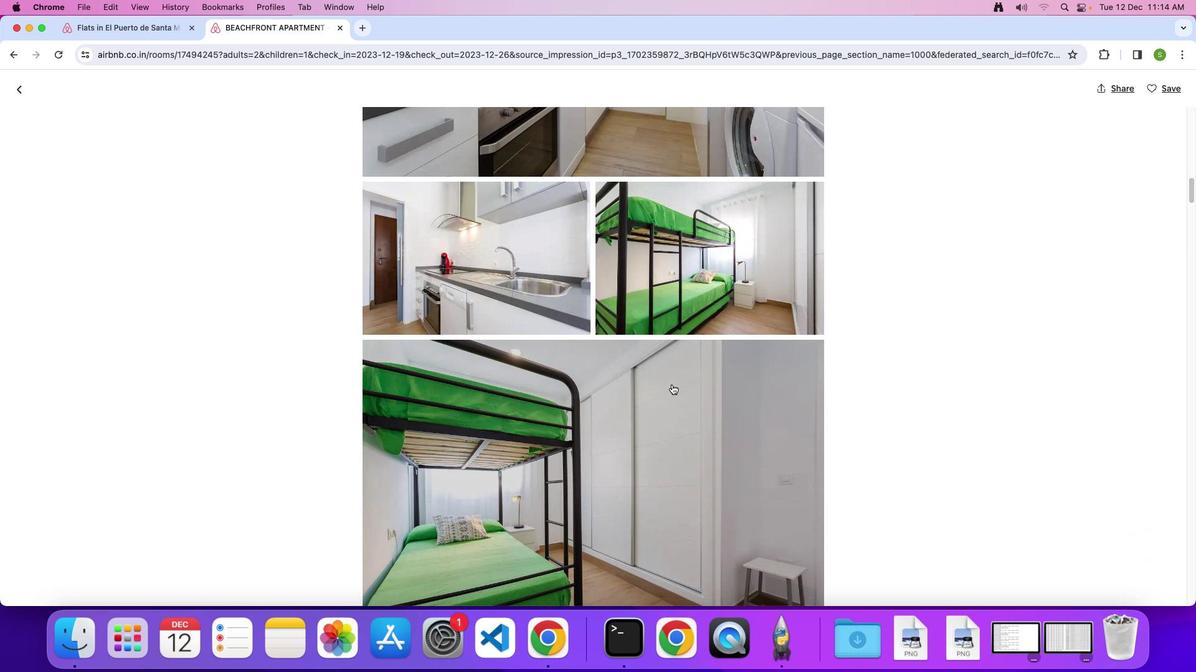 
Action: Mouse scrolled (671, 383) with delta (0, -1)
Screenshot: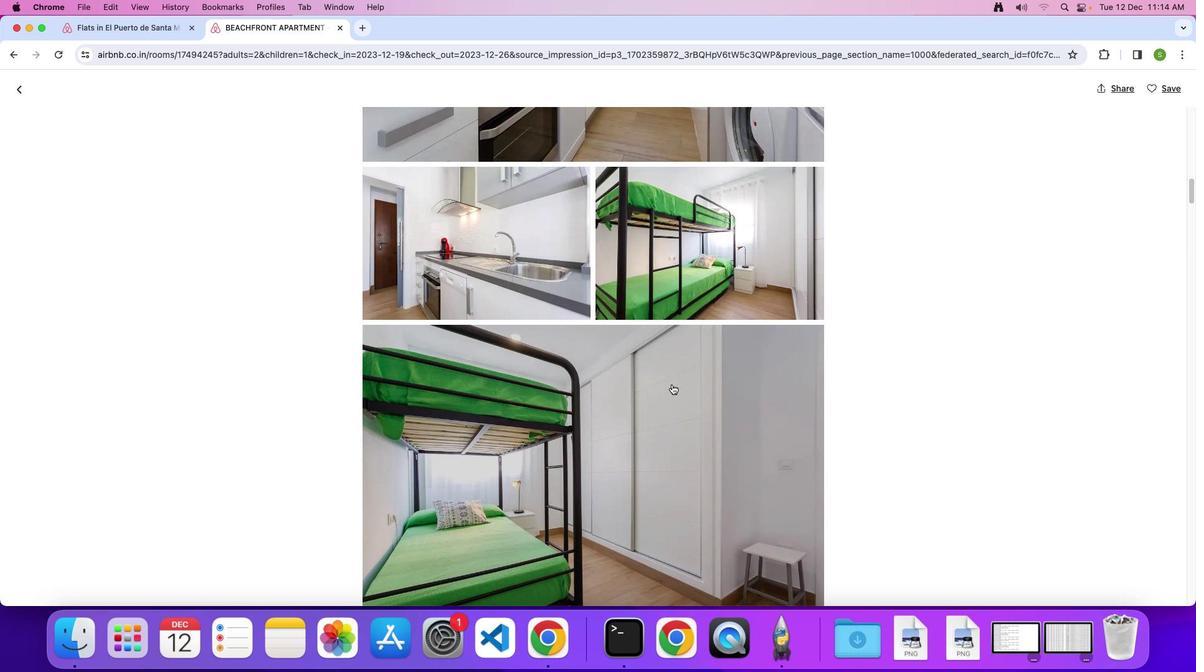 
Action: Mouse scrolled (671, 383) with delta (0, -1)
Screenshot: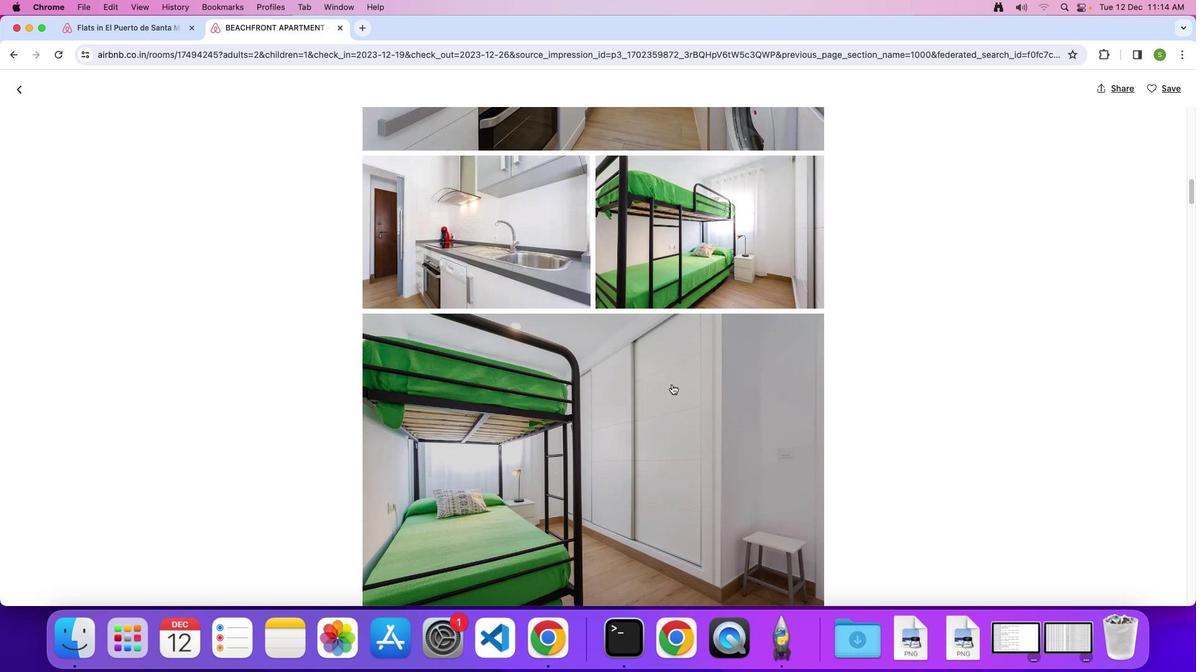 
Action: Mouse scrolled (671, 383) with delta (0, -1)
Screenshot: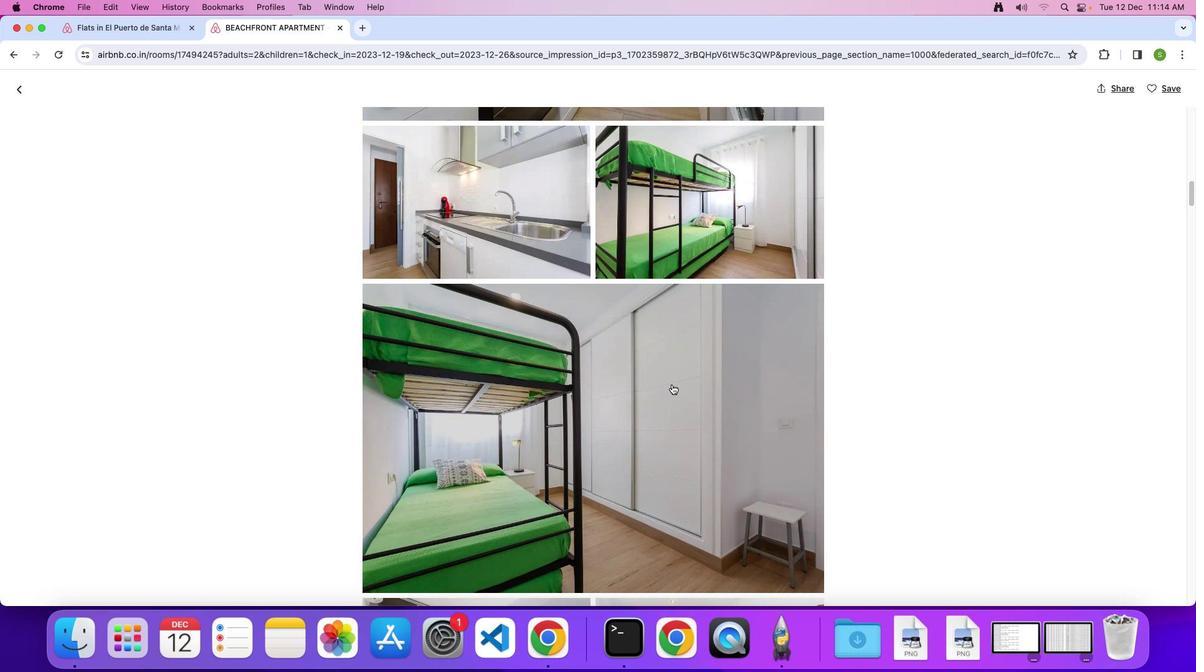 
Action: Mouse scrolled (671, 383) with delta (0, -1)
Screenshot: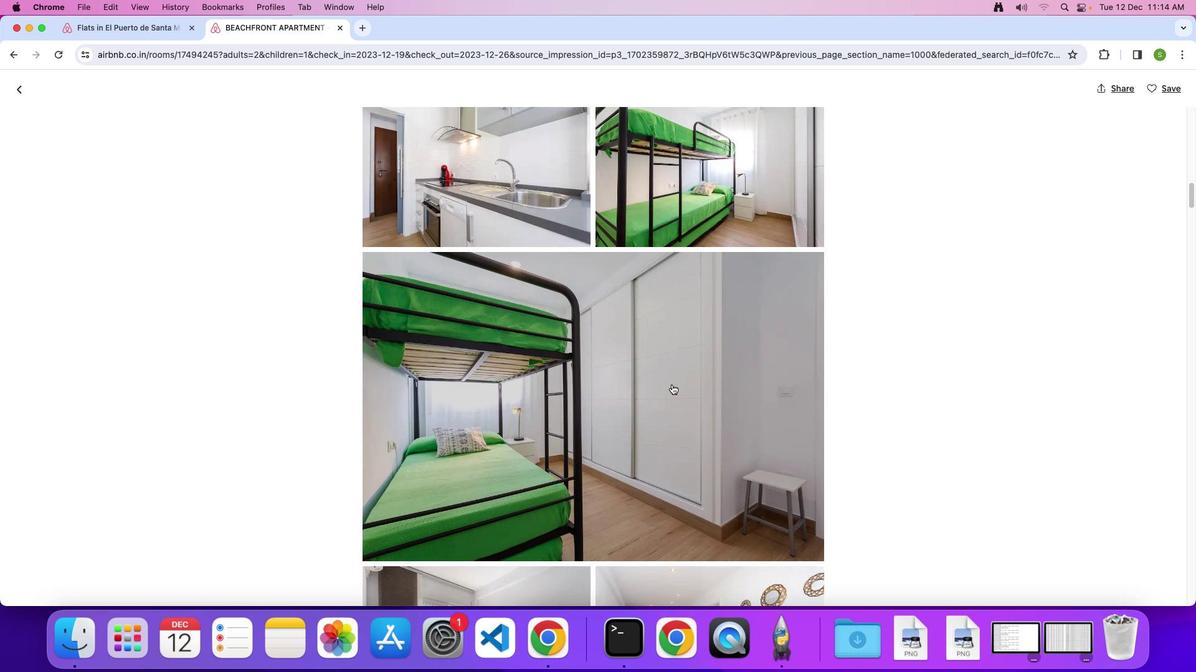 
Action: Mouse scrolled (671, 383) with delta (0, -1)
Screenshot: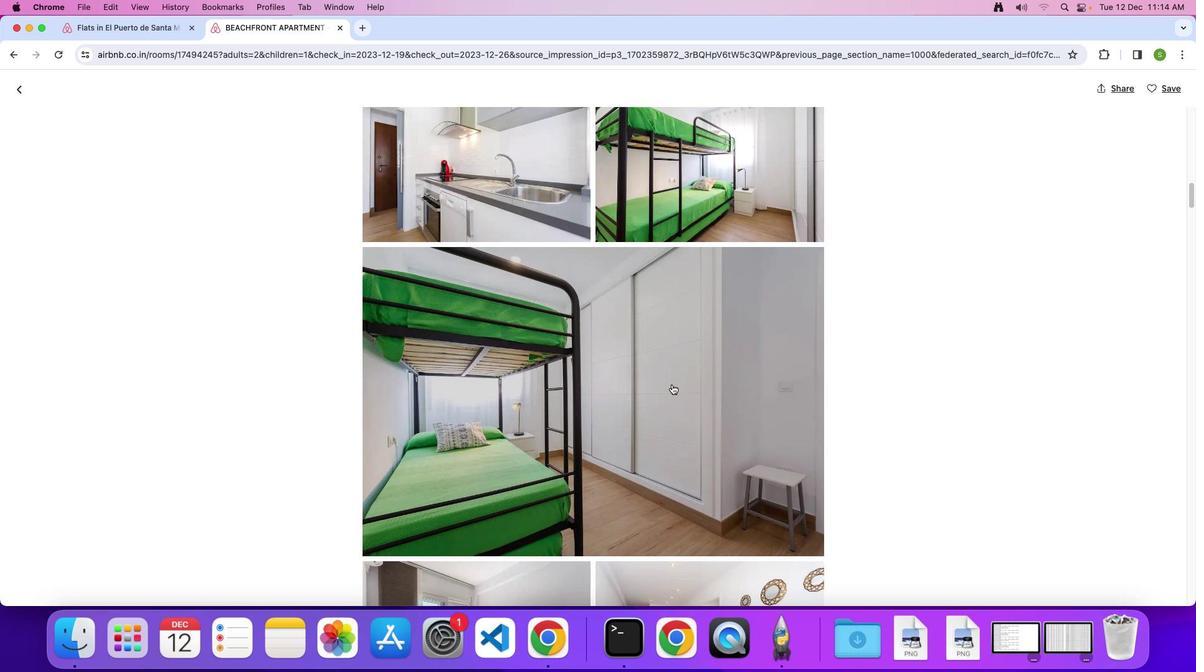 
Action: Mouse scrolled (671, 383) with delta (0, -1)
Screenshot: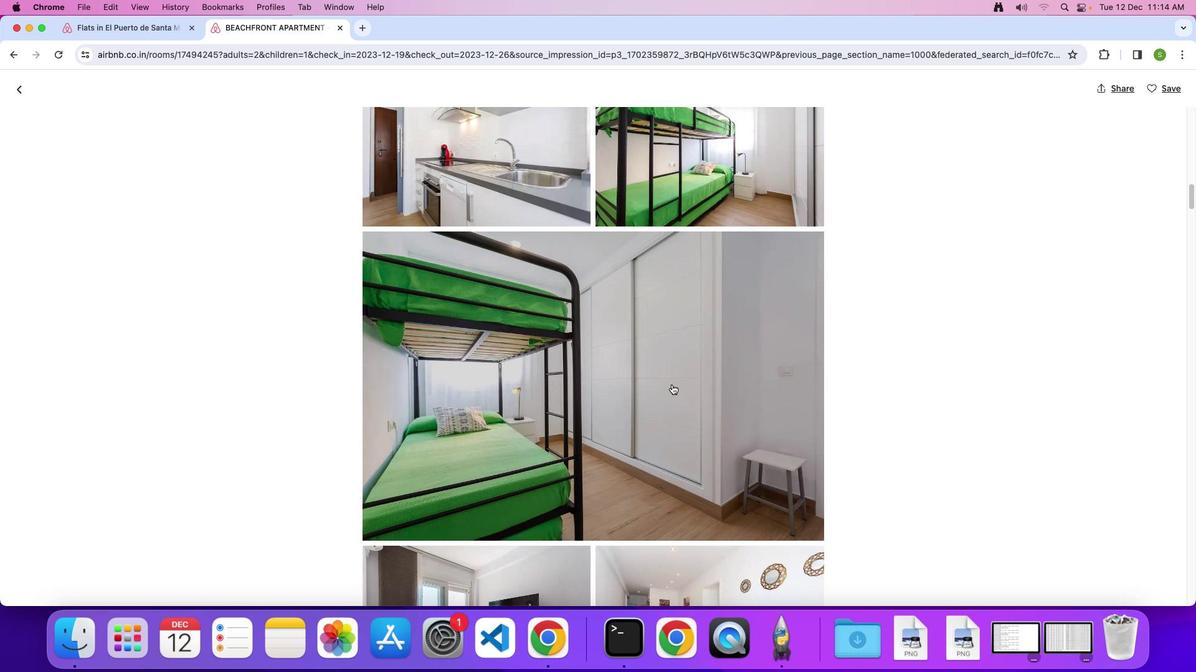 
Action: Mouse scrolled (671, 383) with delta (0, -1)
Screenshot: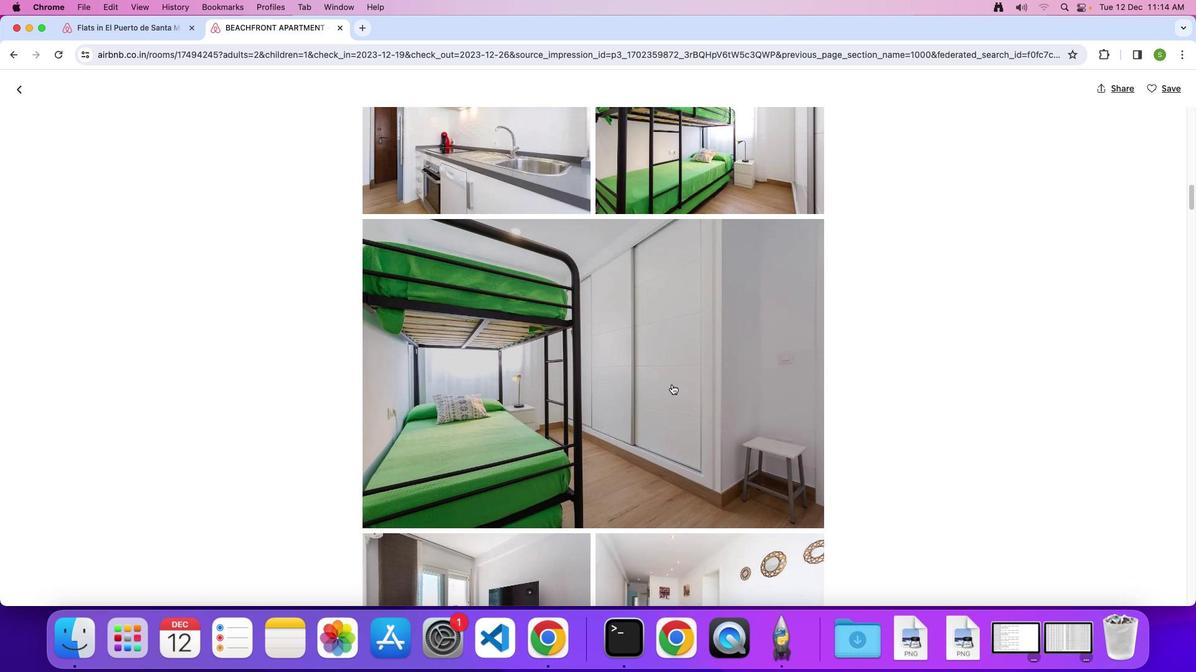 
Action: Mouse scrolled (671, 383) with delta (0, -1)
Screenshot: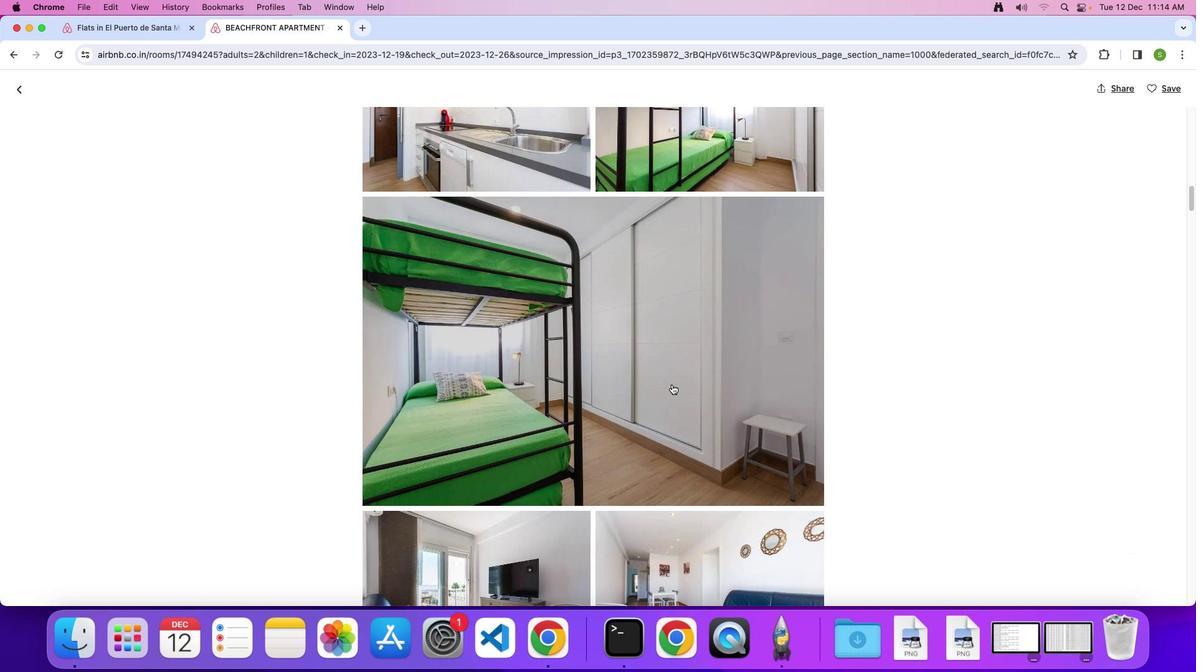 
Action: Mouse scrolled (671, 383) with delta (0, -1)
Screenshot: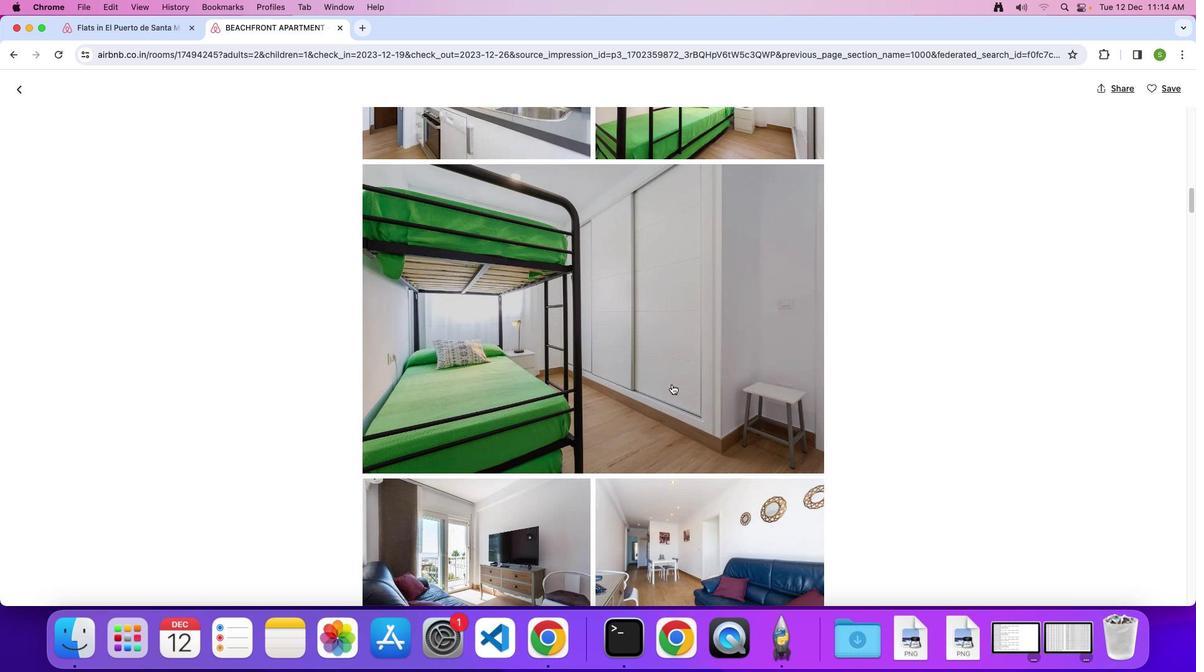 
Action: Mouse scrolled (671, 383) with delta (0, -1)
Screenshot: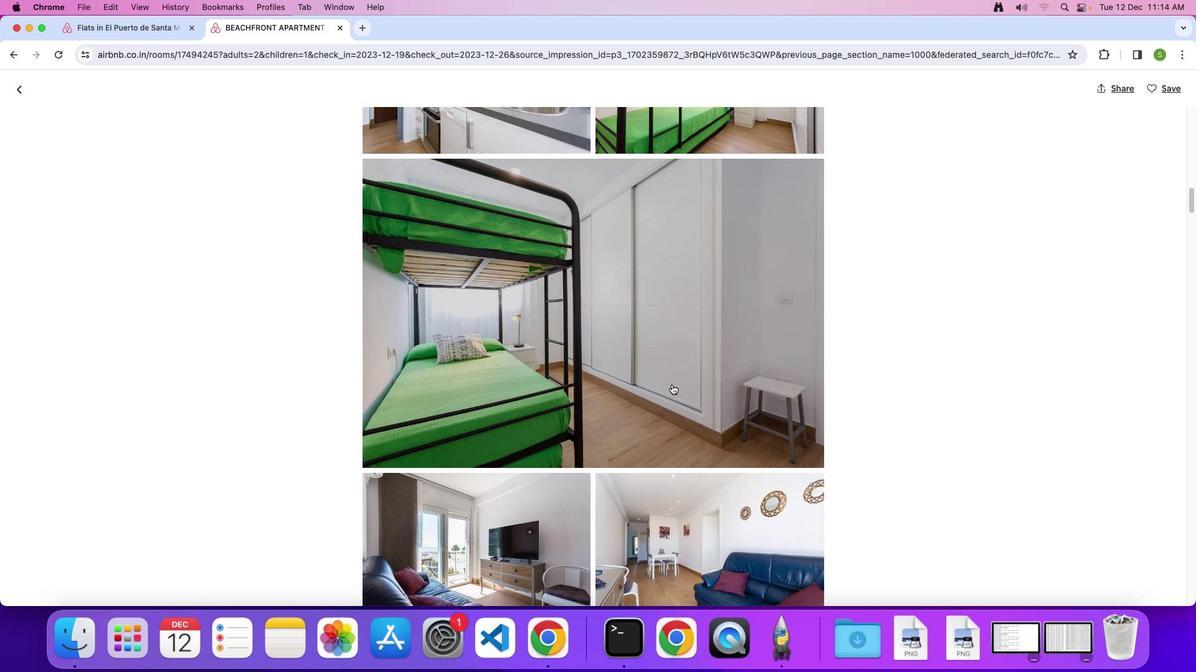 
Action: Mouse scrolled (671, 383) with delta (0, -1)
Screenshot: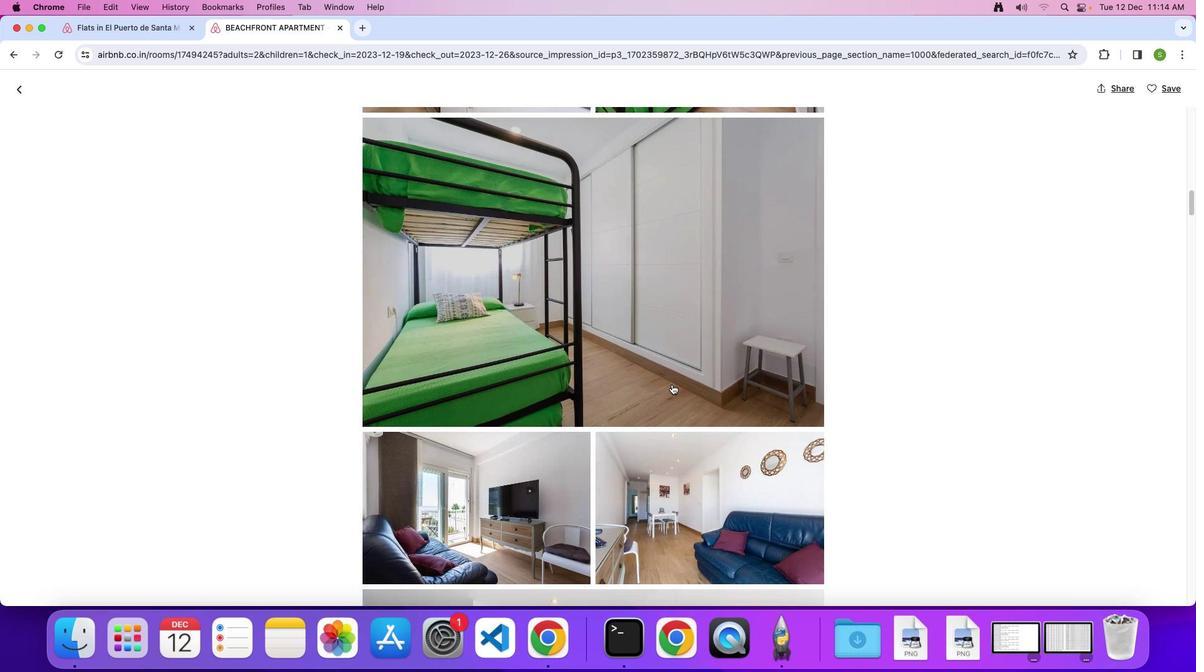 
Action: Mouse scrolled (671, 383) with delta (0, -1)
Screenshot: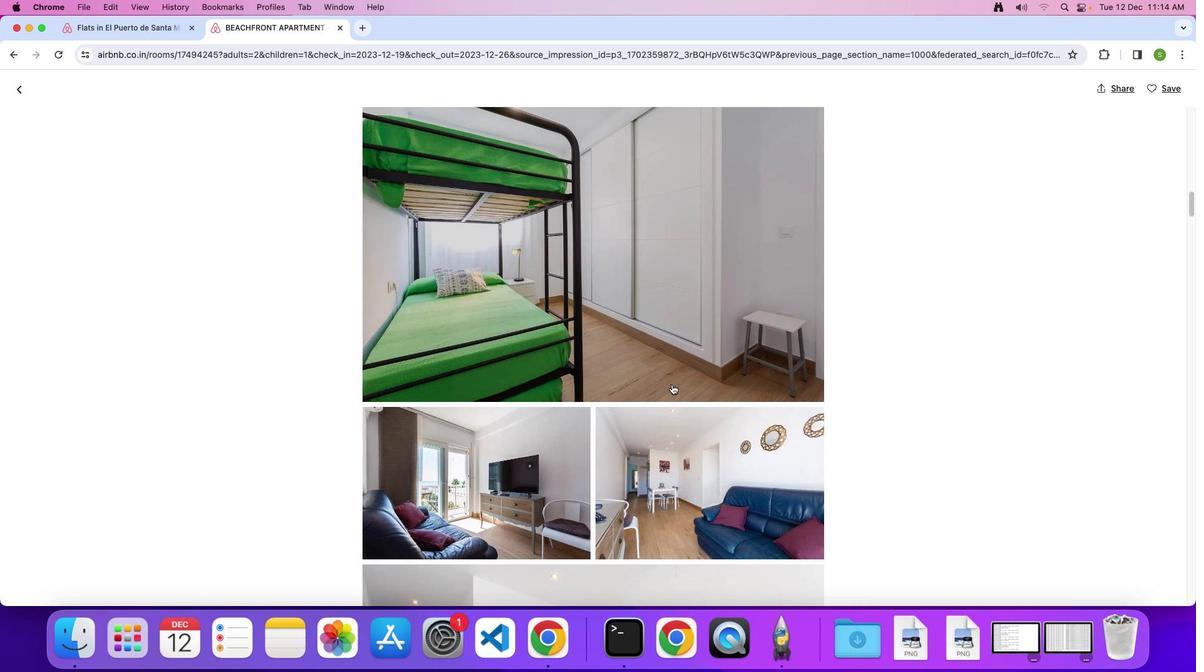 
Action: Mouse scrolled (671, 383) with delta (0, -1)
Screenshot: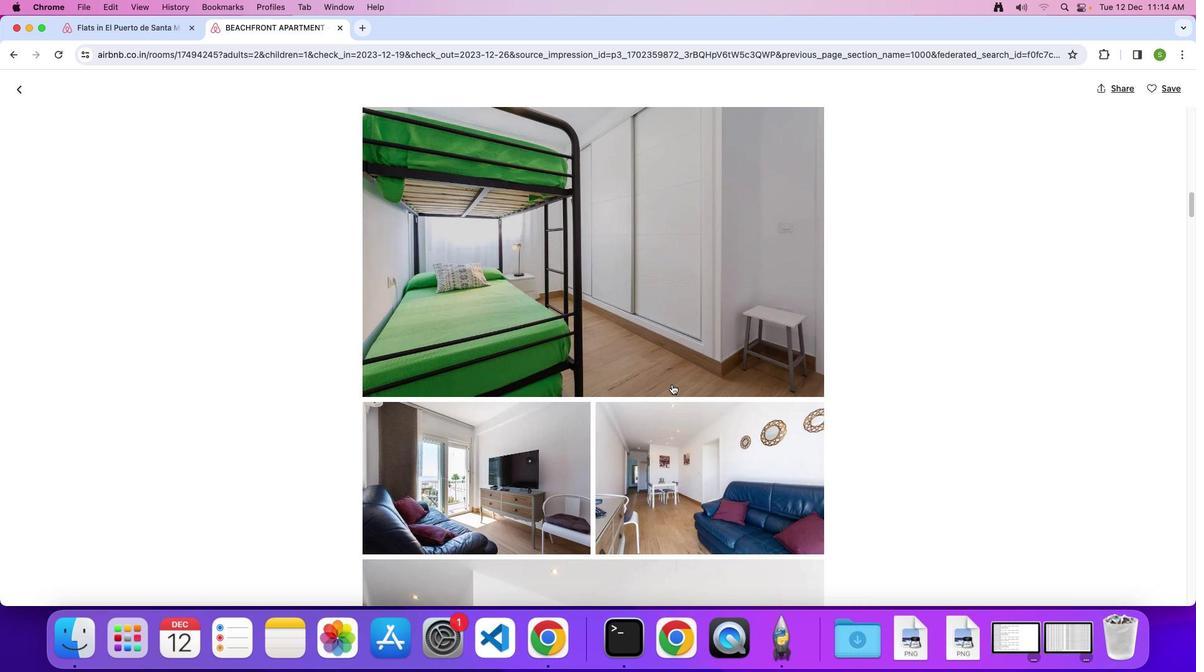 
Action: Mouse scrolled (671, 383) with delta (0, -1)
Screenshot: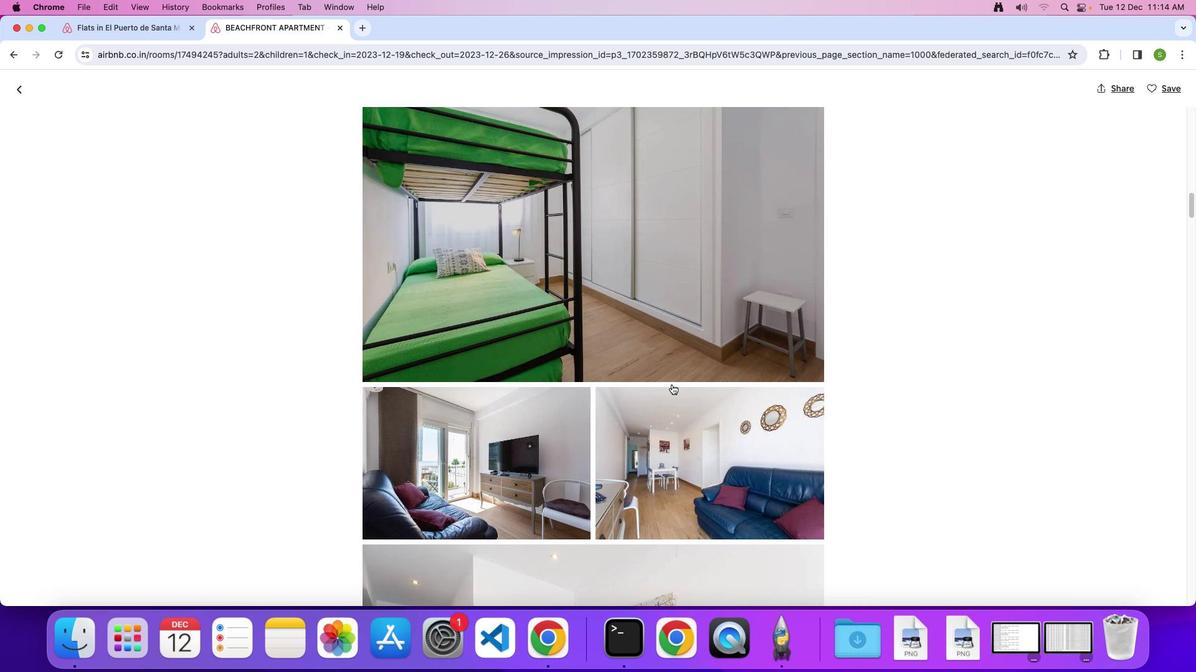 
Action: Mouse scrolled (671, 383) with delta (0, -1)
Screenshot: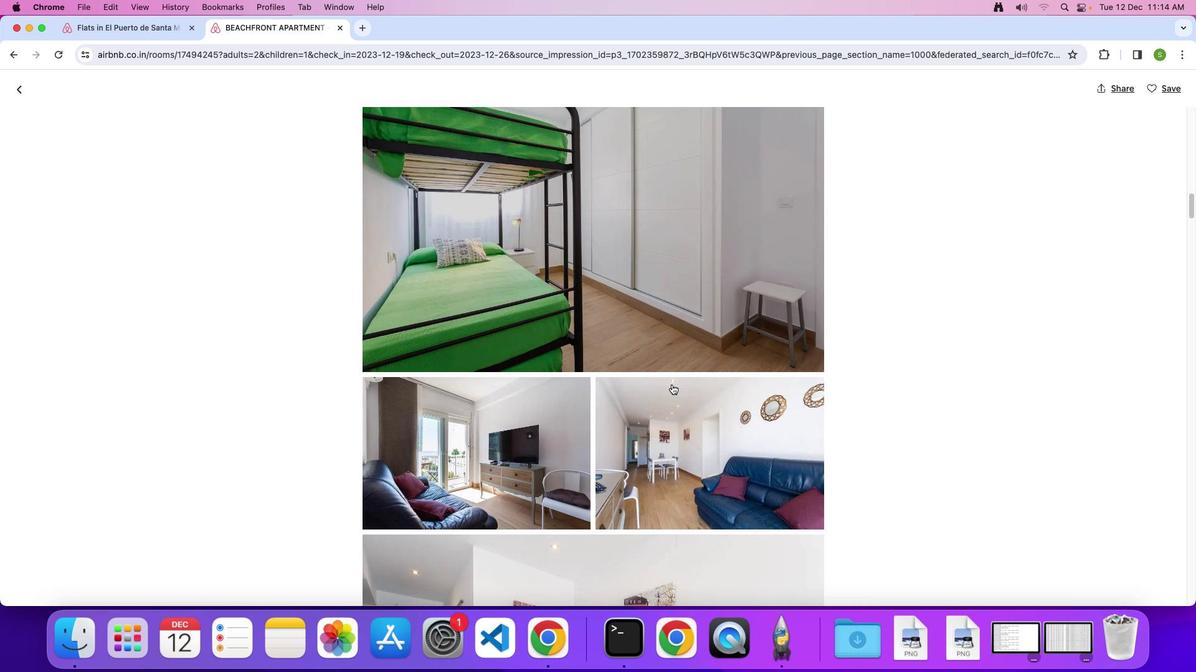 
Action: Mouse scrolled (671, 383) with delta (0, -1)
Screenshot: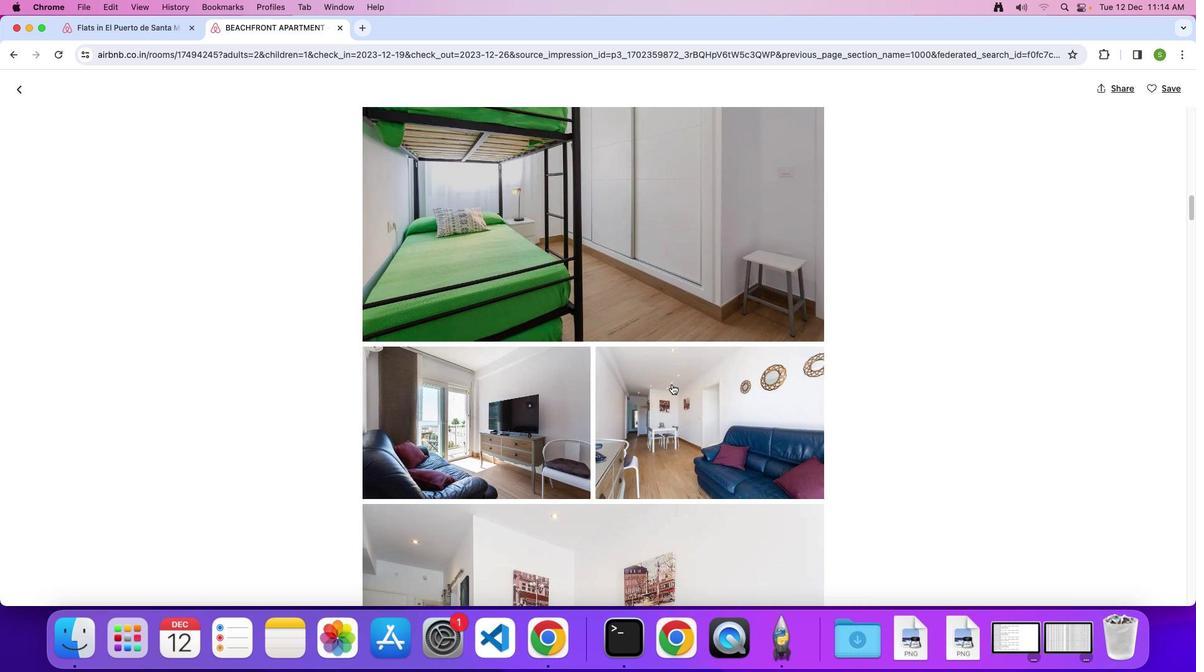 
Action: Mouse scrolled (671, 383) with delta (0, -1)
Screenshot: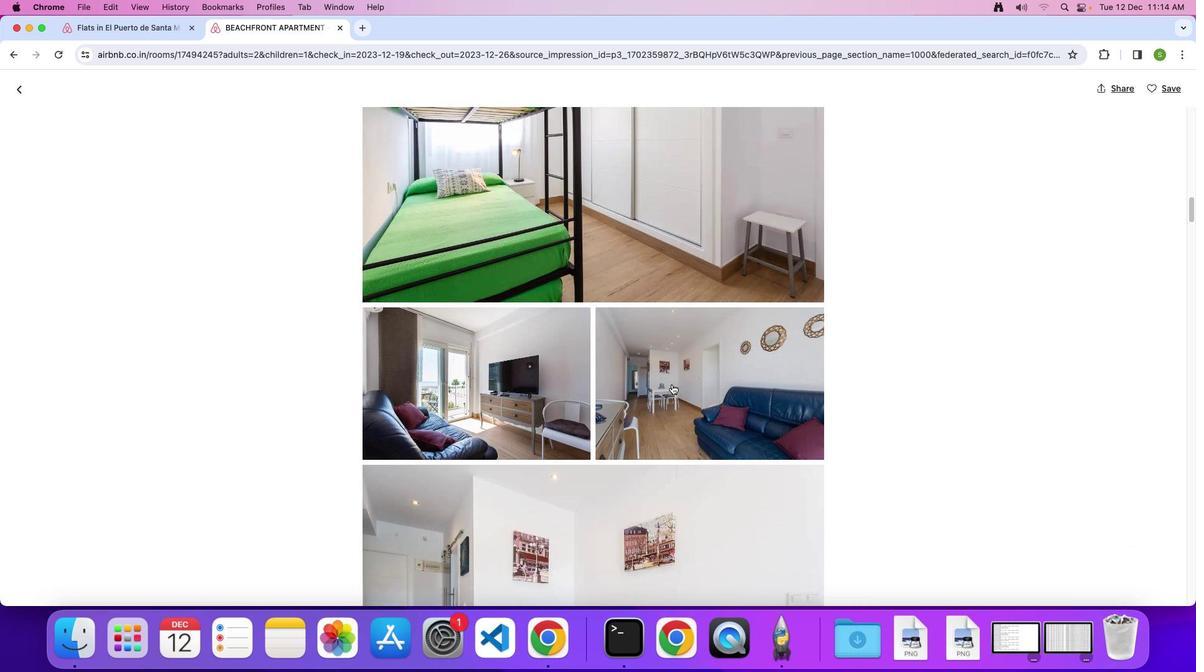 
Action: Mouse scrolled (671, 383) with delta (0, -1)
Screenshot: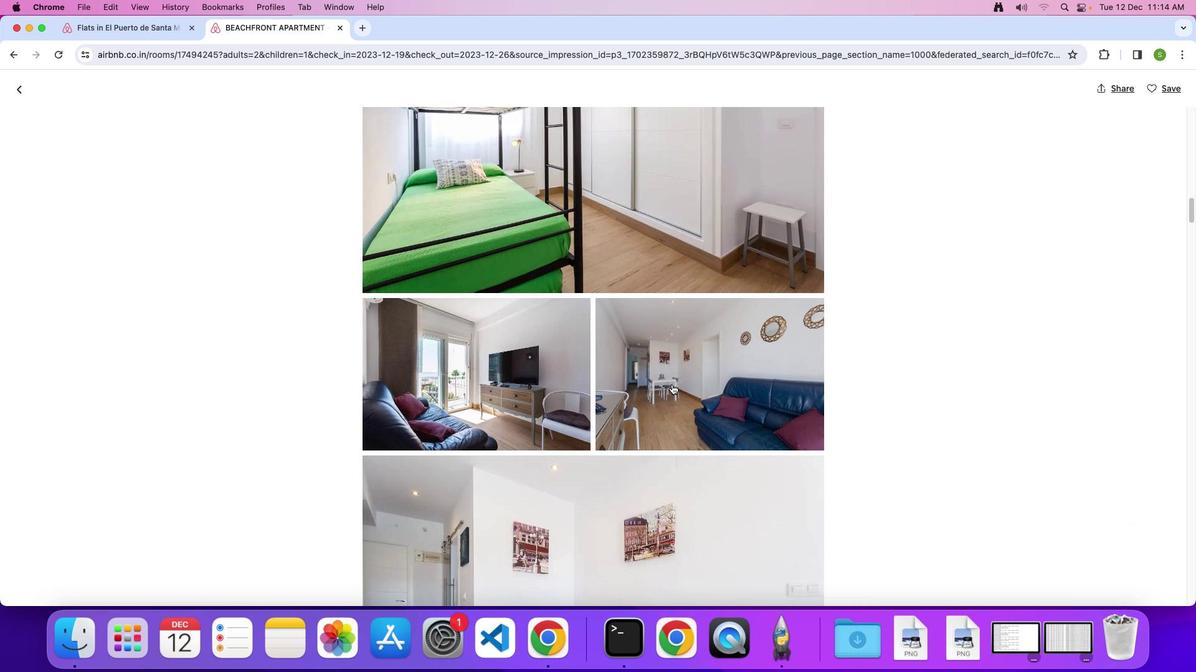 
Action: Mouse scrolled (671, 383) with delta (0, -1)
Screenshot: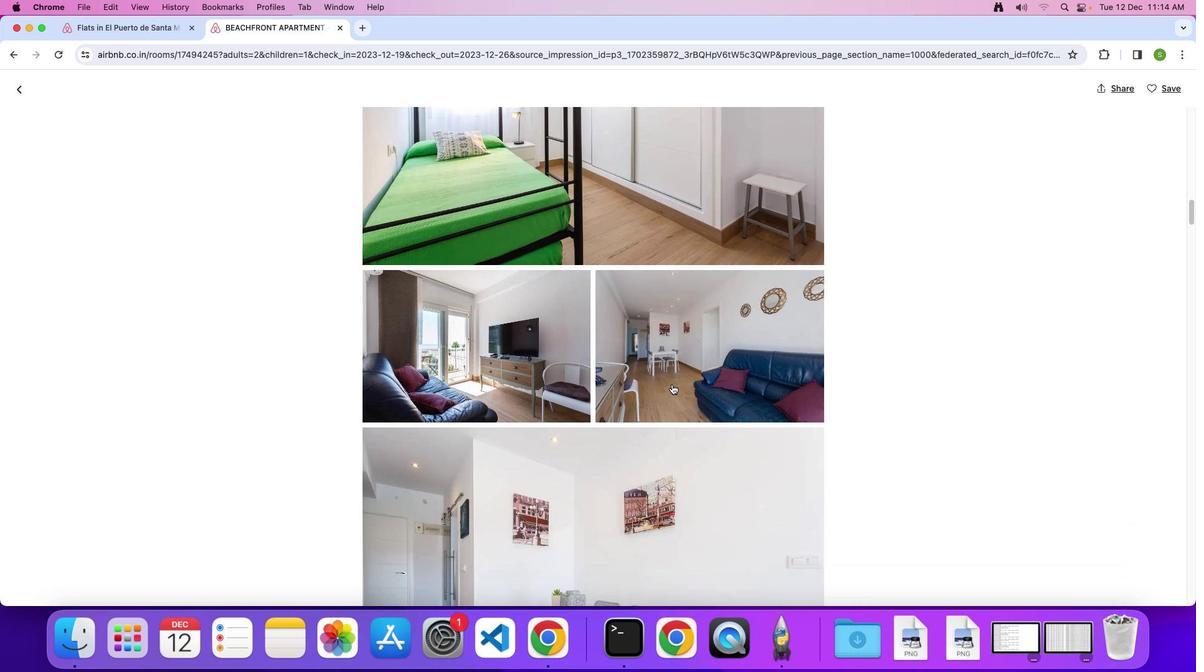 
Action: Mouse scrolled (671, 383) with delta (0, -1)
Screenshot: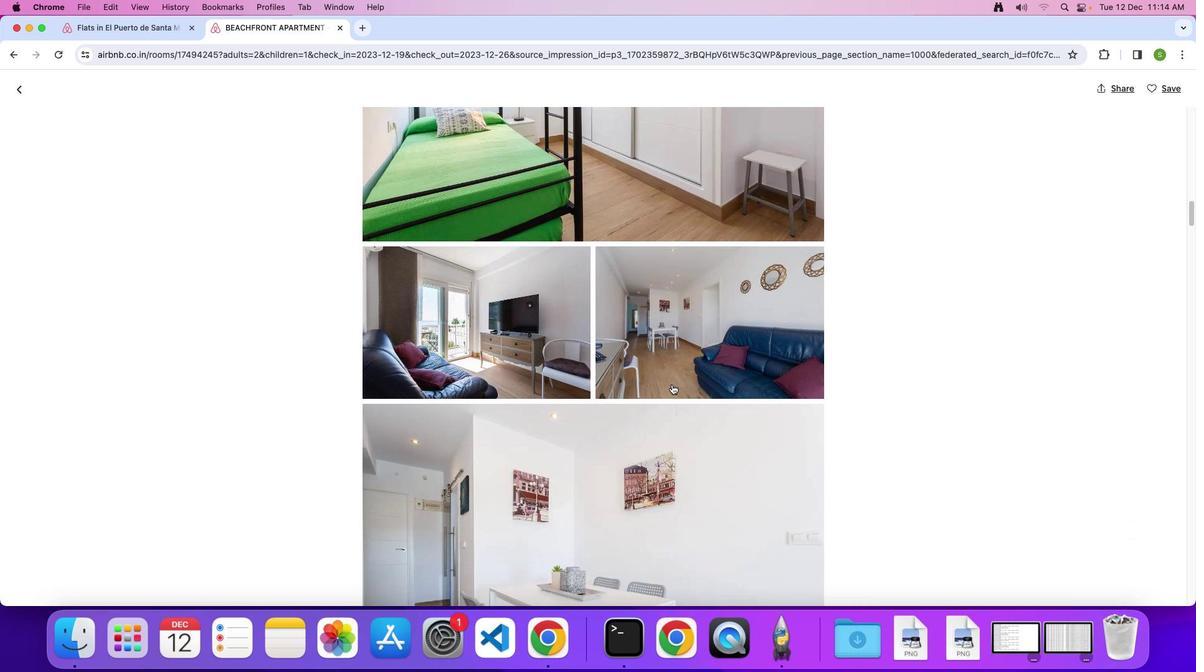 
Action: Mouse scrolled (671, 383) with delta (0, -1)
Screenshot: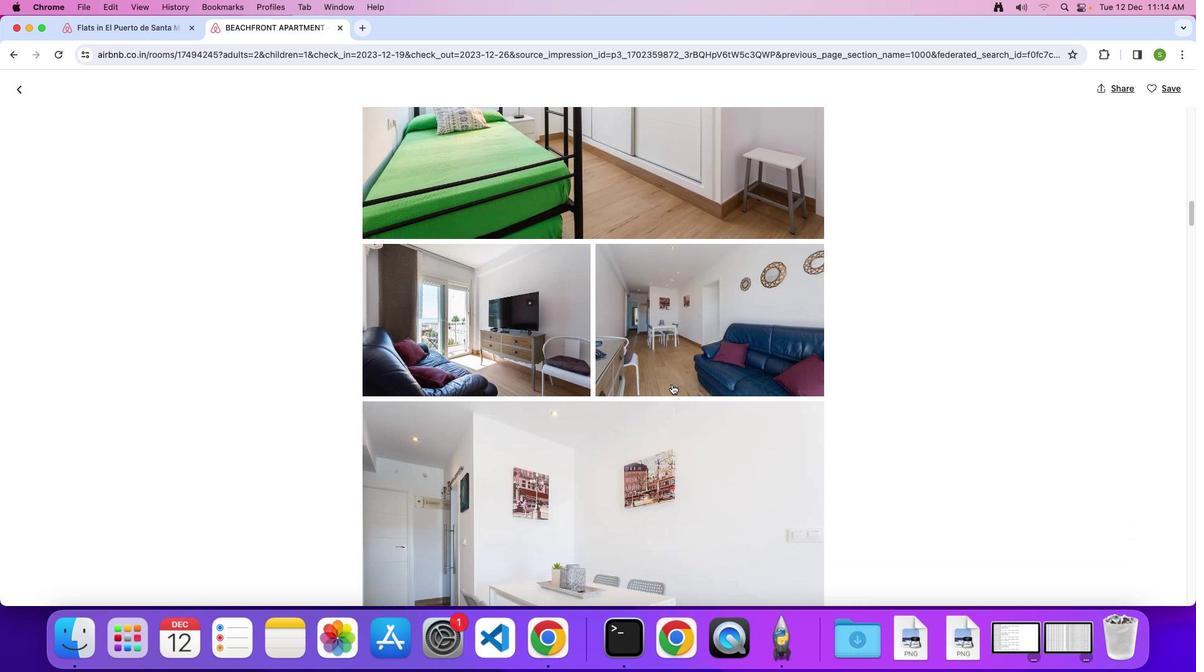 
Action: Mouse scrolled (671, 383) with delta (0, -1)
Screenshot: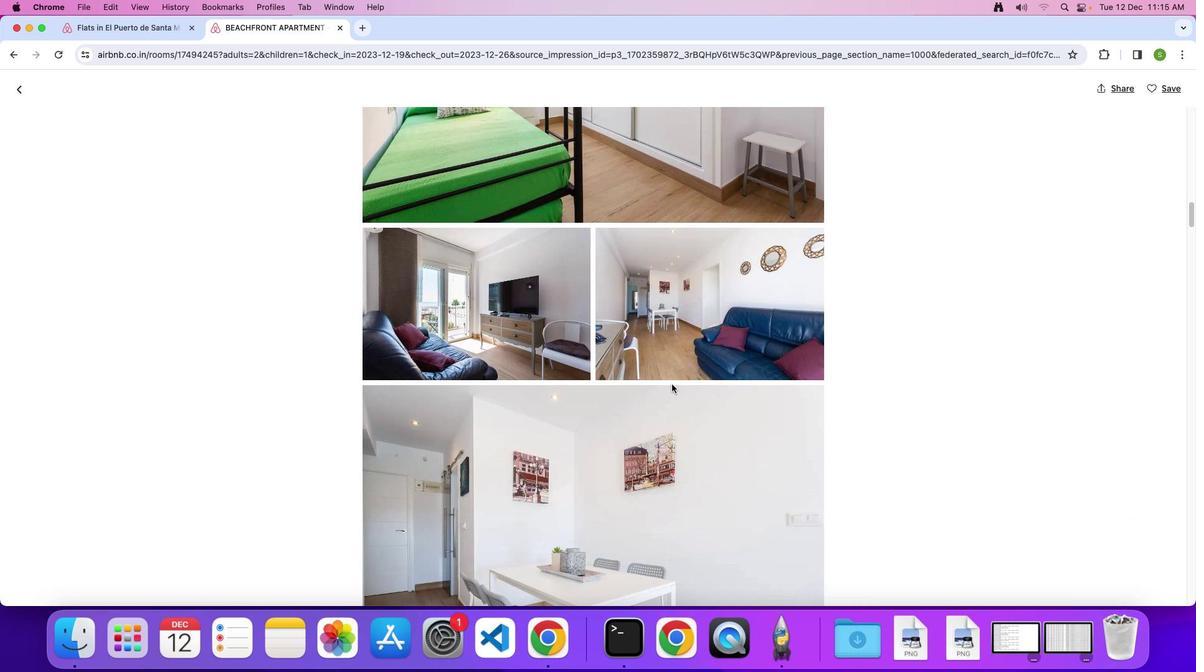 
Action: Mouse scrolled (671, 383) with delta (0, -1)
Screenshot: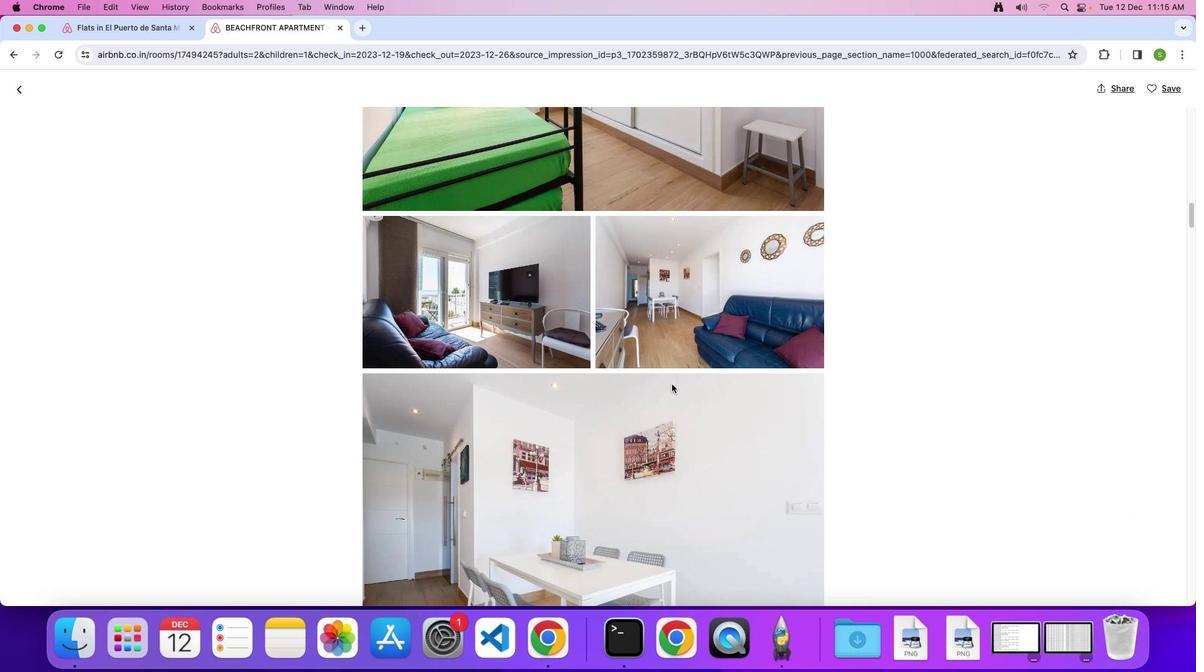 
Action: Mouse scrolled (671, 383) with delta (0, -1)
Screenshot: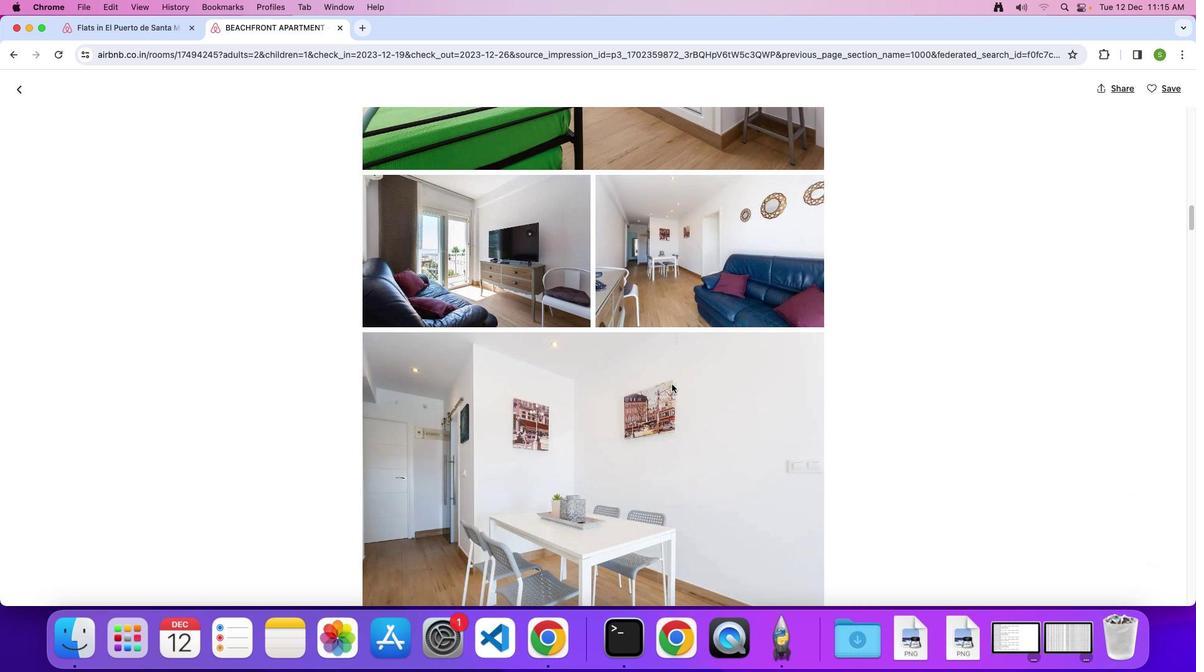 
Action: Mouse scrolled (671, 383) with delta (0, -1)
Screenshot: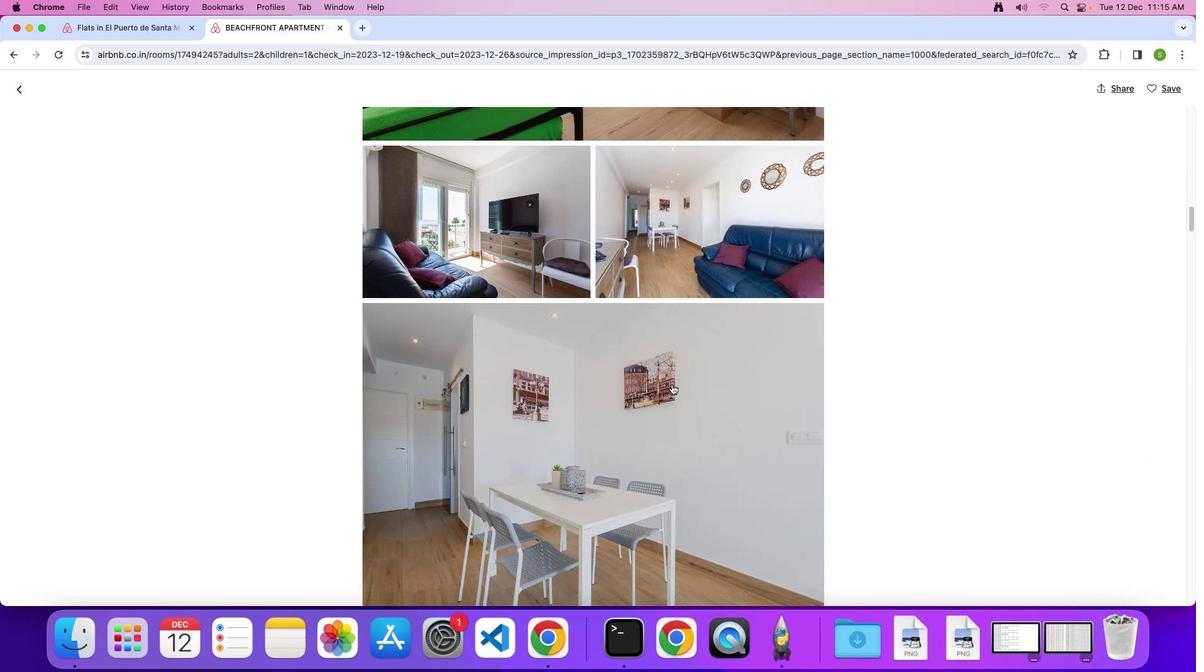 
Action: Mouse scrolled (671, 383) with delta (0, -1)
Screenshot: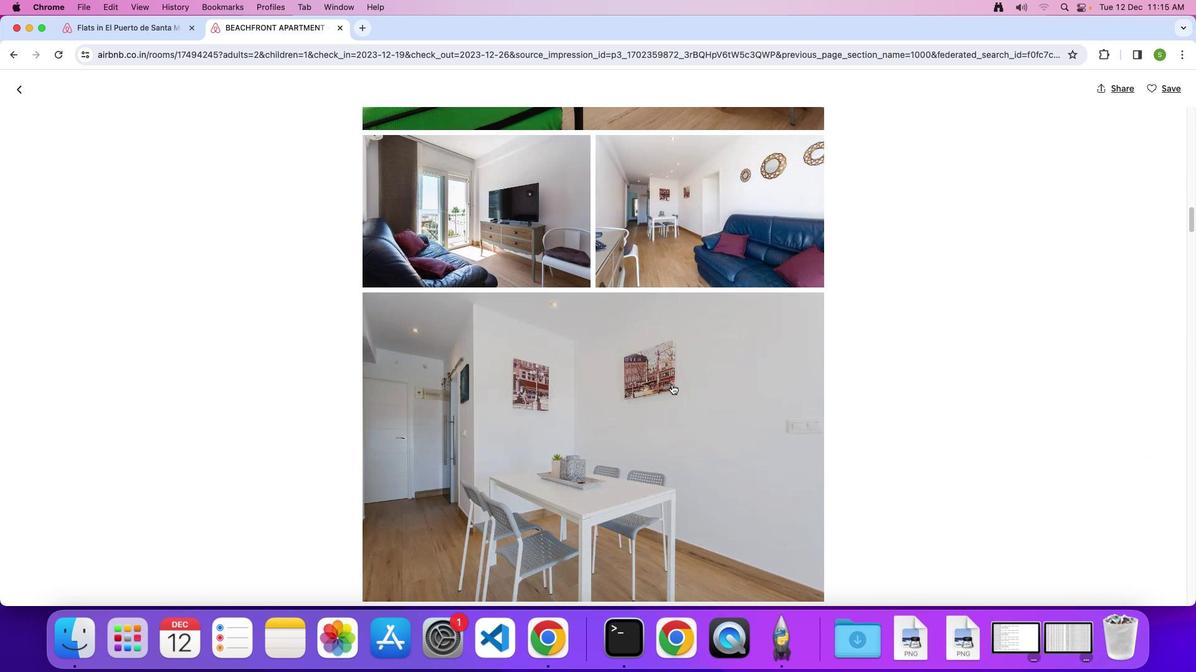 
Action: Mouse scrolled (671, 383) with delta (0, -1)
Screenshot: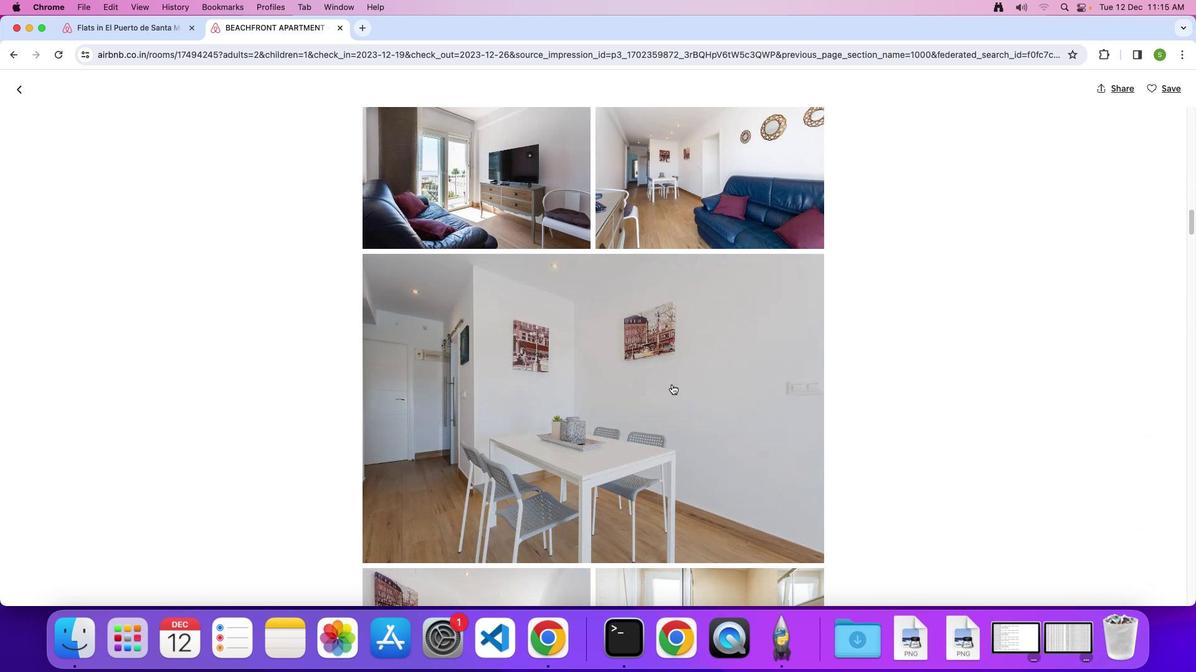 
Action: Mouse scrolled (671, 383) with delta (0, -1)
Screenshot: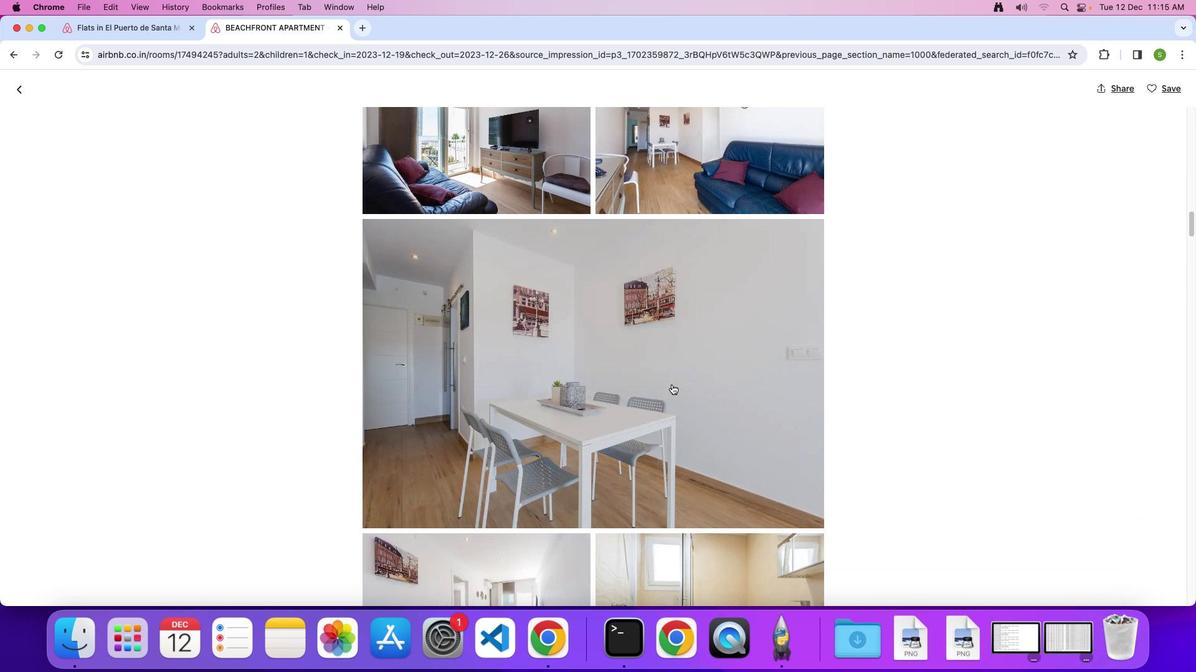 
Action: Mouse scrolled (671, 383) with delta (0, -1)
Screenshot: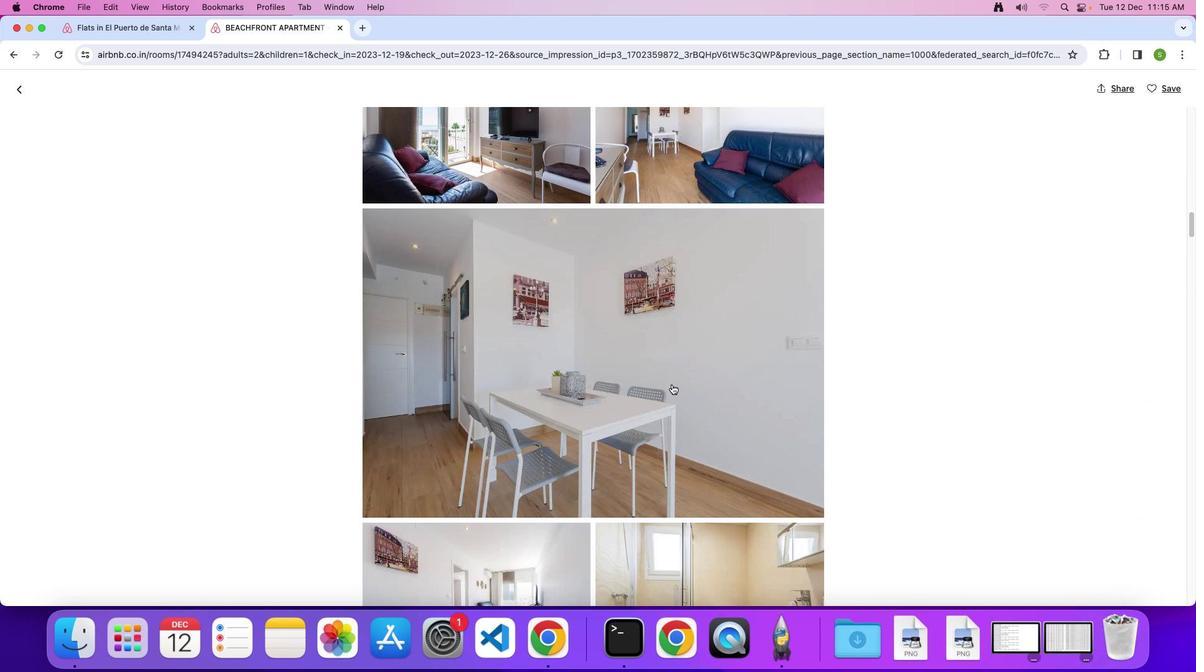 
Action: Mouse scrolled (671, 383) with delta (0, -1)
Screenshot: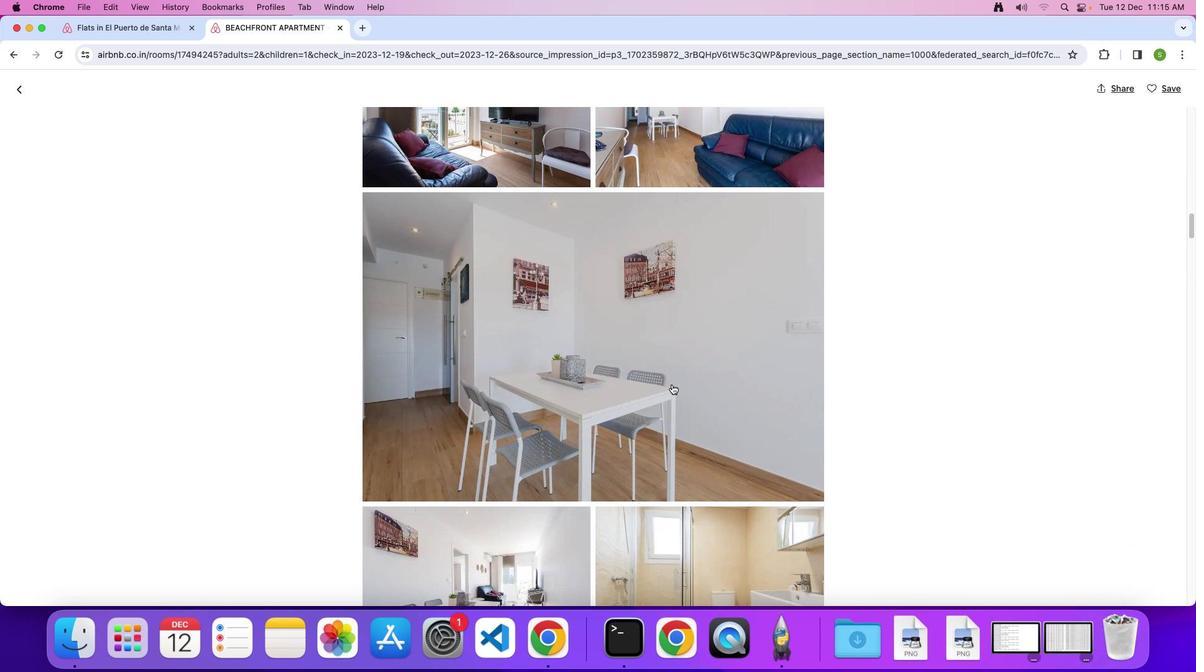 
Action: Mouse scrolled (671, 383) with delta (0, -1)
Screenshot: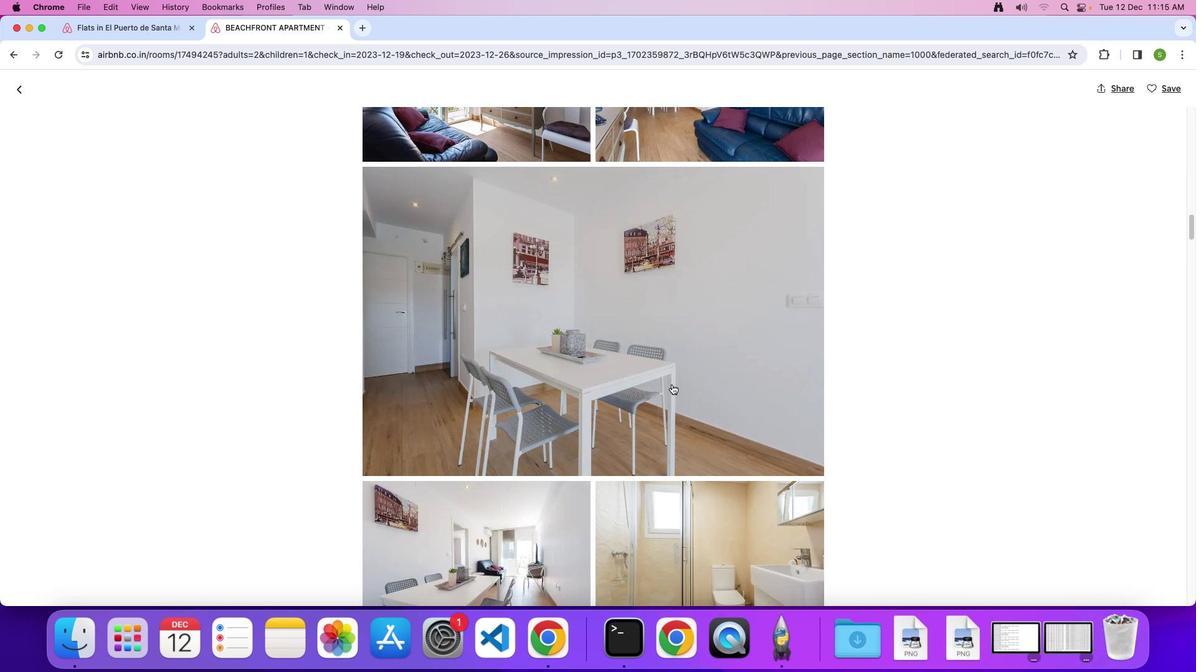 
Action: Mouse scrolled (671, 383) with delta (0, -1)
Screenshot: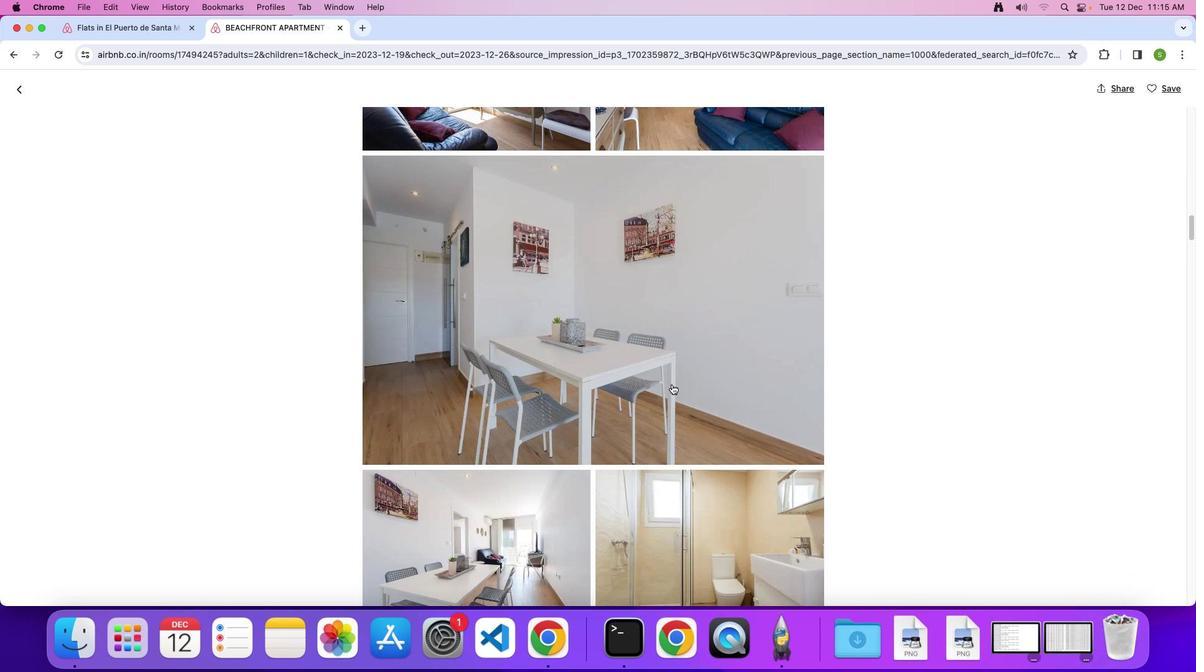 
Action: Mouse scrolled (671, 383) with delta (0, -1)
Screenshot: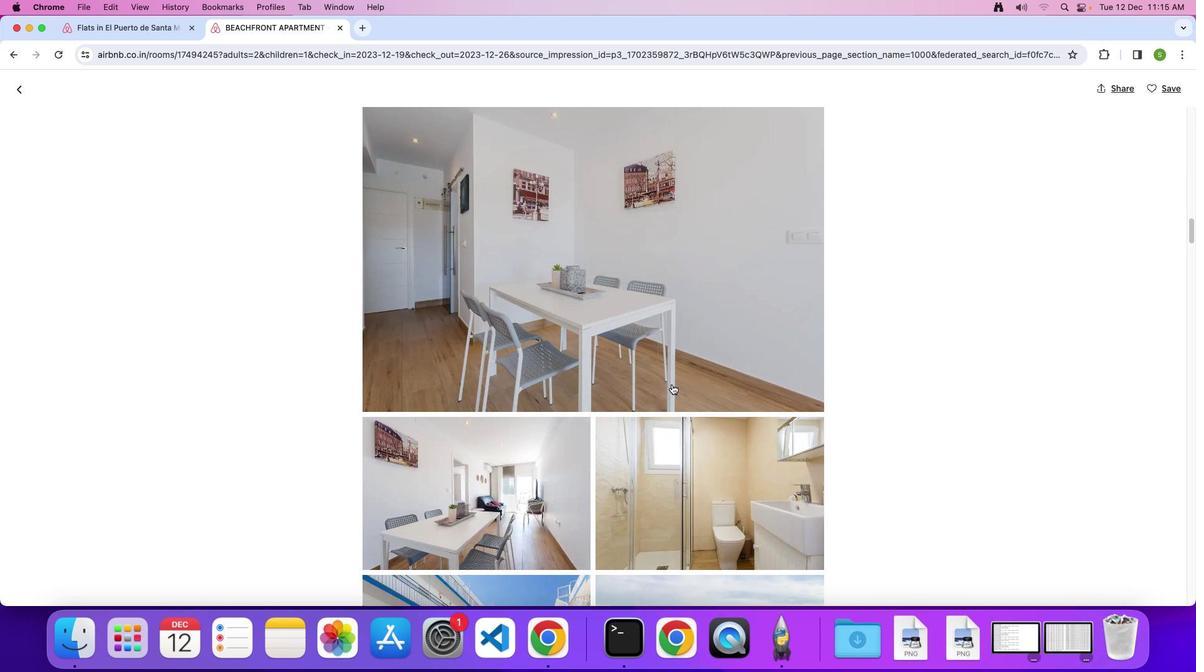 
Action: Mouse scrolled (671, 383) with delta (0, -1)
Screenshot: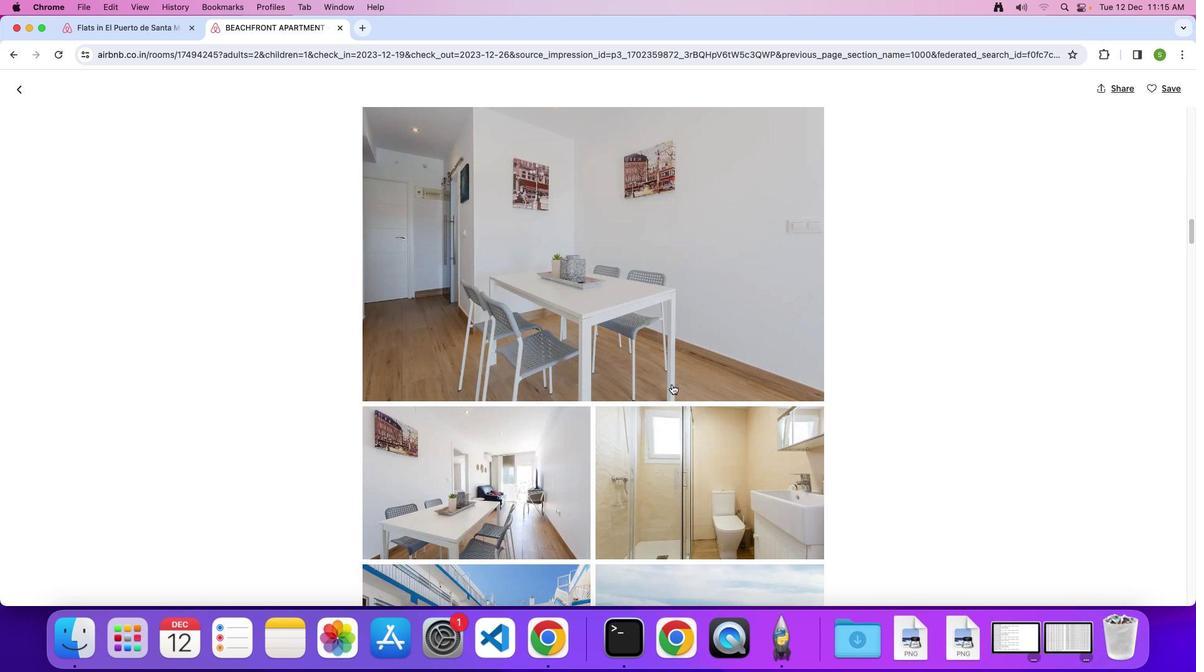 
Action: Mouse scrolled (671, 383) with delta (0, -1)
Screenshot: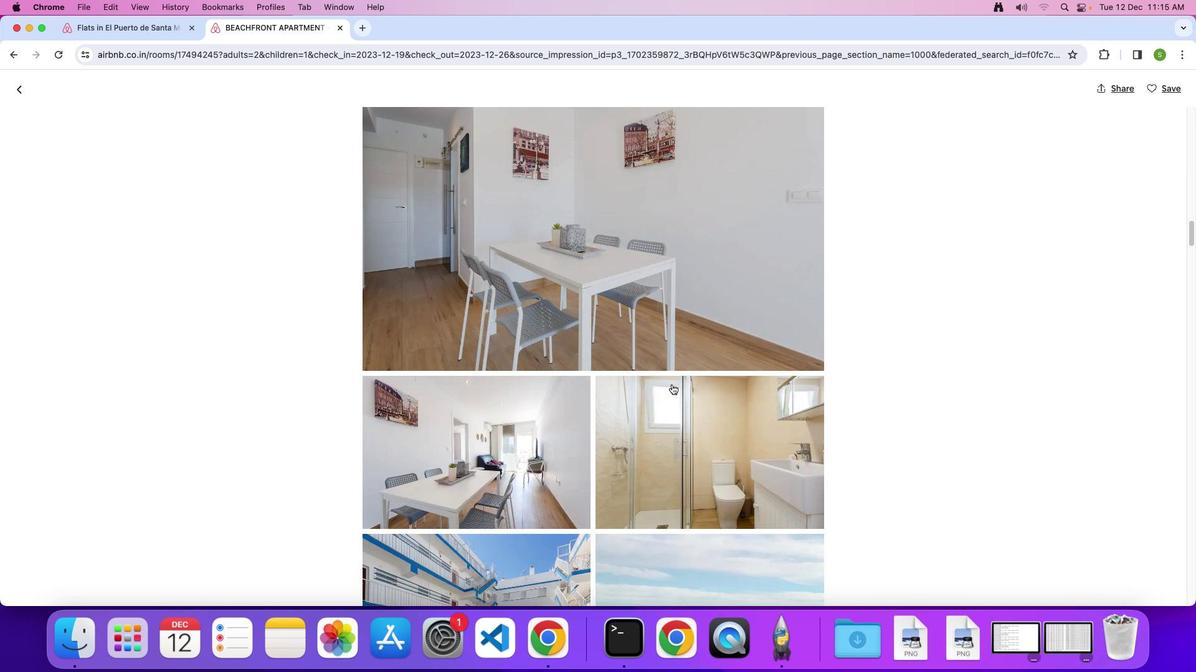 
Action: Mouse scrolled (671, 383) with delta (0, -1)
Screenshot: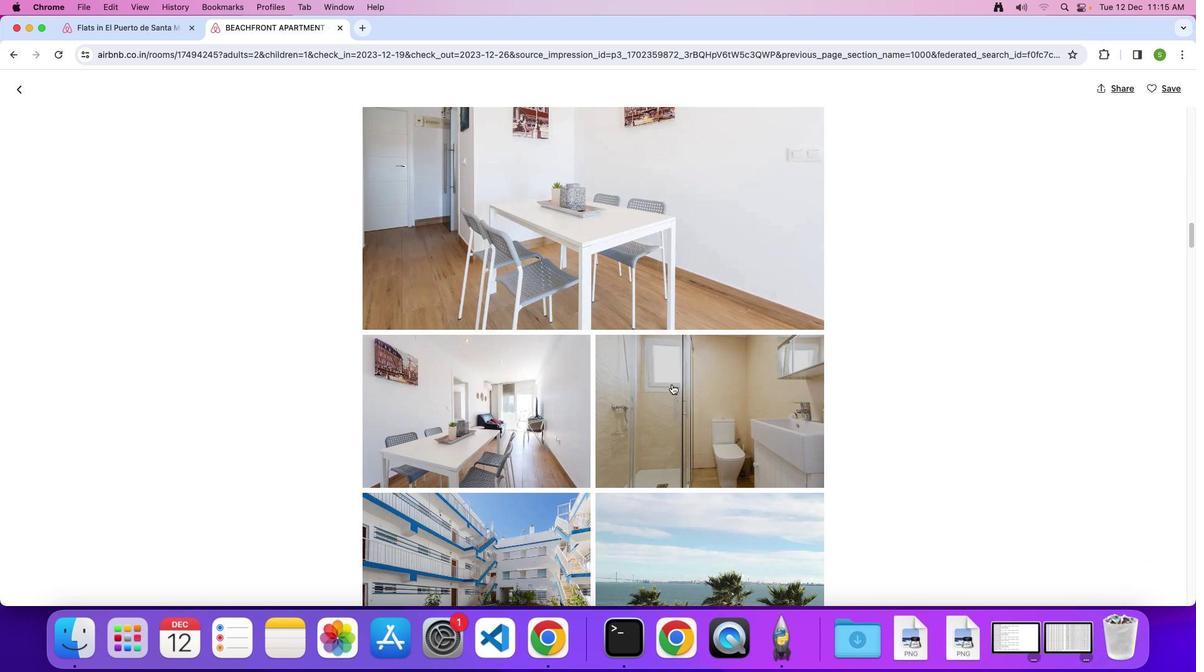
Action: Mouse scrolled (671, 383) with delta (0, -1)
Screenshot: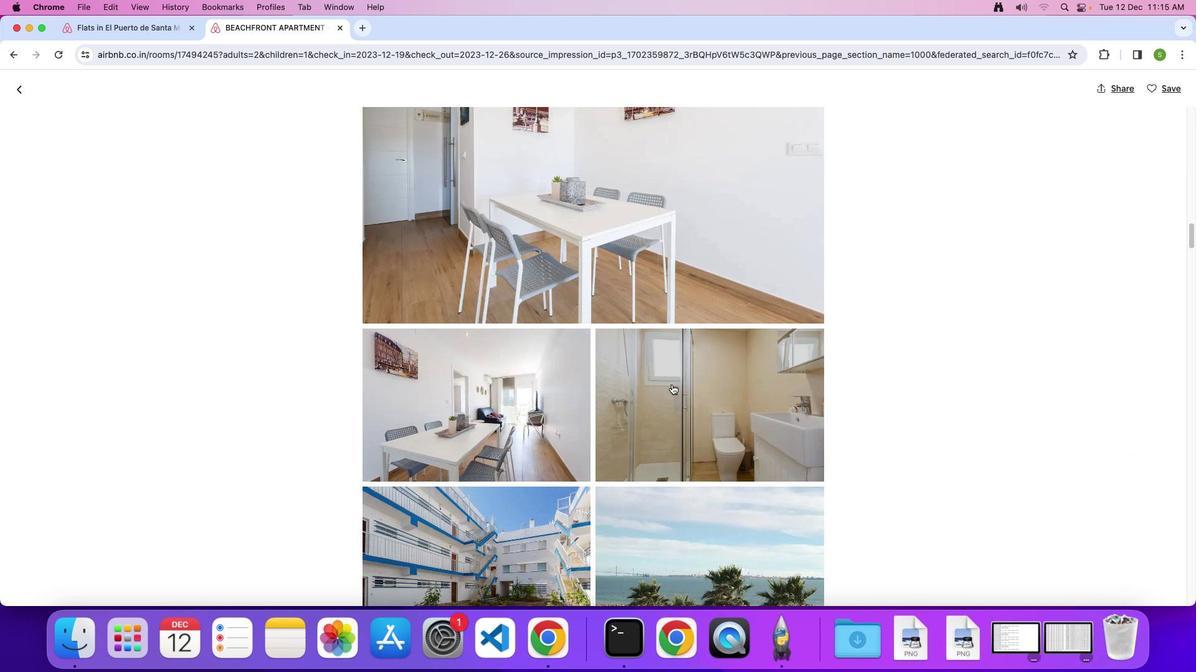 
Action: Mouse scrolled (671, 383) with delta (0, -1)
Screenshot: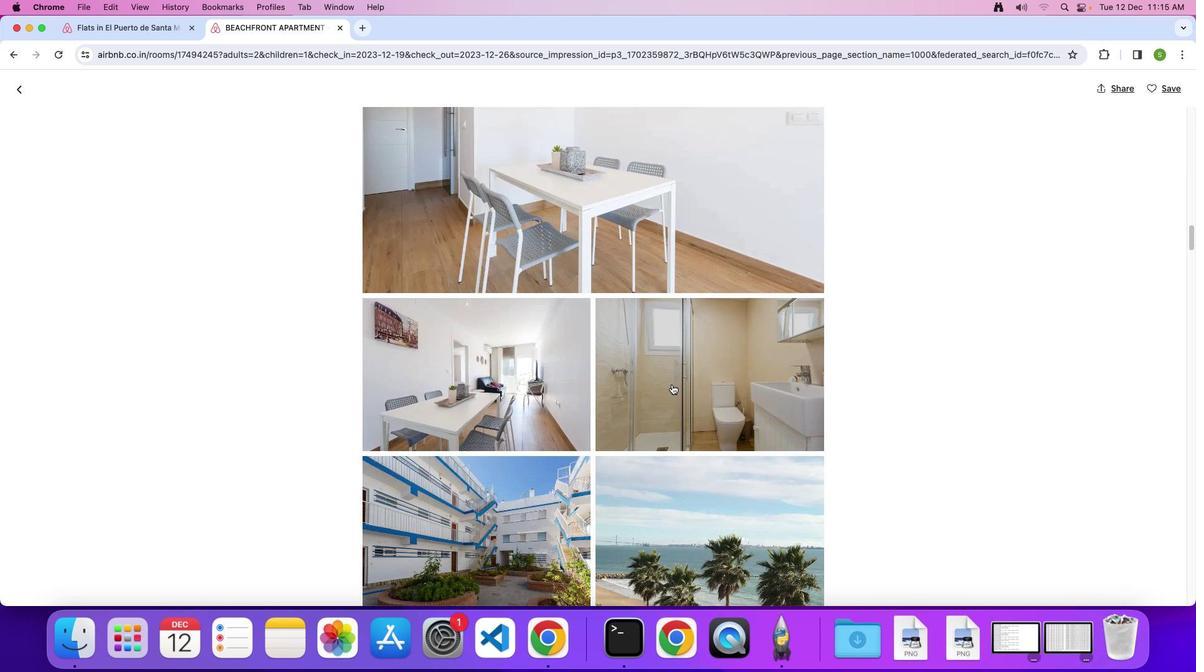 
Action: Mouse scrolled (671, 383) with delta (0, -1)
Screenshot: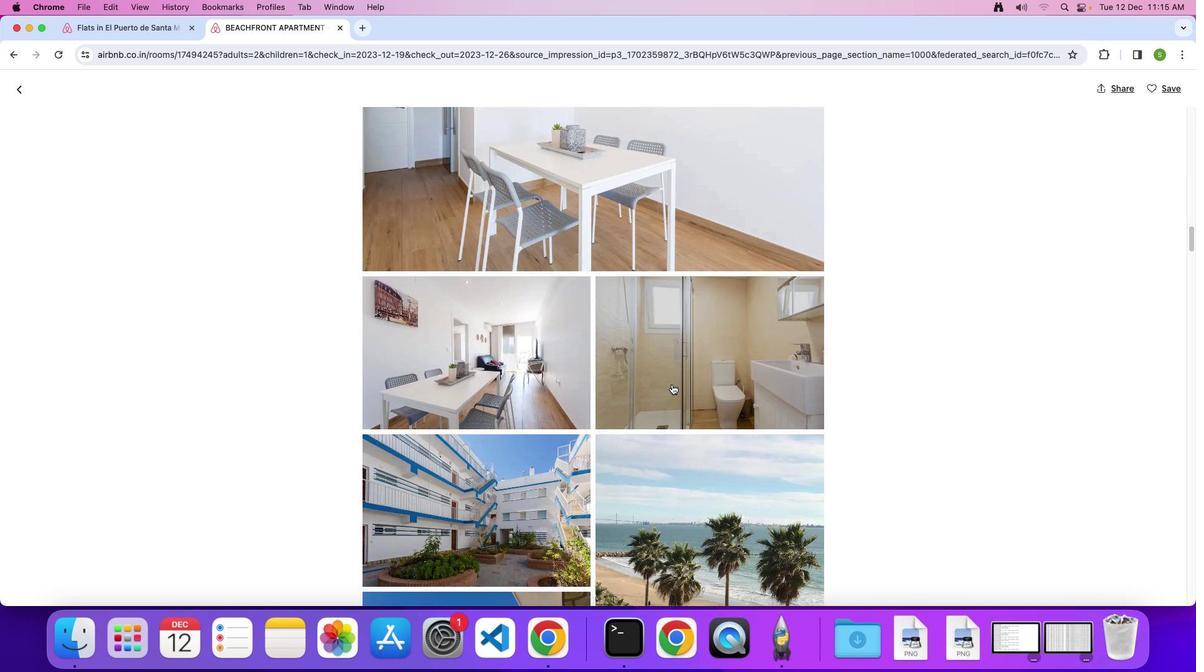 
Action: Mouse scrolled (671, 383) with delta (0, -1)
Screenshot: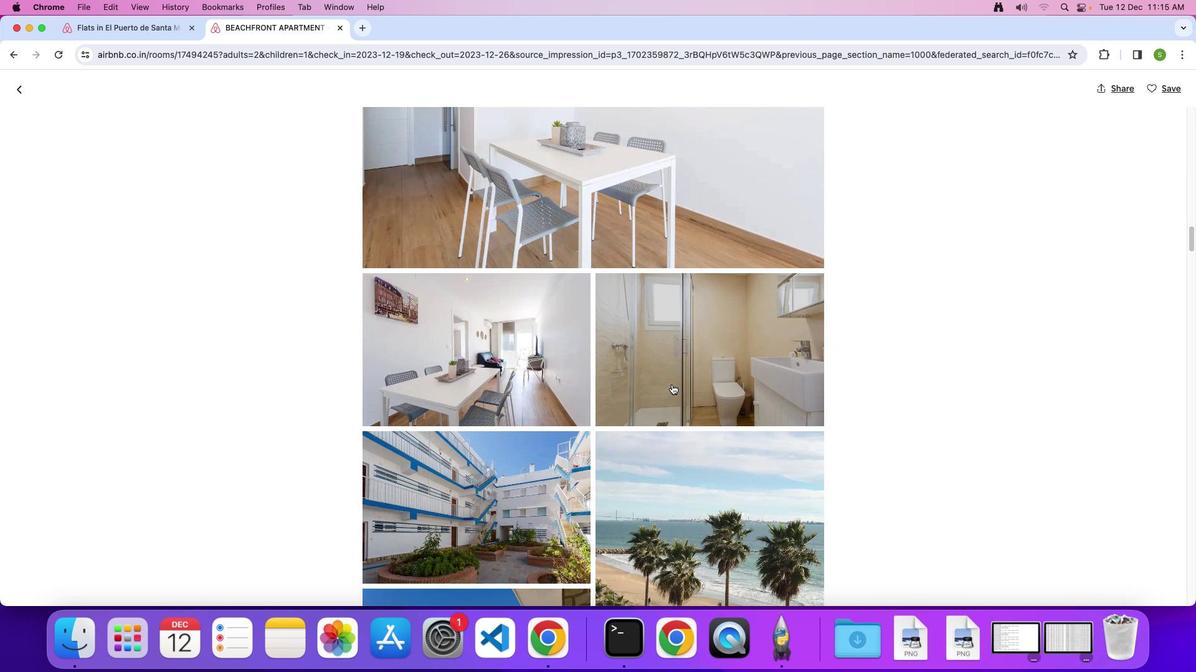 
Action: Mouse scrolled (671, 383) with delta (0, -1)
Screenshot: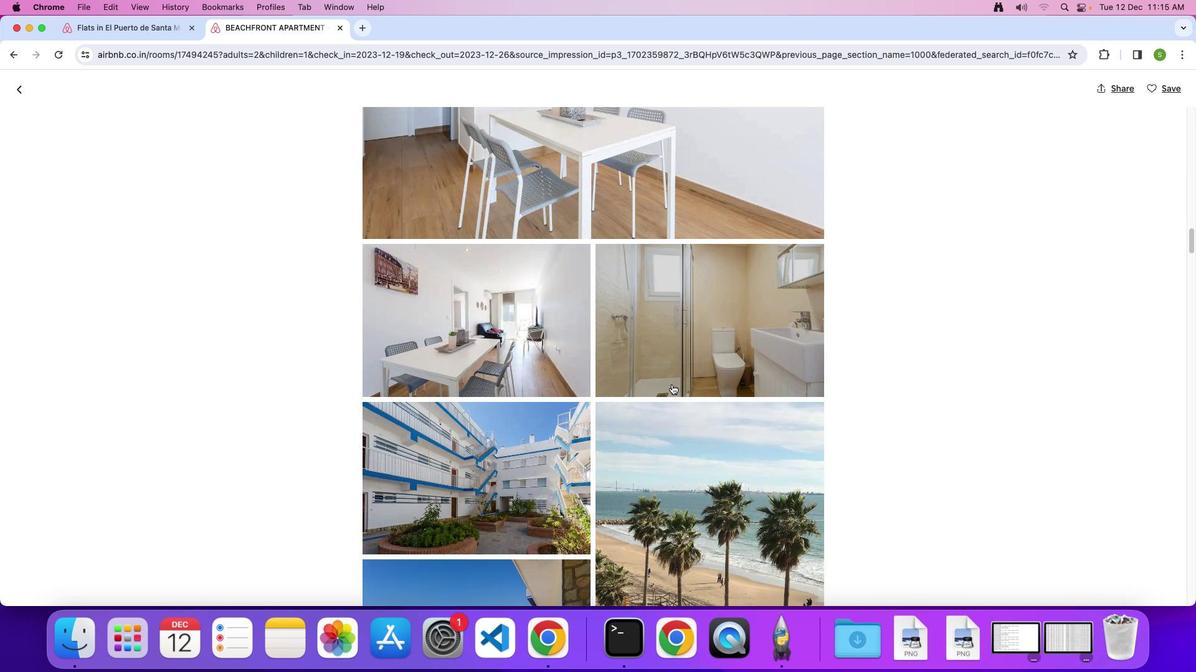 
Action: Mouse scrolled (671, 383) with delta (0, -1)
Screenshot: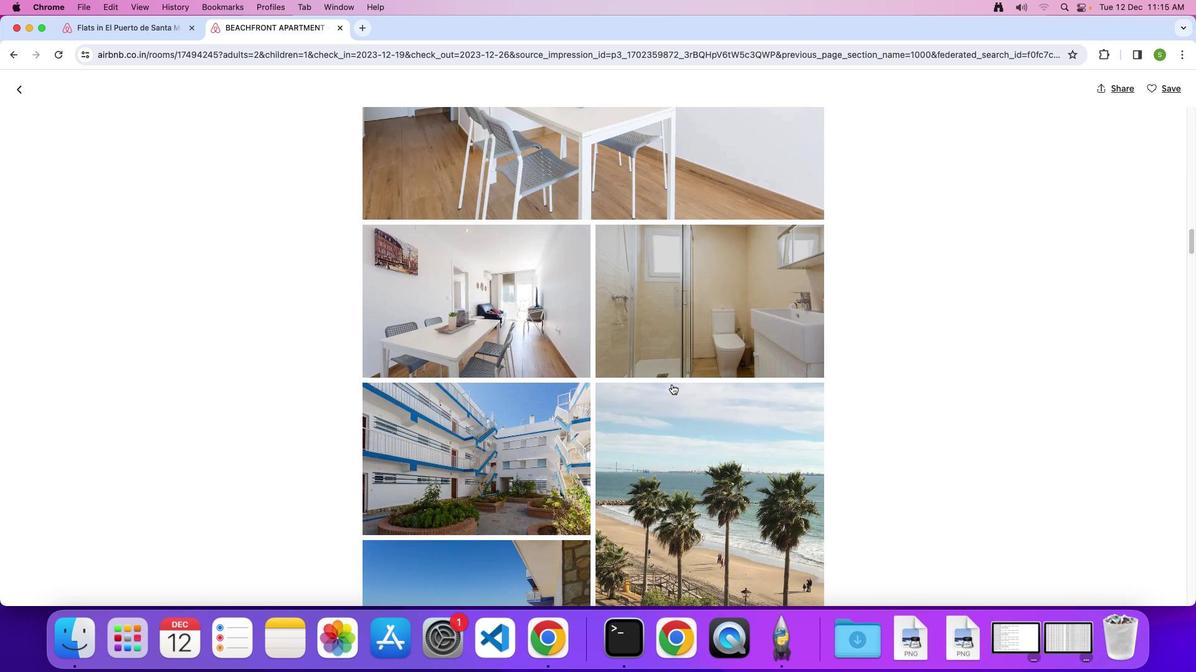
Action: Mouse scrolled (671, 383) with delta (0, -1)
Screenshot: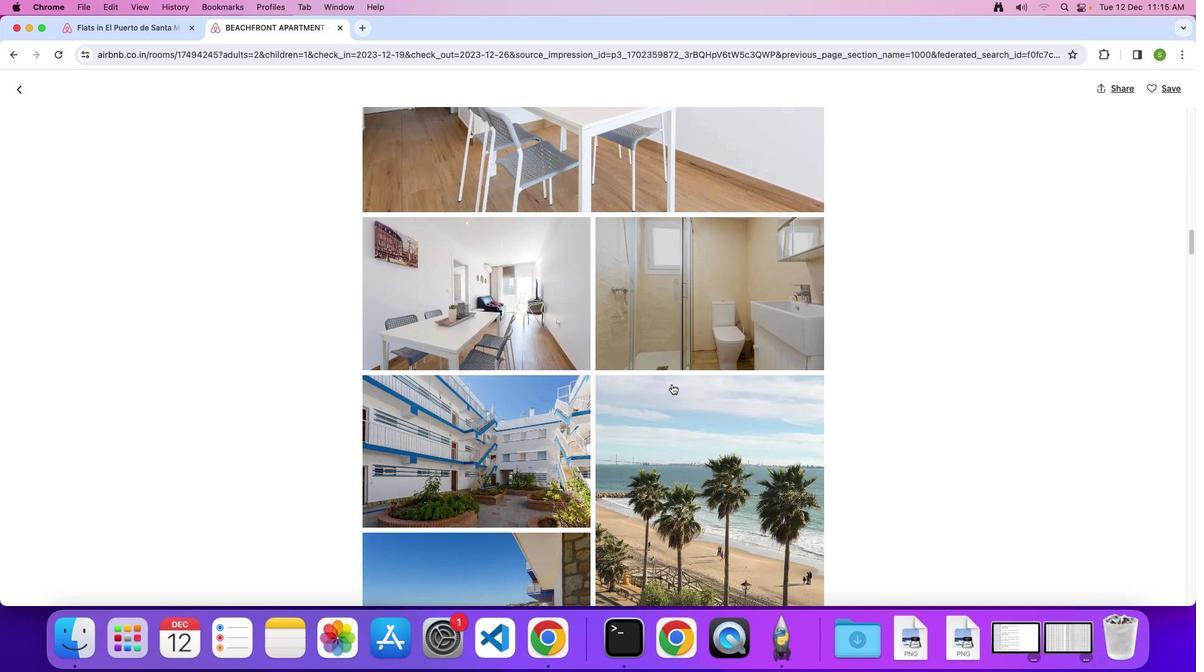 
Action: Mouse scrolled (671, 383) with delta (0, -1)
Screenshot: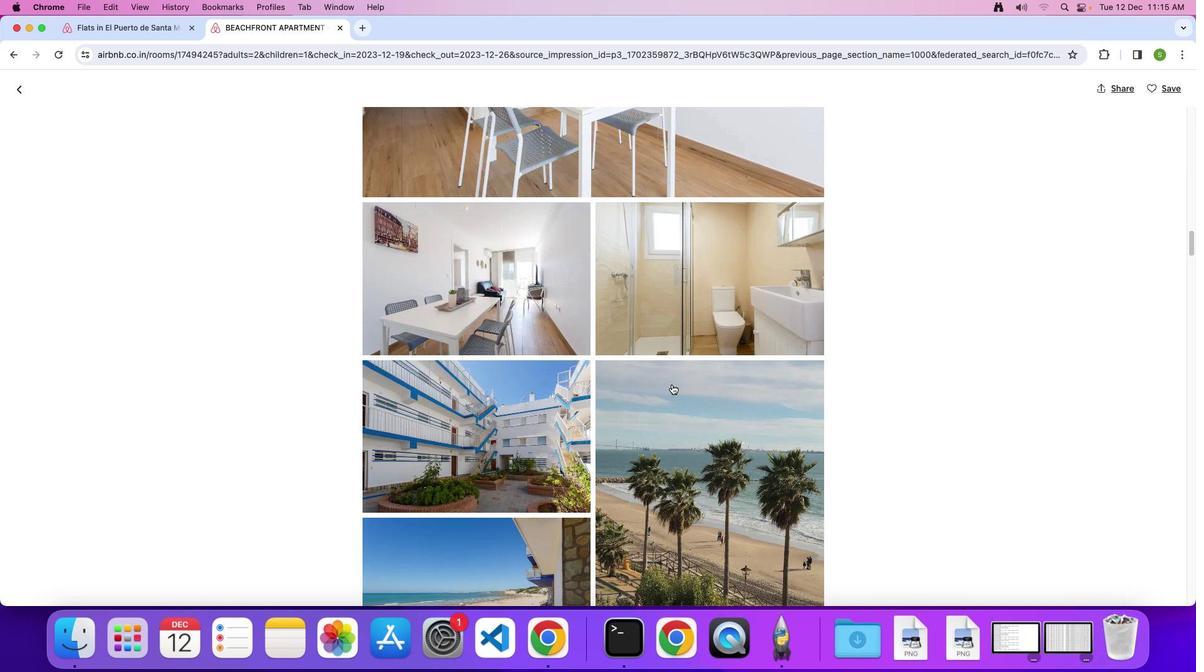 
Action: Mouse scrolled (671, 383) with delta (0, -1)
Screenshot: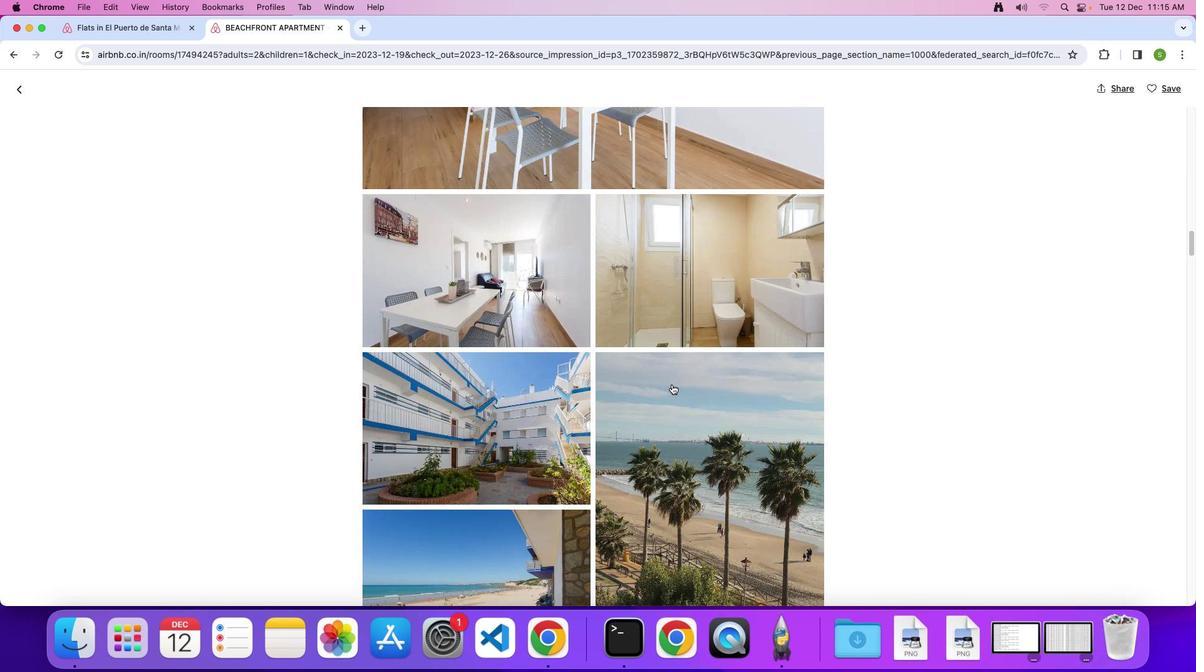 
Action: Mouse scrolled (671, 383) with delta (0, -1)
Screenshot: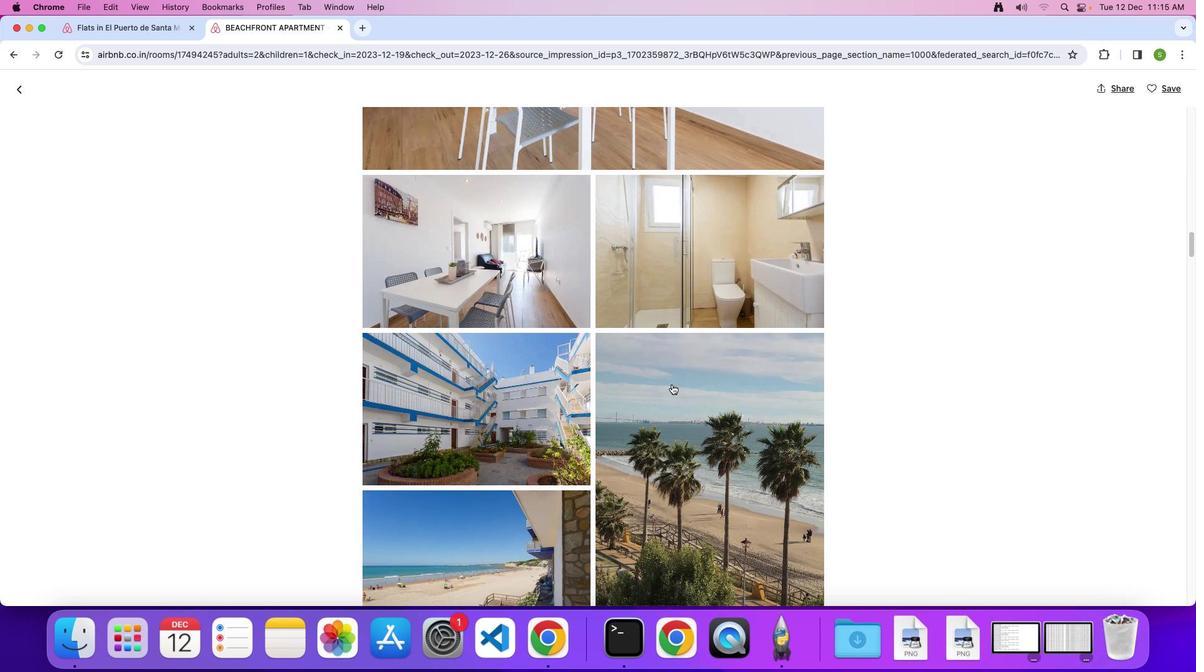 
Action: Mouse scrolled (671, 383) with delta (0, -1)
Screenshot: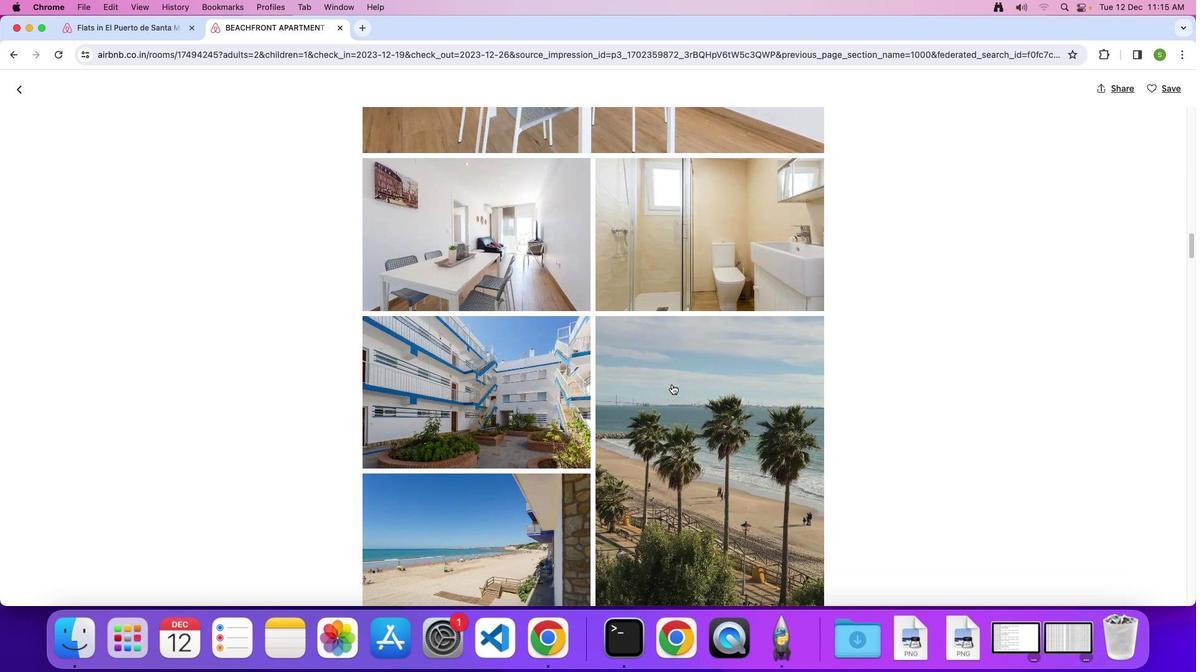 
Action: Mouse scrolled (671, 383) with delta (0, -1)
Screenshot: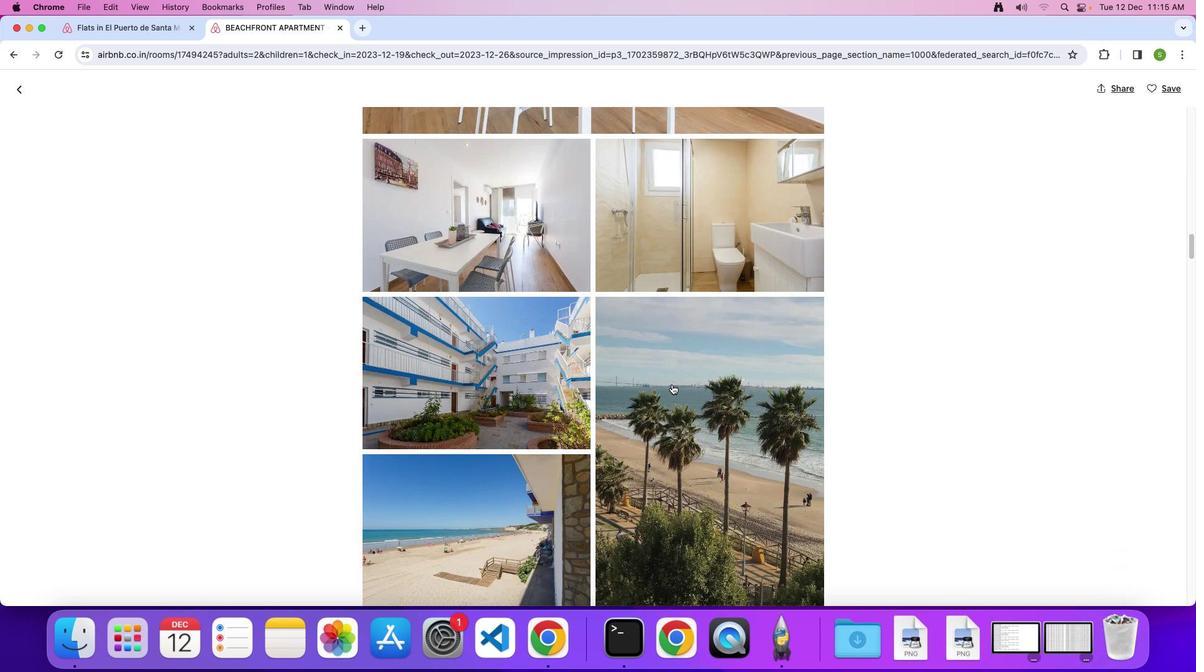 
Action: Mouse scrolled (671, 383) with delta (0, -1)
Screenshot: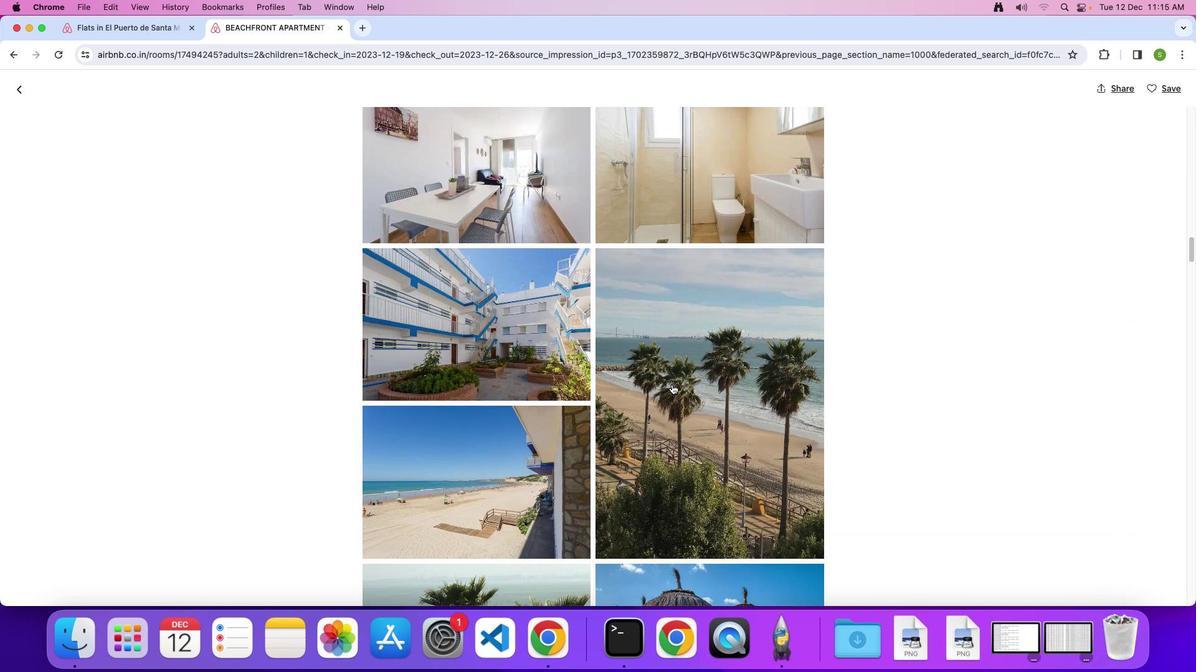 
Action: Mouse scrolled (671, 383) with delta (0, -1)
Screenshot: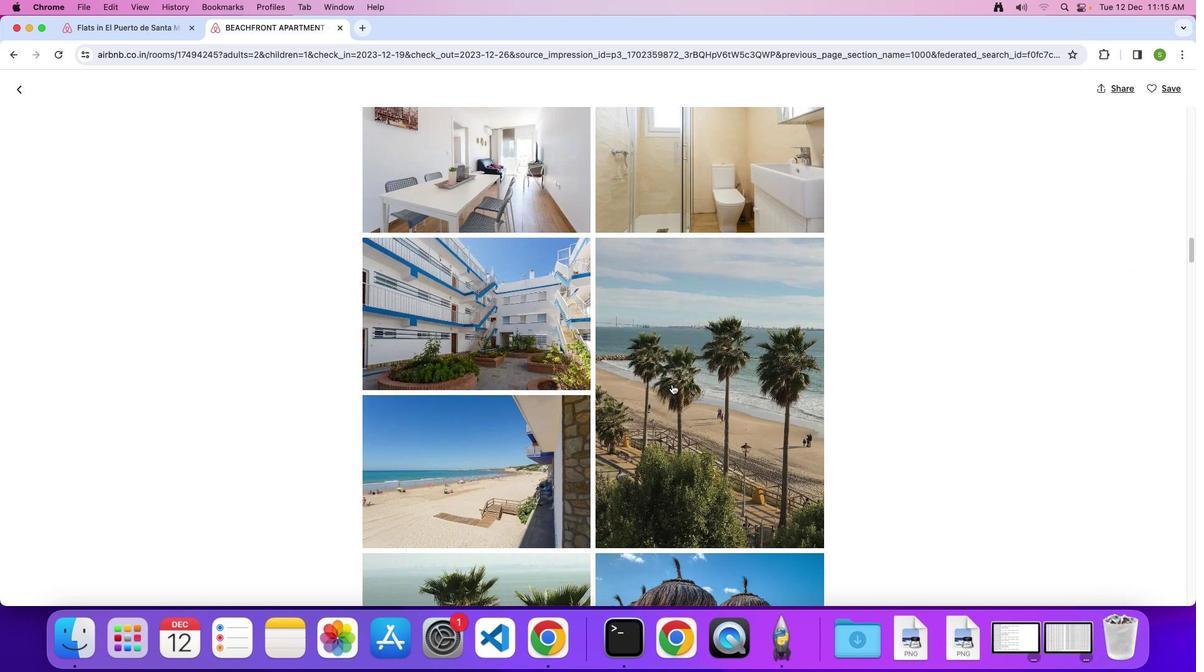 
Action: Mouse scrolled (671, 383) with delta (0, -1)
Screenshot: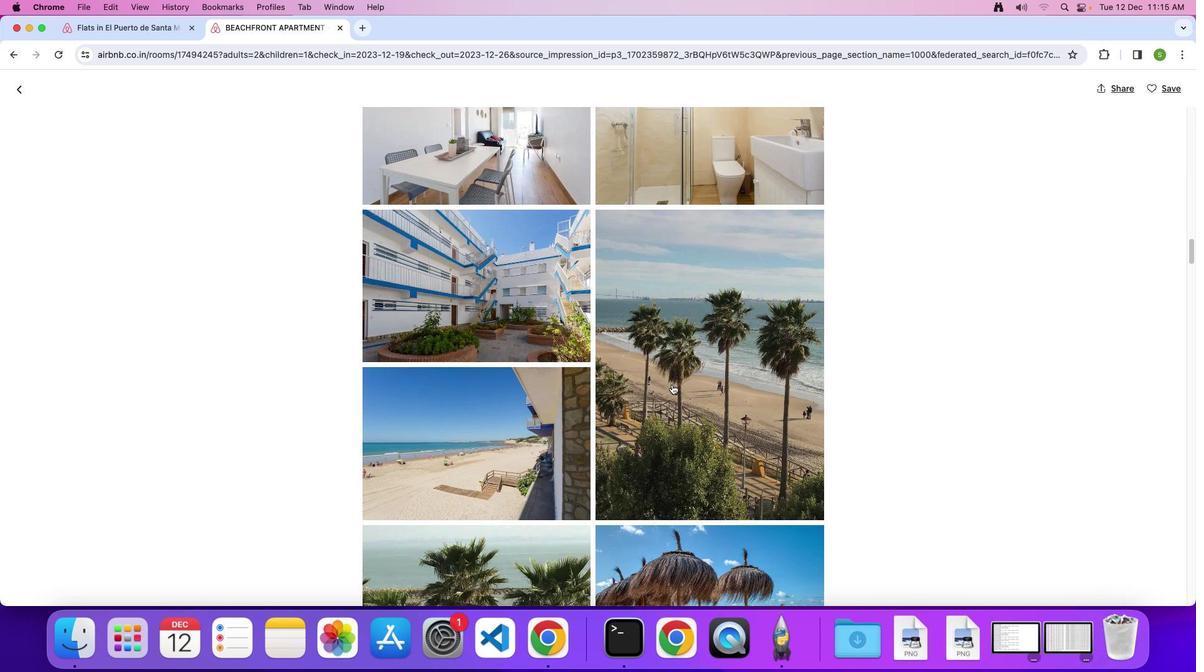 
Action: Mouse scrolled (671, 383) with delta (0, -1)
Screenshot: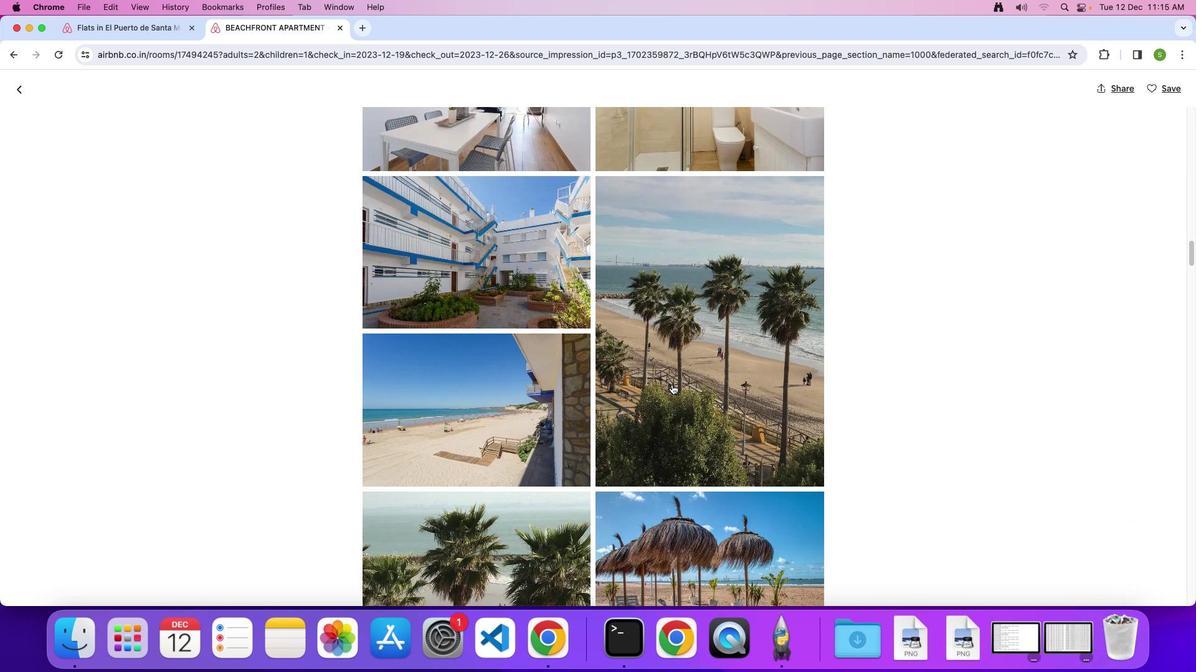 
Action: Mouse scrolled (671, 383) with delta (0, -1)
Screenshot: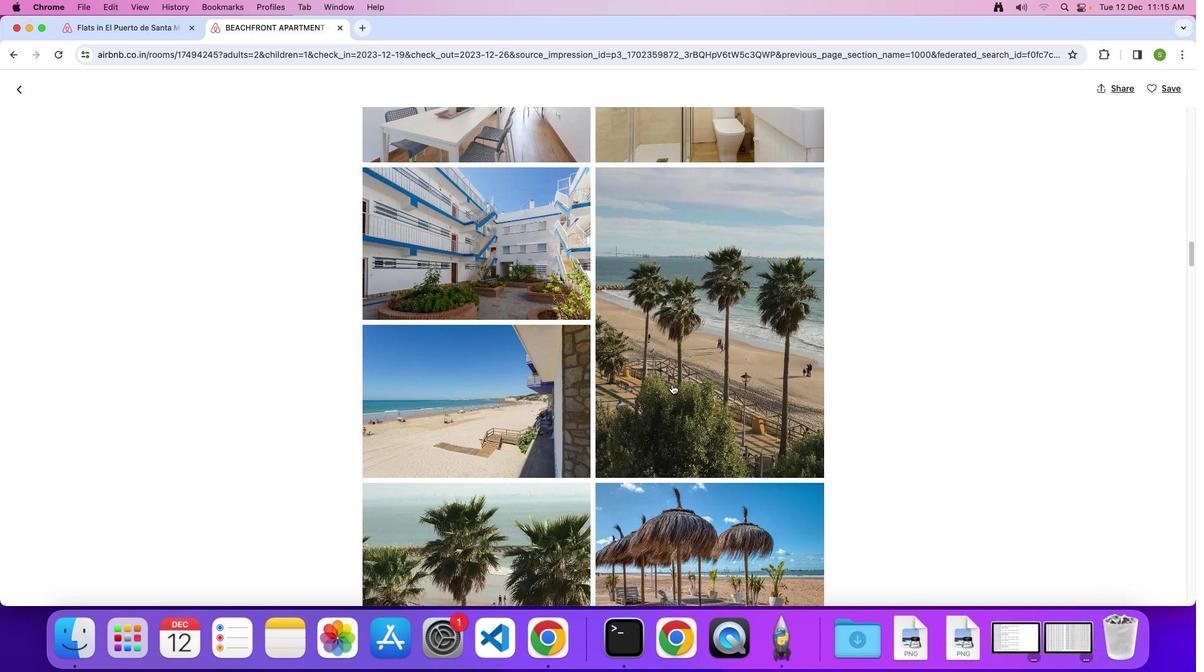 
Action: Mouse scrolled (671, 383) with delta (0, -1)
Screenshot: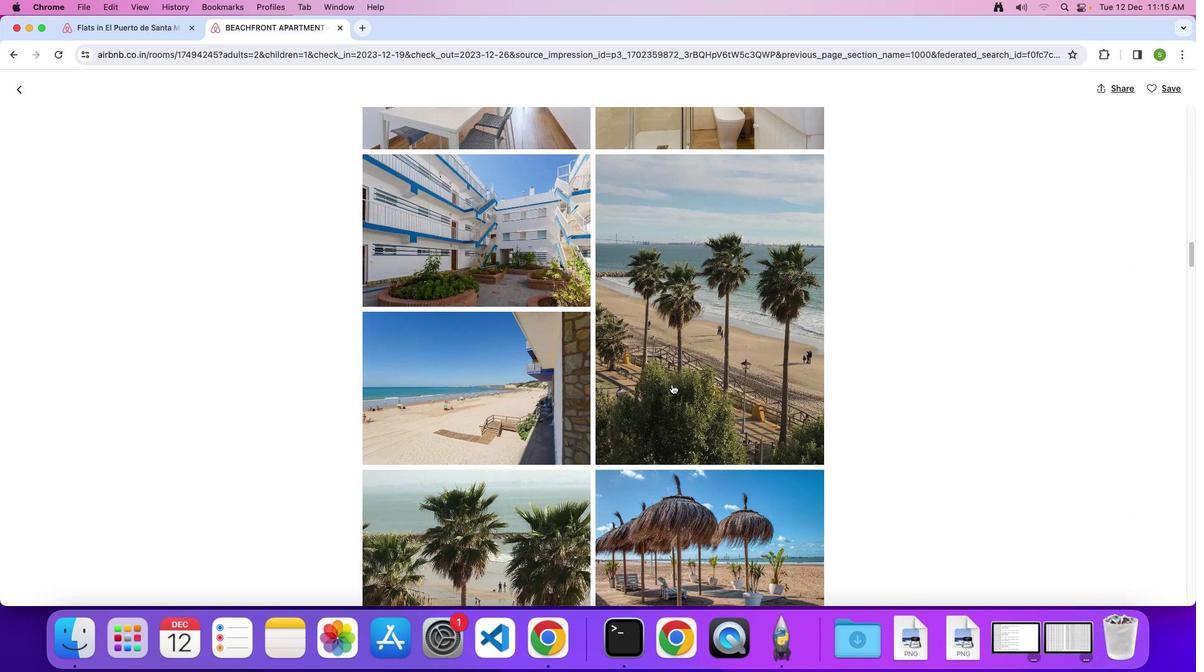 
Action: Mouse scrolled (671, 383) with delta (0, -1)
Screenshot: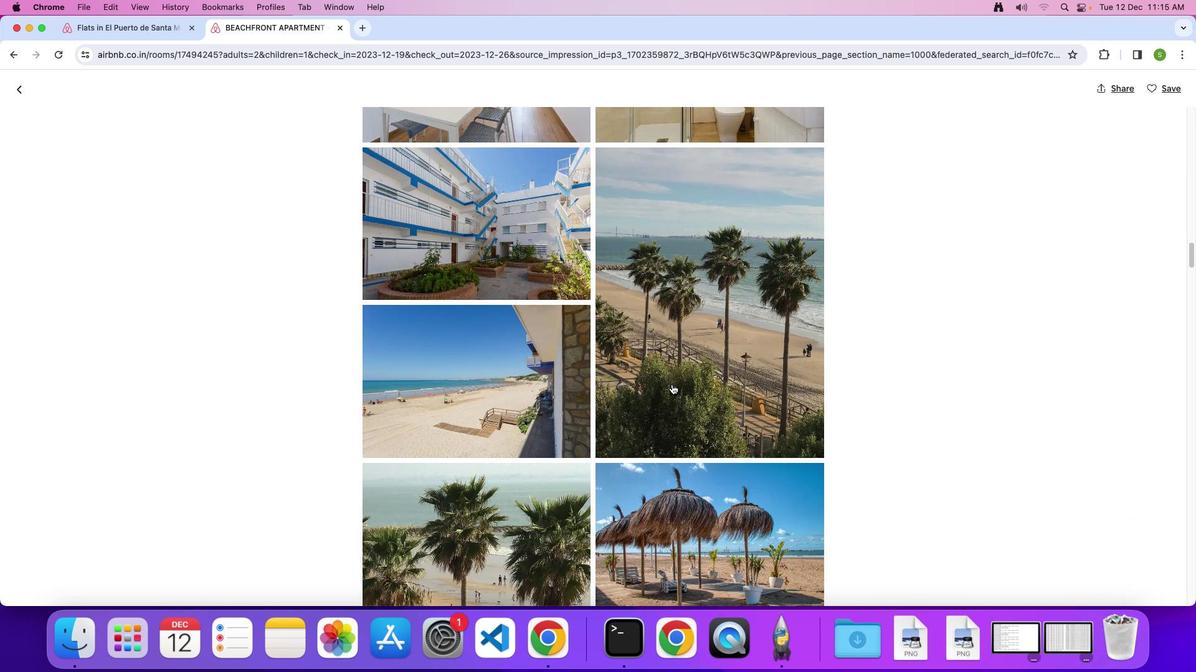 
Action: Mouse scrolled (671, 383) with delta (0, -1)
Screenshot: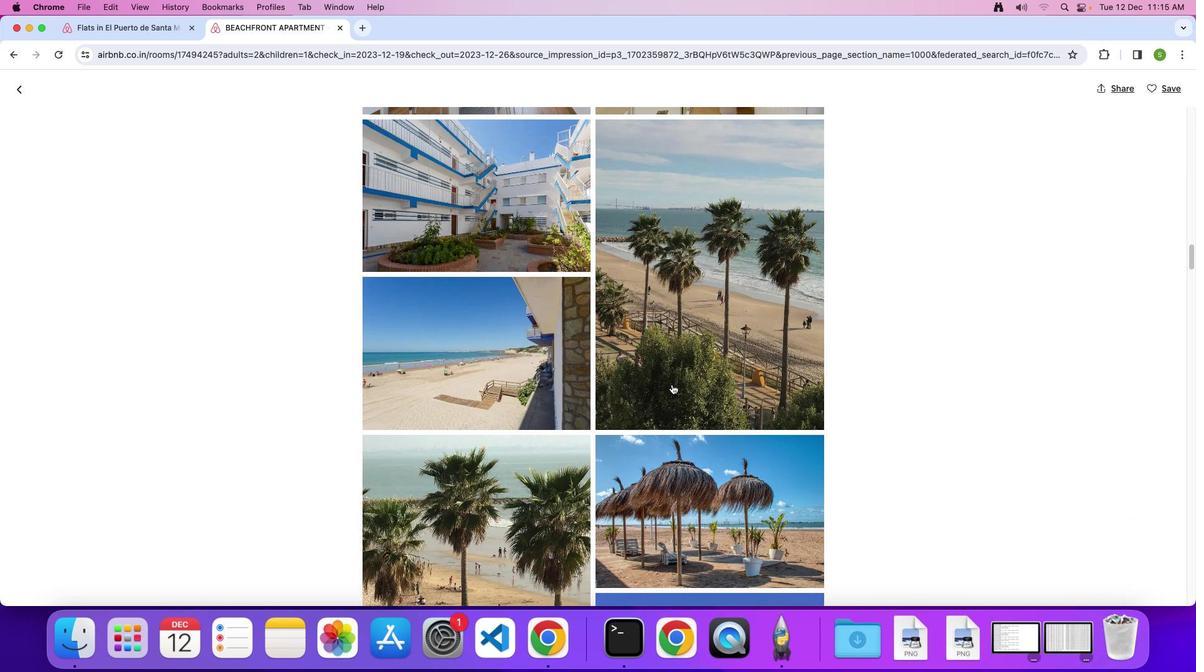 
Action: Mouse scrolled (671, 383) with delta (0, -1)
Screenshot: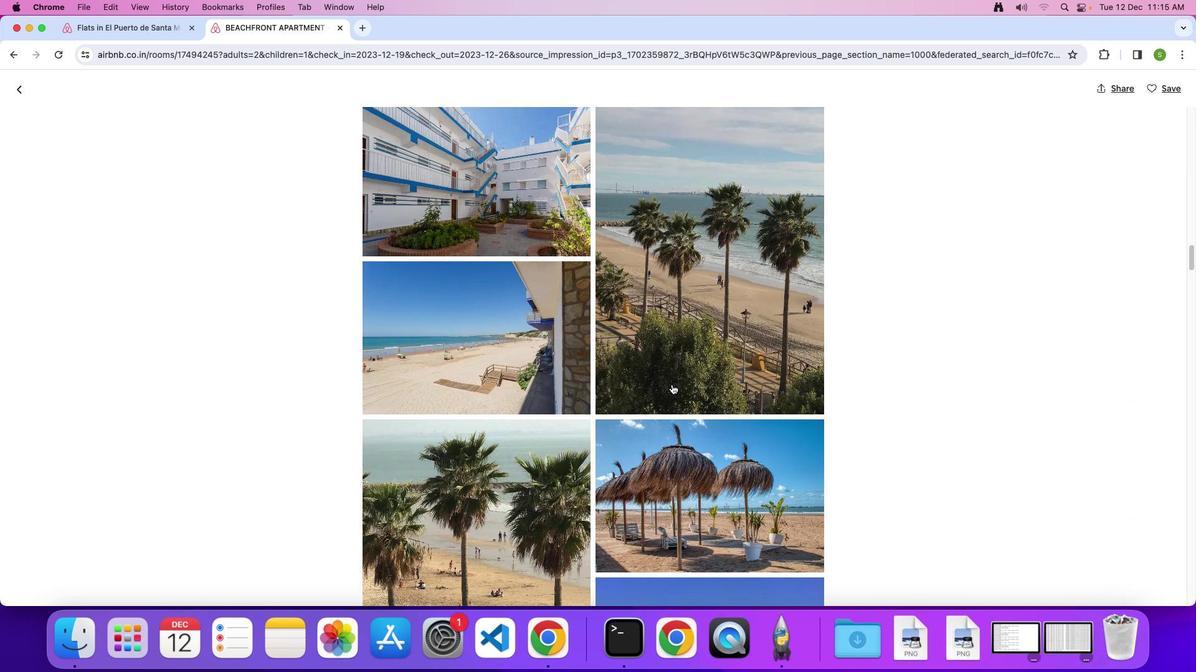 
Action: Mouse scrolled (671, 383) with delta (0, -1)
Screenshot: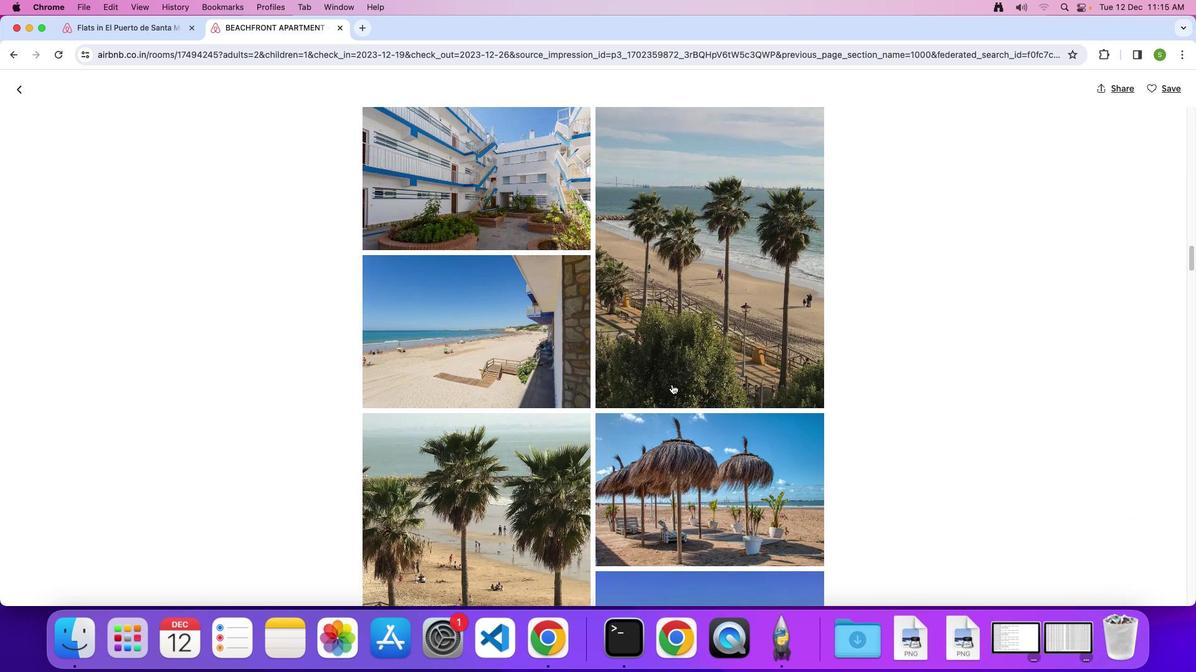 
Action: Mouse scrolled (671, 383) with delta (0, -1)
Screenshot: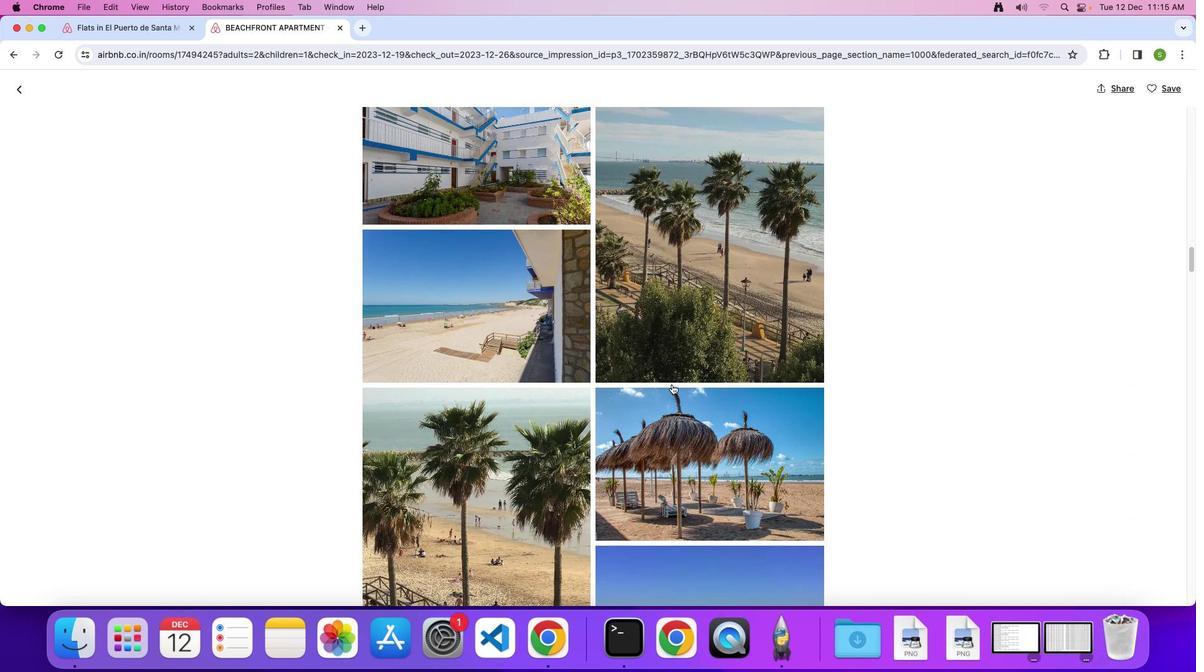 
Action: Mouse scrolled (671, 383) with delta (0, -1)
Screenshot: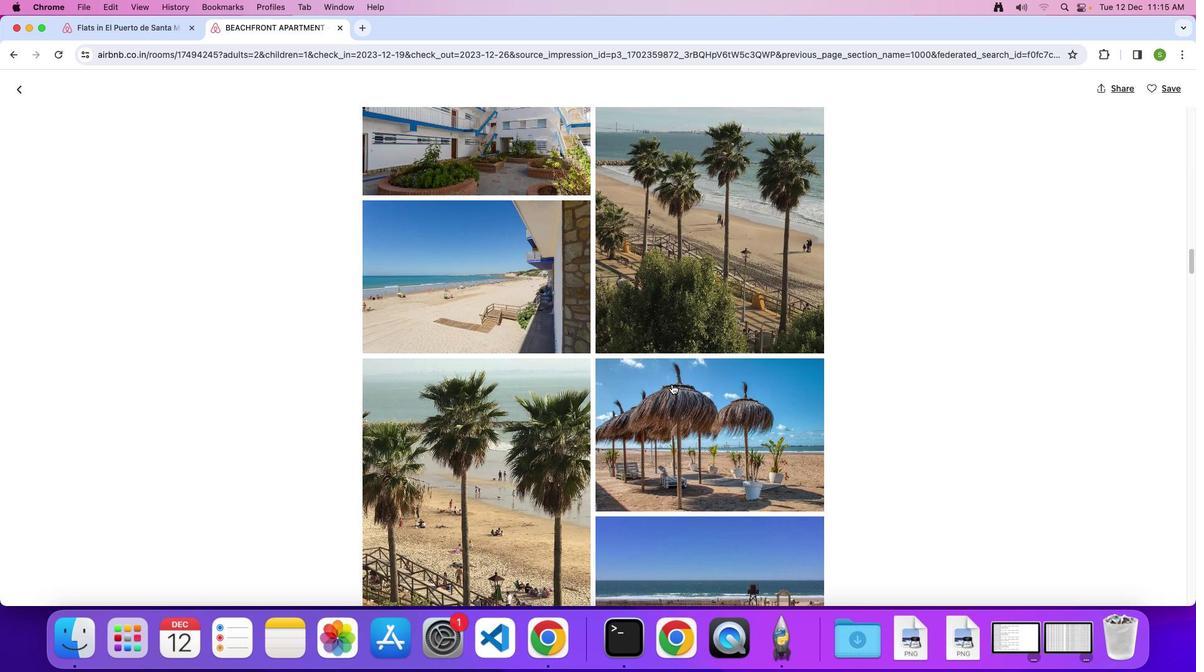
Action: Mouse scrolled (671, 383) with delta (0, -1)
Screenshot: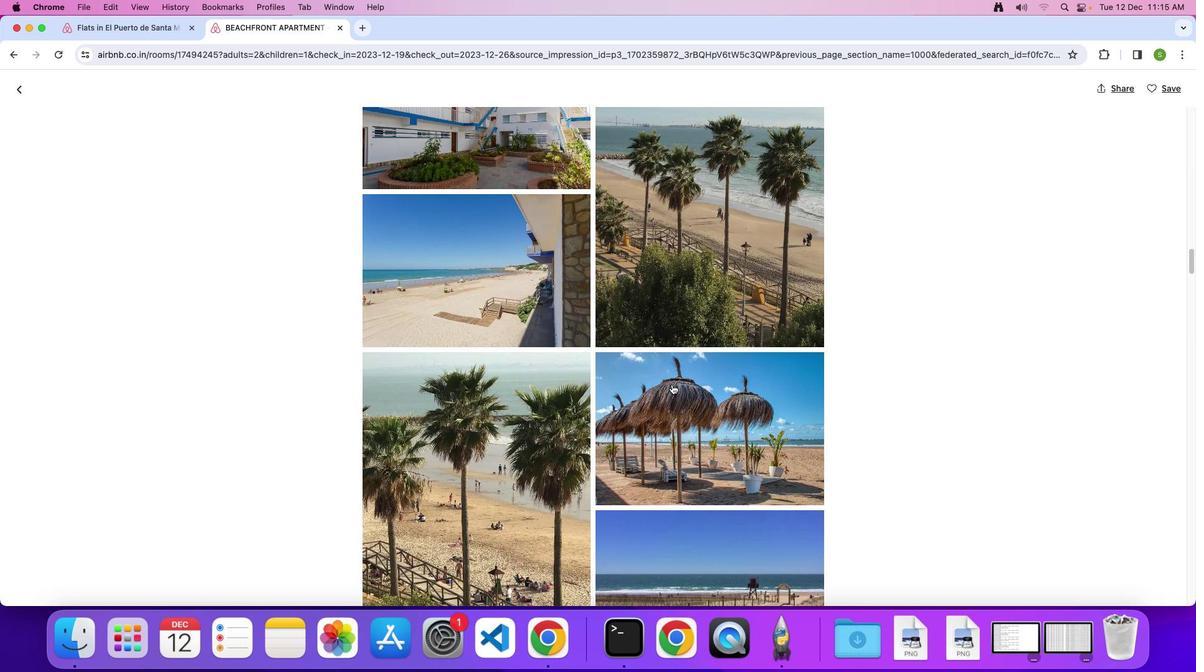
Action: Mouse scrolled (671, 383) with delta (0, -1)
Screenshot: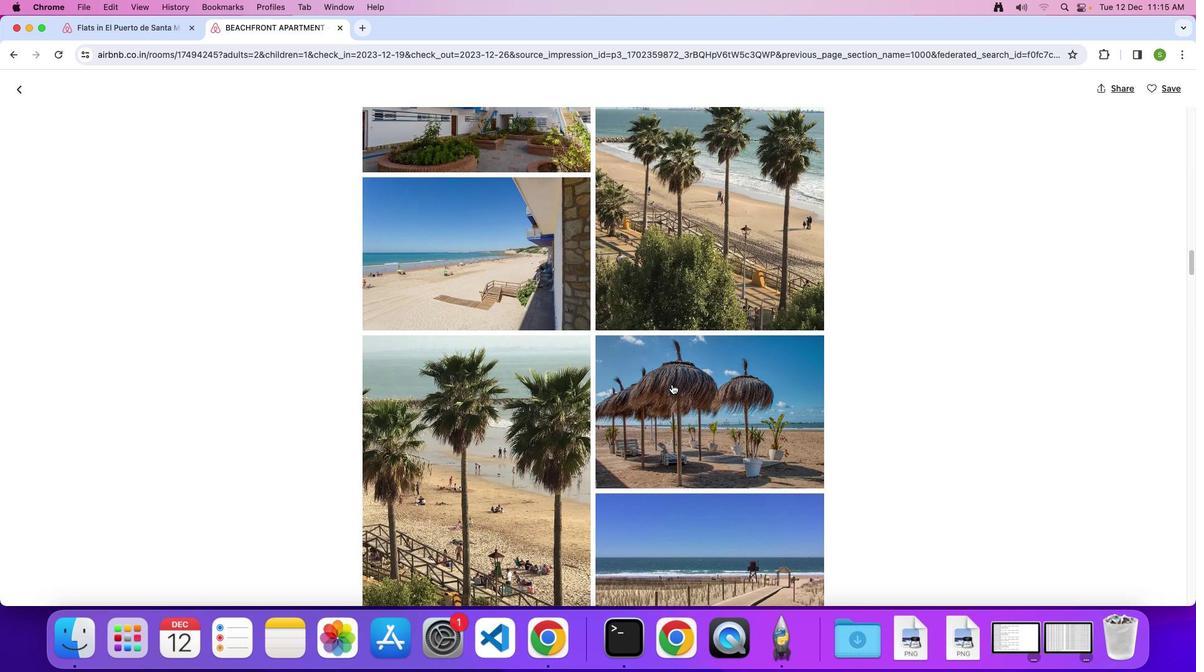 
Action: Mouse scrolled (671, 383) with delta (0, -1)
Screenshot: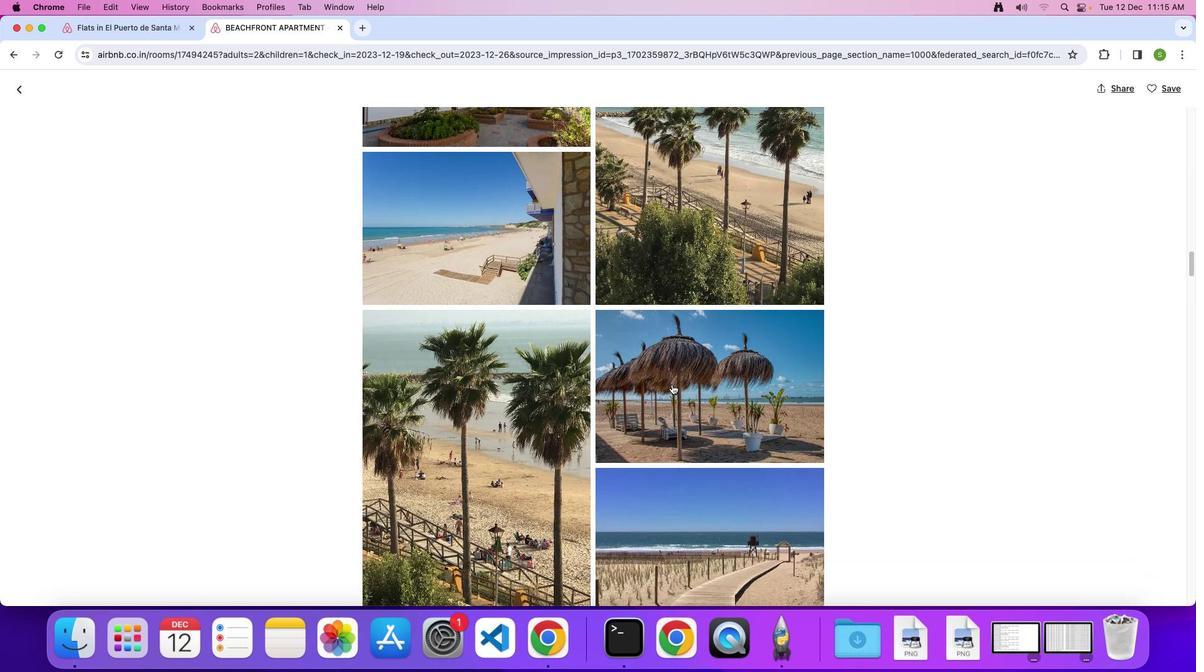 
Action: Mouse scrolled (671, 383) with delta (0, -1)
Screenshot: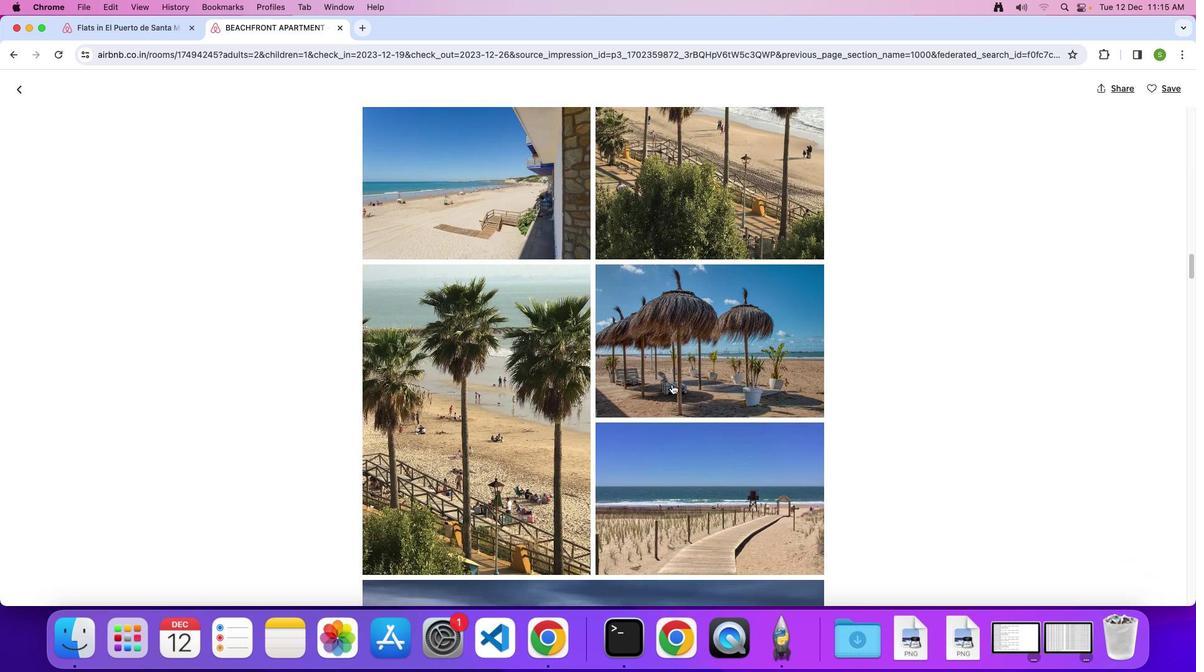 
Action: Mouse scrolled (671, 383) with delta (0, -1)
Screenshot: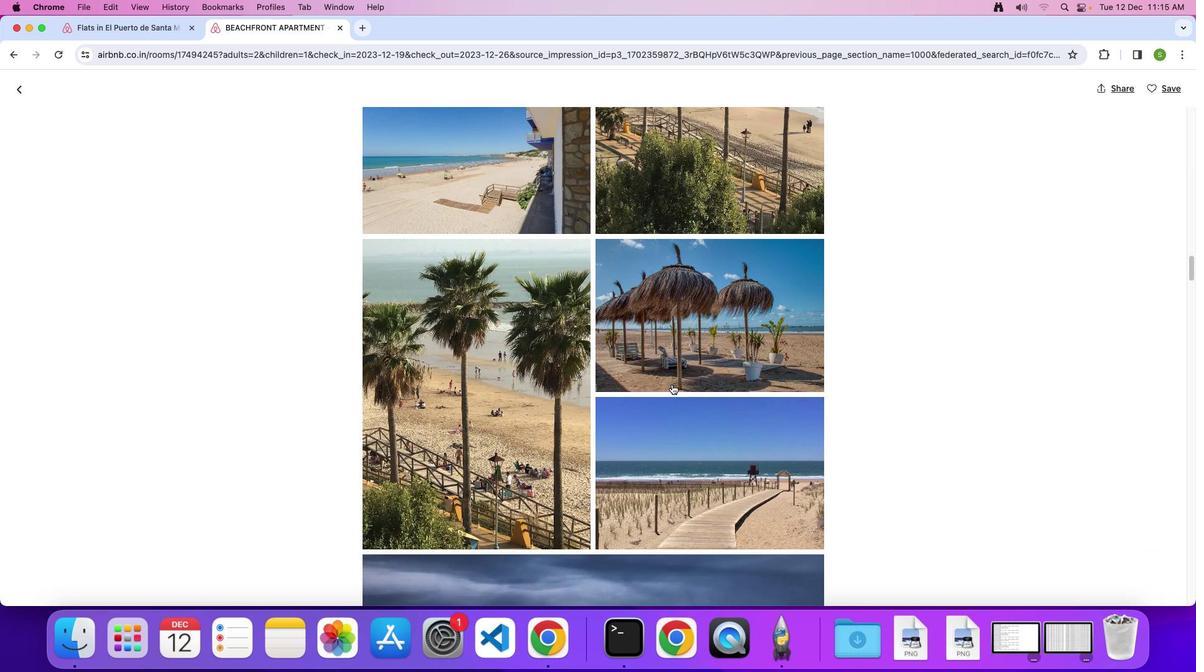 
Action: Mouse scrolled (671, 383) with delta (0, -1)
Screenshot: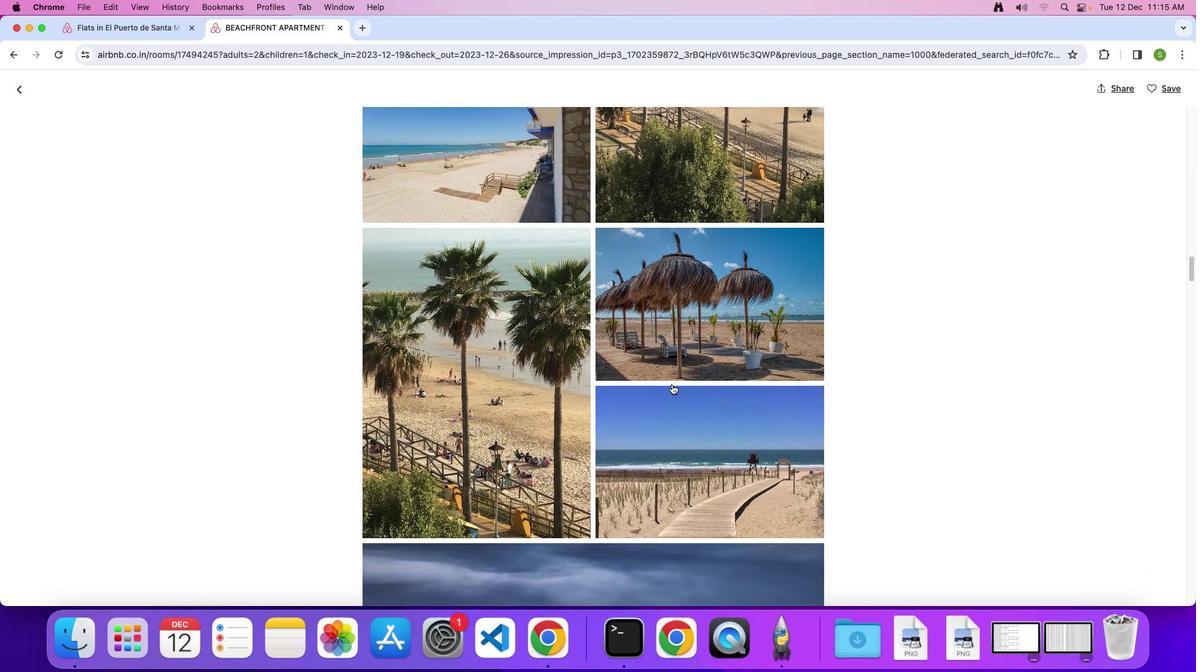 
Action: Mouse scrolled (671, 383) with delta (0, -1)
Screenshot: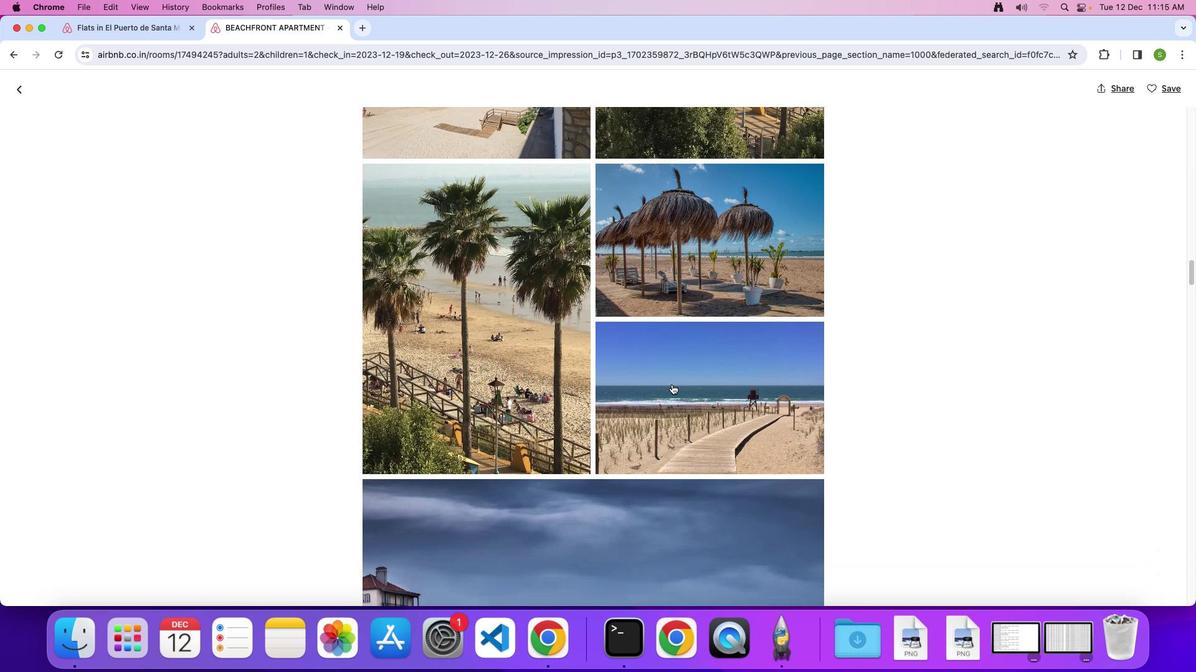 
Action: Mouse scrolled (671, 383) with delta (0, -1)
Screenshot: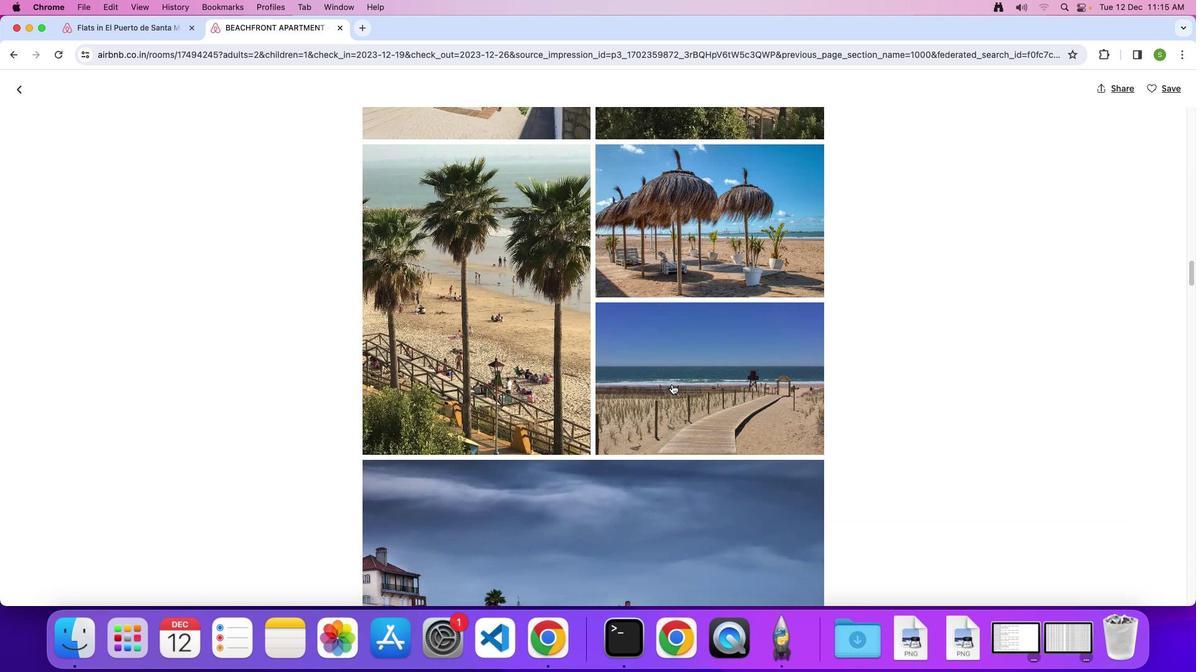 
Action: Mouse scrolled (671, 383) with delta (0, -1)
Screenshot: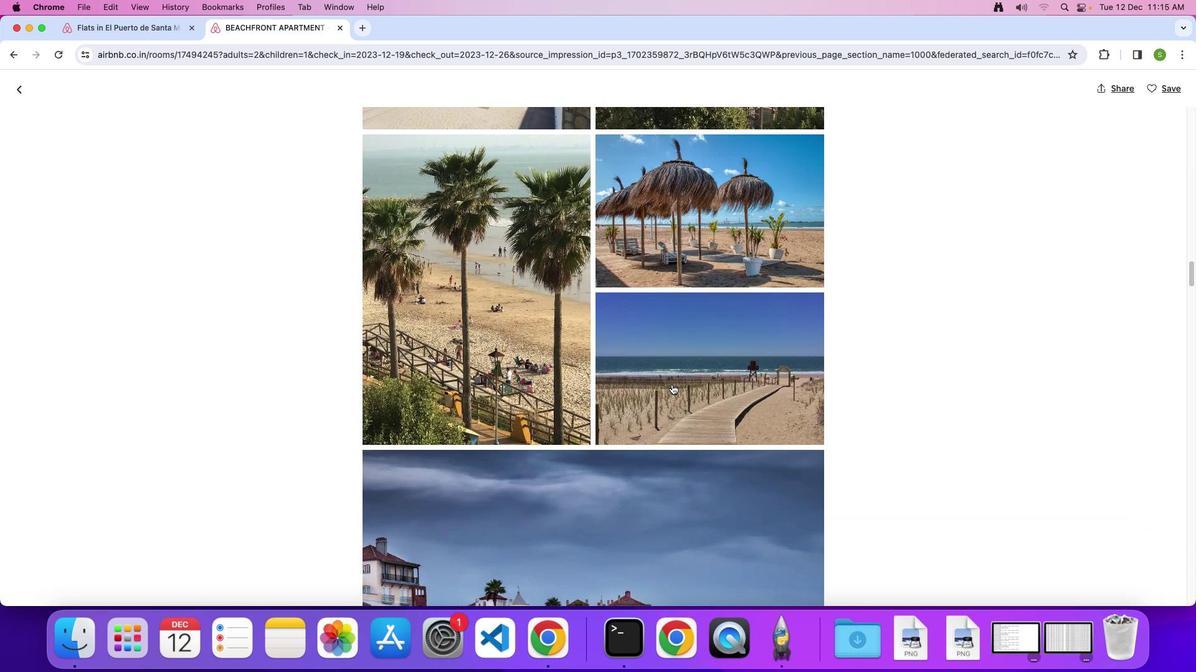 
Action: Mouse scrolled (671, 383) with delta (0, -1)
Screenshot: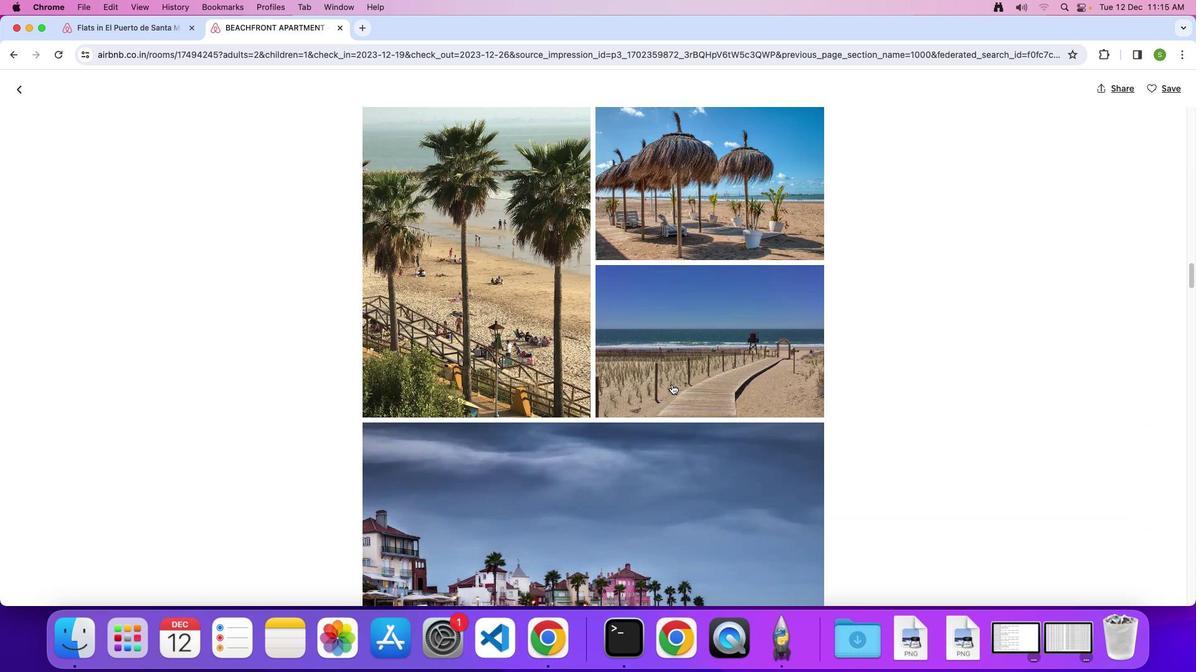 
Action: Mouse scrolled (671, 383) with delta (0, -1)
Screenshot: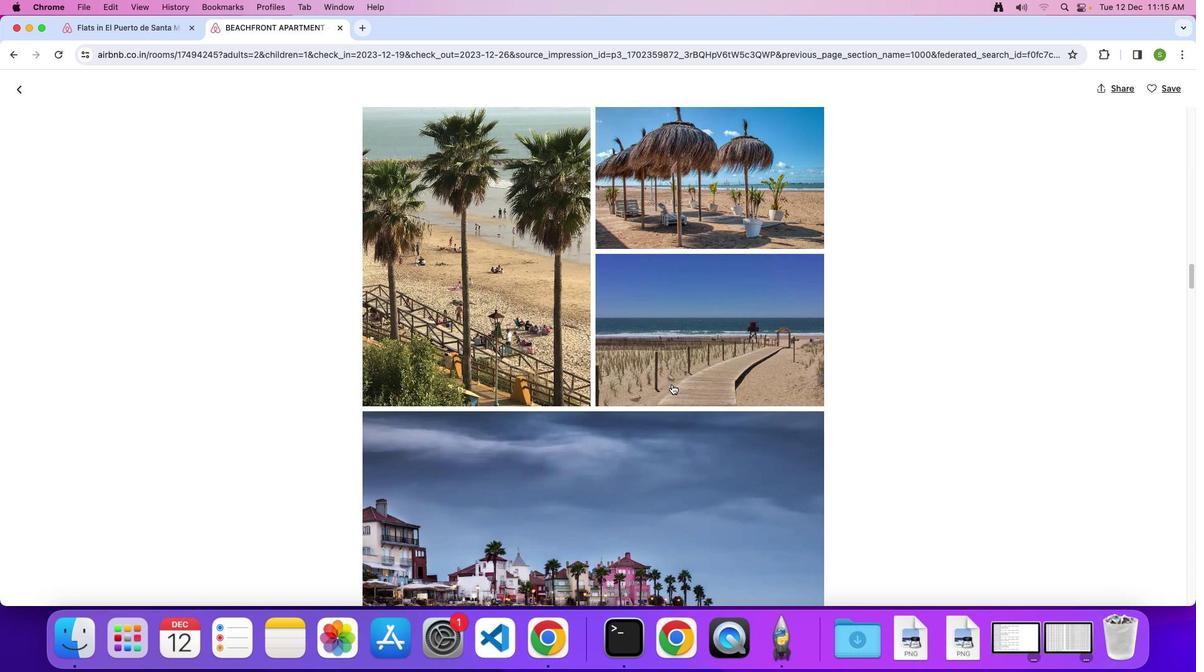 
Action: Mouse scrolled (671, 383) with delta (0, -1)
Screenshot: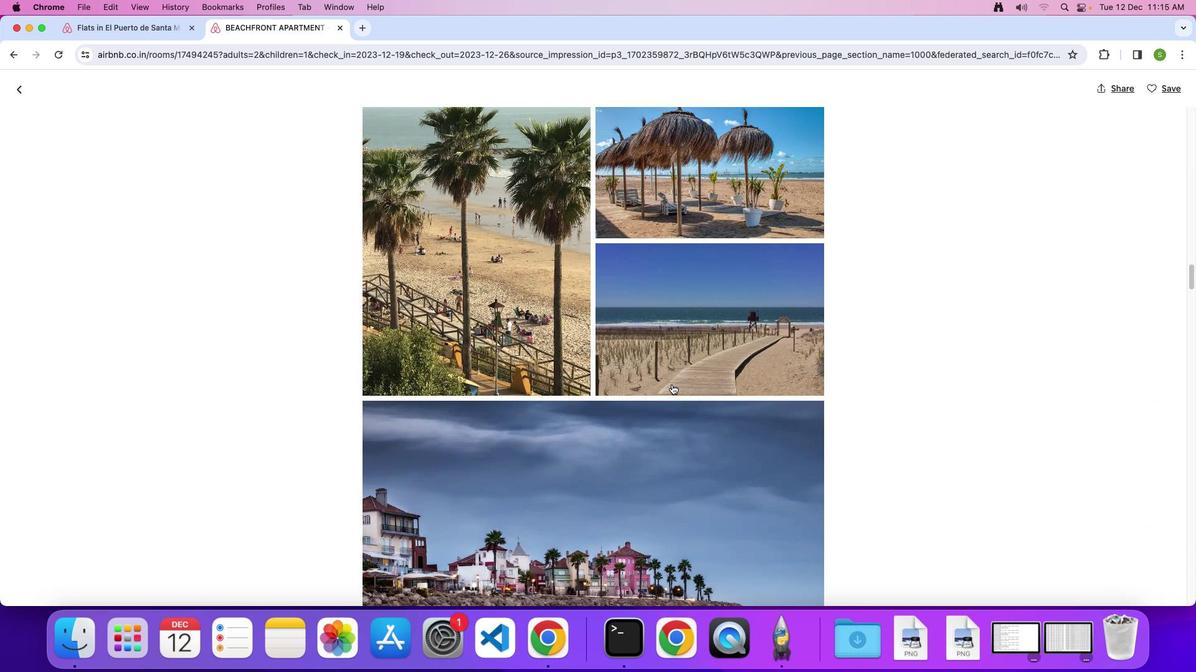 
Action: Mouse scrolled (671, 383) with delta (0, -1)
Screenshot: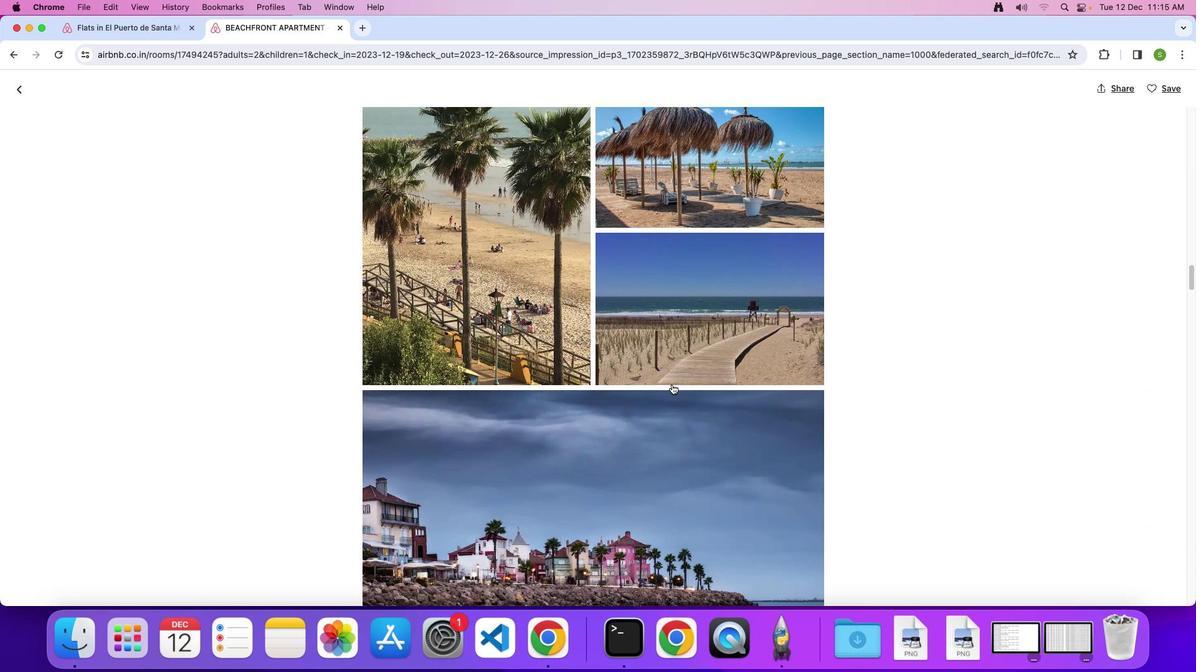 
Action: Mouse scrolled (671, 383) with delta (0, -1)
Screenshot: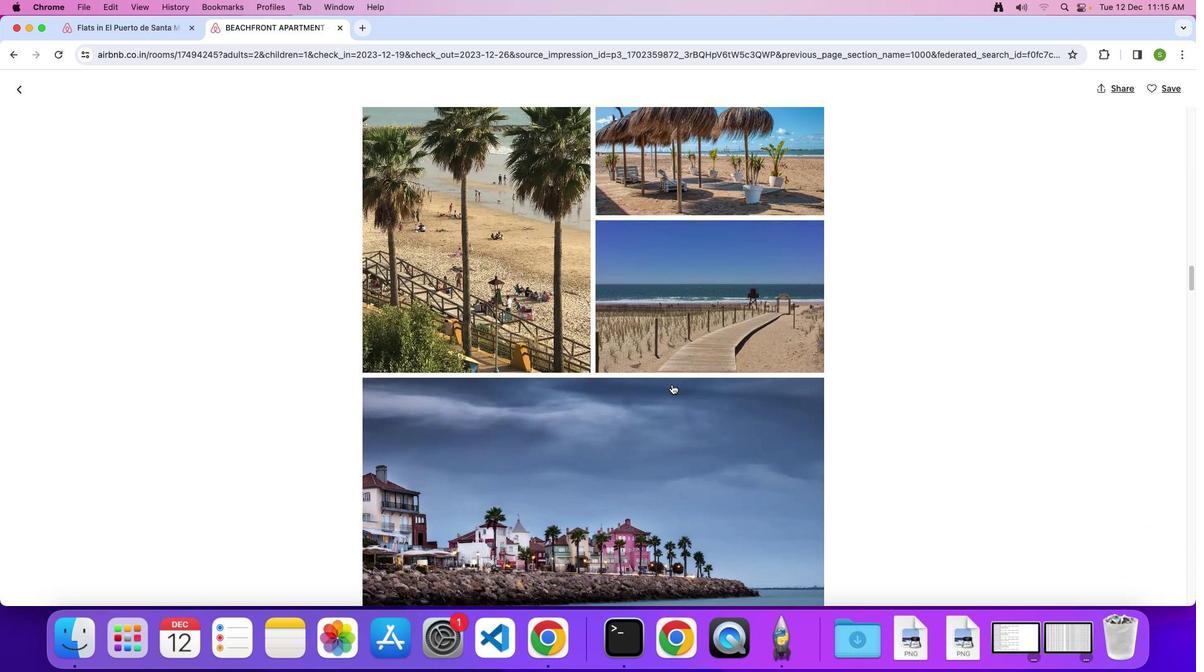 
Action: Mouse scrolled (671, 383) with delta (0, -1)
Screenshot: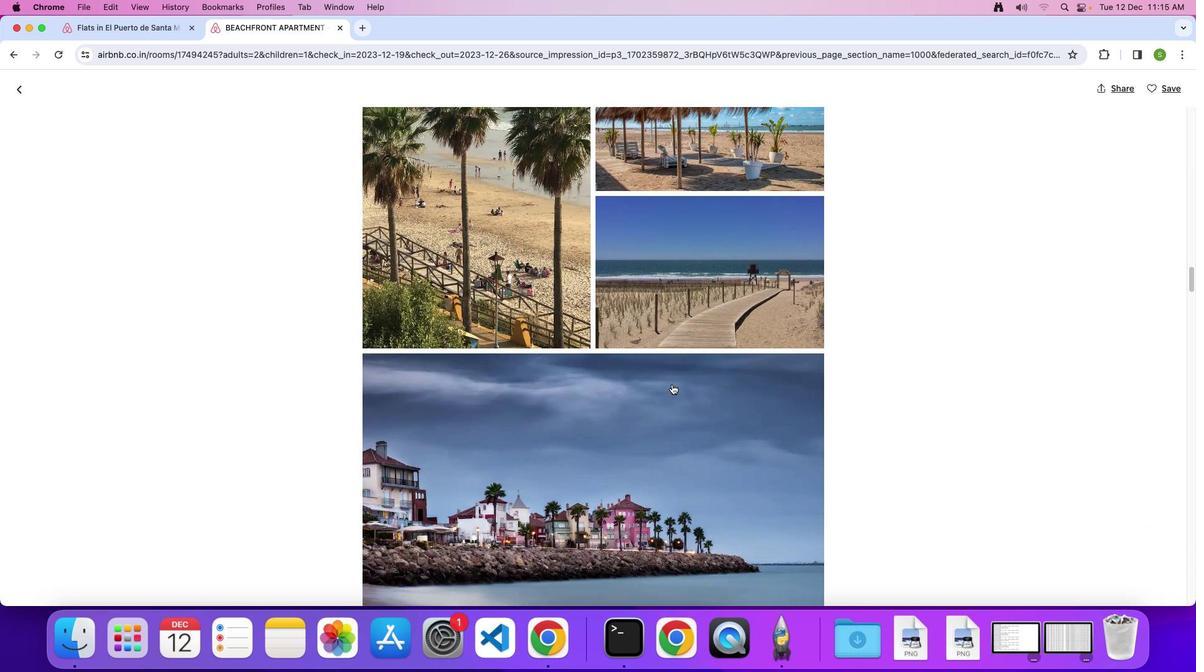 
Action: Mouse scrolled (671, 383) with delta (0, -1)
Screenshot: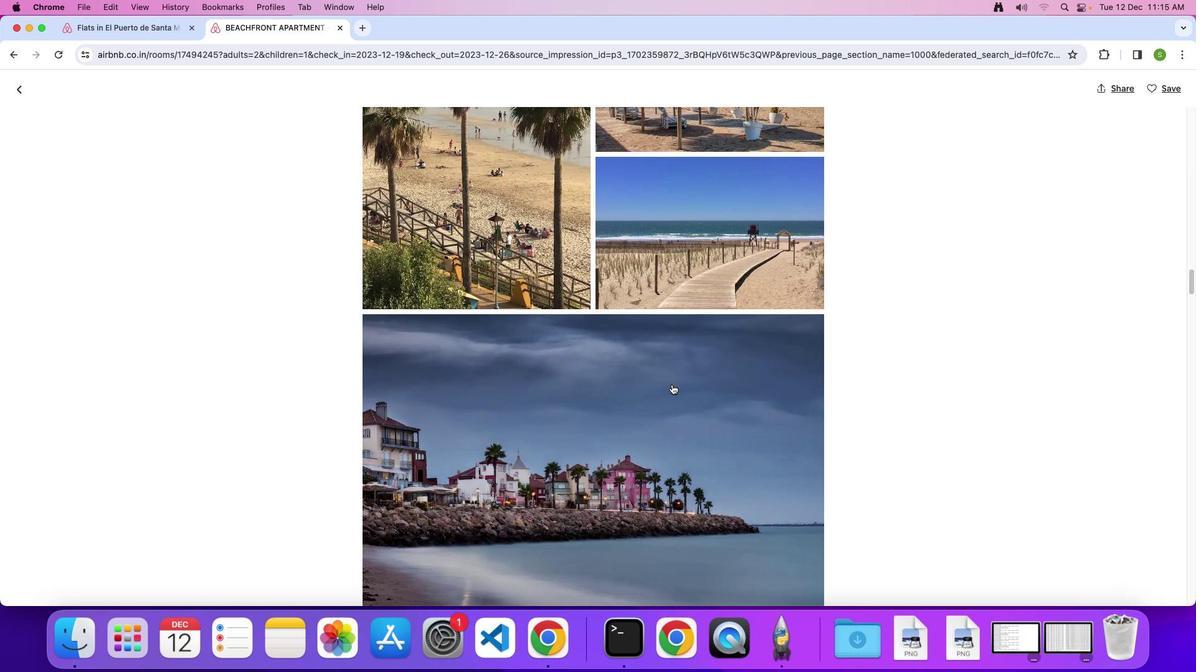 
Action: Mouse scrolled (671, 383) with delta (0, -1)
Screenshot: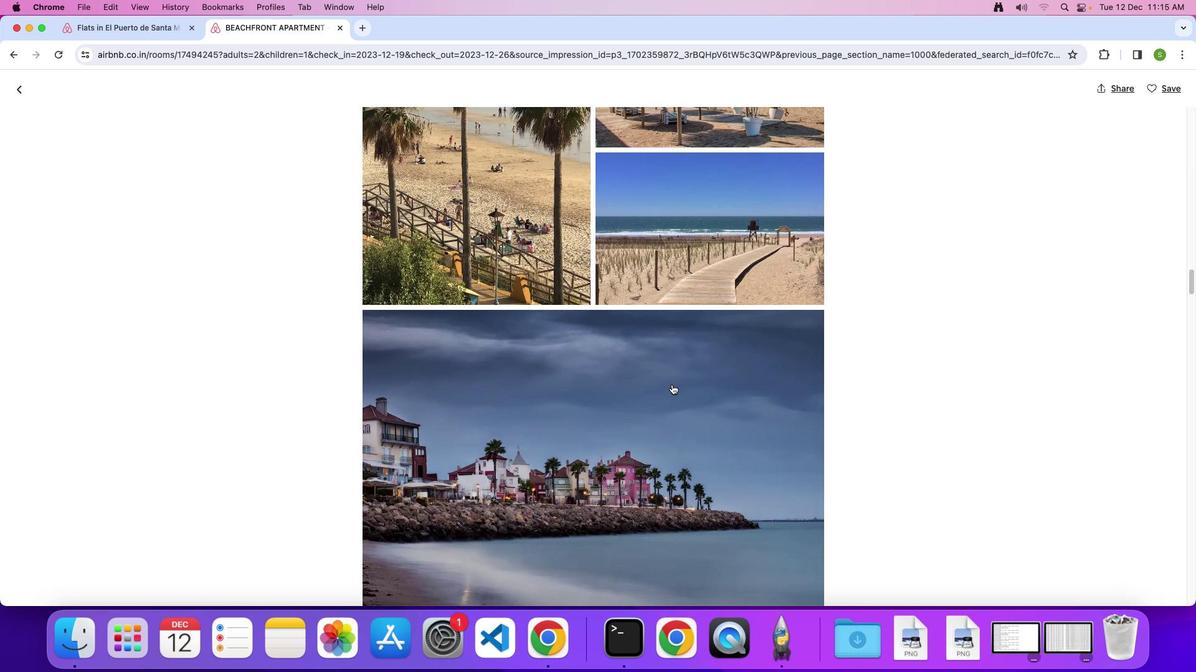 
Action: Mouse scrolled (671, 383) with delta (0, -1)
Screenshot: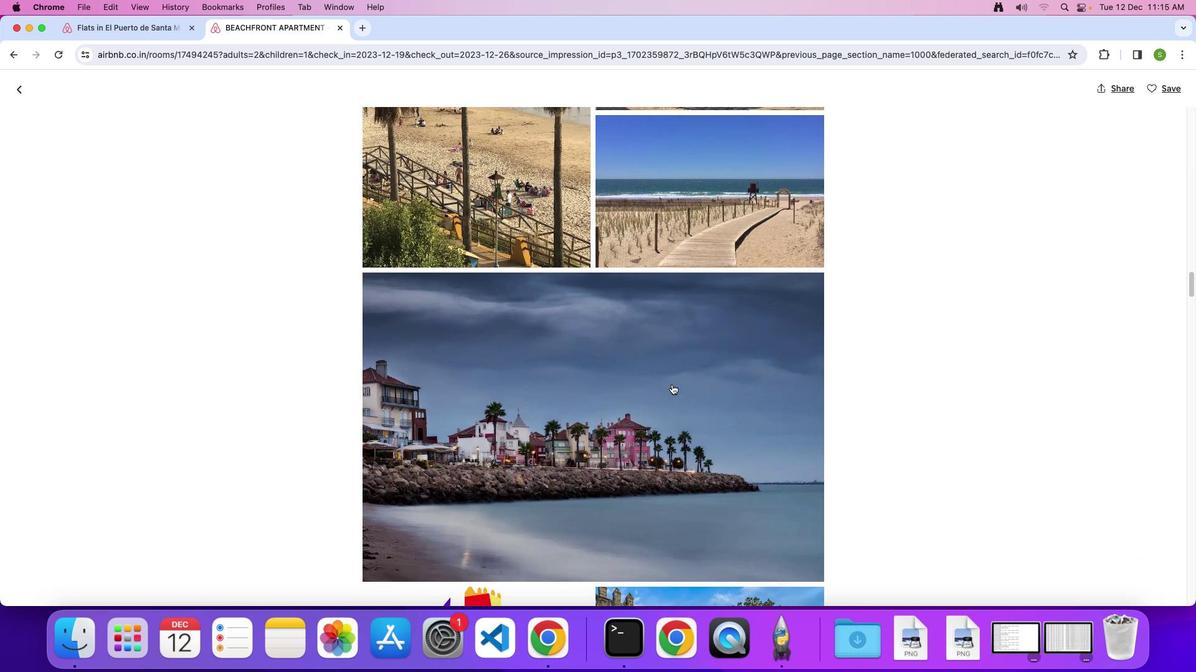
Action: Mouse scrolled (671, 383) with delta (0, -1)
Screenshot: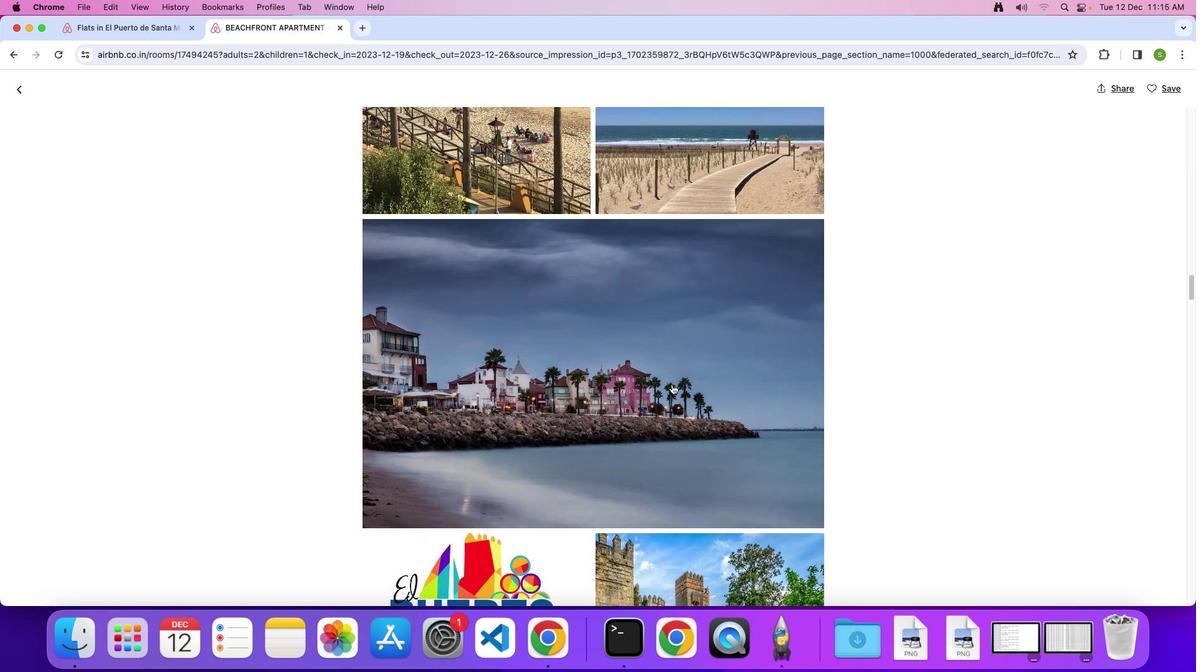 
Action: Mouse scrolled (671, 383) with delta (0, -1)
Screenshot: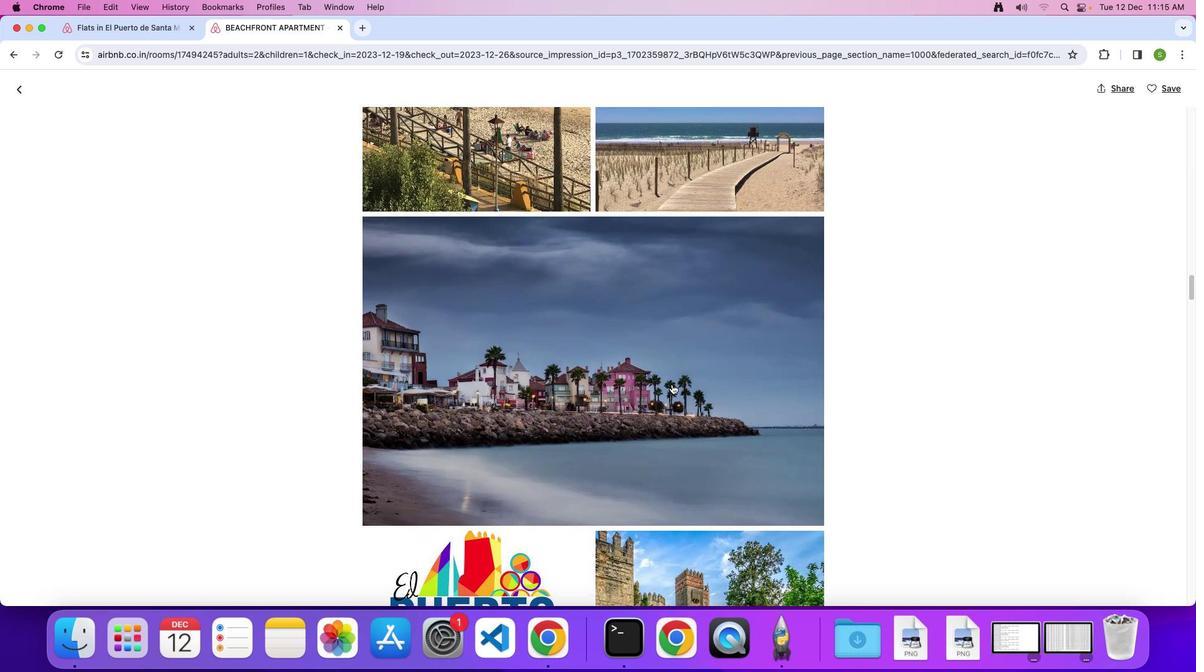 
Action: Mouse scrolled (671, 383) with delta (0, -1)
